 Task: Create a new resident record by filling out the required fields in the form and click 'Save'.
Action: Mouse moved to (1098, 182)
Screenshot: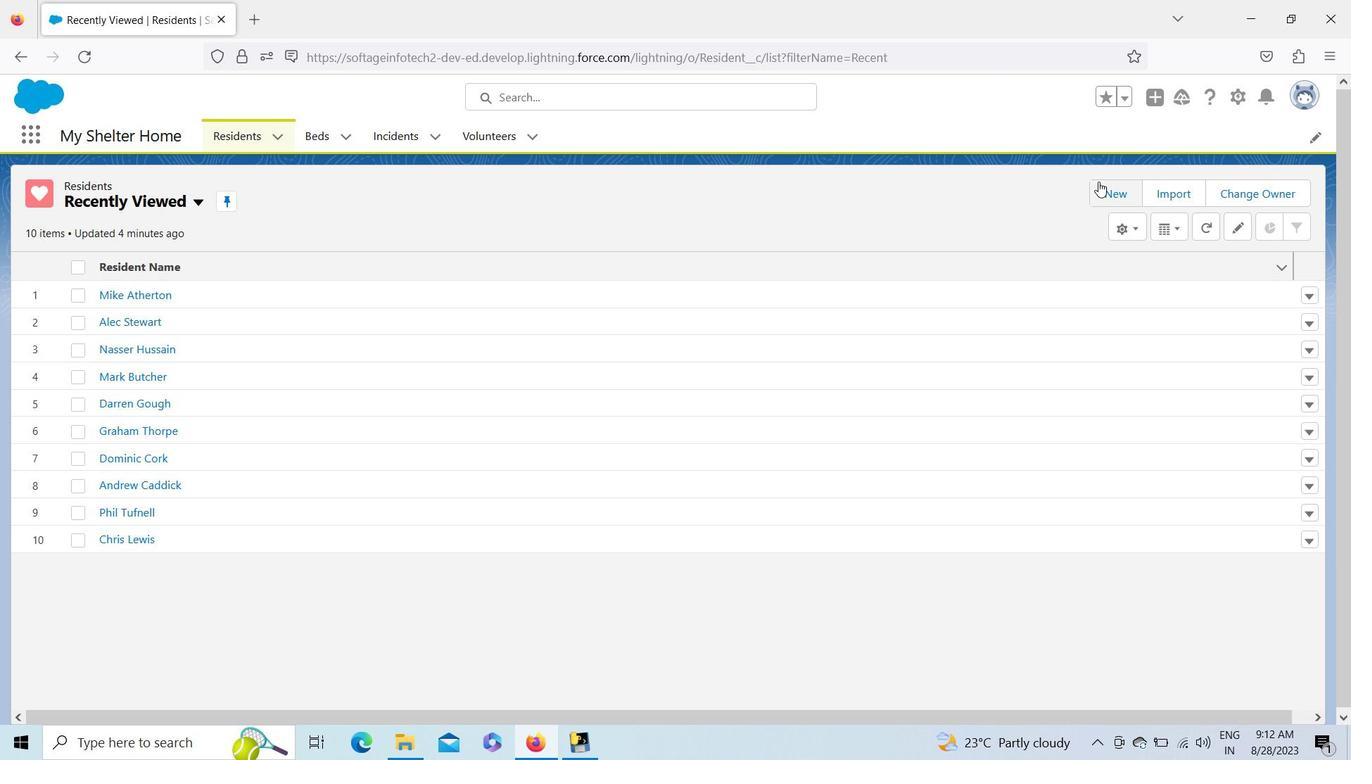 
Action: Mouse pressed left at (1098, 182)
Screenshot: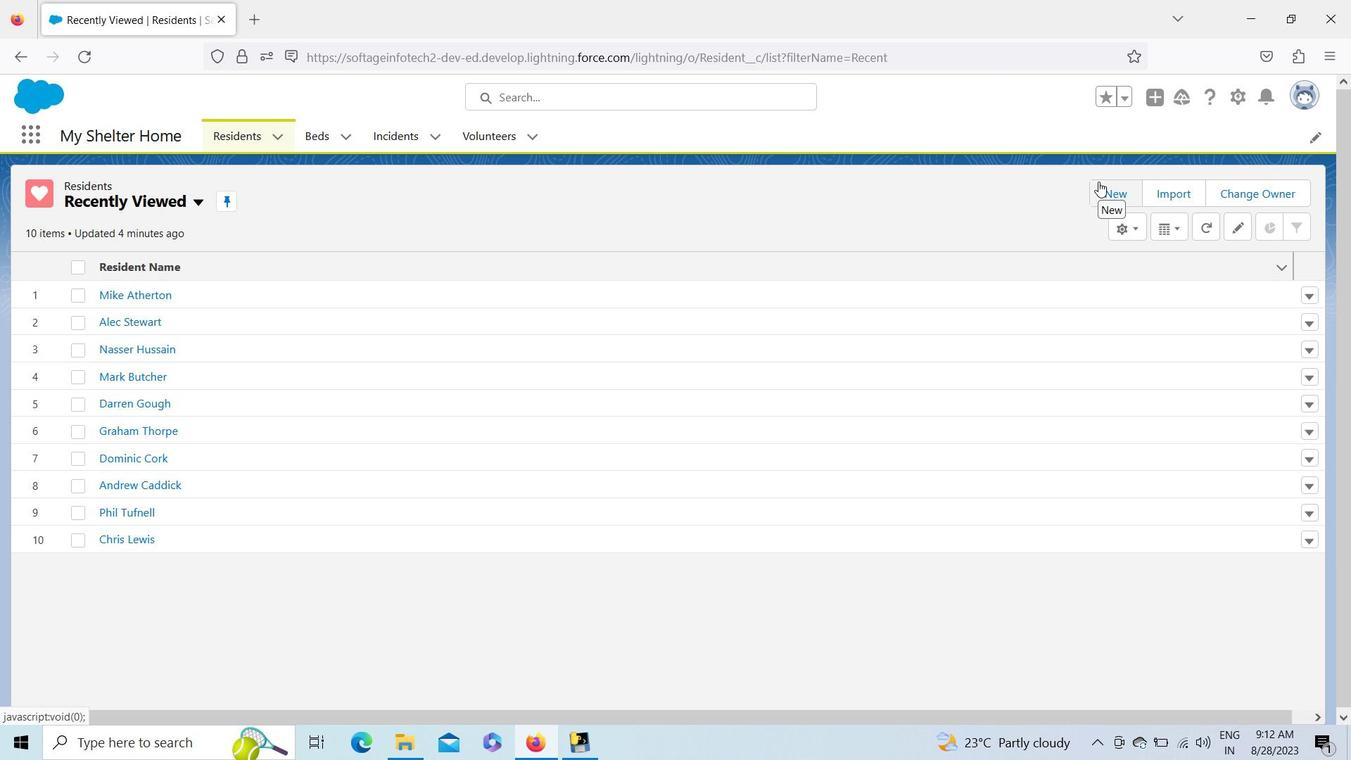 
Action: Key pressed <Key.shift>Edith<Key.space><Key.shift><Key.shift><Key.shift><Key.shift><Key.shift><Key.shift><Key.shift><Key.shift><Key.shift><Key.shift><Key.shift><Key.shift><Key.shift><Key.shift>Thomas
Screenshot: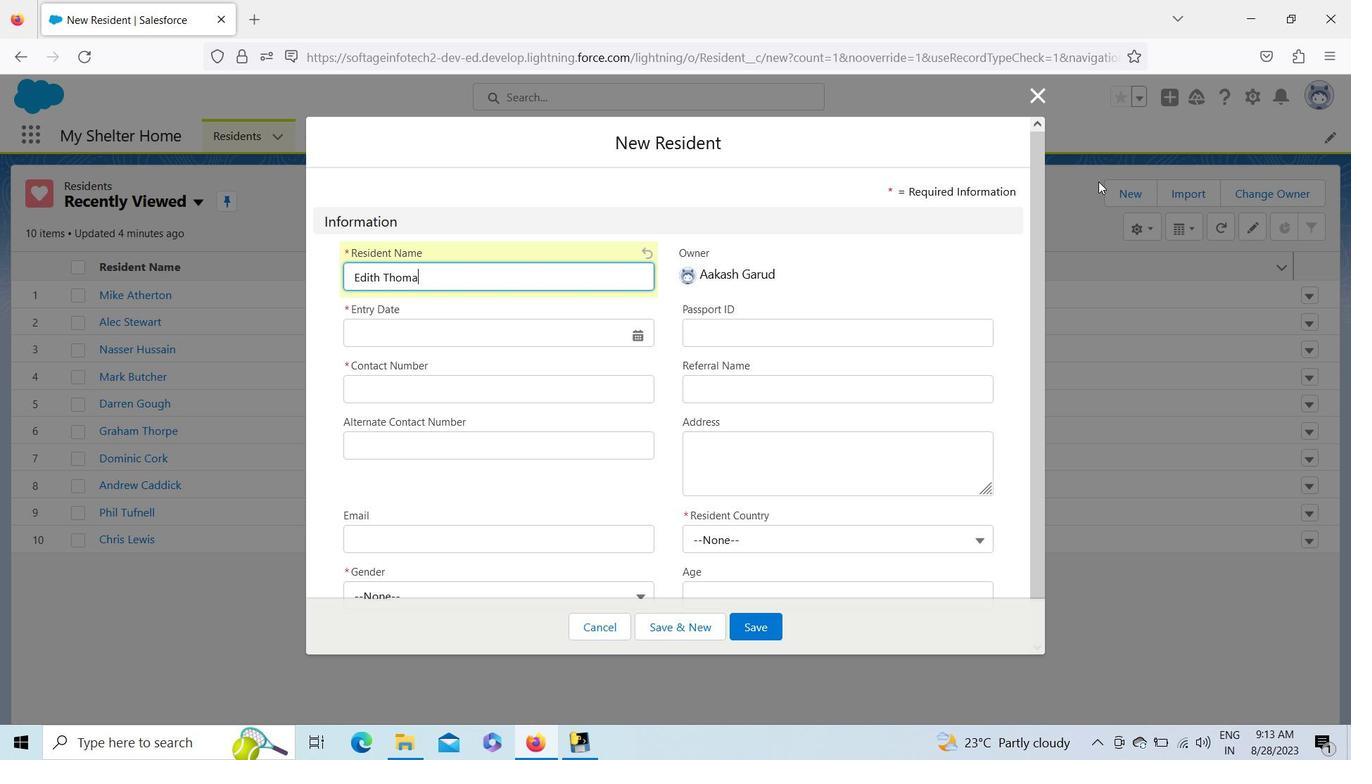 
Action: Mouse moved to (643, 331)
Screenshot: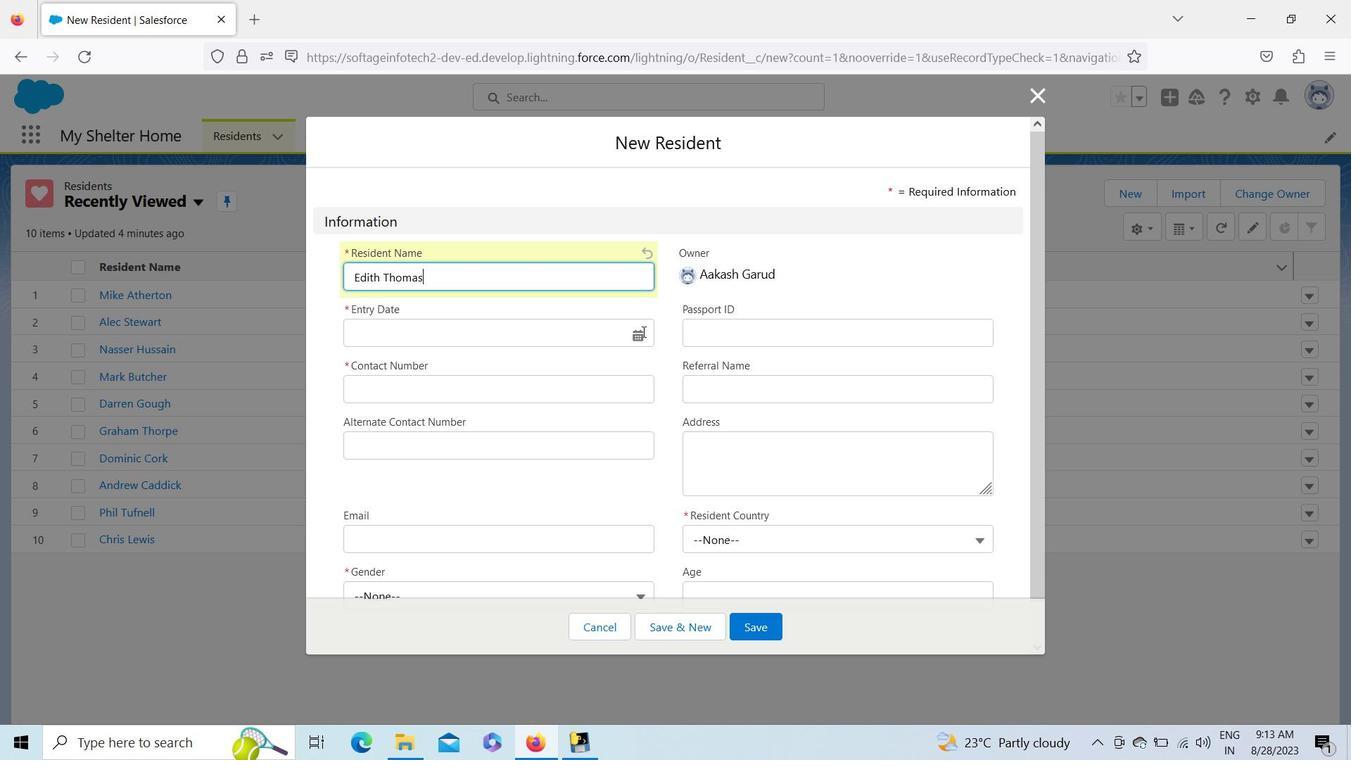 
Action: Mouse pressed left at (643, 331)
Screenshot: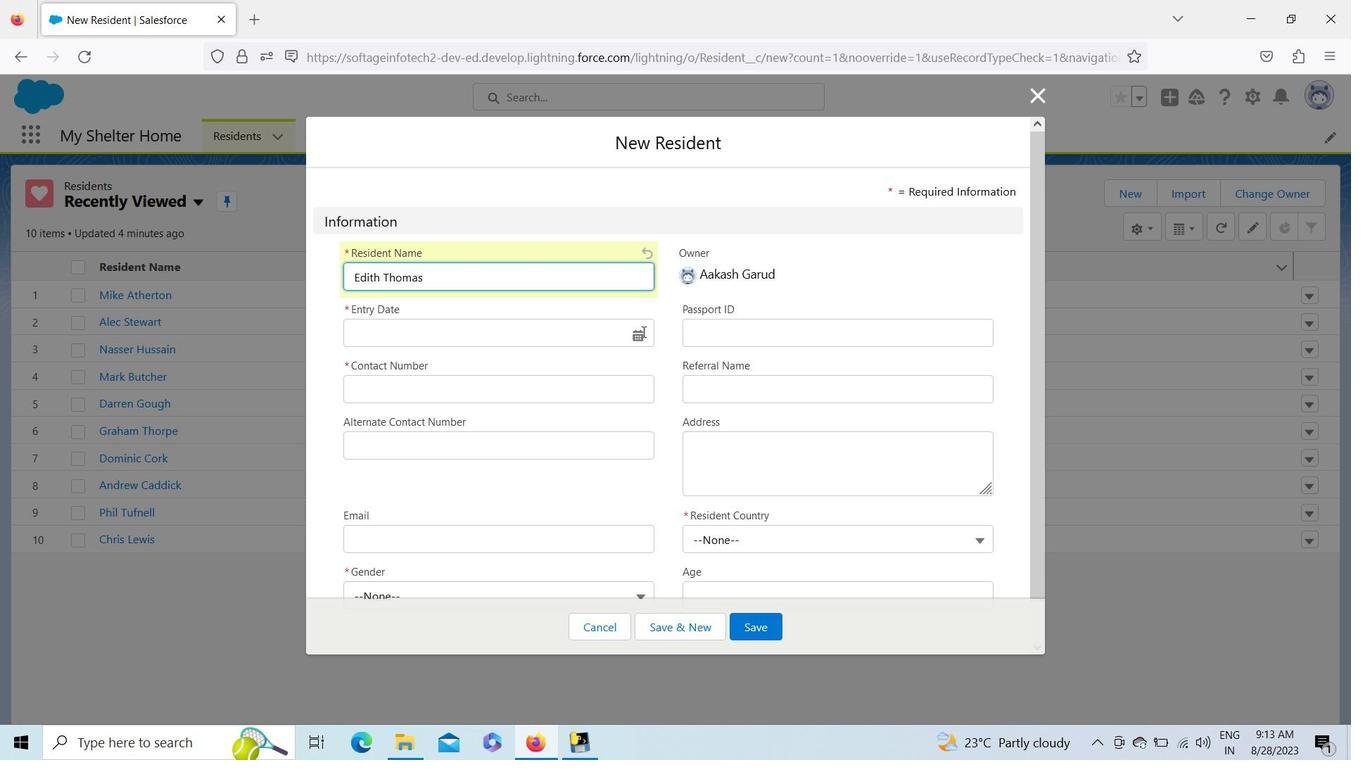
Action: Mouse moved to (424, 366)
Screenshot: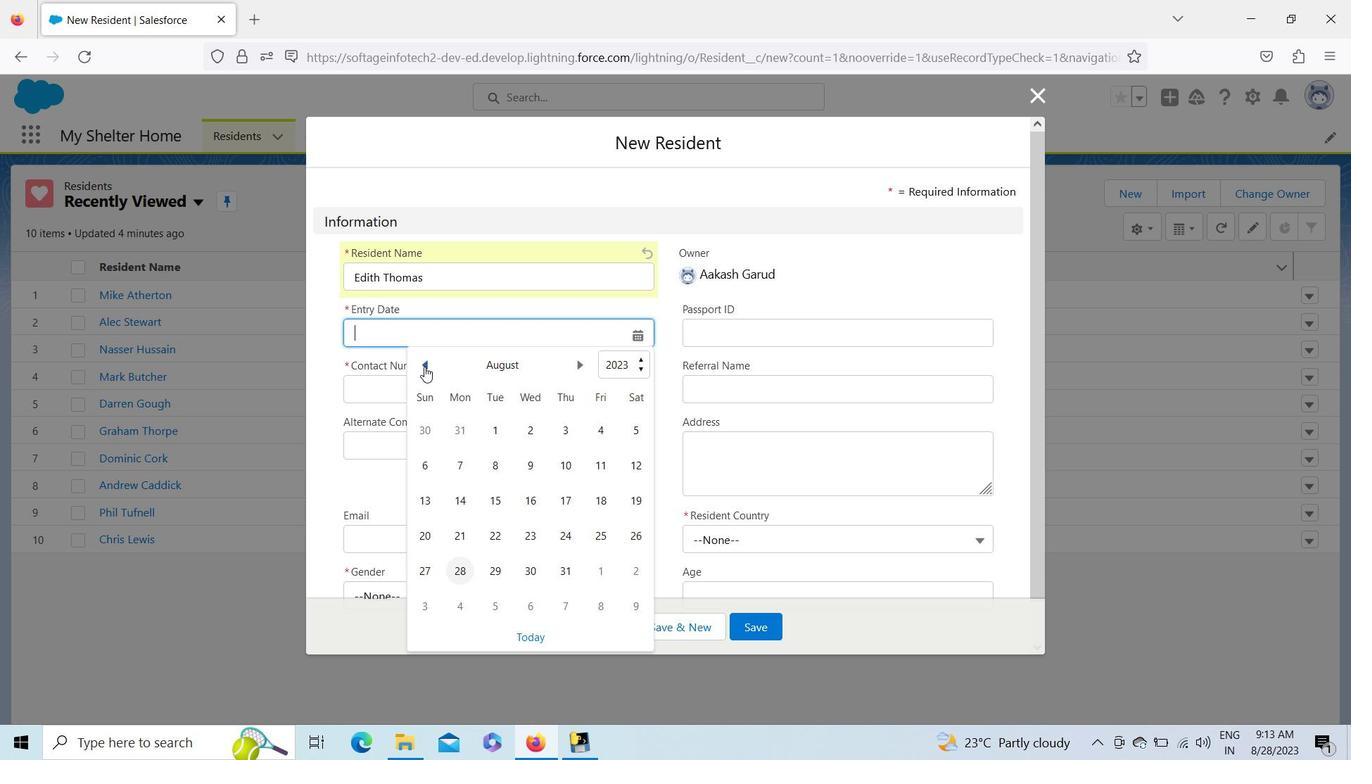 
Action: Mouse pressed left at (424, 366)
Screenshot: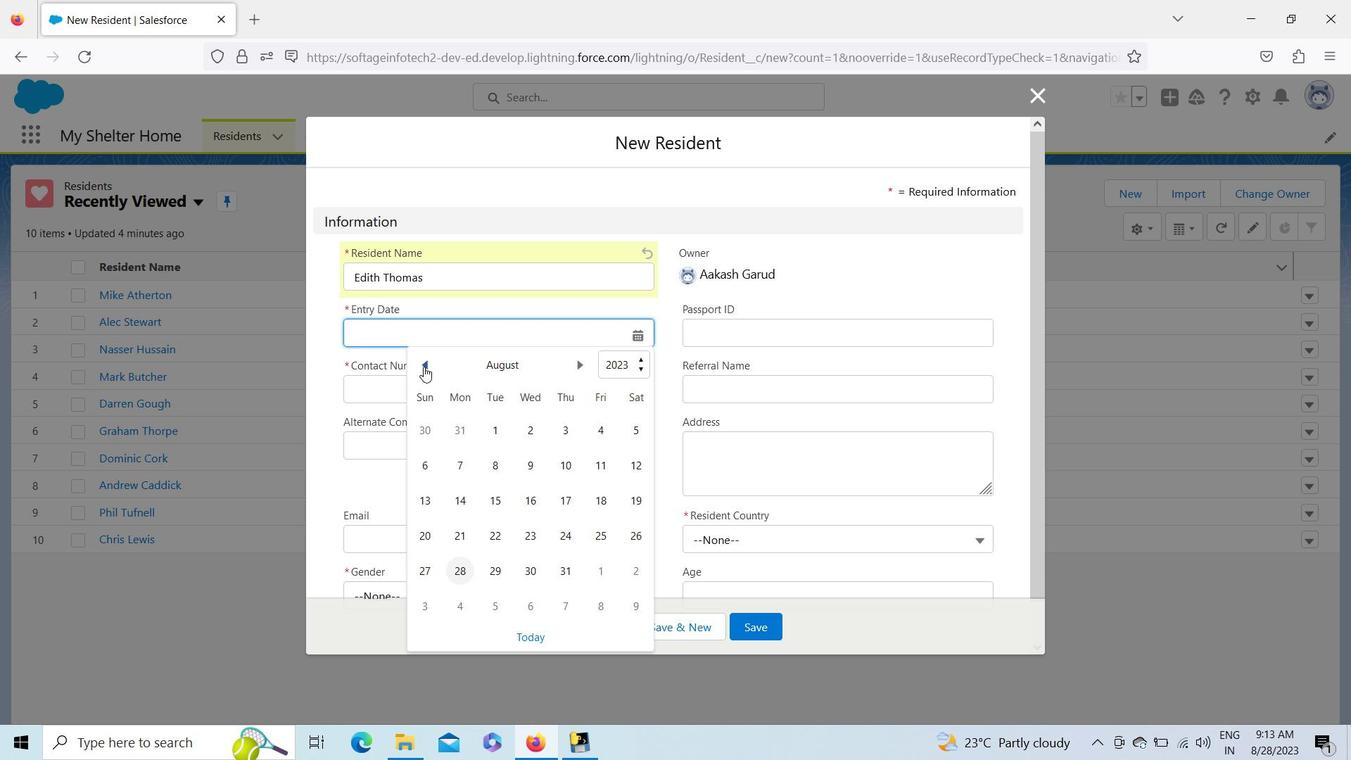 
Action: Mouse pressed left at (424, 366)
Screenshot: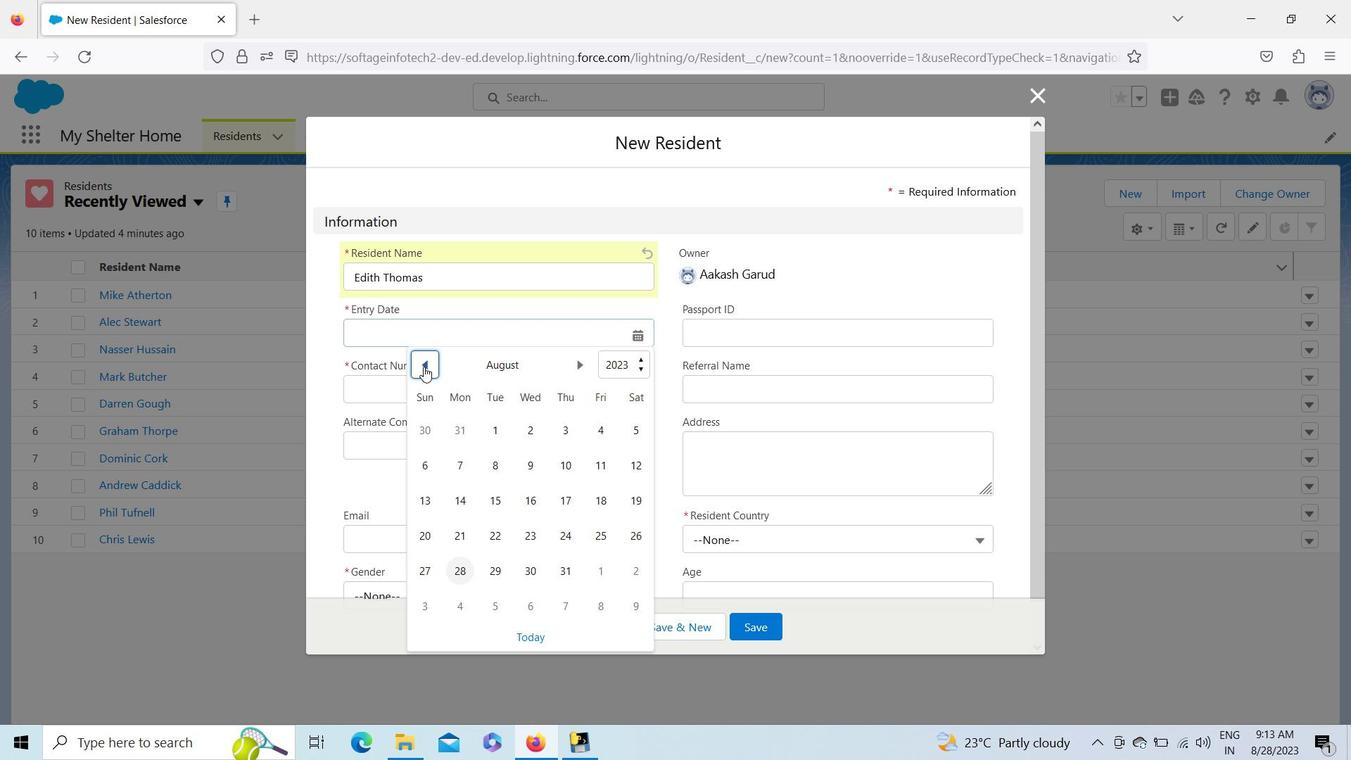 
Action: Mouse pressed left at (424, 366)
Screenshot: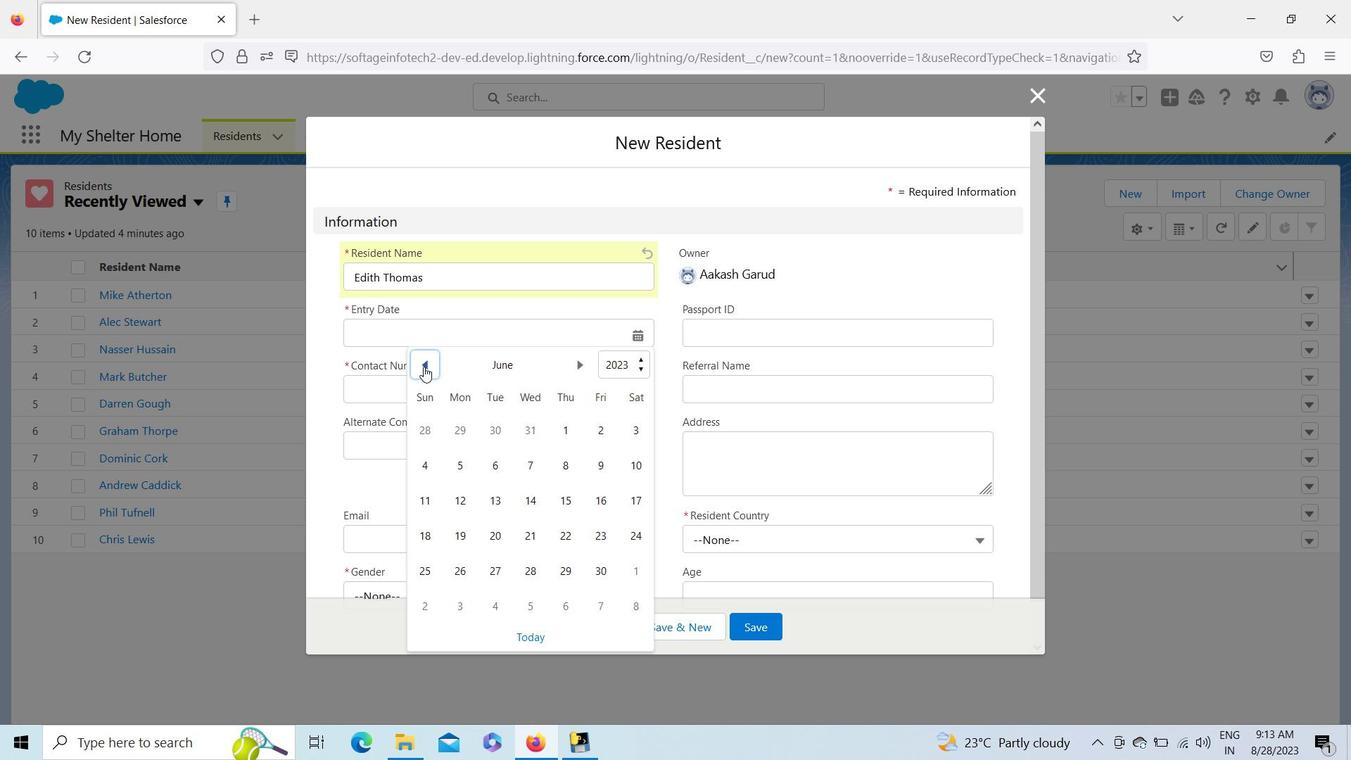 
Action: Mouse pressed left at (424, 366)
Screenshot: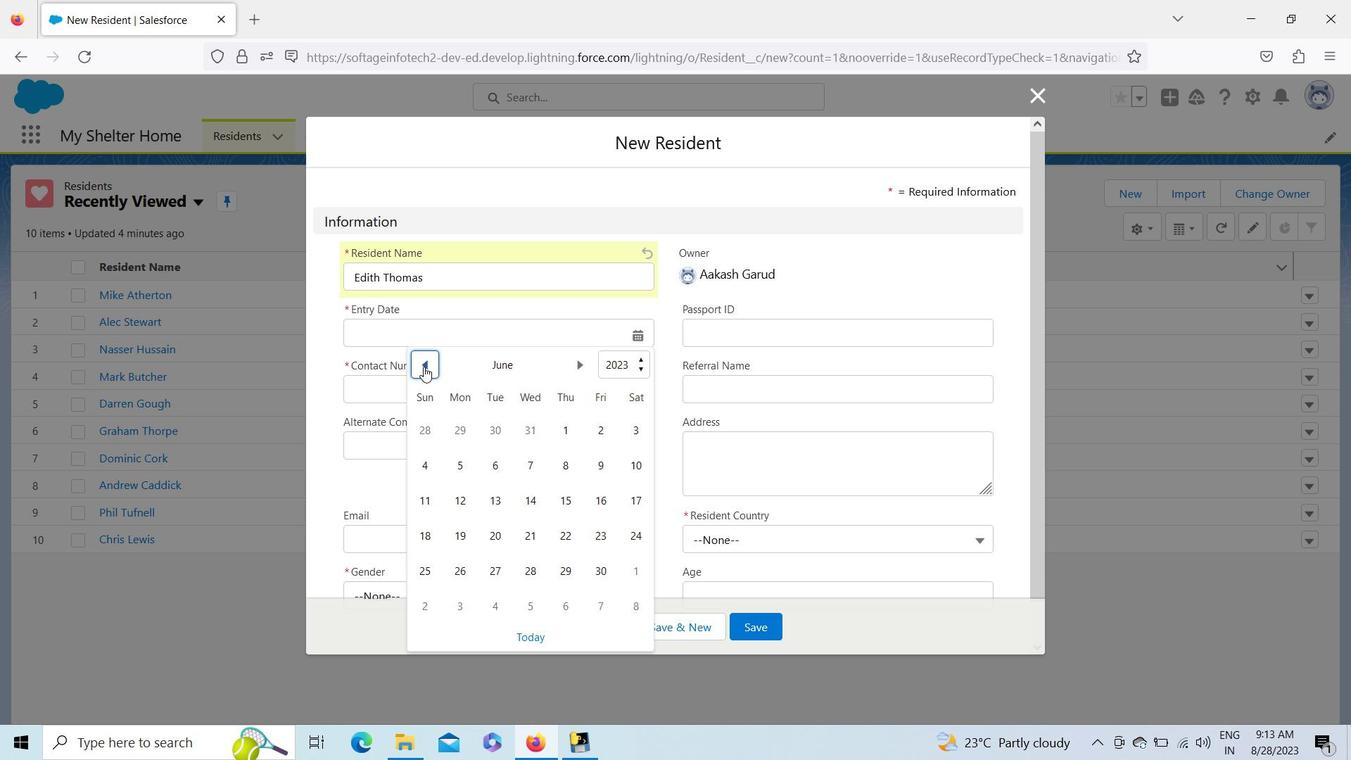 
Action: Mouse moved to (487, 575)
Screenshot: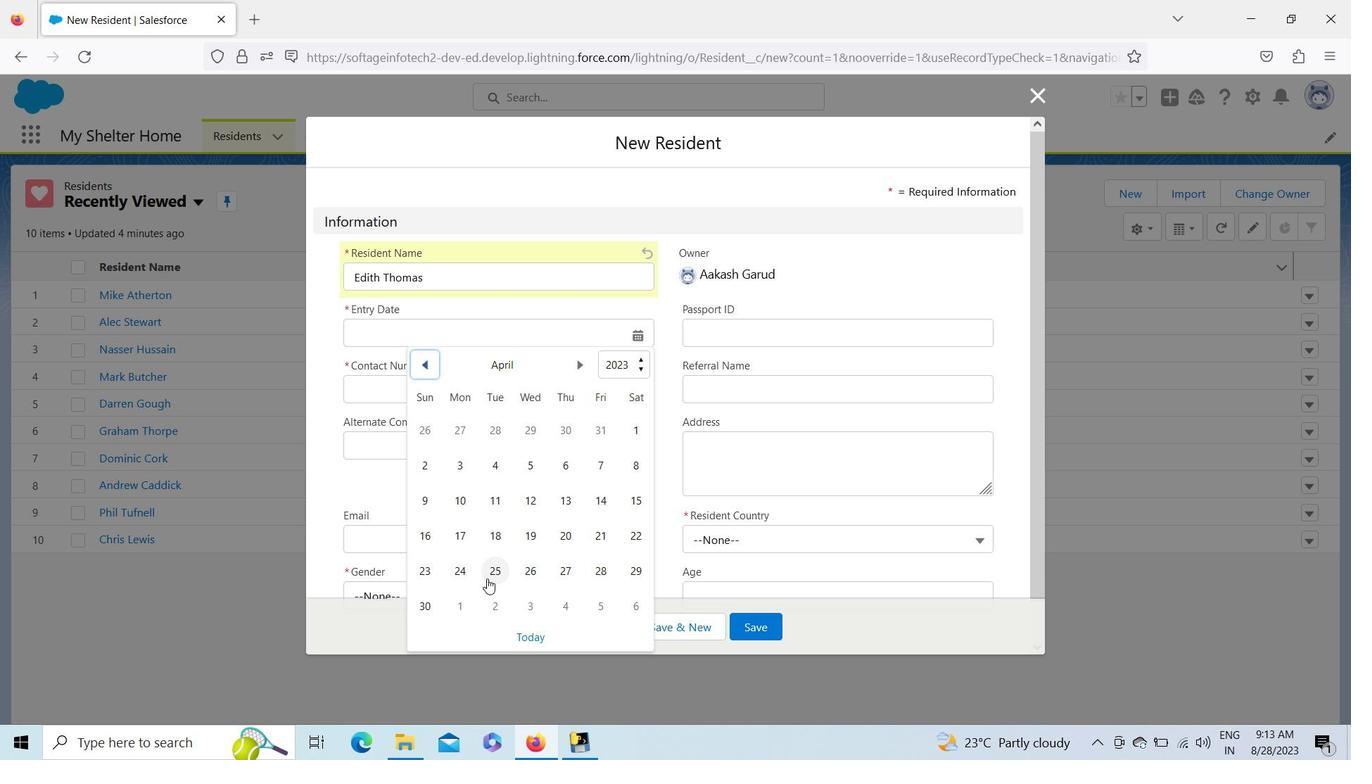 
Action: Mouse pressed left at (487, 575)
Screenshot: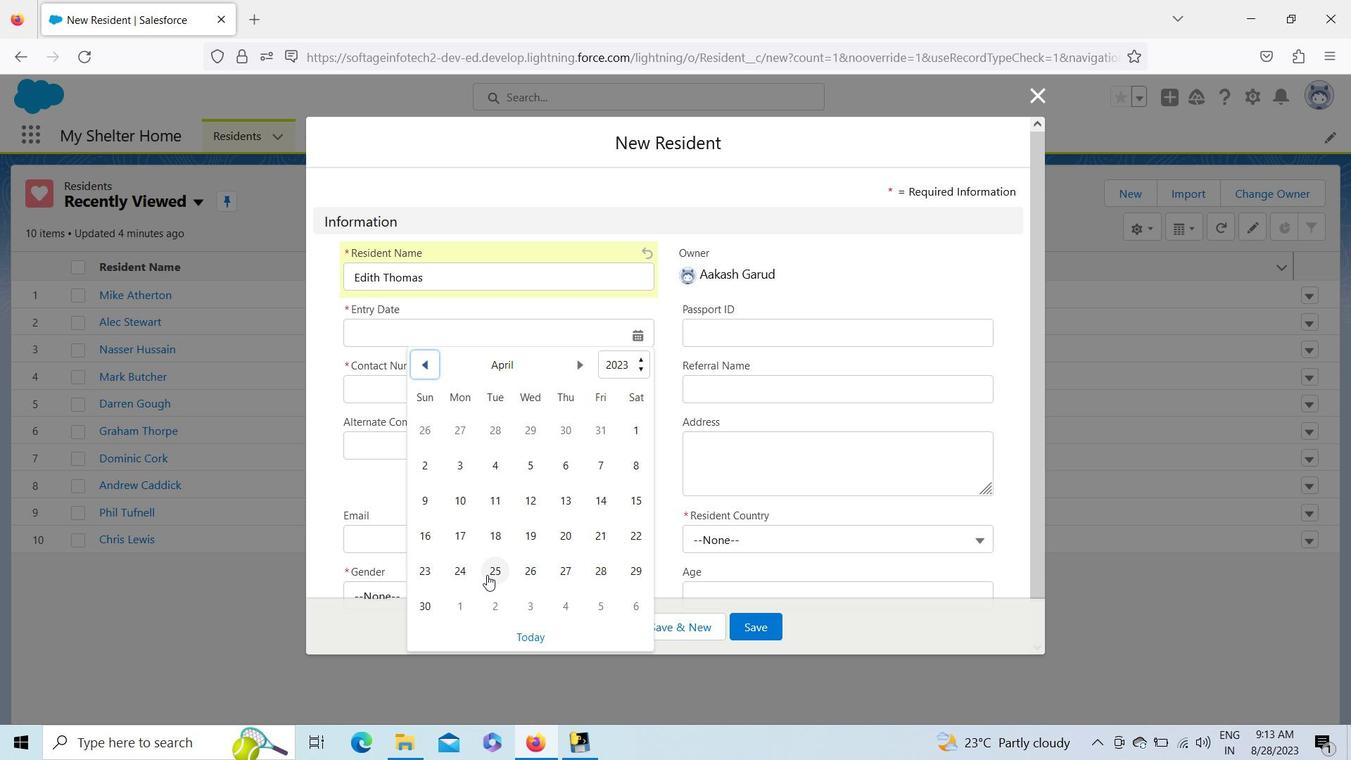 
Action: Mouse moved to (473, 385)
Screenshot: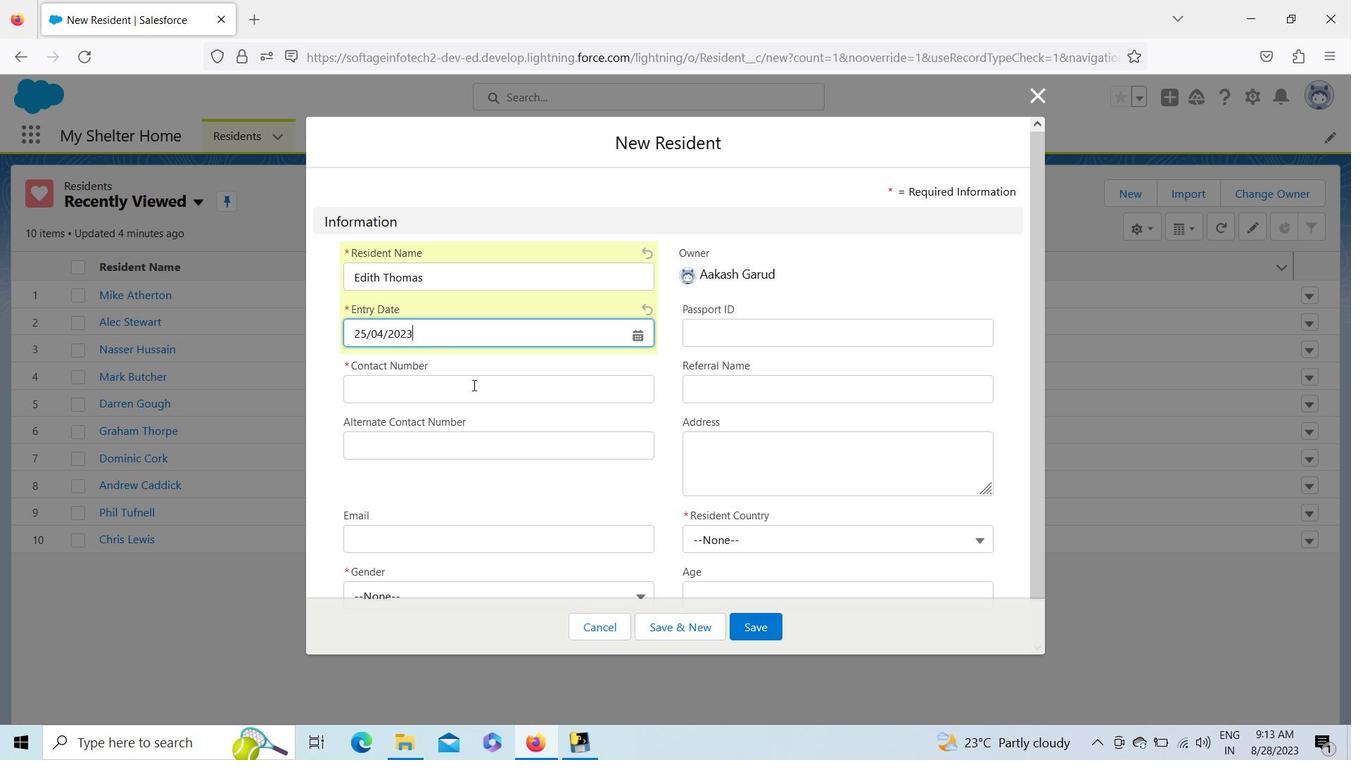 
Action: Mouse pressed left at (473, 385)
Screenshot: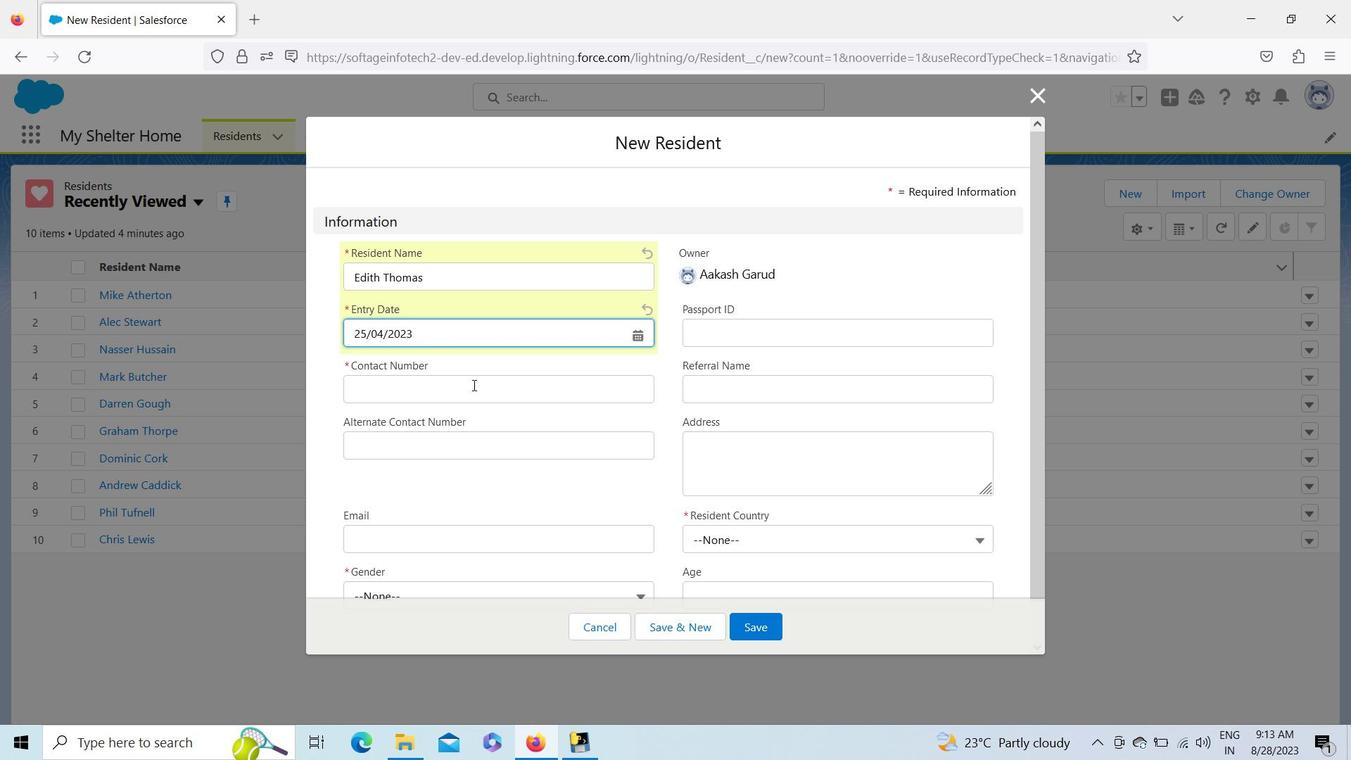 
Action: Key pressed 892152620
Screenshot: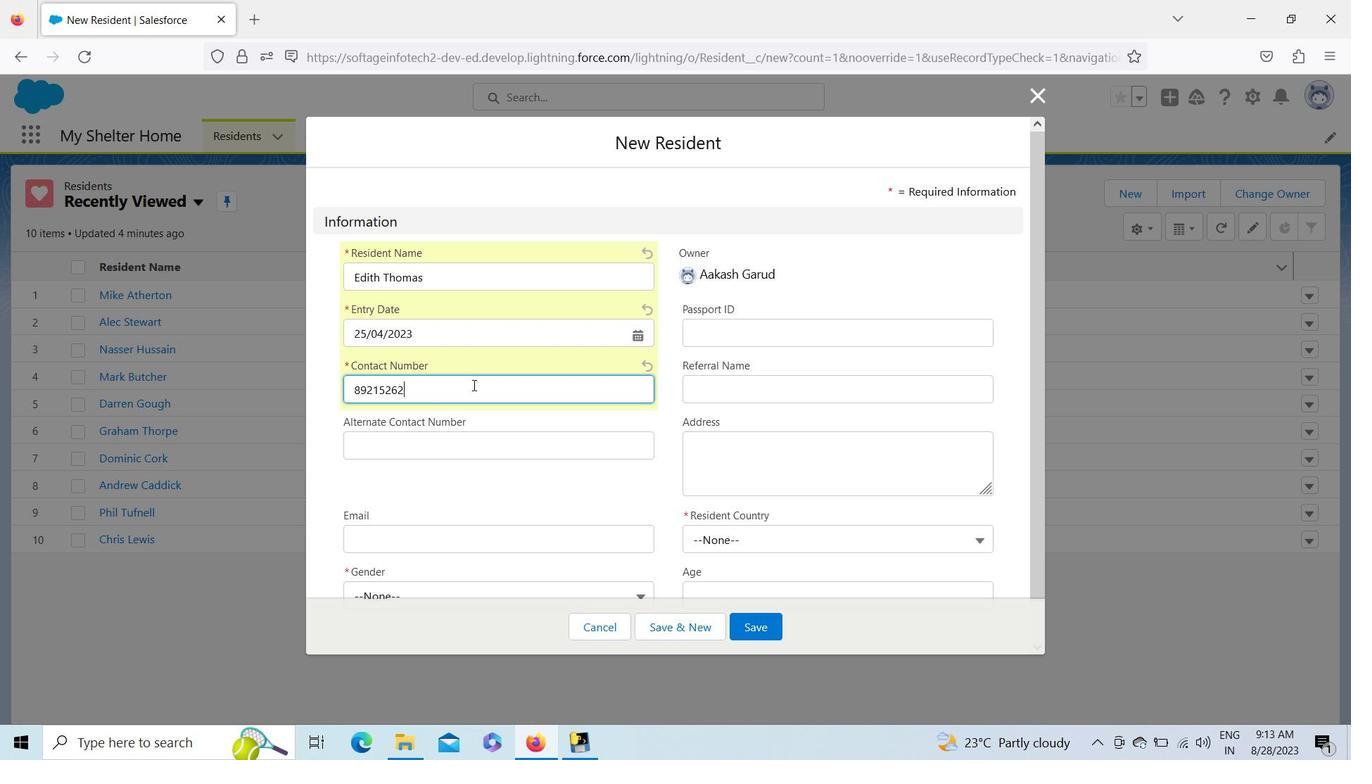 
Action: Mouse moved to (439, 530)
Screenshot: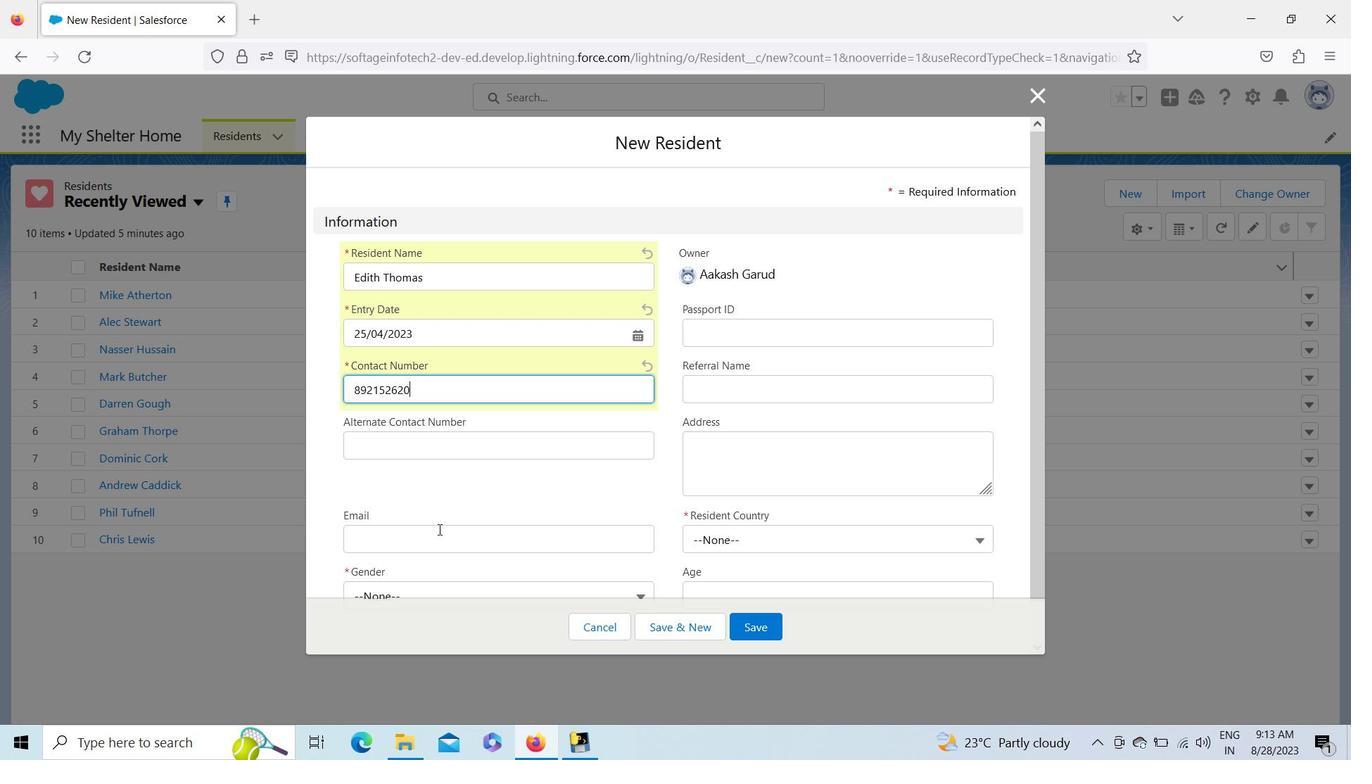 
Action: Mouse pressed left at (439, 530)
Screenshot: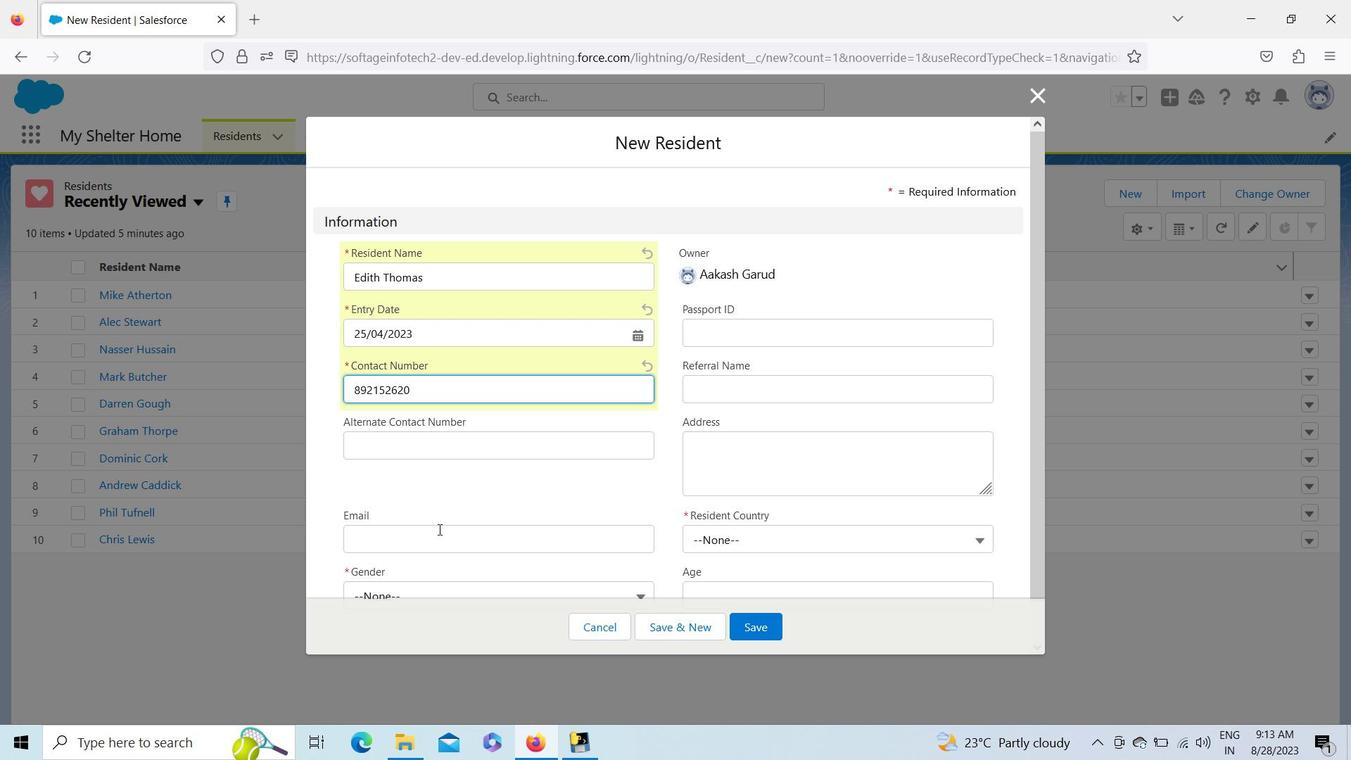 
Action: Key pressed <Key.shift><Key.shift><Key.shift><Key.shift><Key.shift><Key.shift><Key.shift><Key.shift><Key.shift><Key.shift><Key.shift><Key.shift><Key.shift><Key.shift><Key.shift><Key.shift><Key.shift><Key.shift><Key.shift><Key.shift><Key.shift><Key.shift><Key.shift>Edith<Key.shift><Key.shift><Key.shift><Key.shift><Key.shift>Thomas<Key.shift><Key.shift><Key.shift><Key.shift>@mail.com
Screenshot: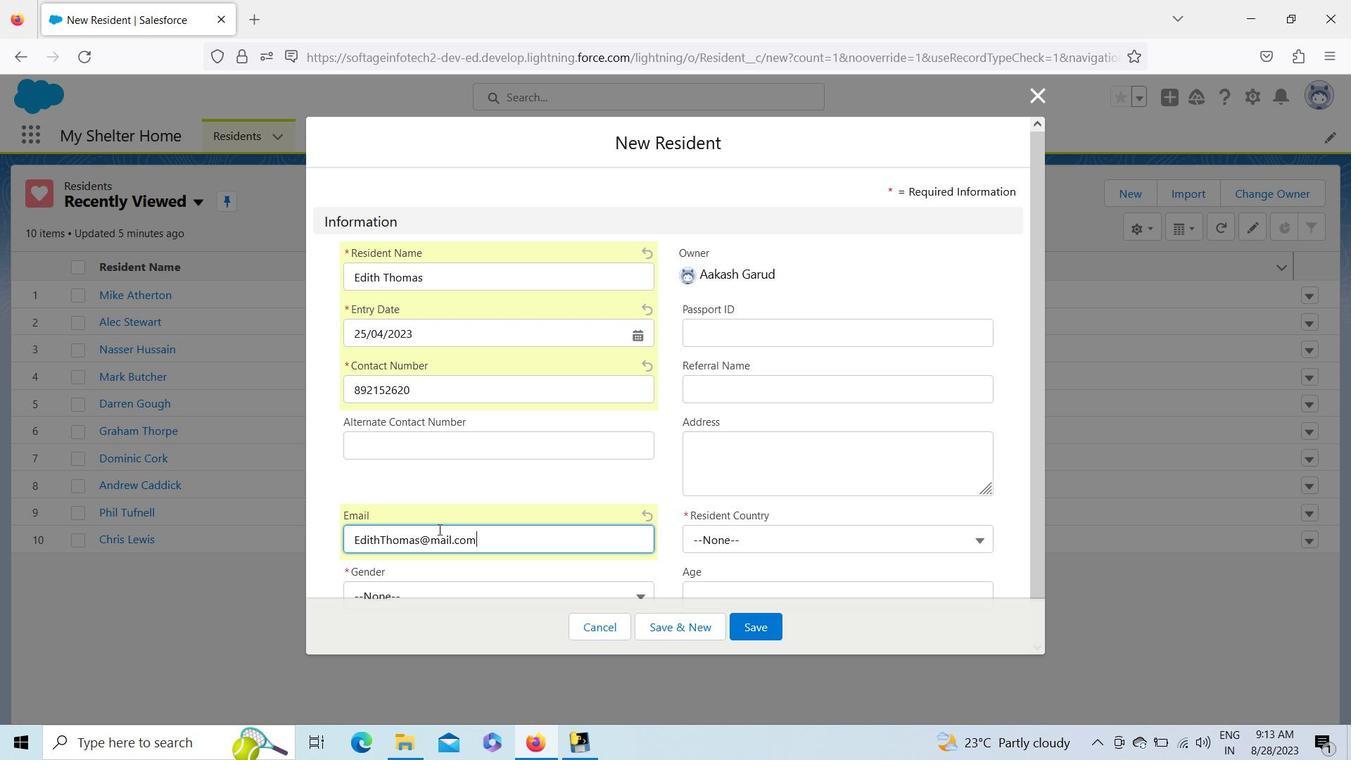 
Action: Mouse moved to (442, 595)
Screenshot: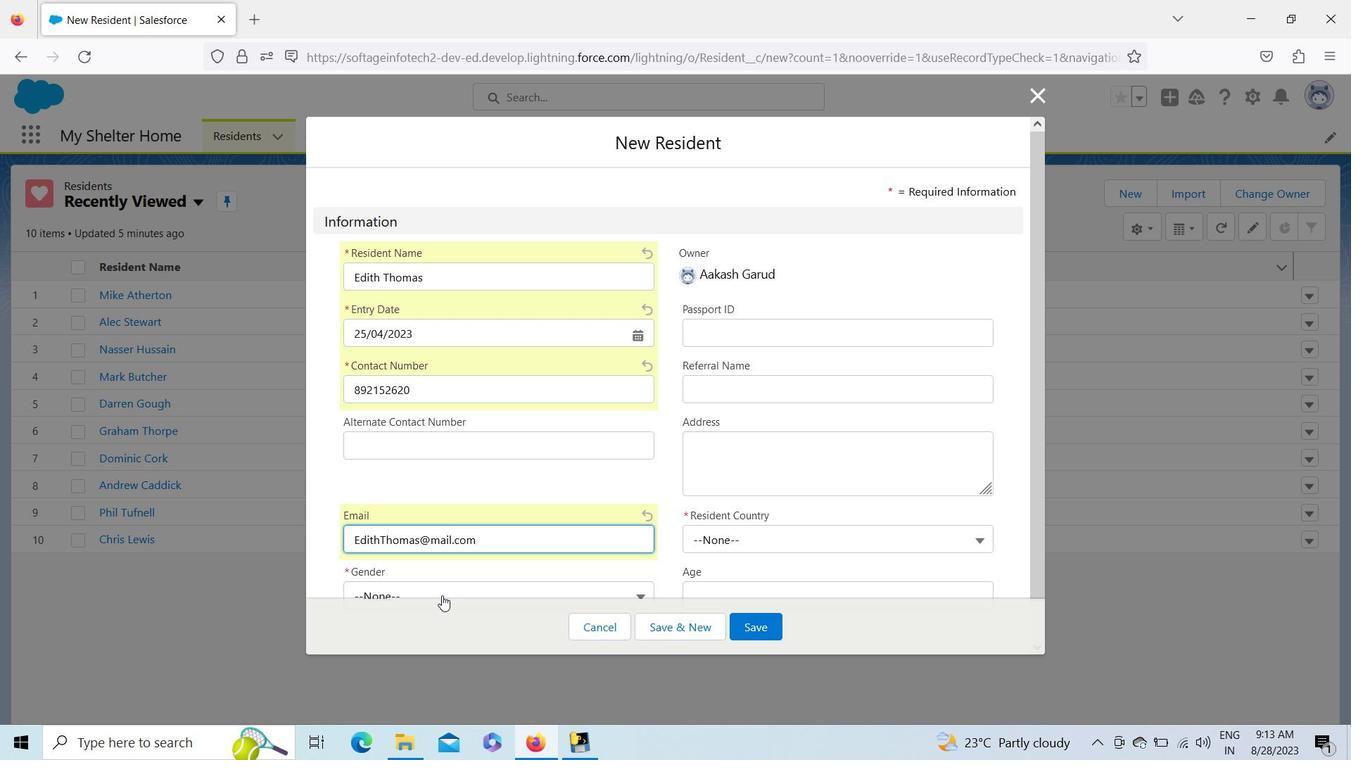 
Action: Mouse pressed left at (442, 595)
Screenshot: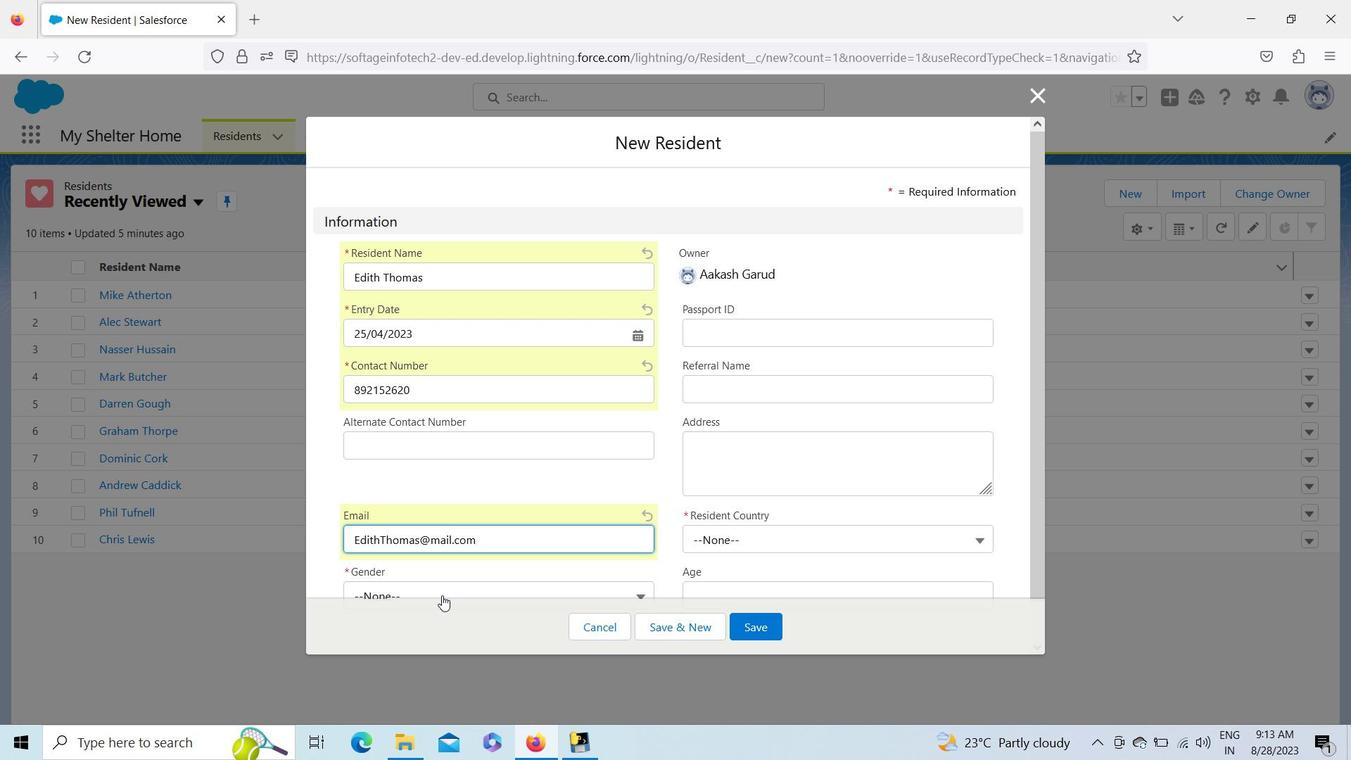 
Action: Mouse moved to (442, 562)
Screenshot: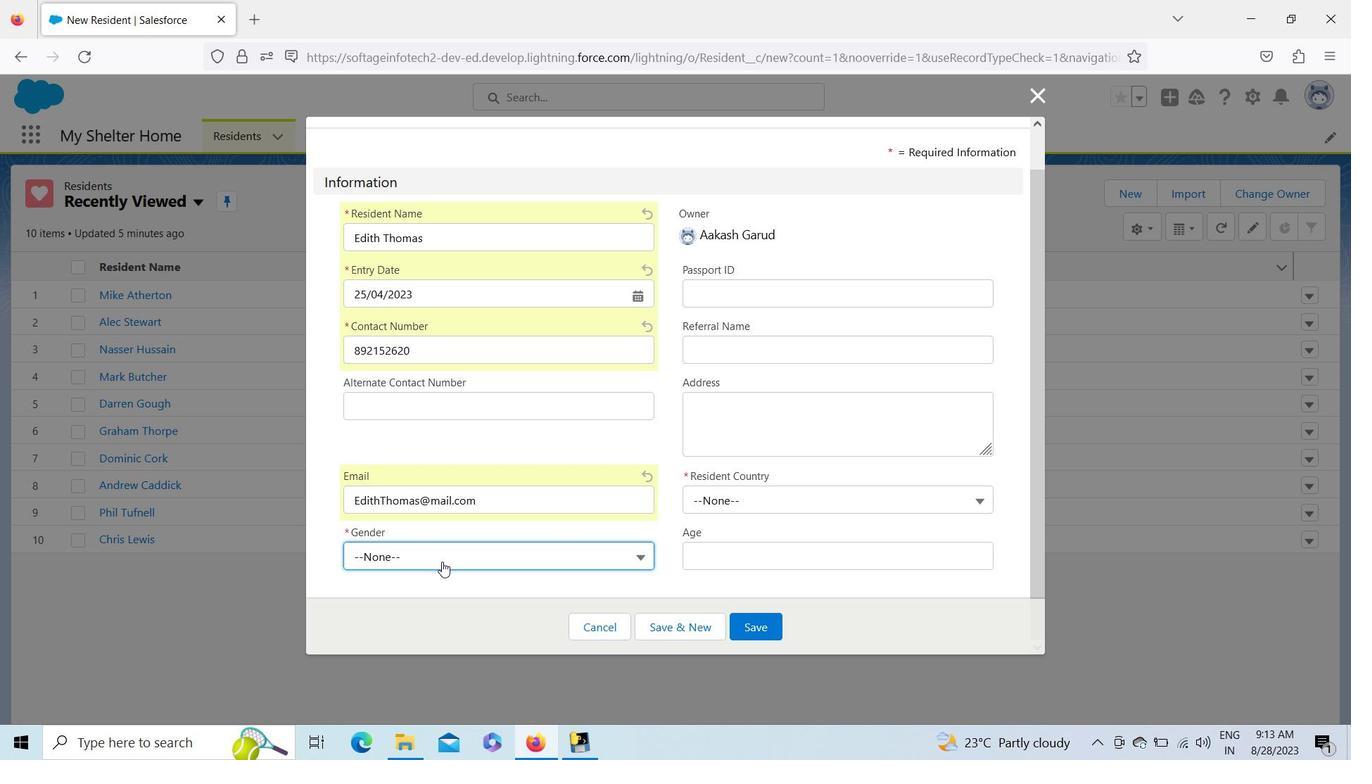 
Action: Mouse pressed left at (442, 562)
Screenshot: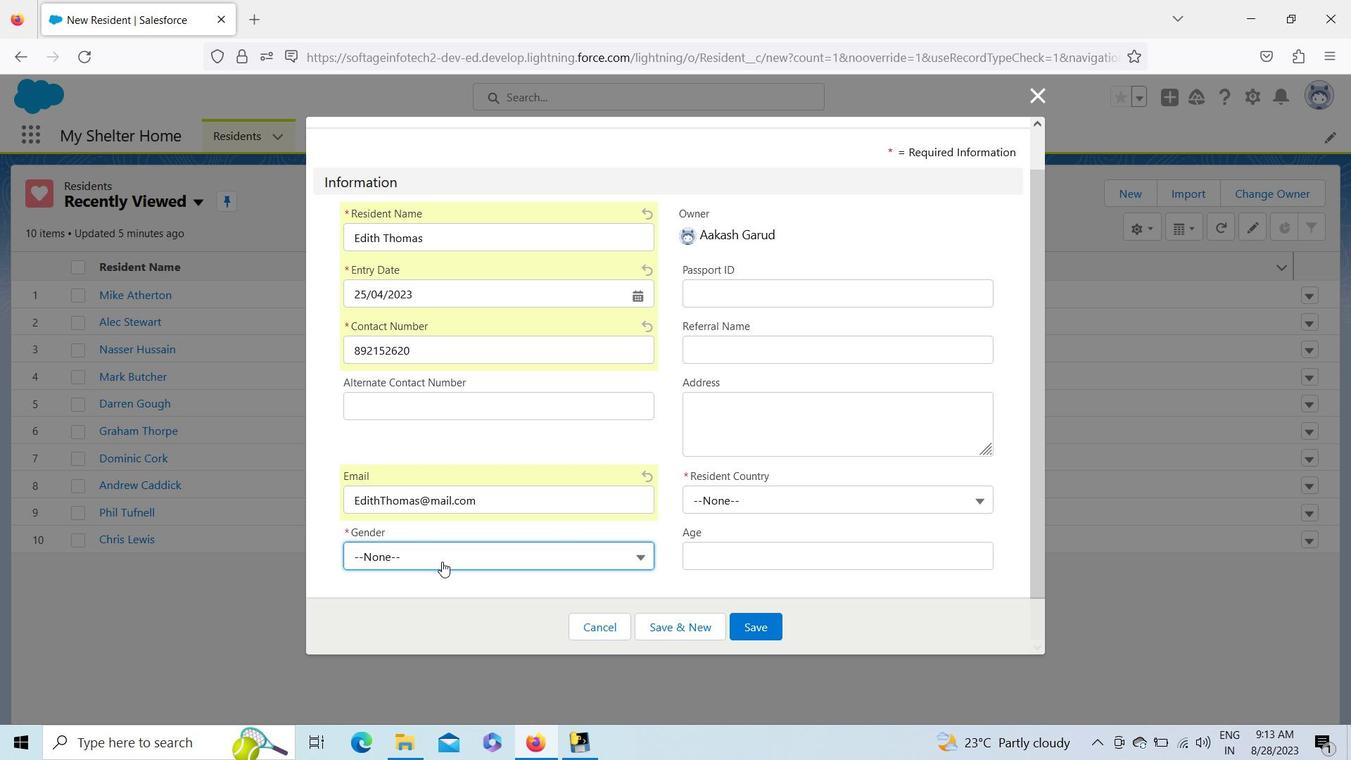 
Action: Mouse moved to (418, 649)
Screenshot: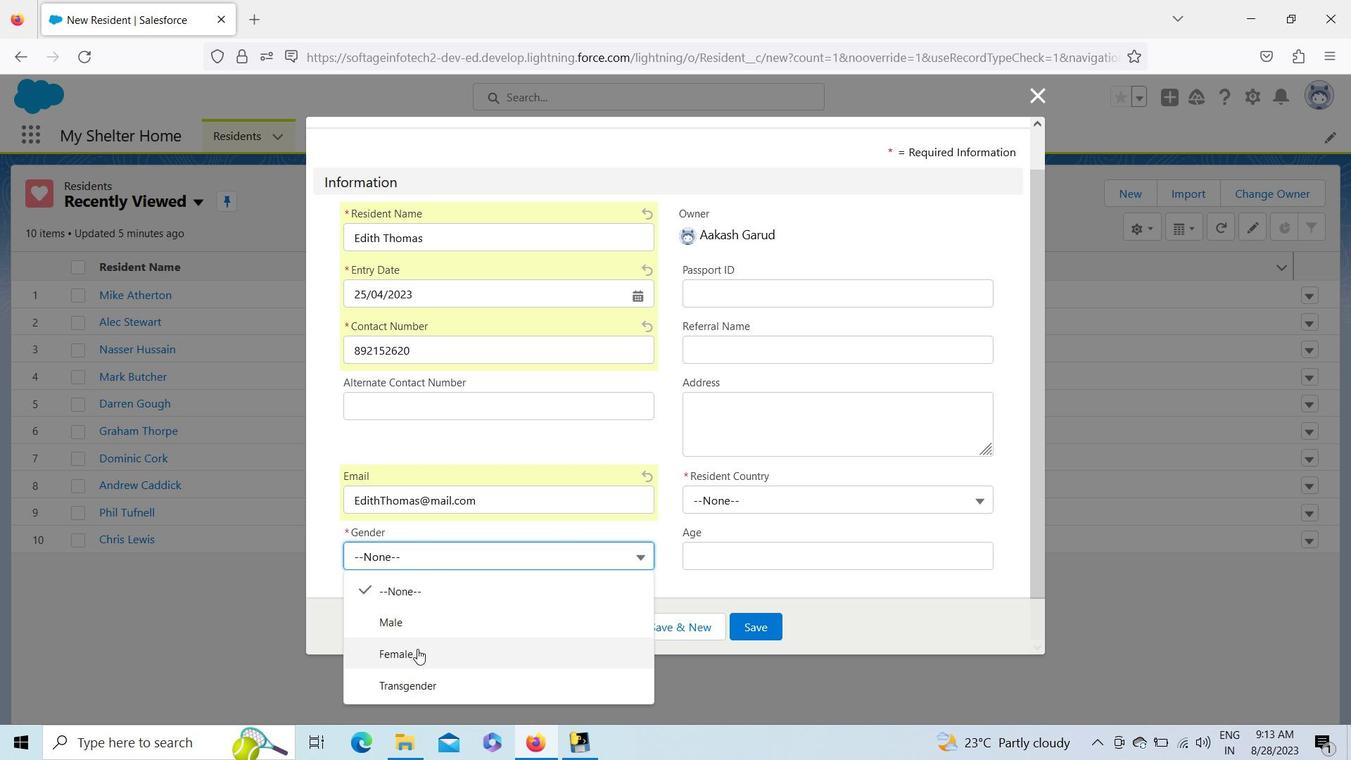 
Action: Mouse pressed left at (418, 649)
Screenshot: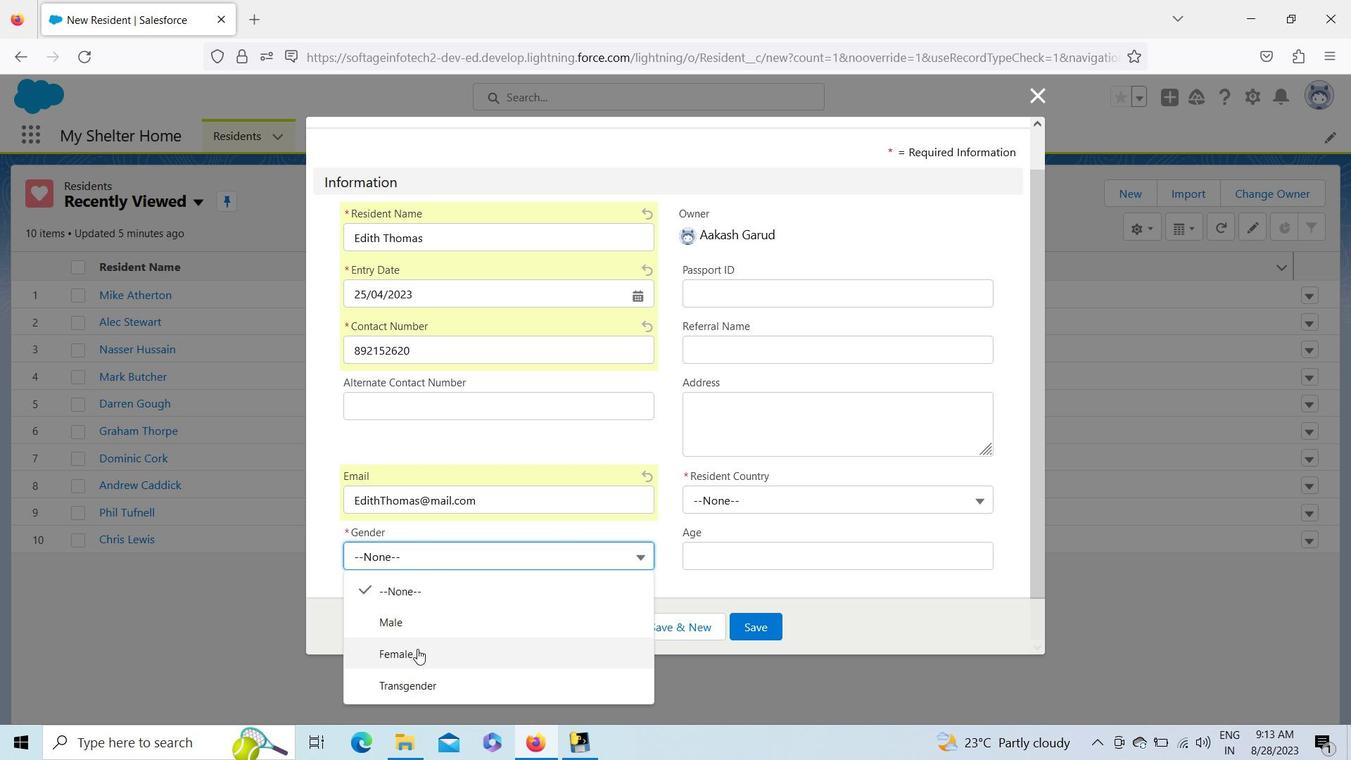 
Action: Mouse moved to (743, 297)
Screenshot: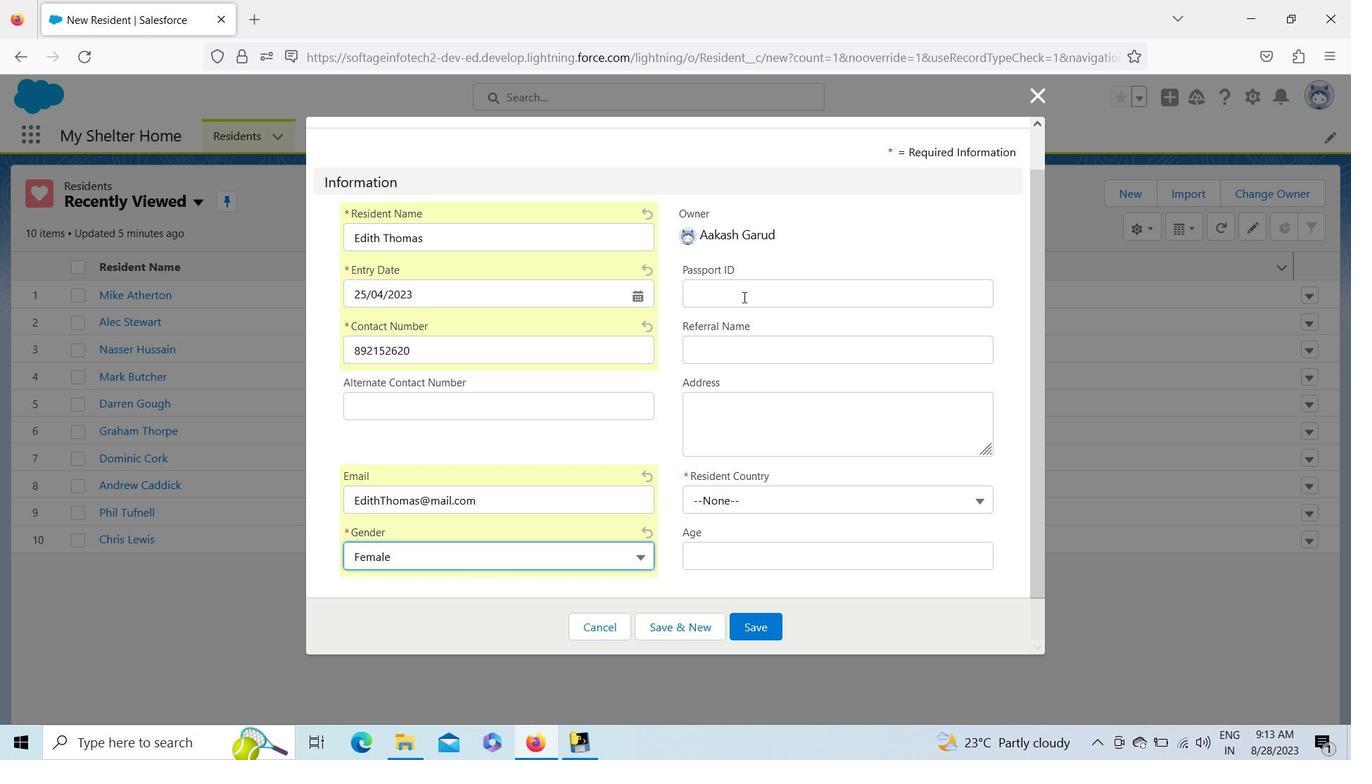 
Action: Mouse pressed left at (743, 297)
Screenshot: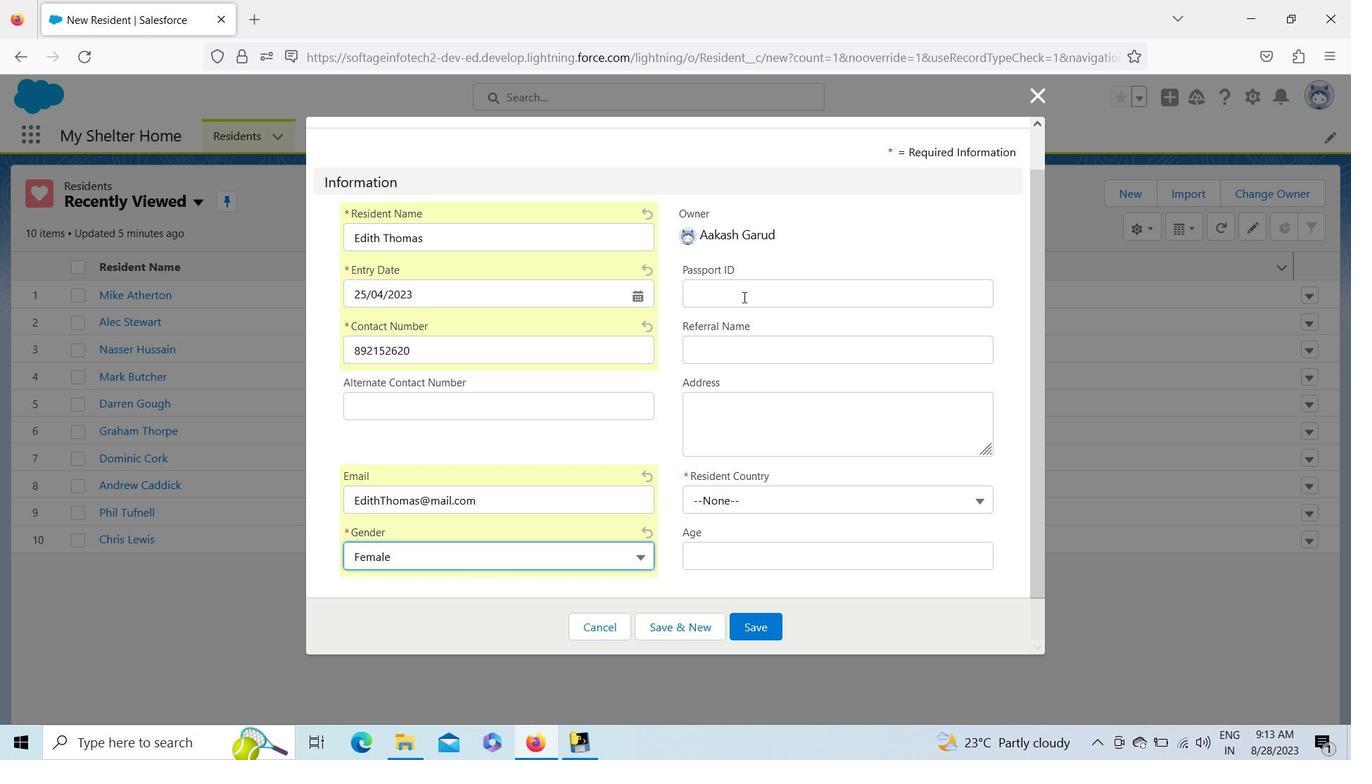 
Action: Key pressed 600208783
Screenshot: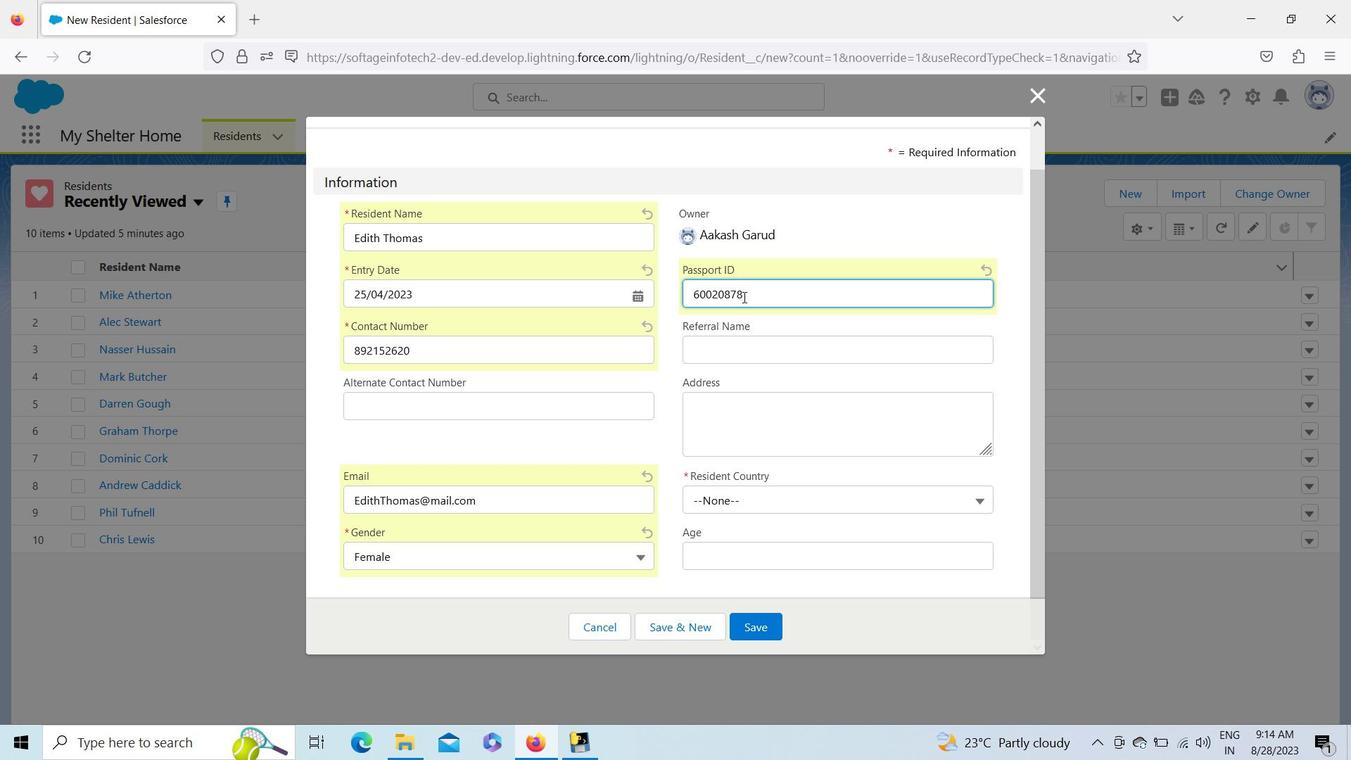 
Action: Mouse moved to (757, 344)
Screenshot: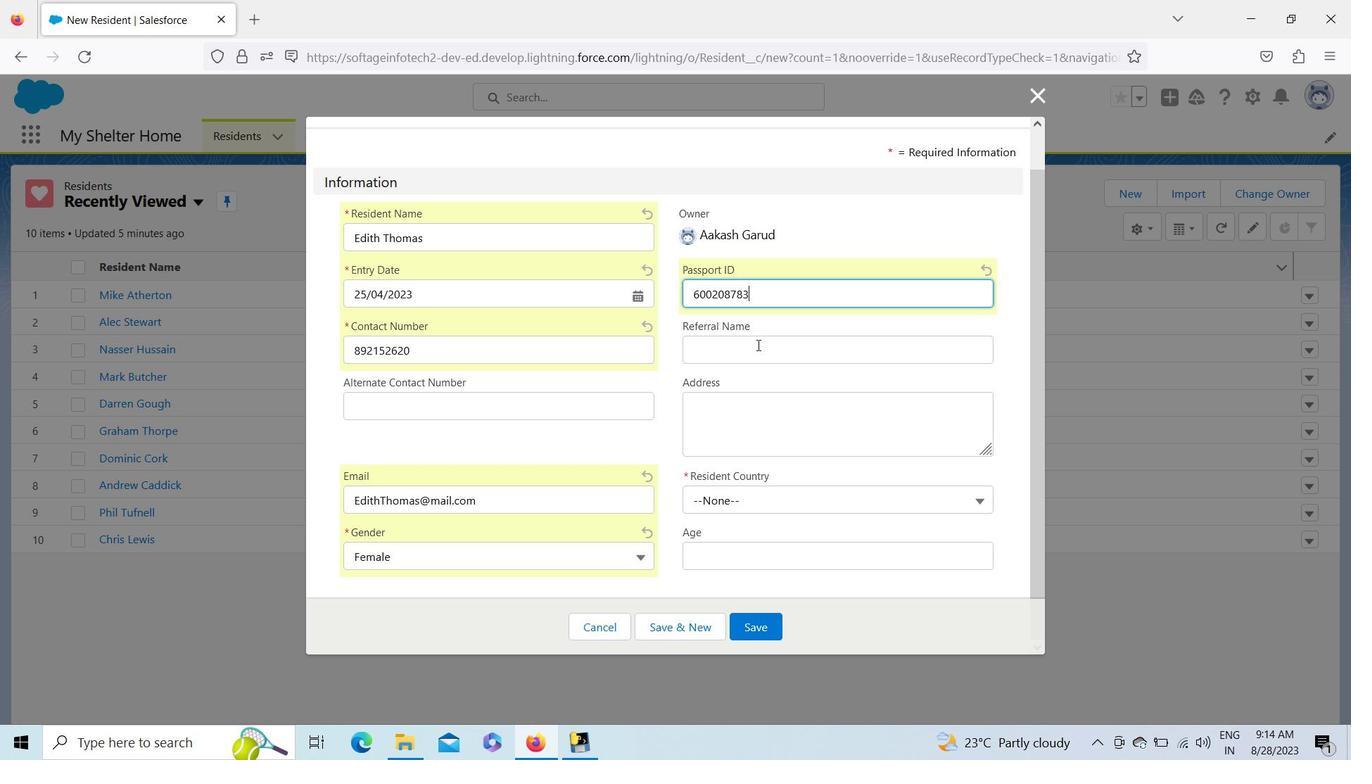 
Action: Mouse pressed left at (757, 344)
Screenshot: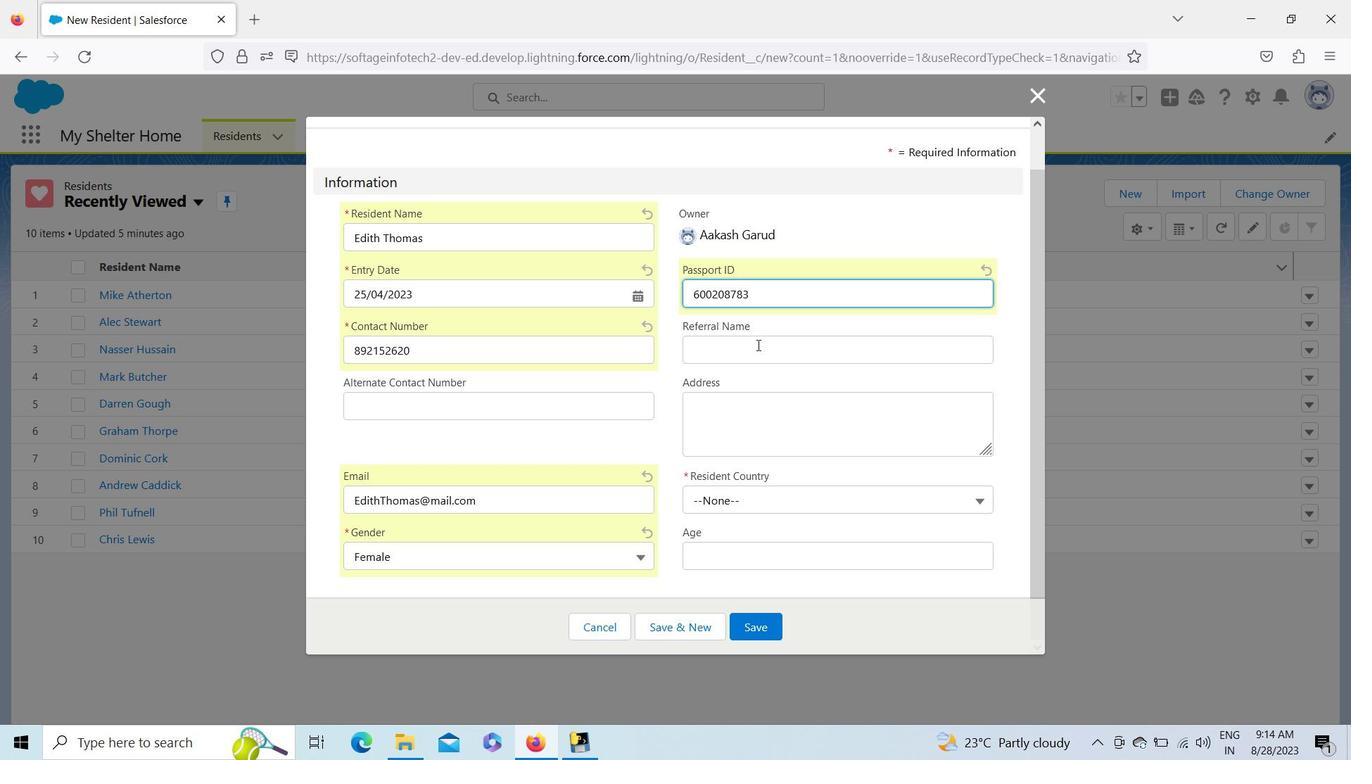 
Action: Mouse moved to (744, 492)
Screenshot: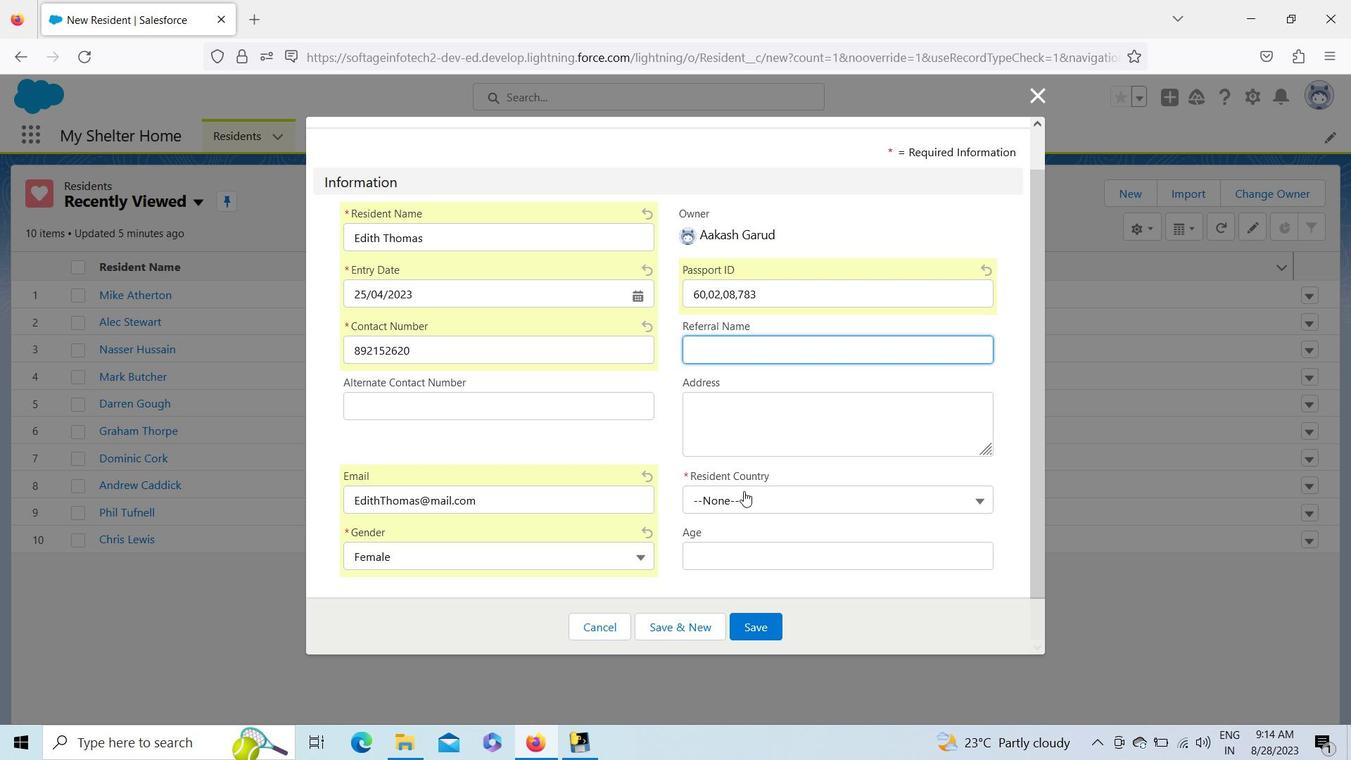 
Action: Mouse pressed left at (744, 492)
Screenshot: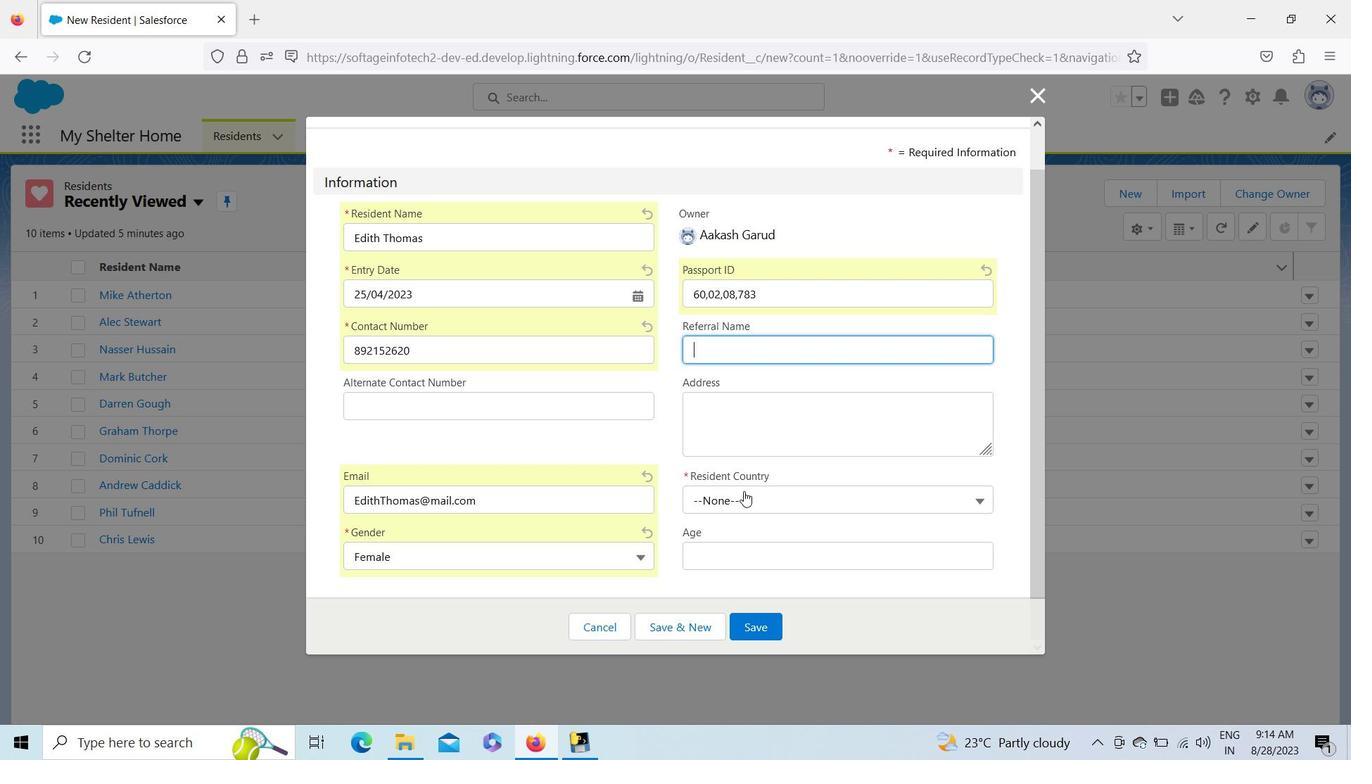 
Action: Key pressed <Key.down><Key.down><Key.enter>
Screenshot: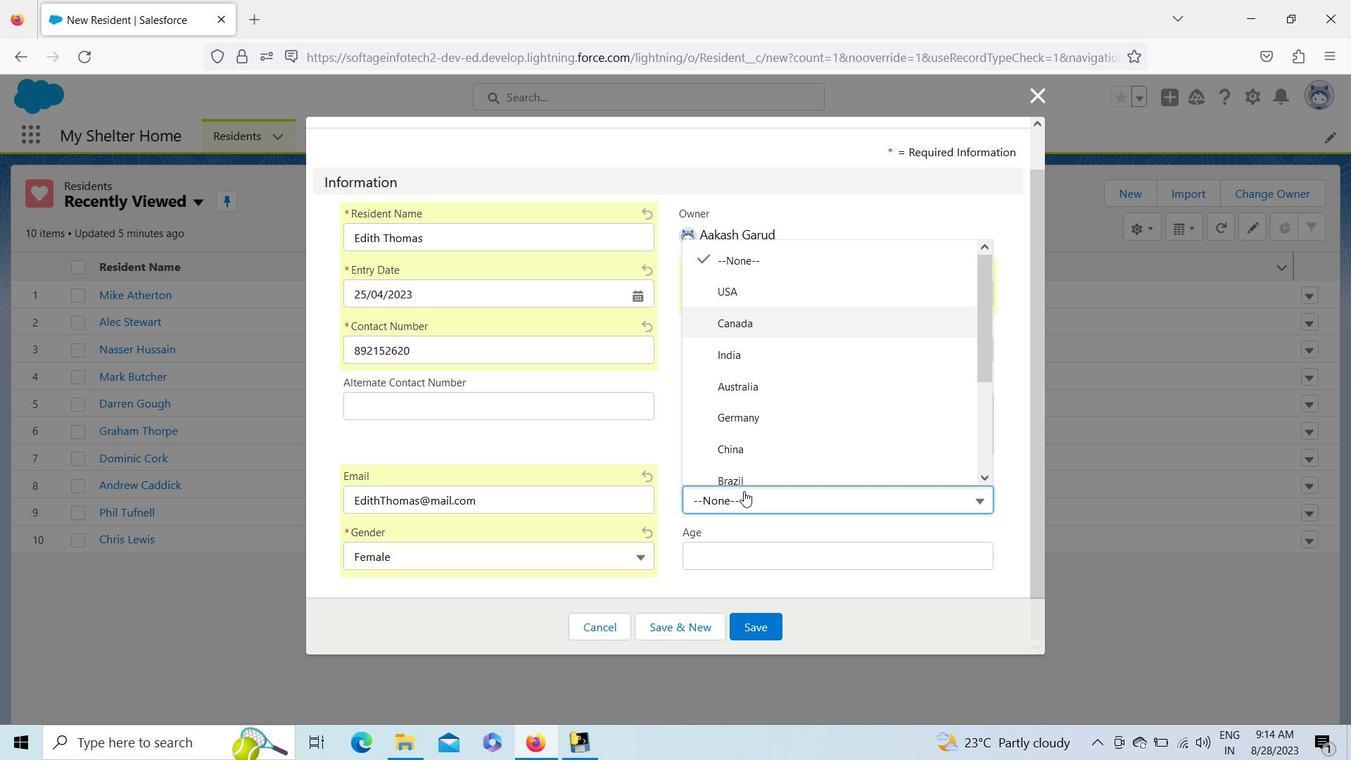 
Action: Mouse moved to (761, 553)
Screenshot: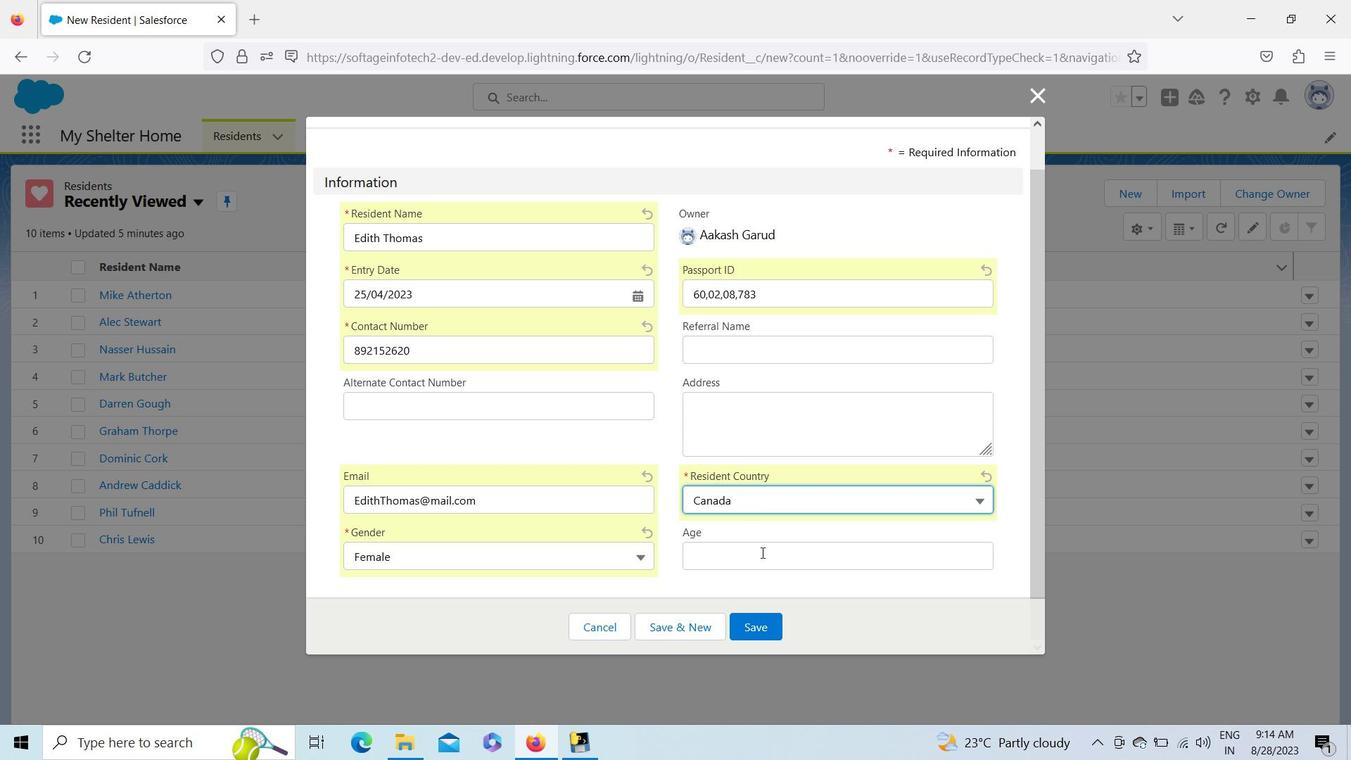 
Action: Mouse pressed left at (761, 553)
Screenshot: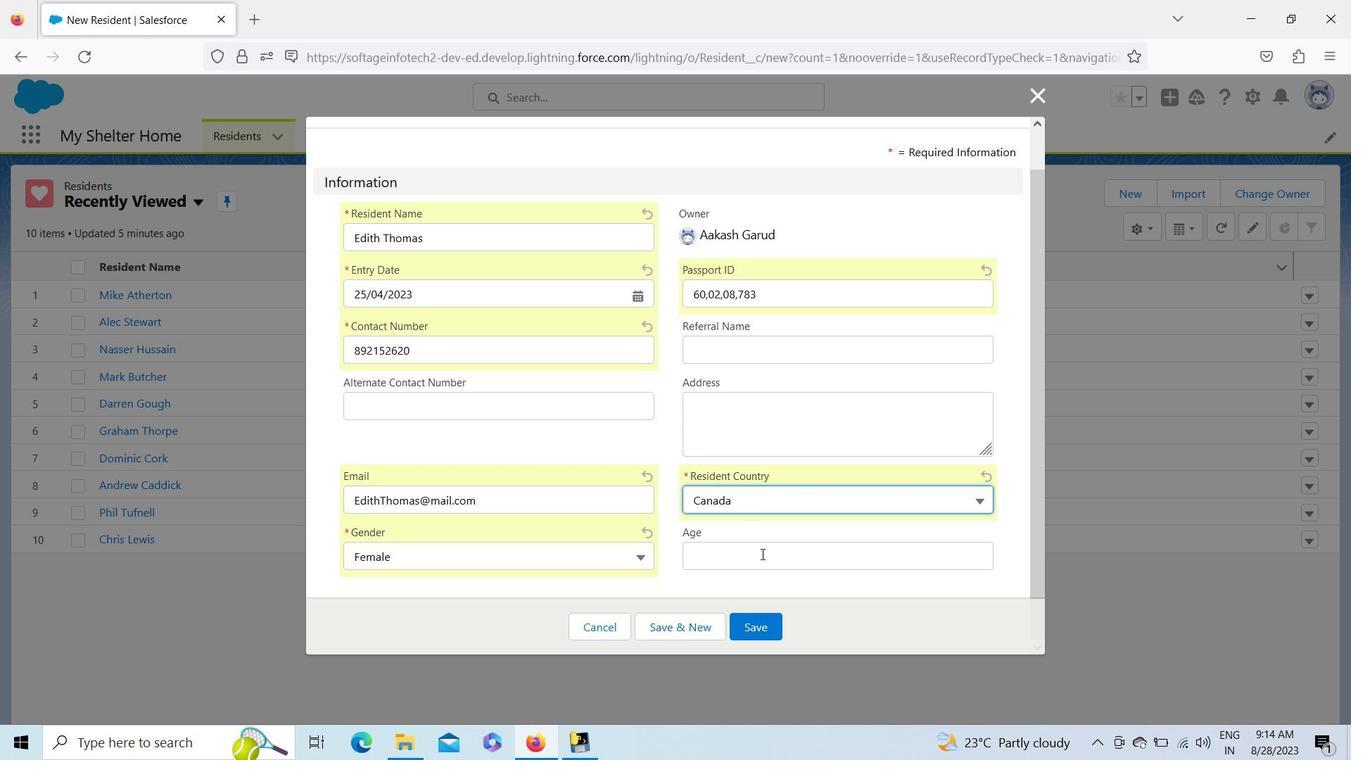 
Action: Key pressed 63
Screenshot: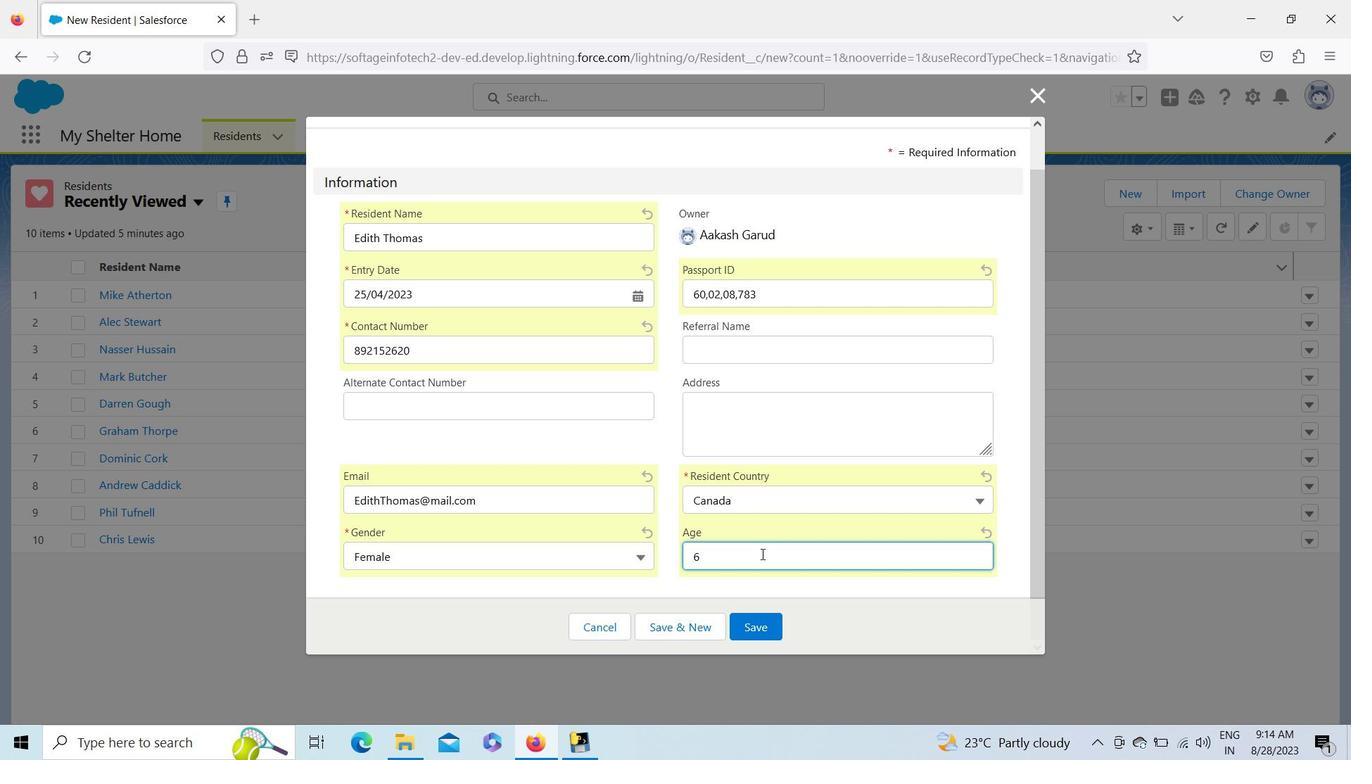 
Action: Mouse moved to (685, 622)
Screenshot: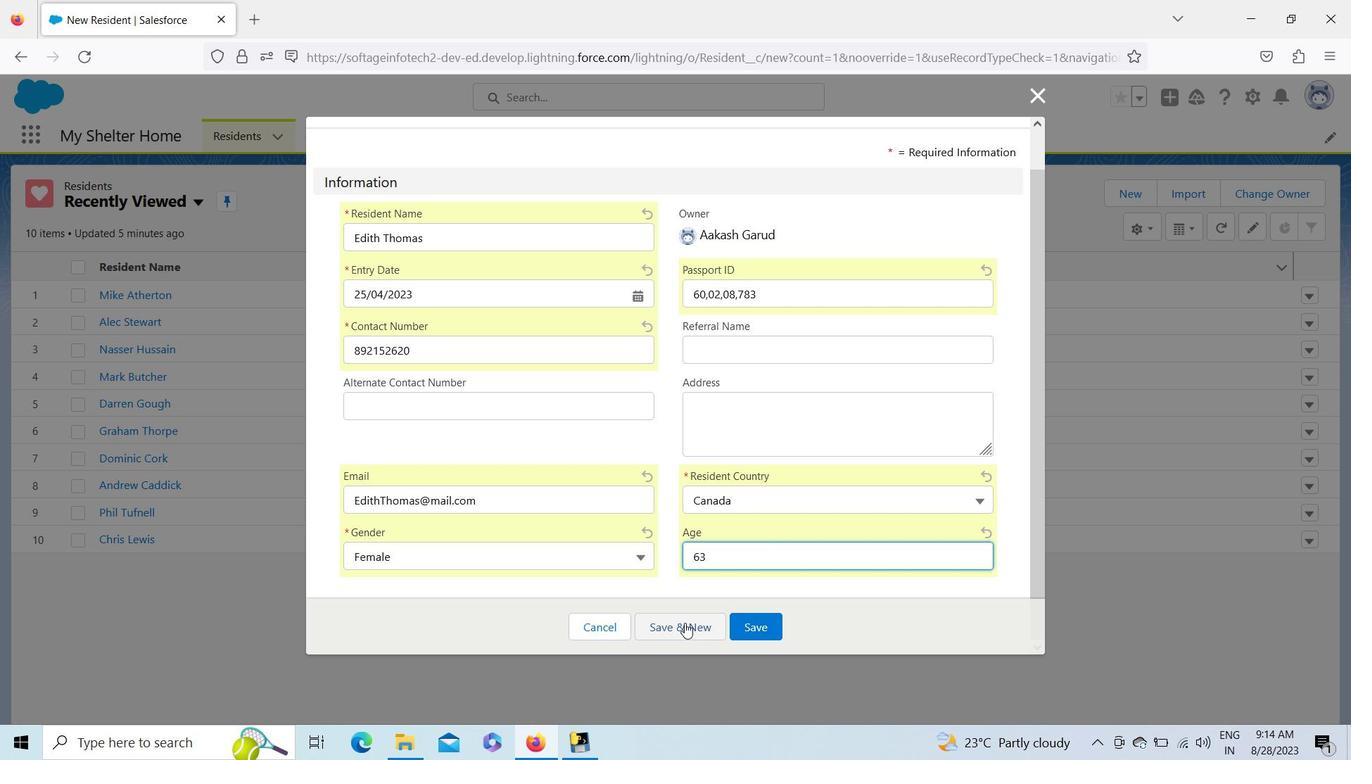 
Action: Mouse pressed left at (685, 622)
Screenshot: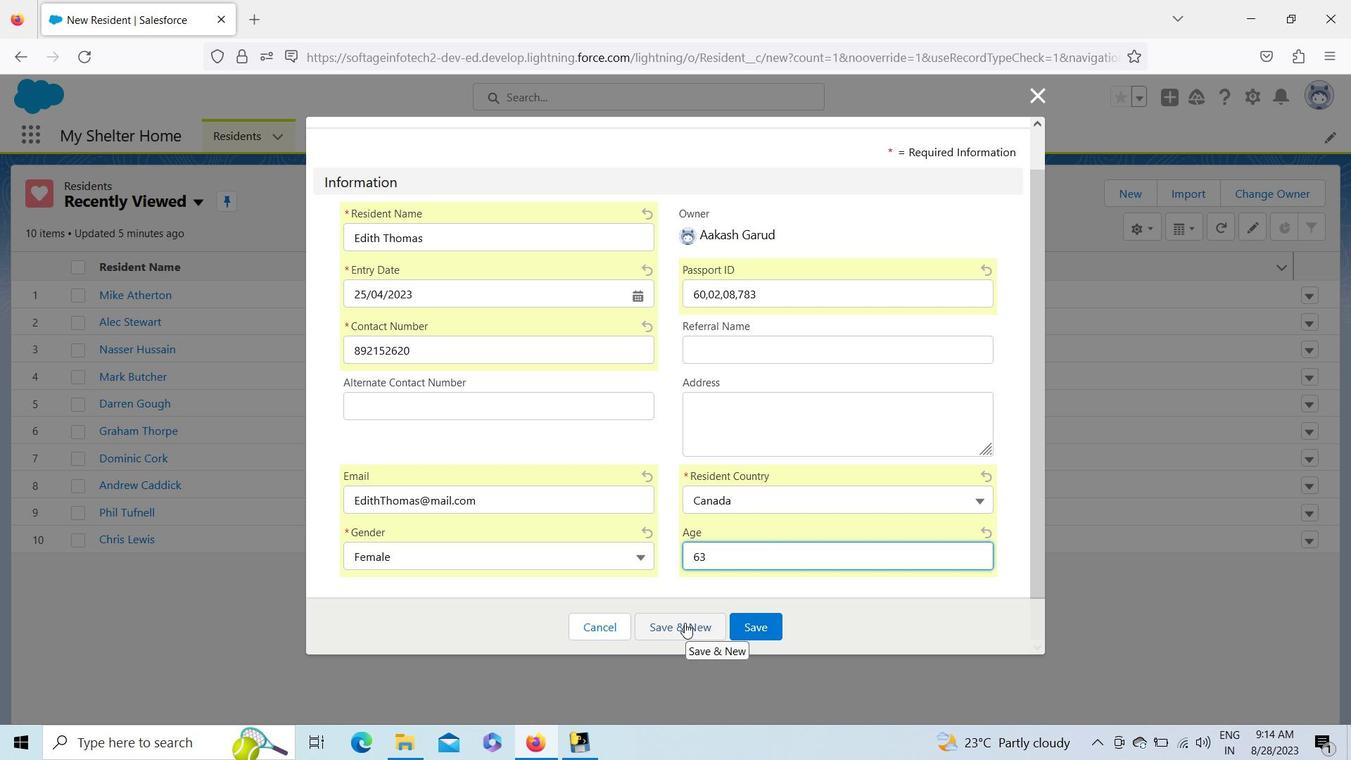 
Action: Mouse moved to (411, 292)
Screenshot: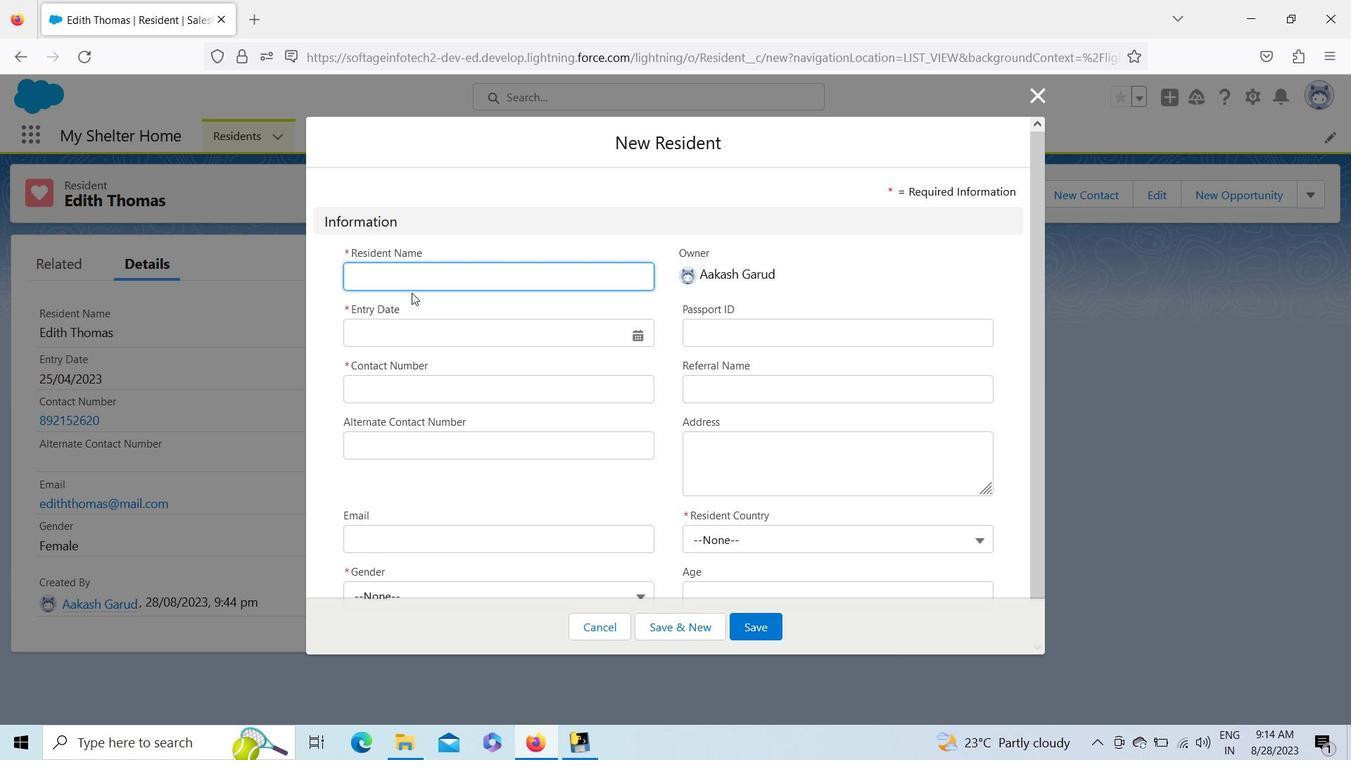 
Action: Key pressed <Key.shift>Eleanor<Key.space><Key.shift>B
Screenshot: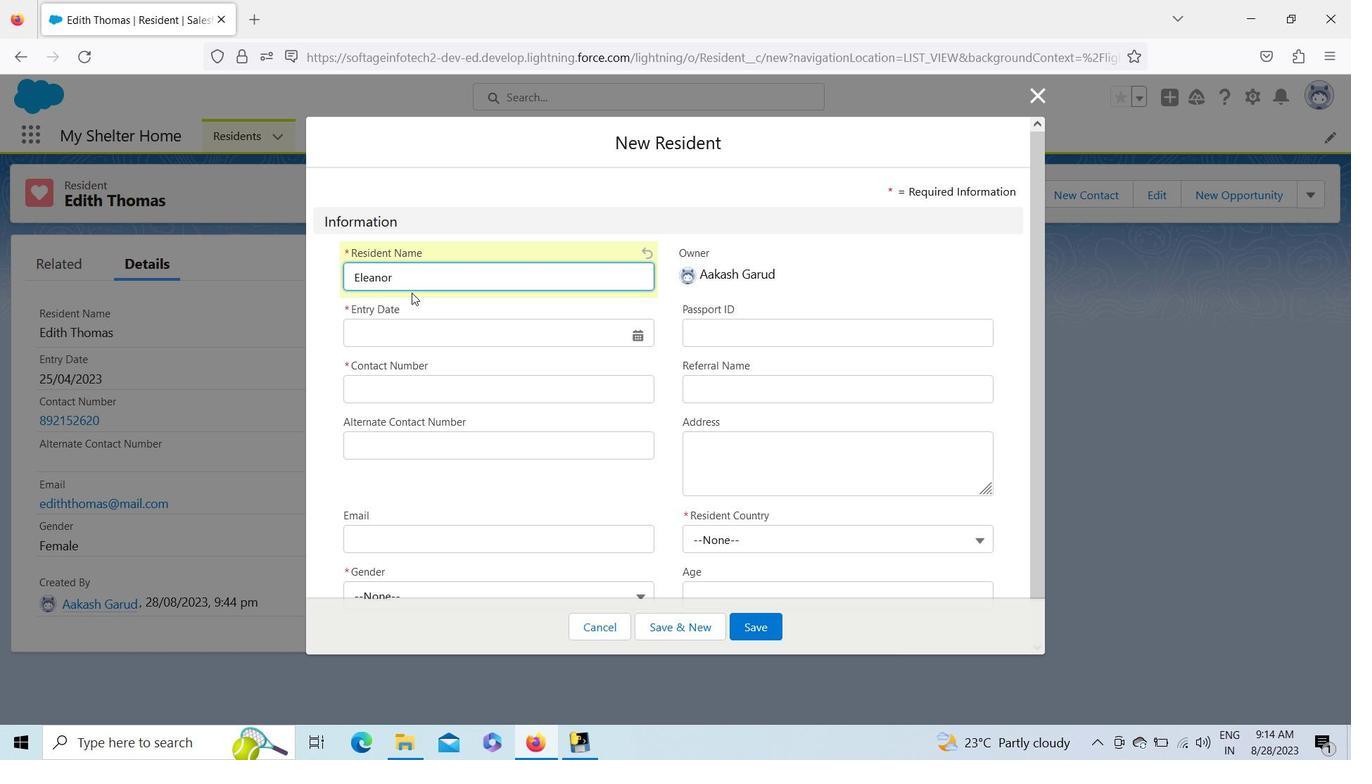 
Action: Mouse moved to (636, 334)
Screenshot: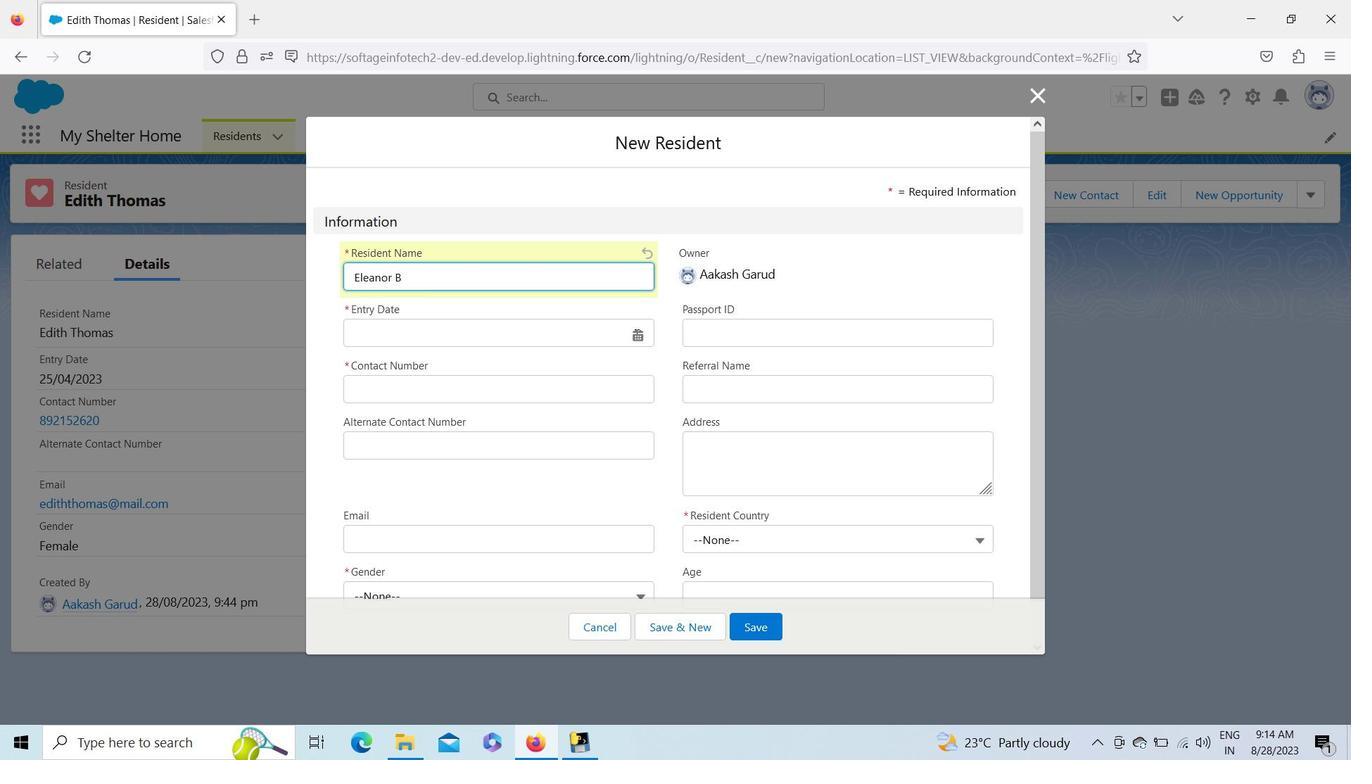 
Action: Mouse pressed left at (636, 334)
Screenshot: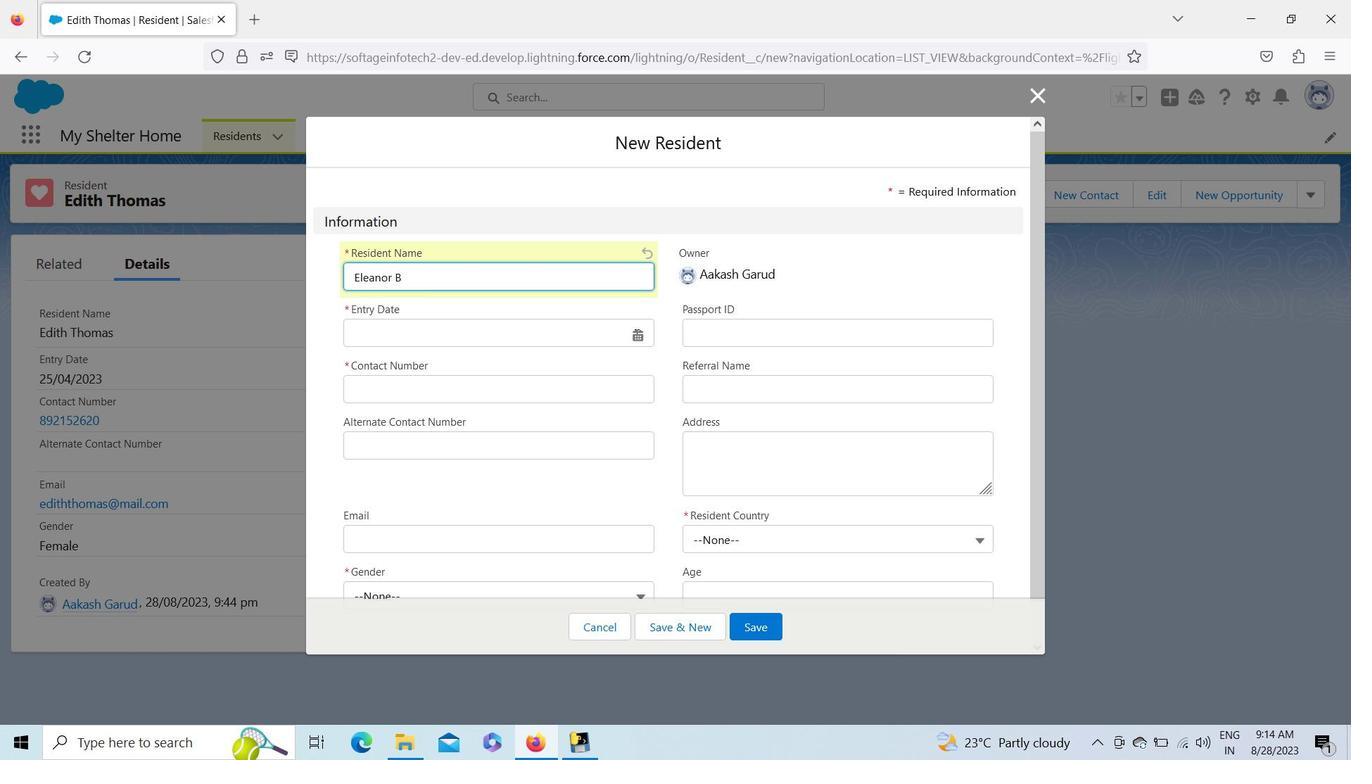 
Action: Mouse moved to (423, 357)
Screenshot: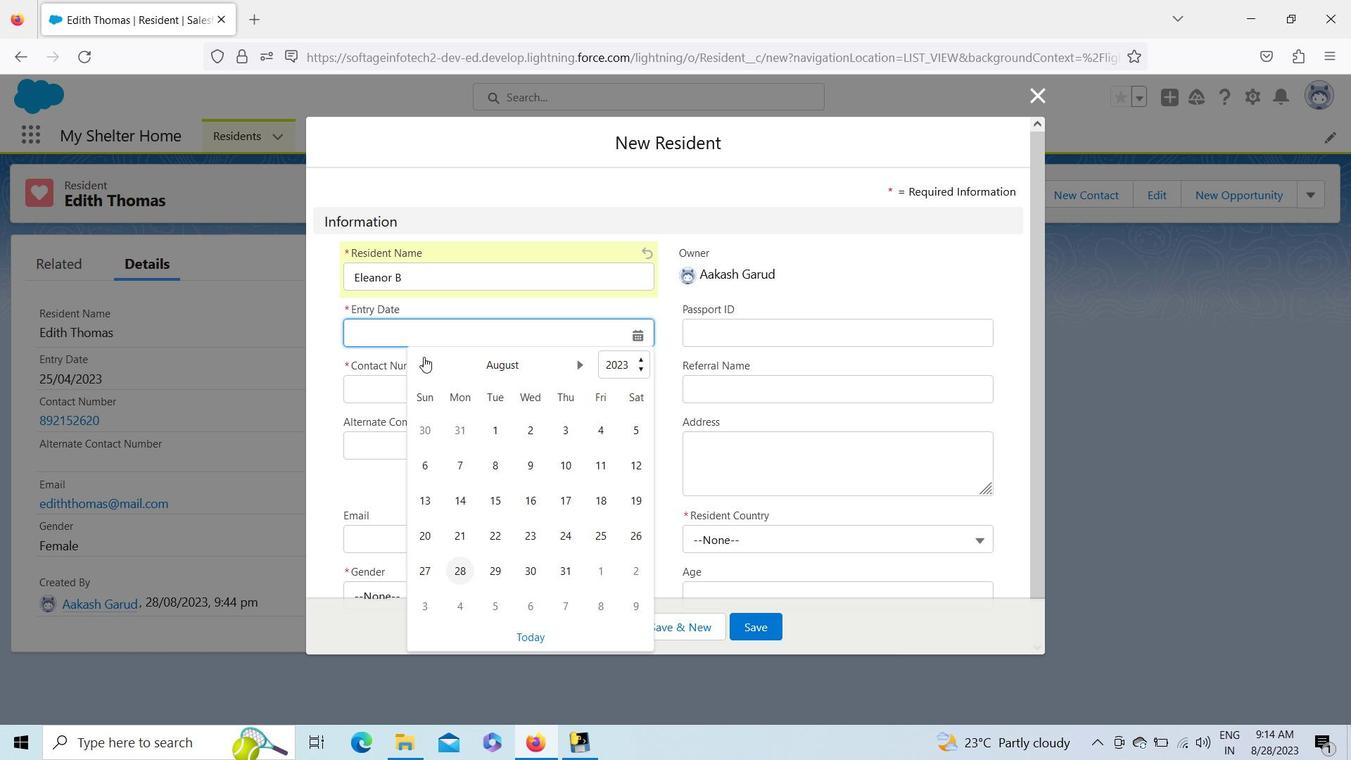 
Action: Mouse pressed left at (423, 357)
Screenshot: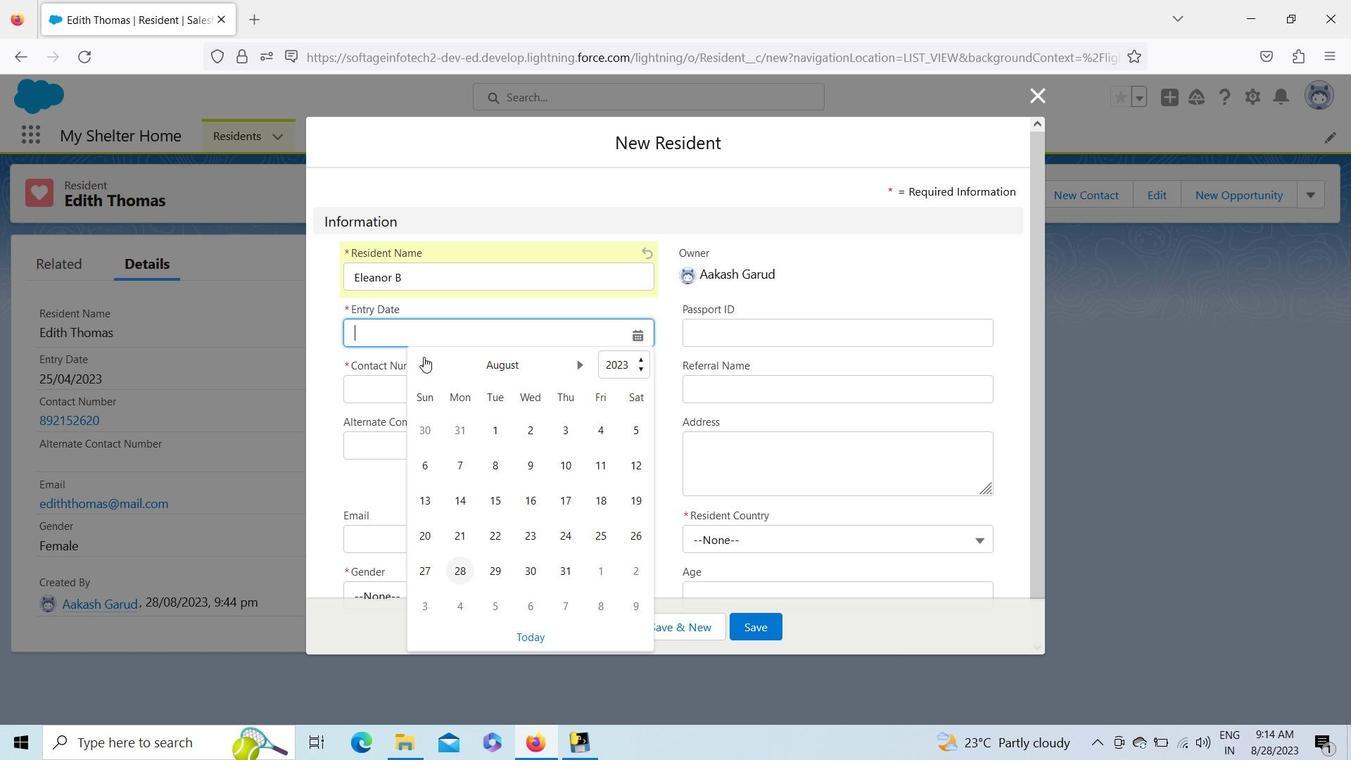 
Action: Mouse pressed left at (423, 357)
Screenshot: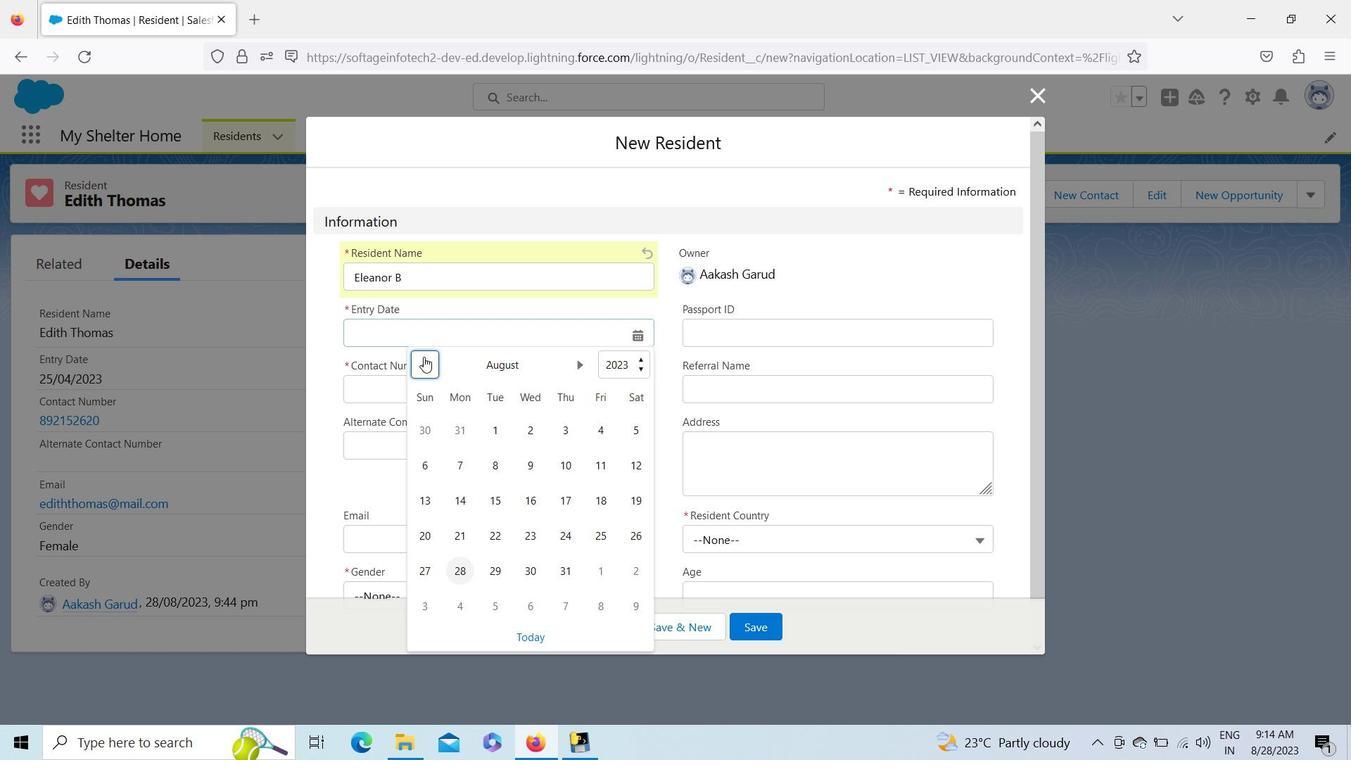 
Action: Mouse pressed left at (423, 357)
Screenshot: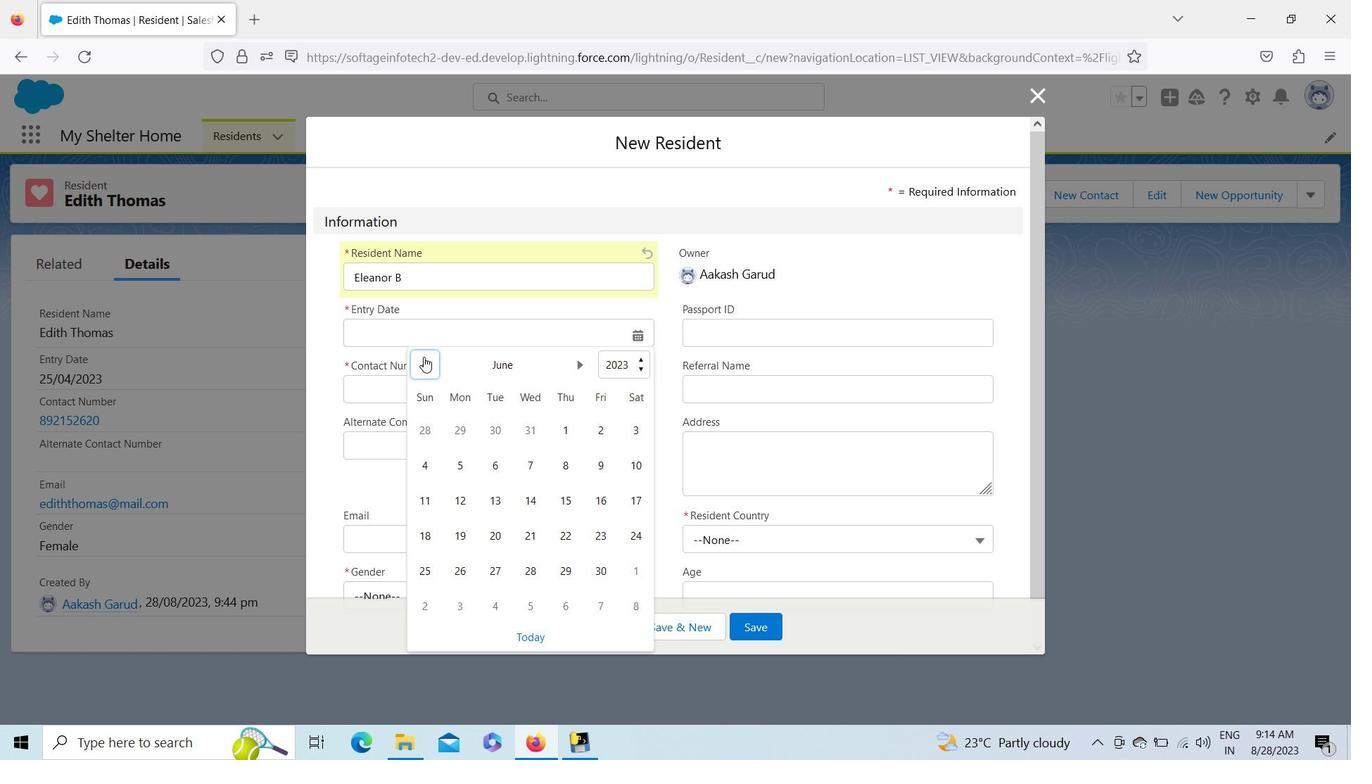 
Action: Mouse pressed left at (423, 357)
Screenshot: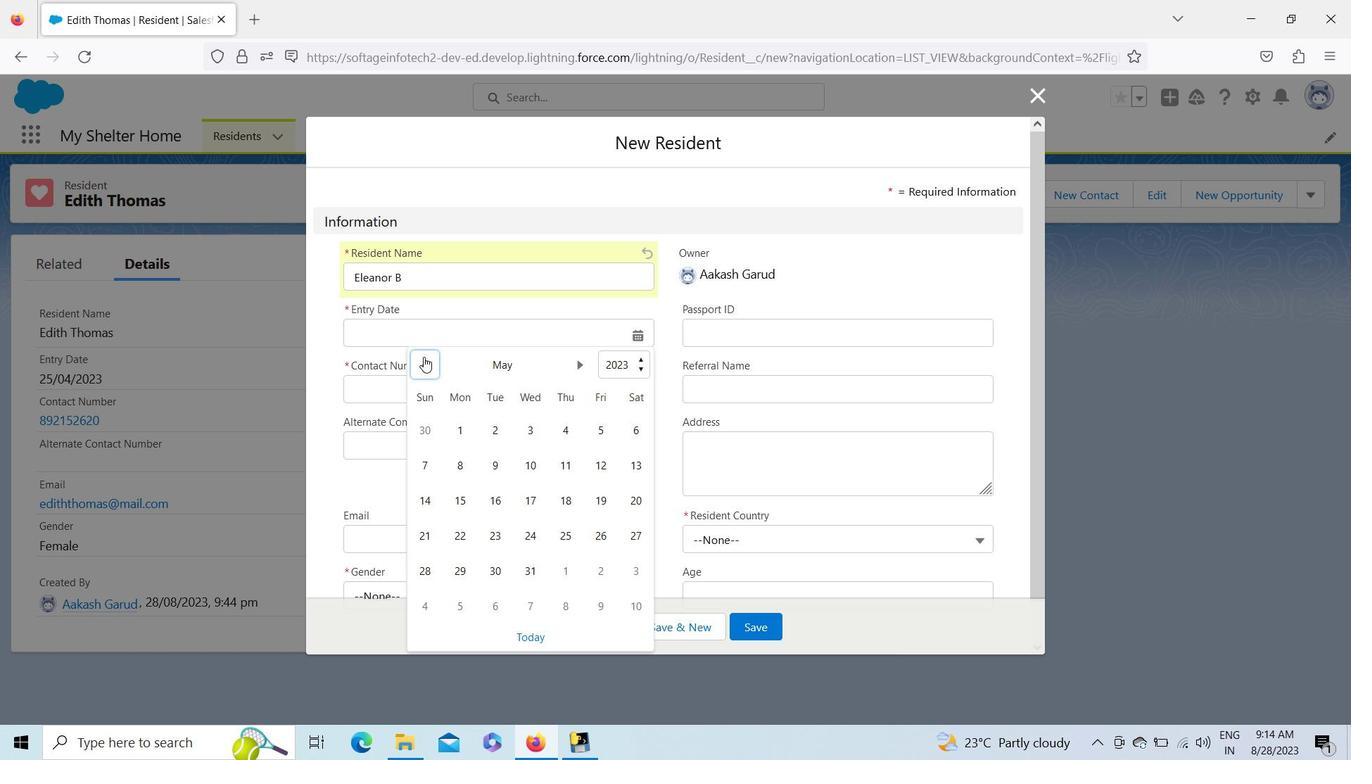 
Action: Mouse pressed left at (423, 357)
Screenshot: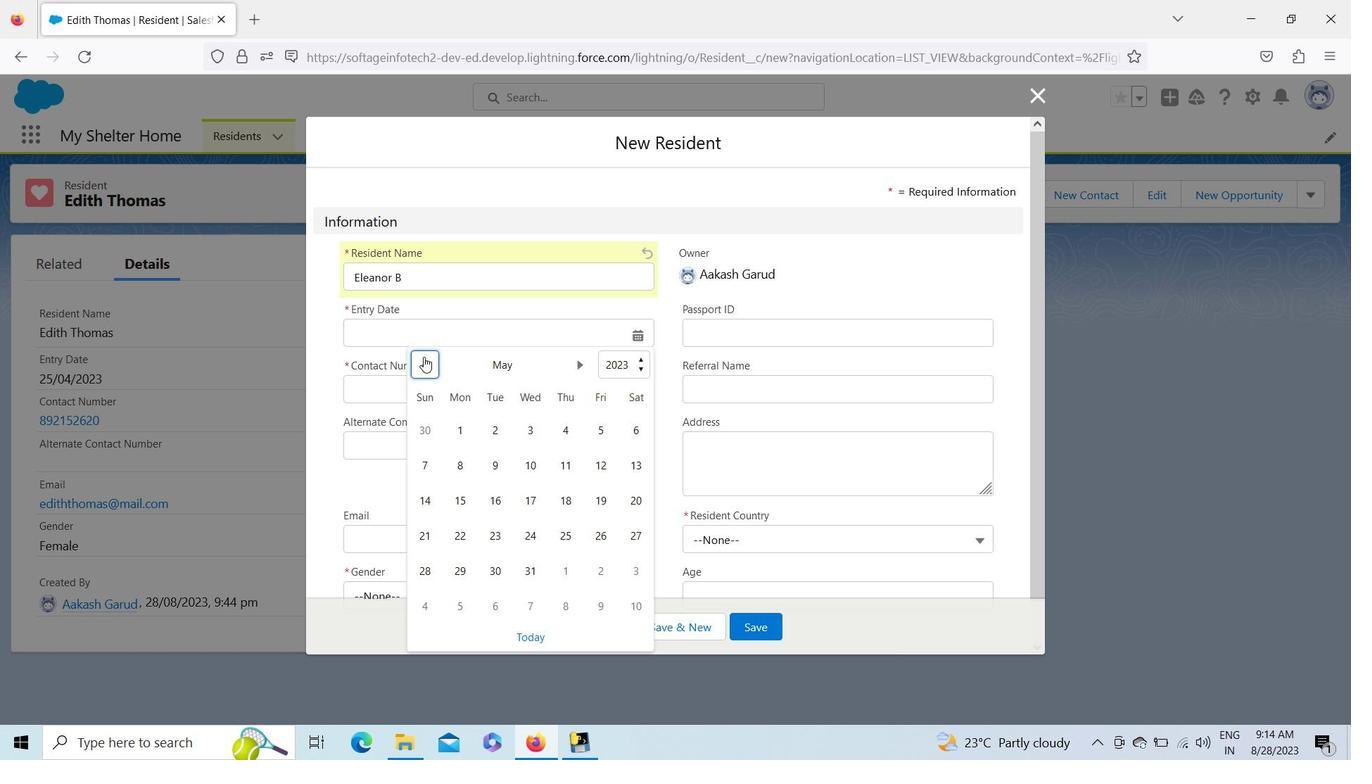 
Action: Mouse moved to (527, 491)
Screenshot: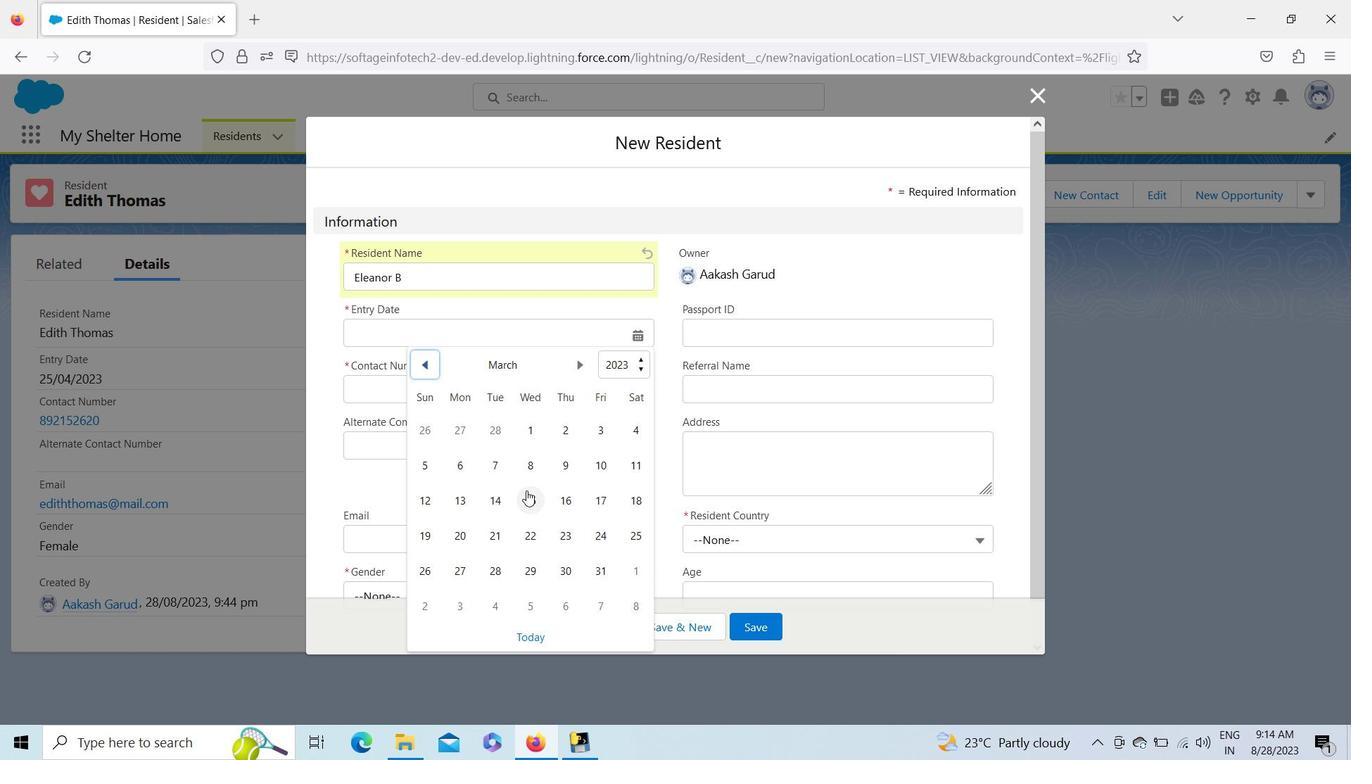 
Action: Mouse pressed left at (527, 491)
Screenshot: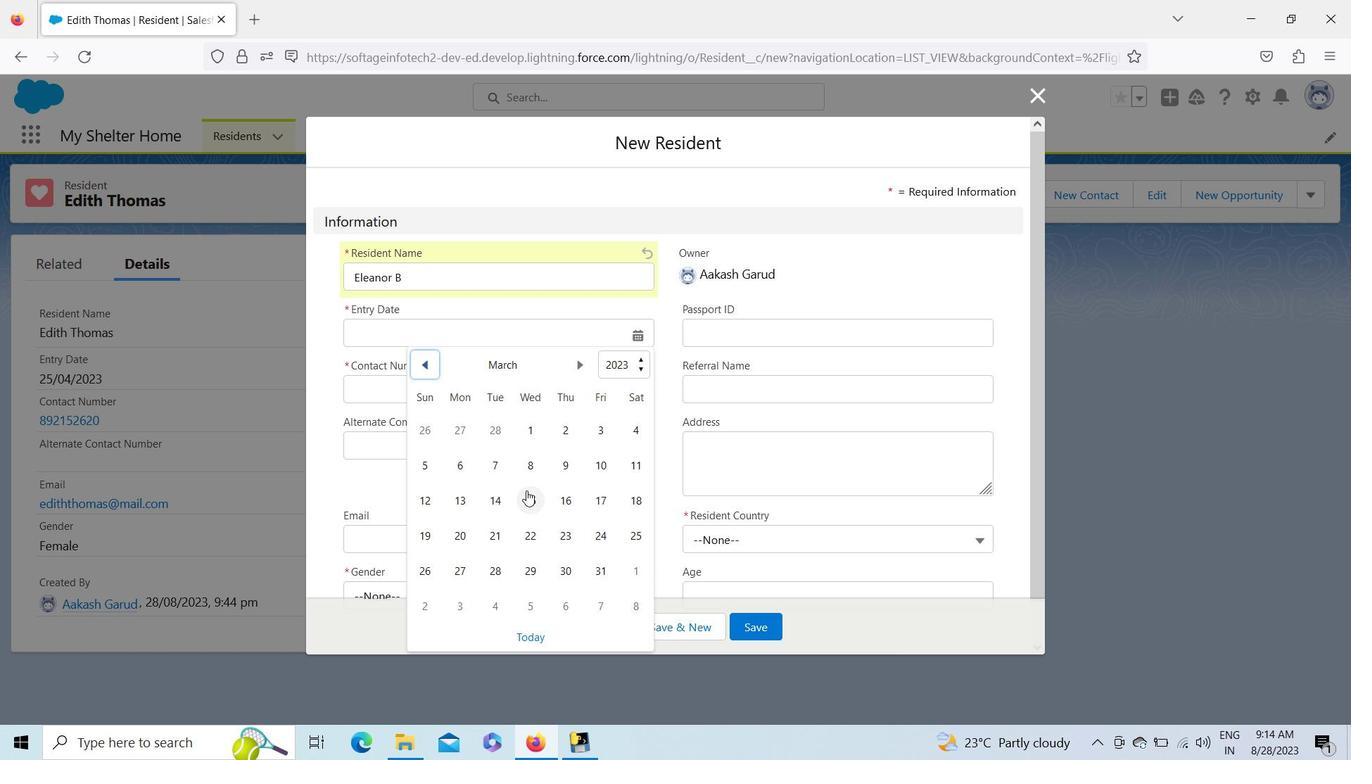 
Action: Mouse moved to (484, 383)
Screenshot: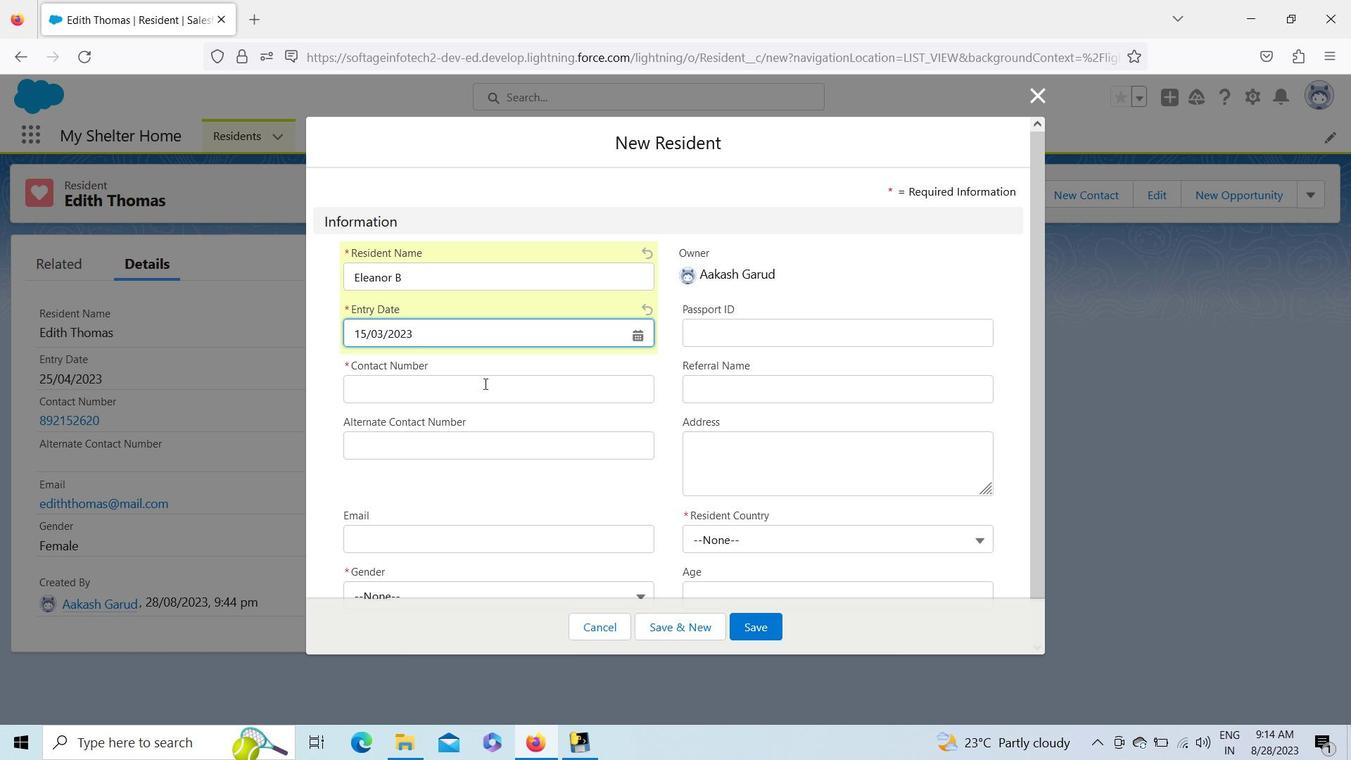 
Action: Mouse pressed left at (484, 383)
Screenshot: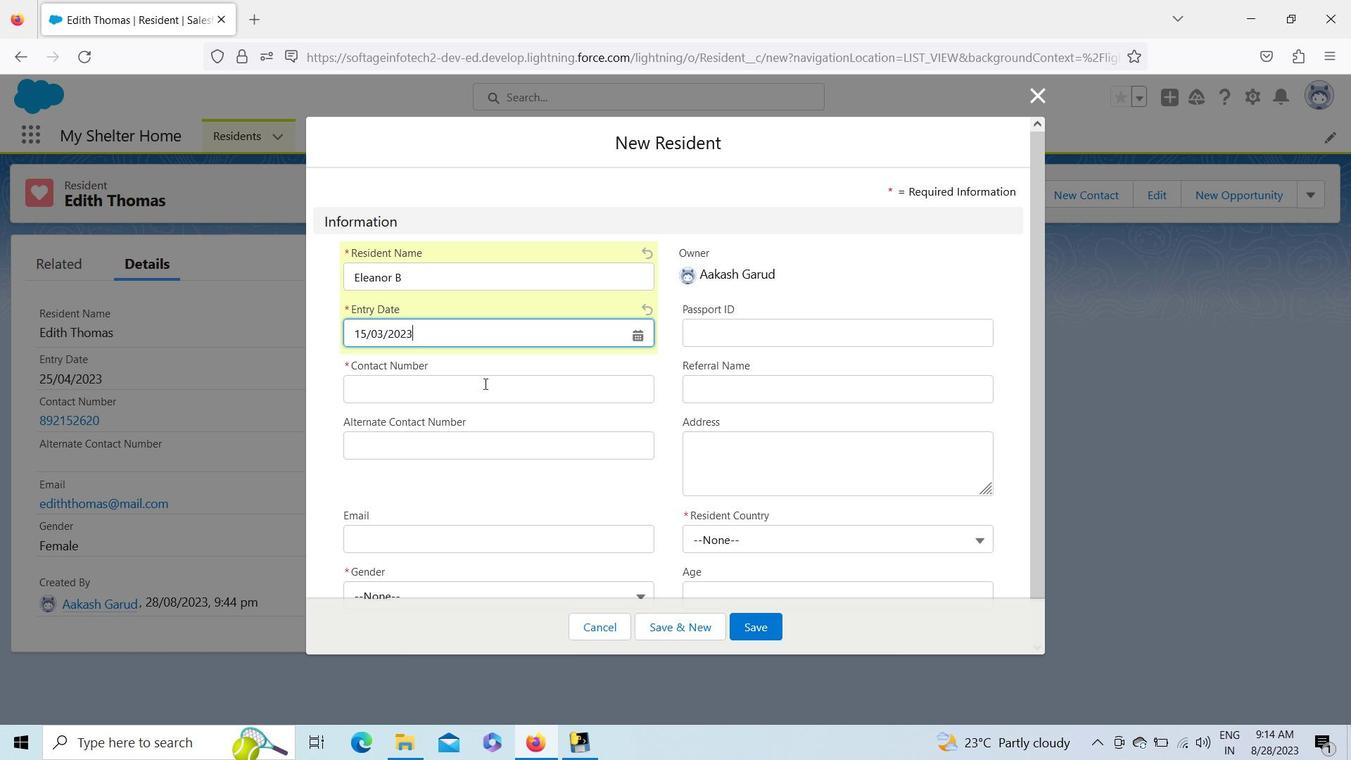 
Action: Key pressed 585692336
Screenshot: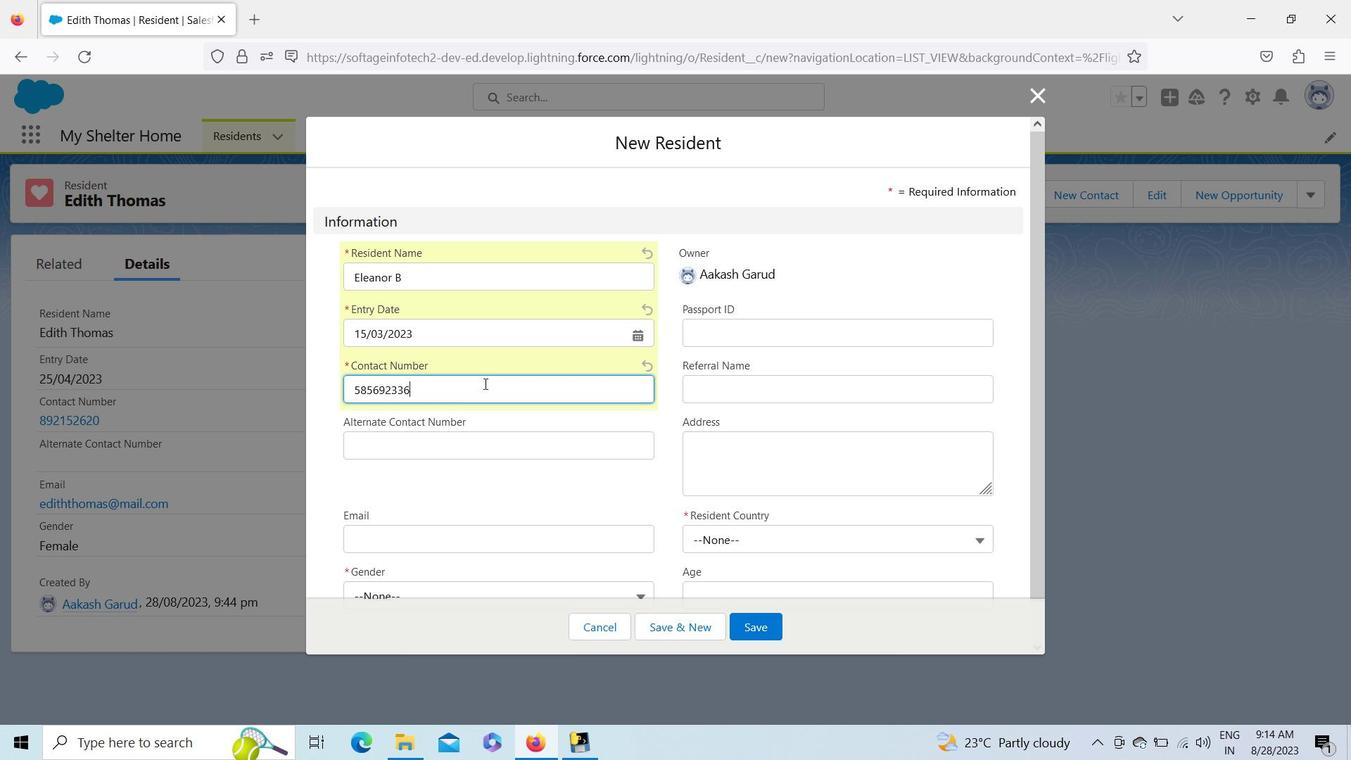 
Action: Mouse moved to (417, 542)
Screenshot: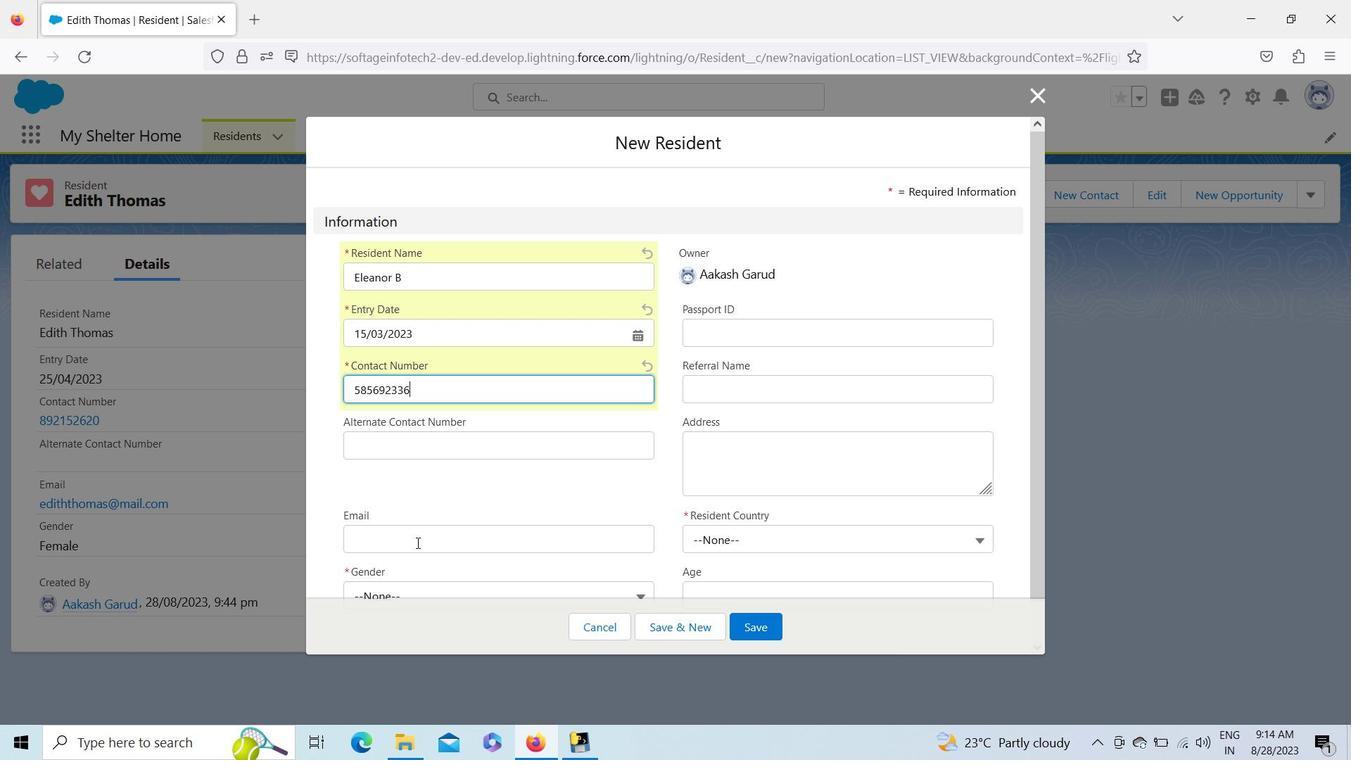 
Action: Mouse pressed left at (417, 542)
Screenshot: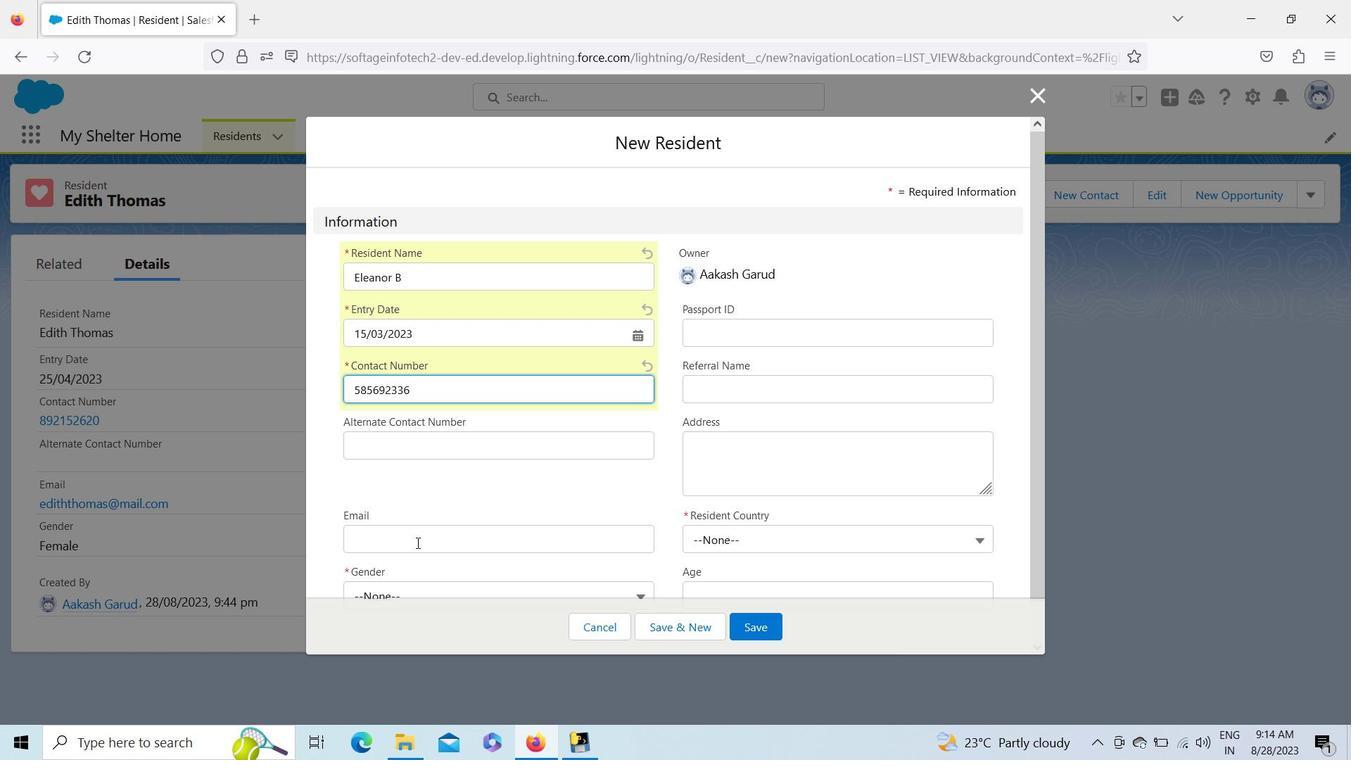 
Action: Key pressed <Key.shift>Eleanor<Key.shift>Bmail<Key.left><Key.left><Key.left><Key.left><Key.shift>A<Key.backspace><Key.shift>@<Key.right><Key.right><Key.right><Key.right>.com
Screenshot: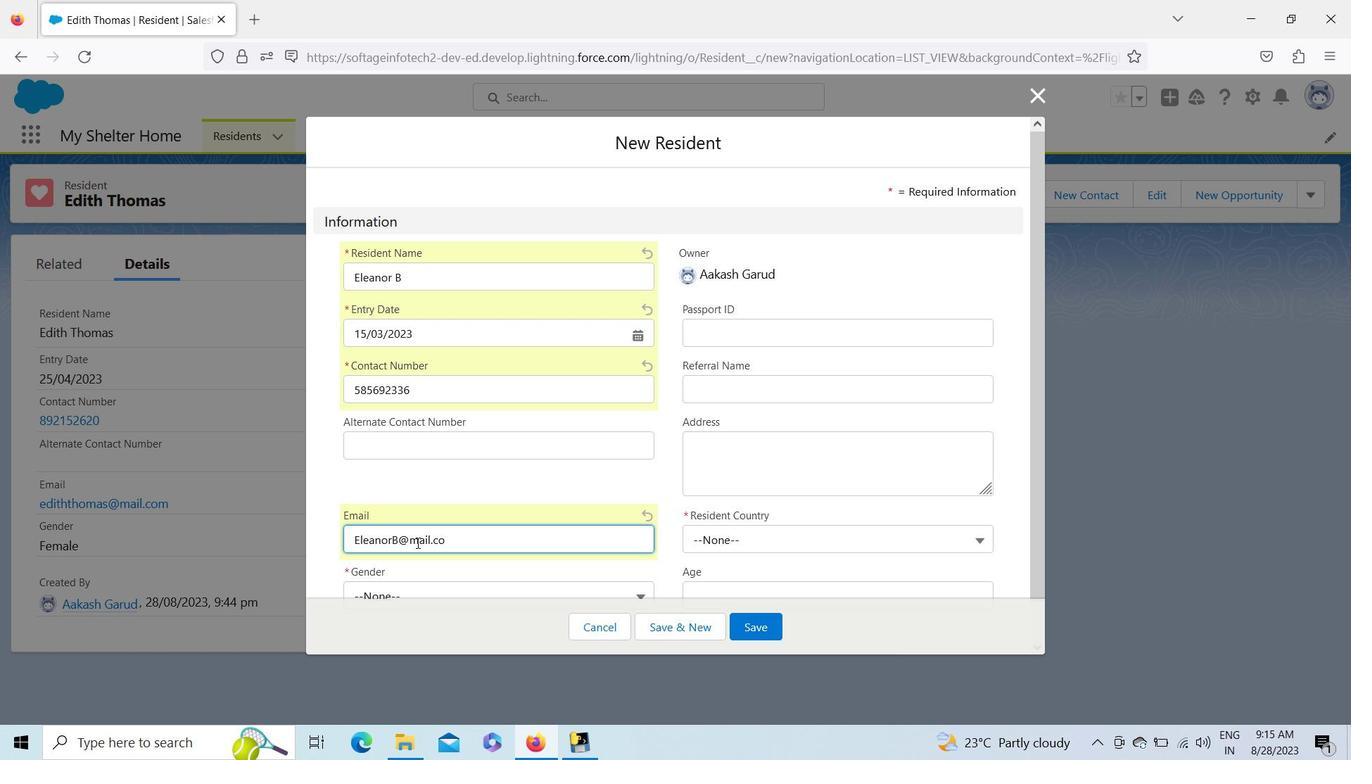 
Action: Mouse moved to (404, 590)
Screenshot: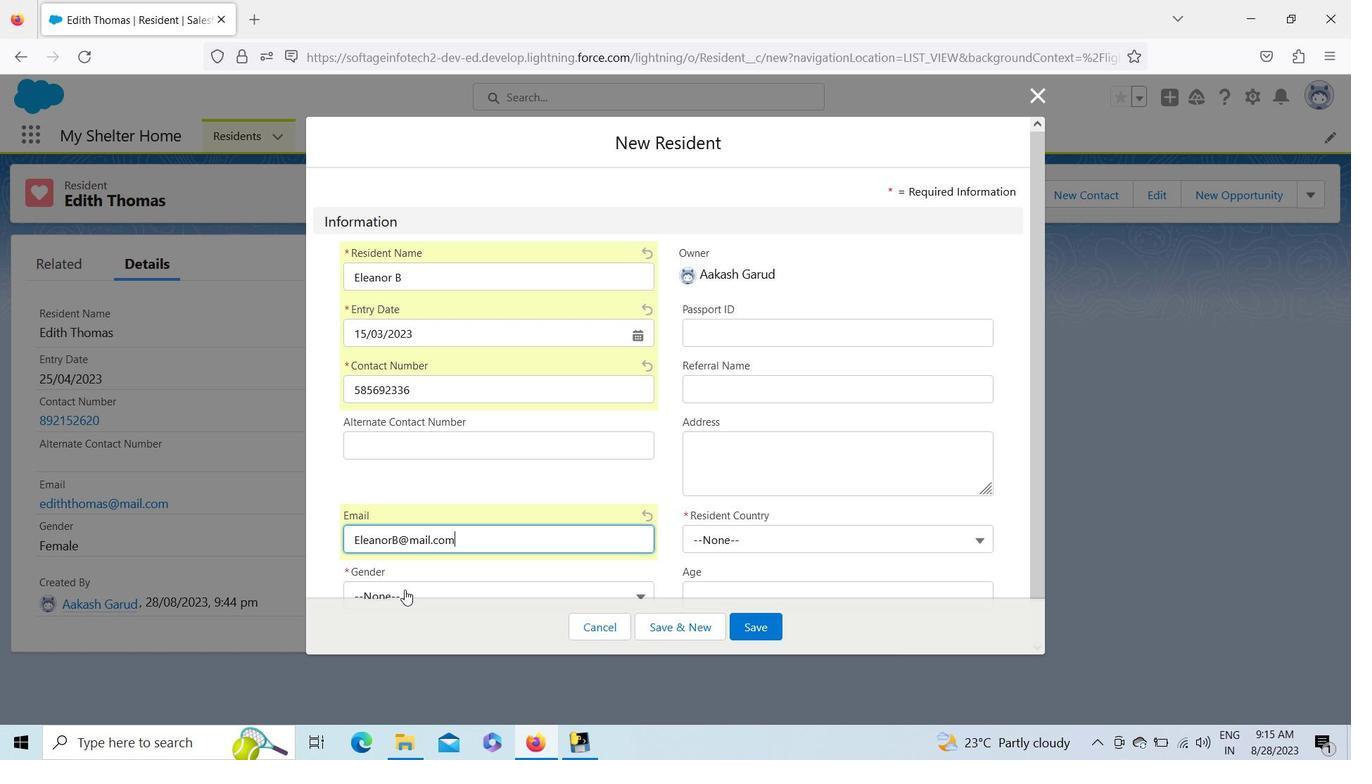 
Action: Mouse pressed left at (404, 590)
Screenshot: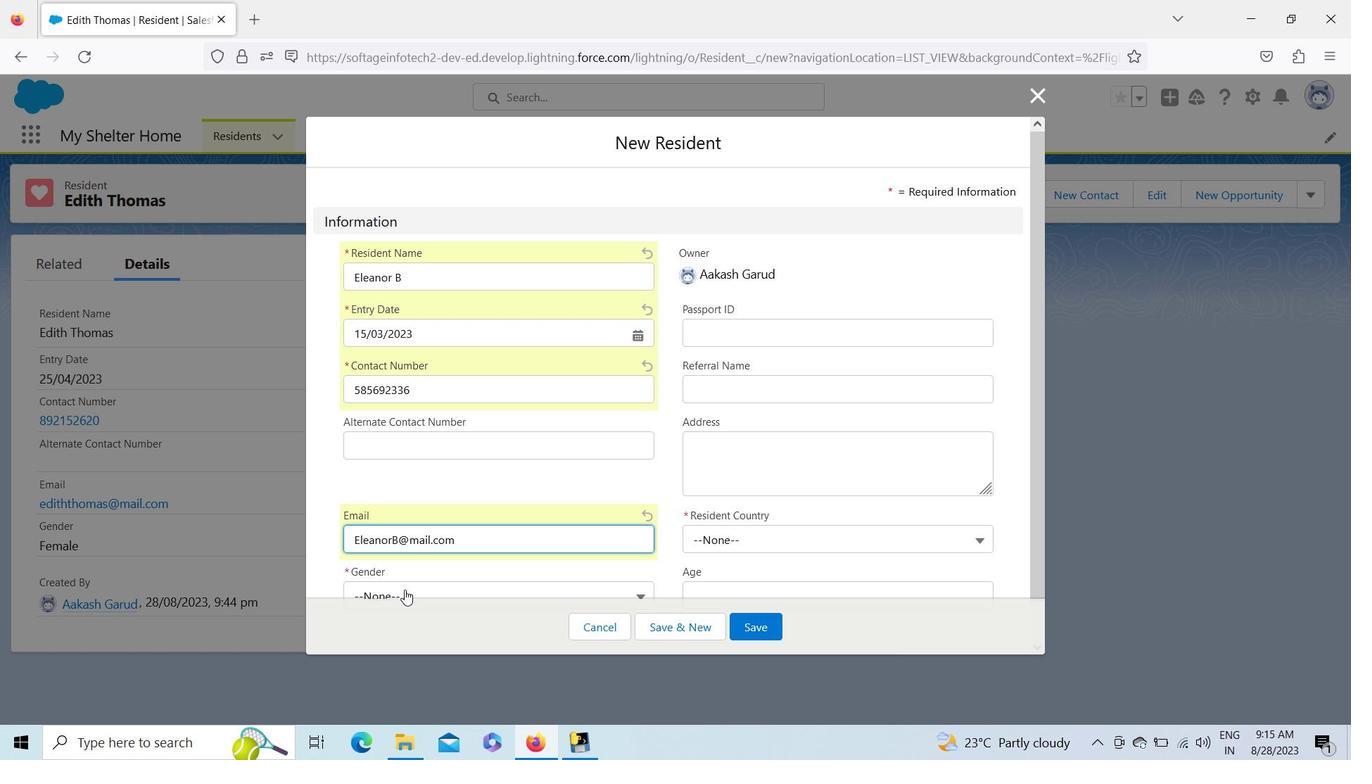
Action: Mouse moved to (406, 558)
Screenshot: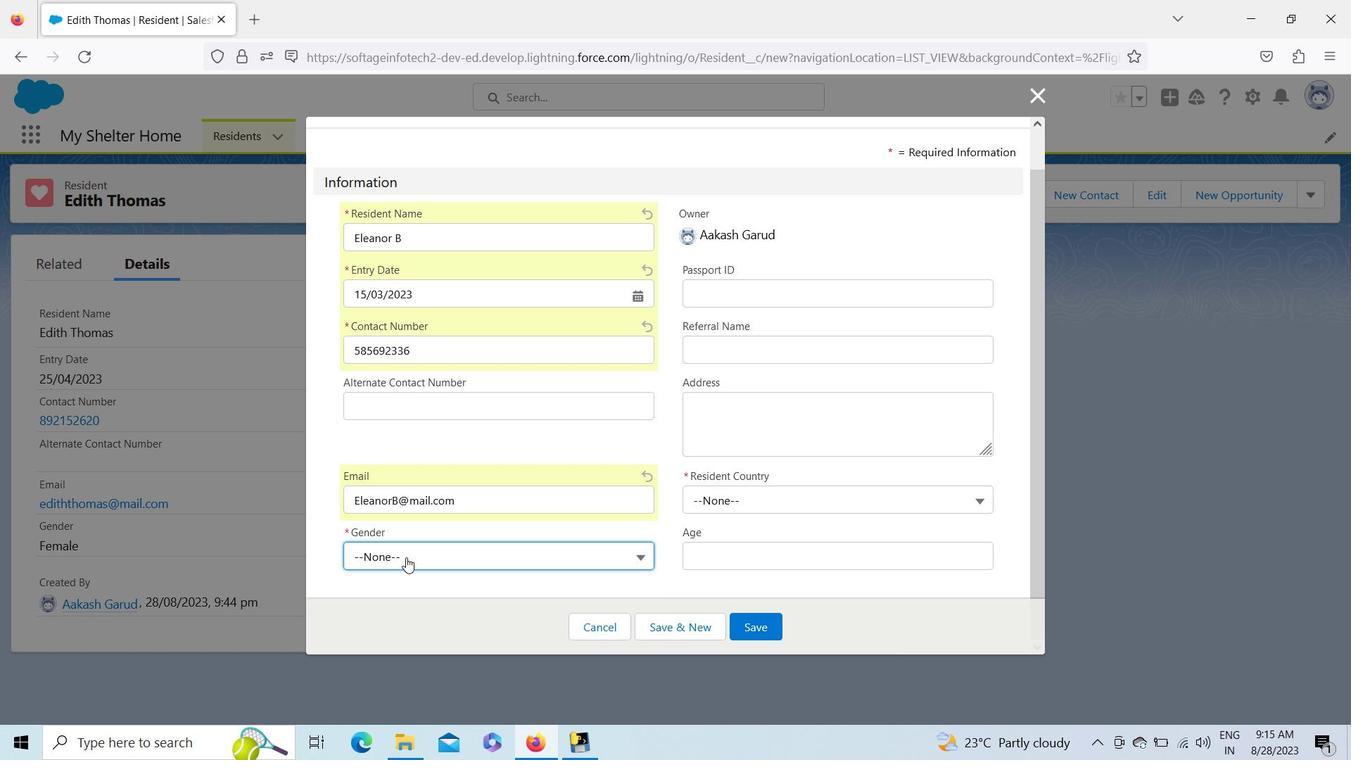 
Action: Mouse pressed left at (406, 558)
Screenshot: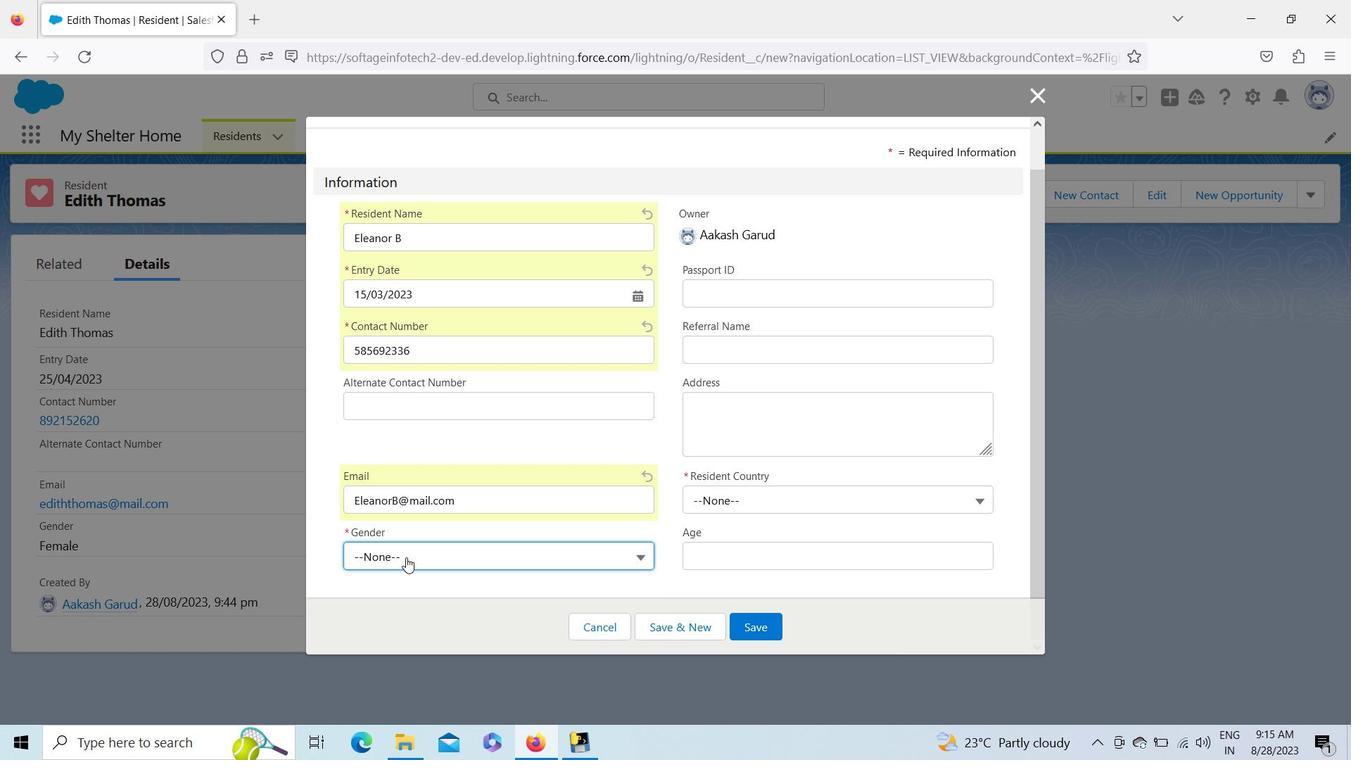 
Action: Key pressed <Key.down><Key.down><Key.enter>
Screenshot: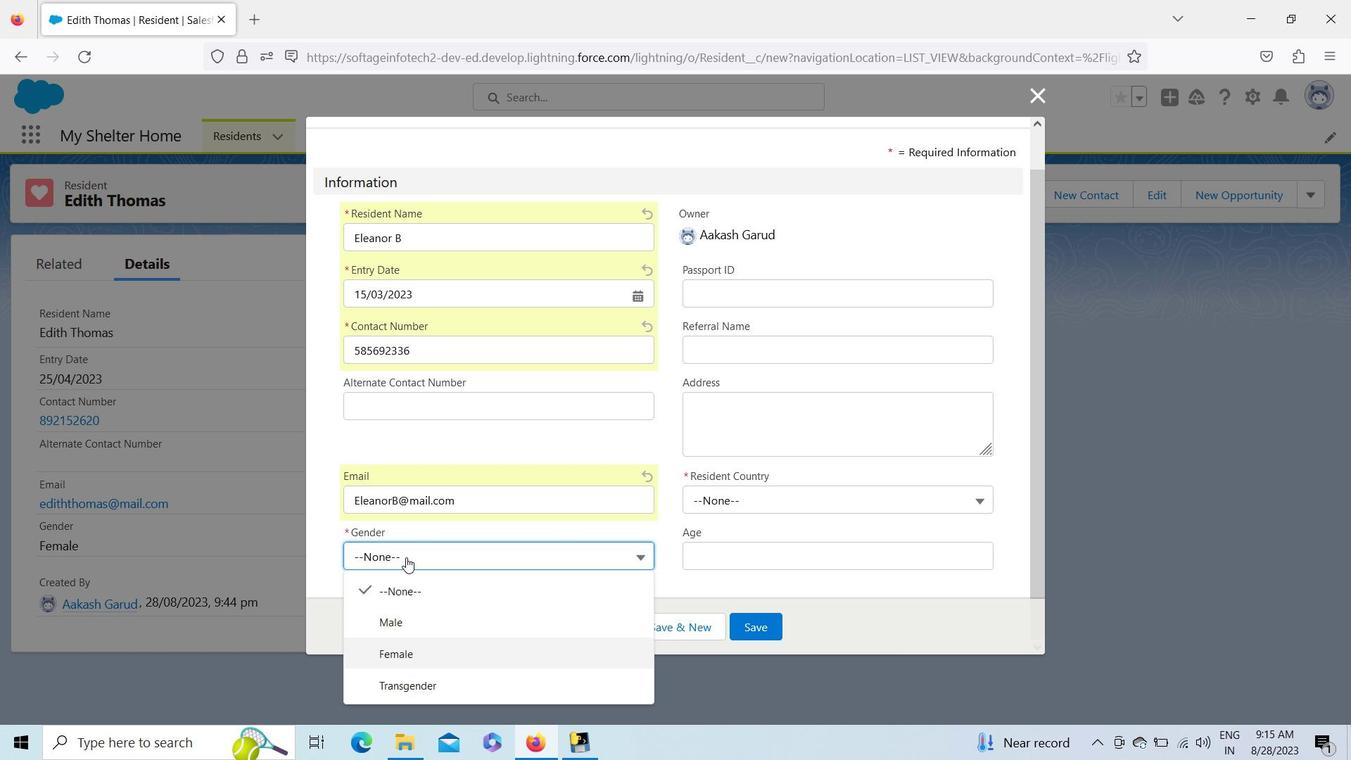 
Action: Mouse moved to (872, 292)
Screenshot: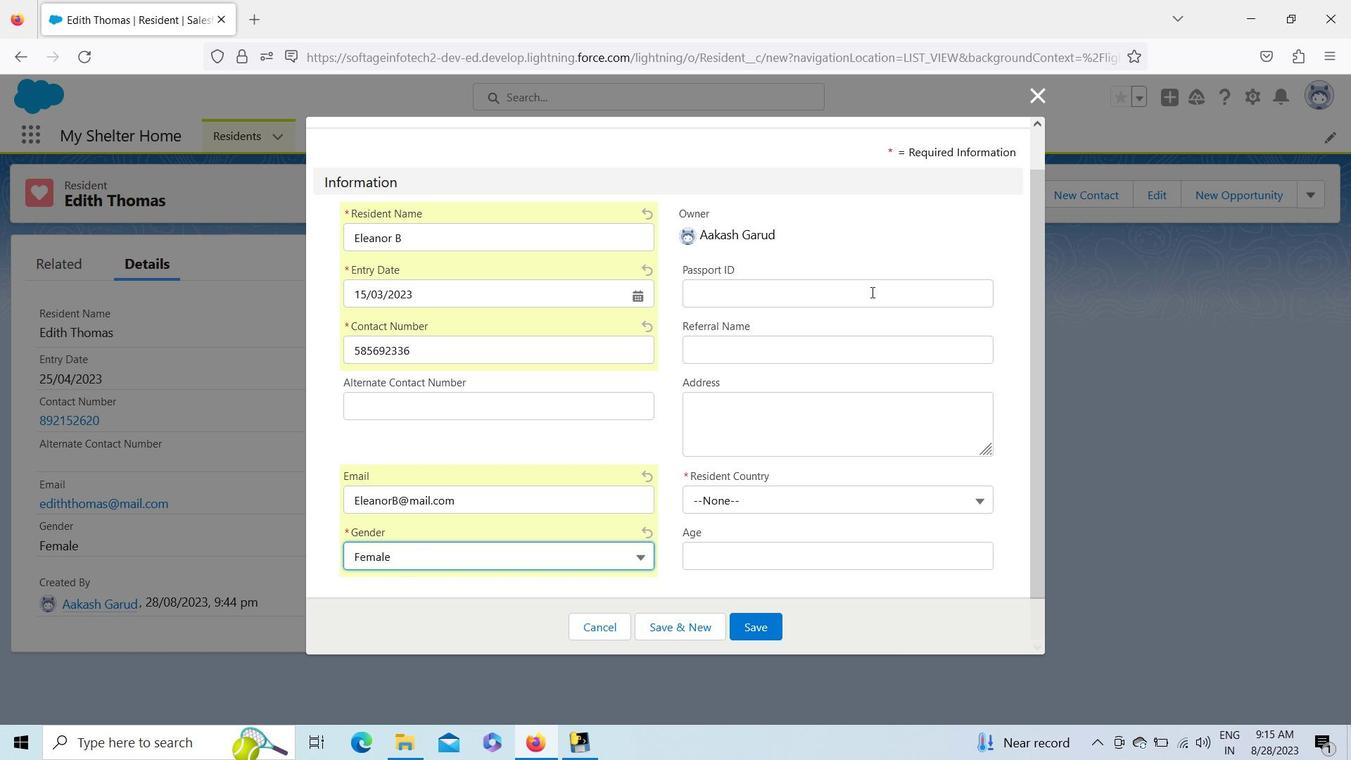 
Action: Mouse pressed left at (872, 292)
Screenshot: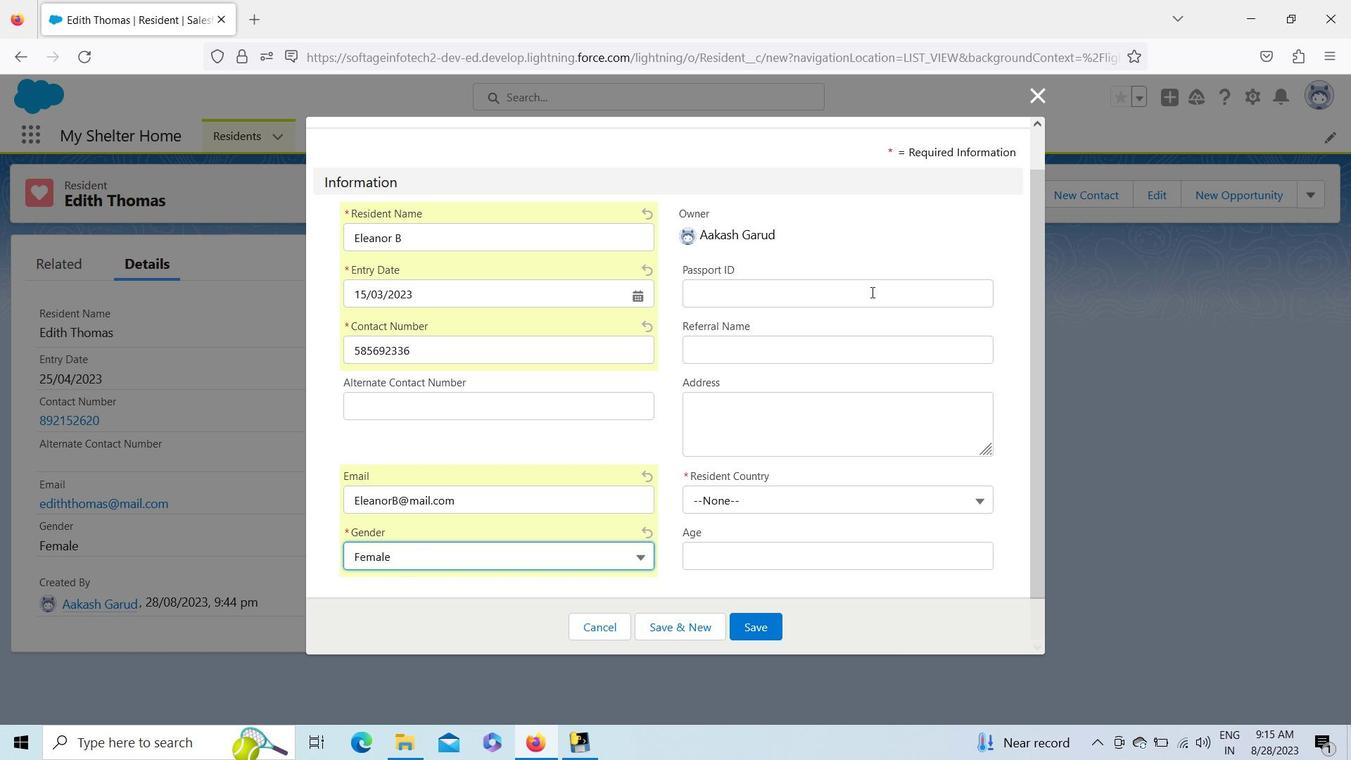 
Action: Key pressed 800659320
Screenshot: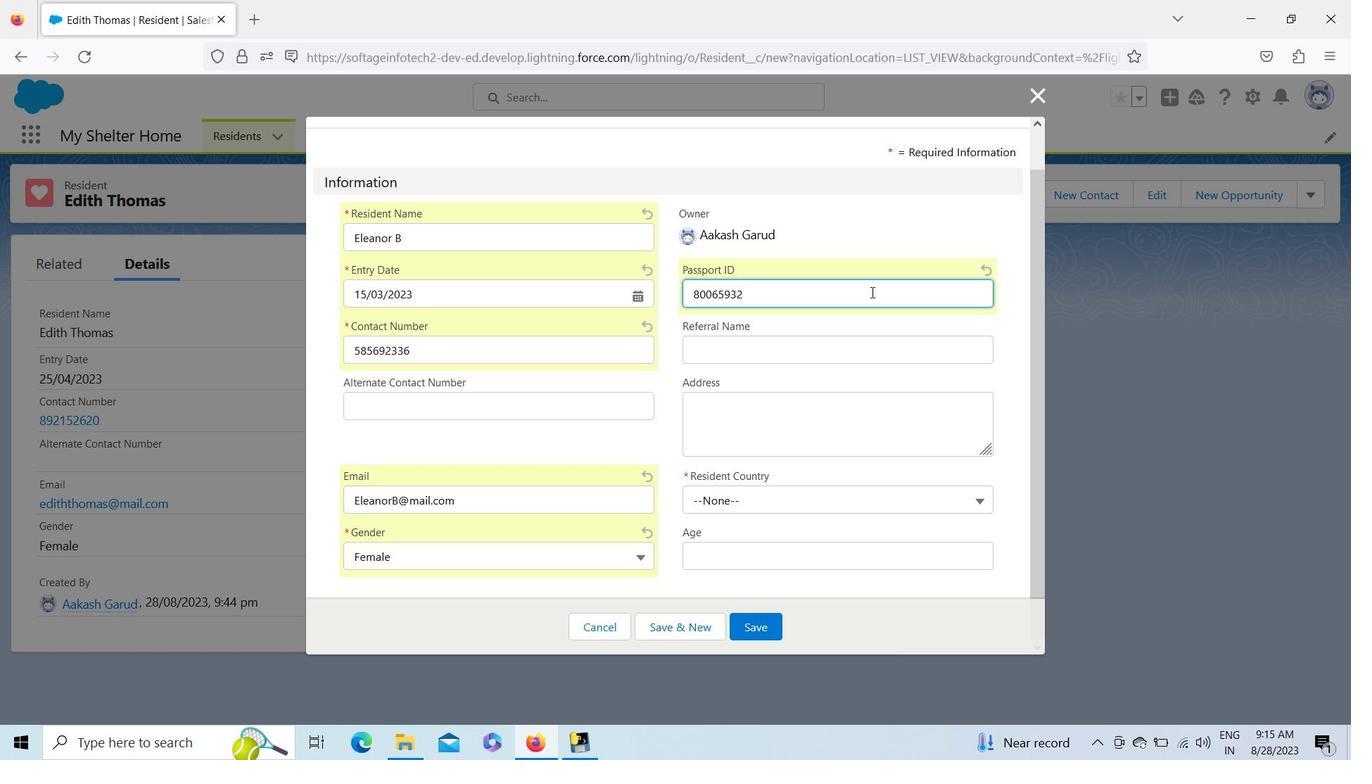 
Action: Mouse moved to (806, 348)
Screenshot: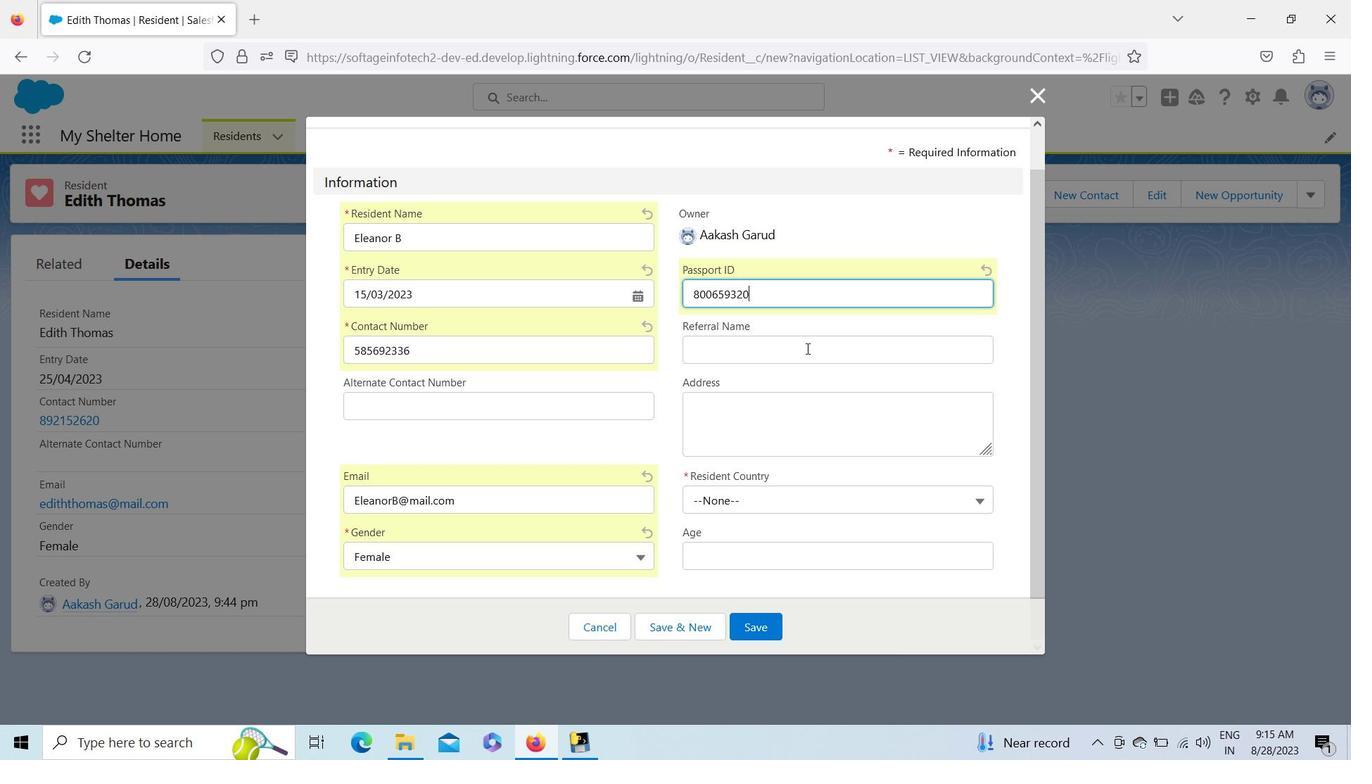 
Action: Mouse pressed left at (806, 348)
Screenshot: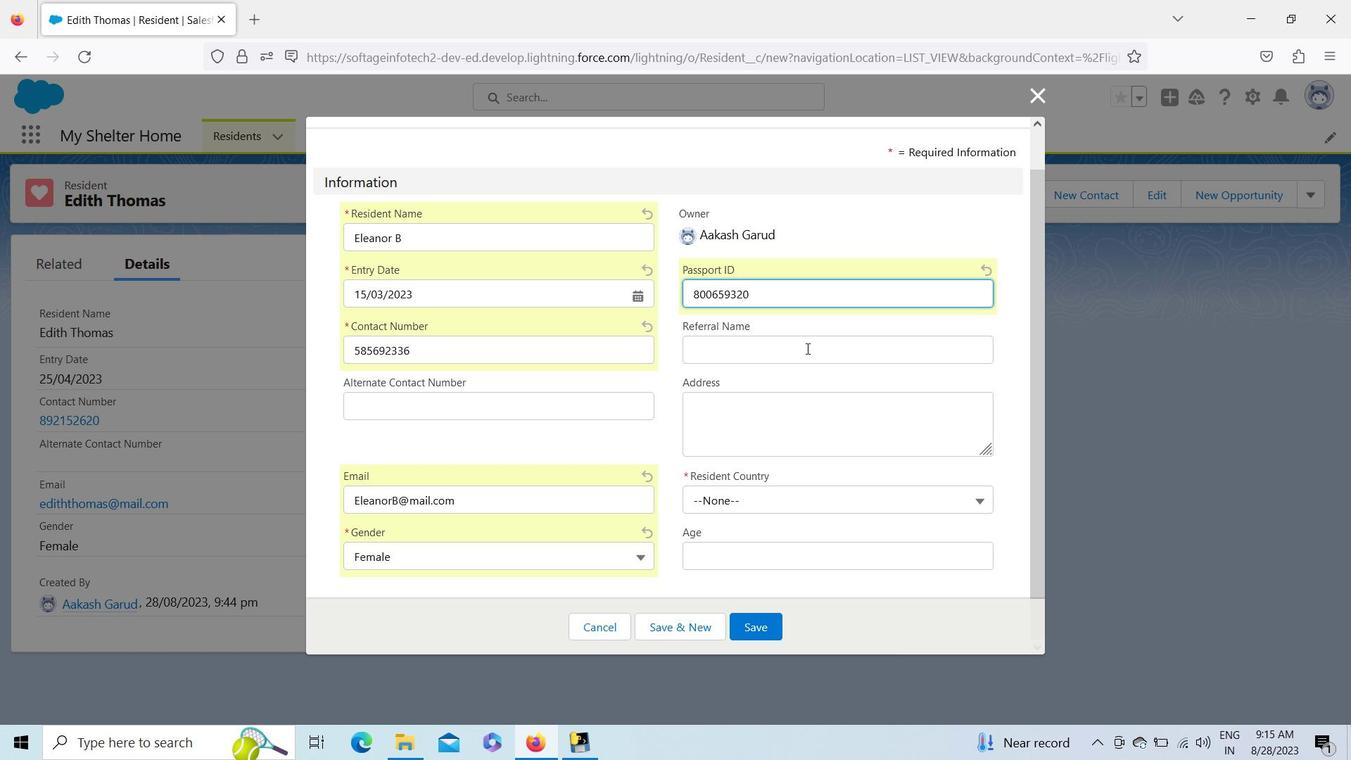 
Action: Key pressed <Key.shift><Key.shift><Key.shift><Key.shift><Key.shift><Key.shift><Key.shift><Key.shift><Key.shift><Key.shift><Key.shift><Key.shift><Key.shift><Key.shift><Key.shift><Key.shift><Key.shift><Key.shift><Key.shift><Key.shift>Edith<Key.space><Key.shift>Thomas
Screenshot: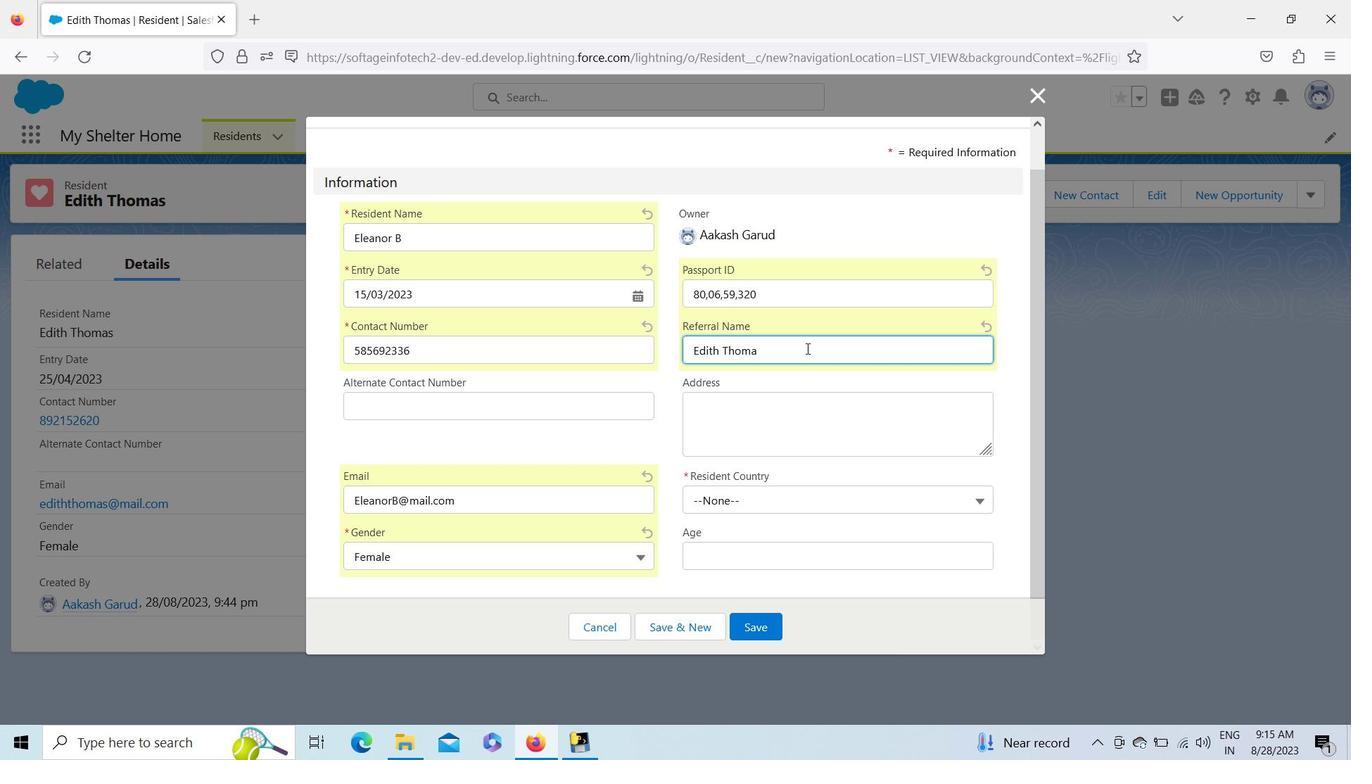 
Action: Mouse moved to (637, 293)
Screenshot: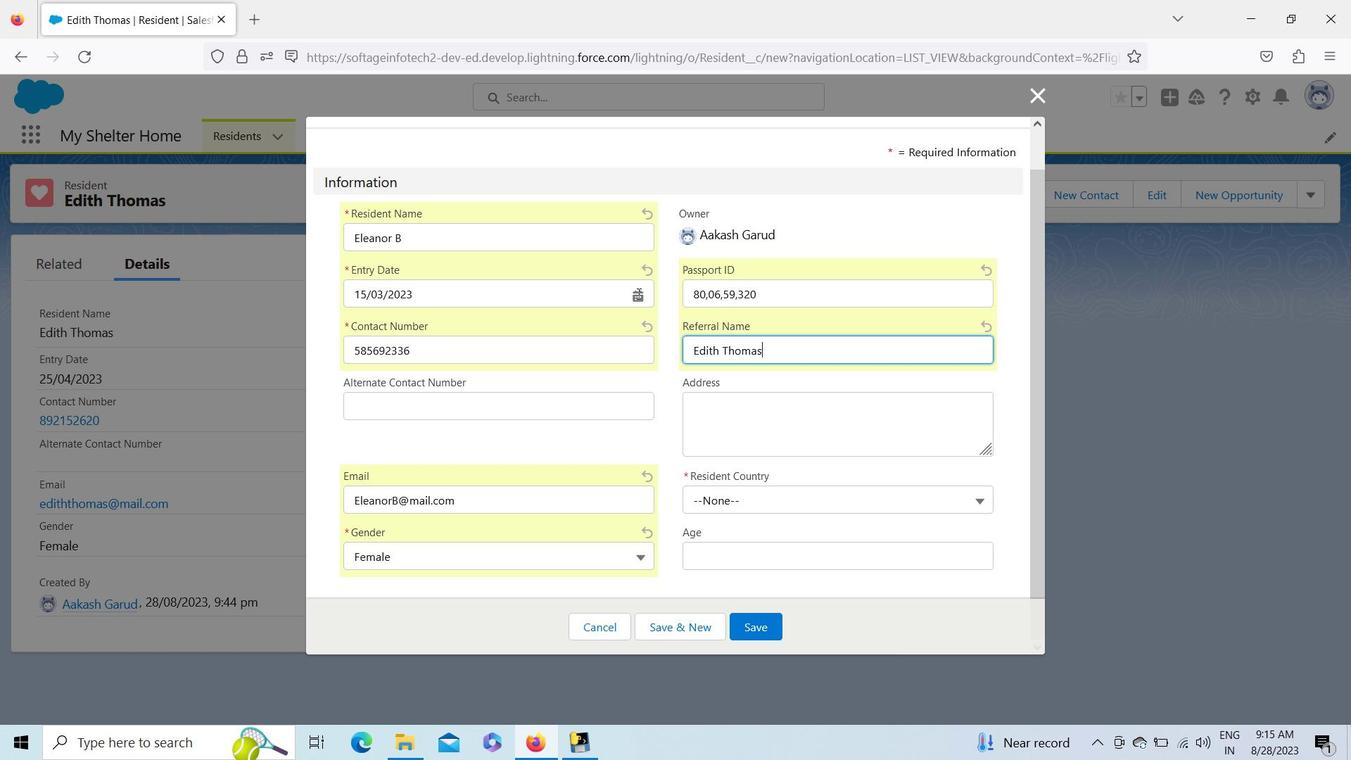 
Action: Mouse pressed left at (637, 293)
Screenshot: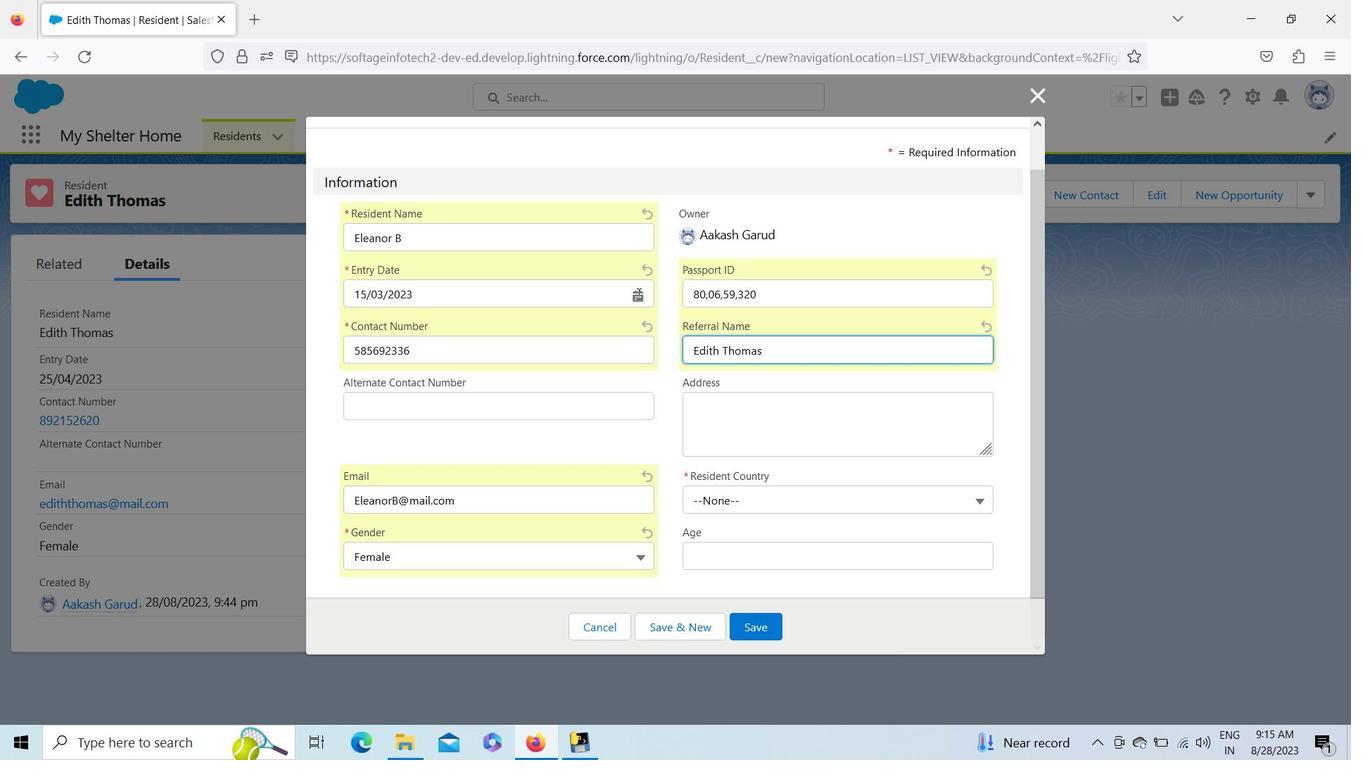 
Action: Mouse moved to (582, 328)
Screenshot: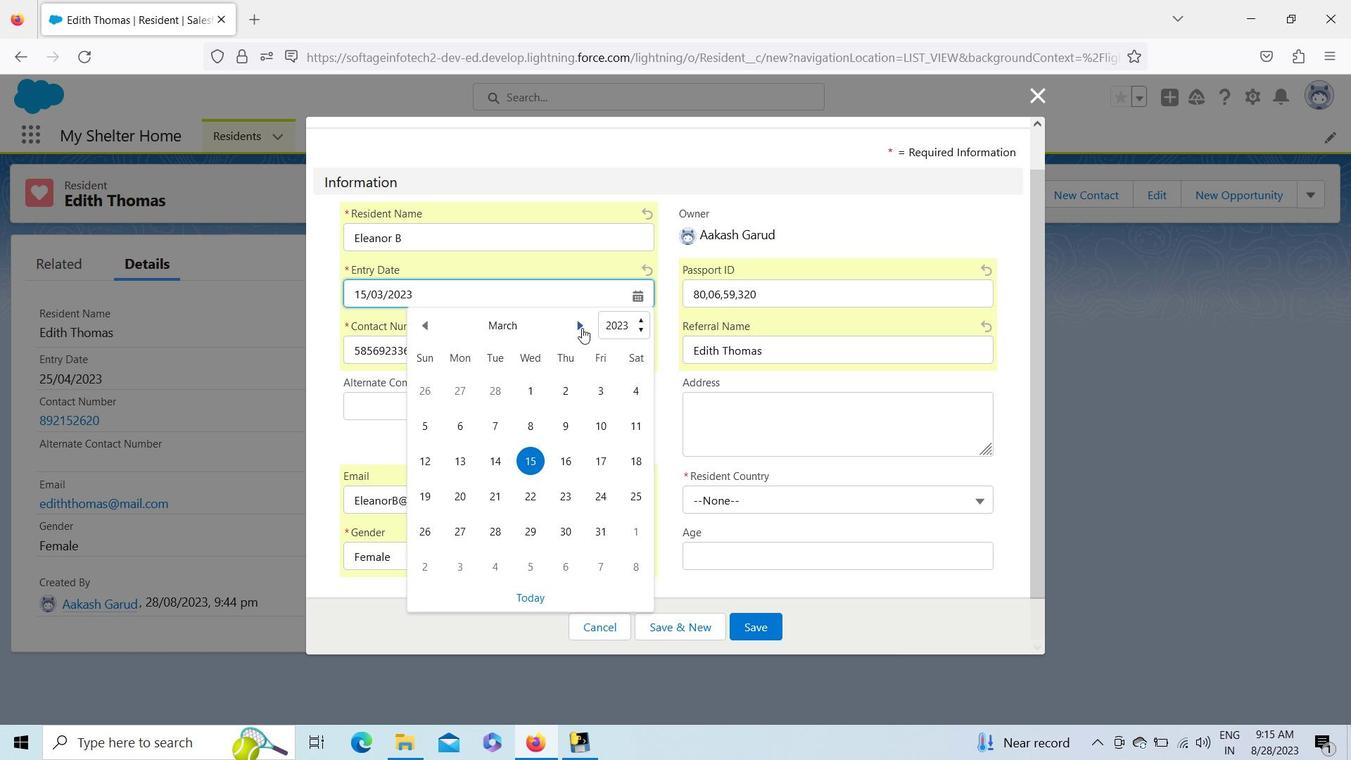 
Action: Mouse pressed left at (582, 328)
Screenshot: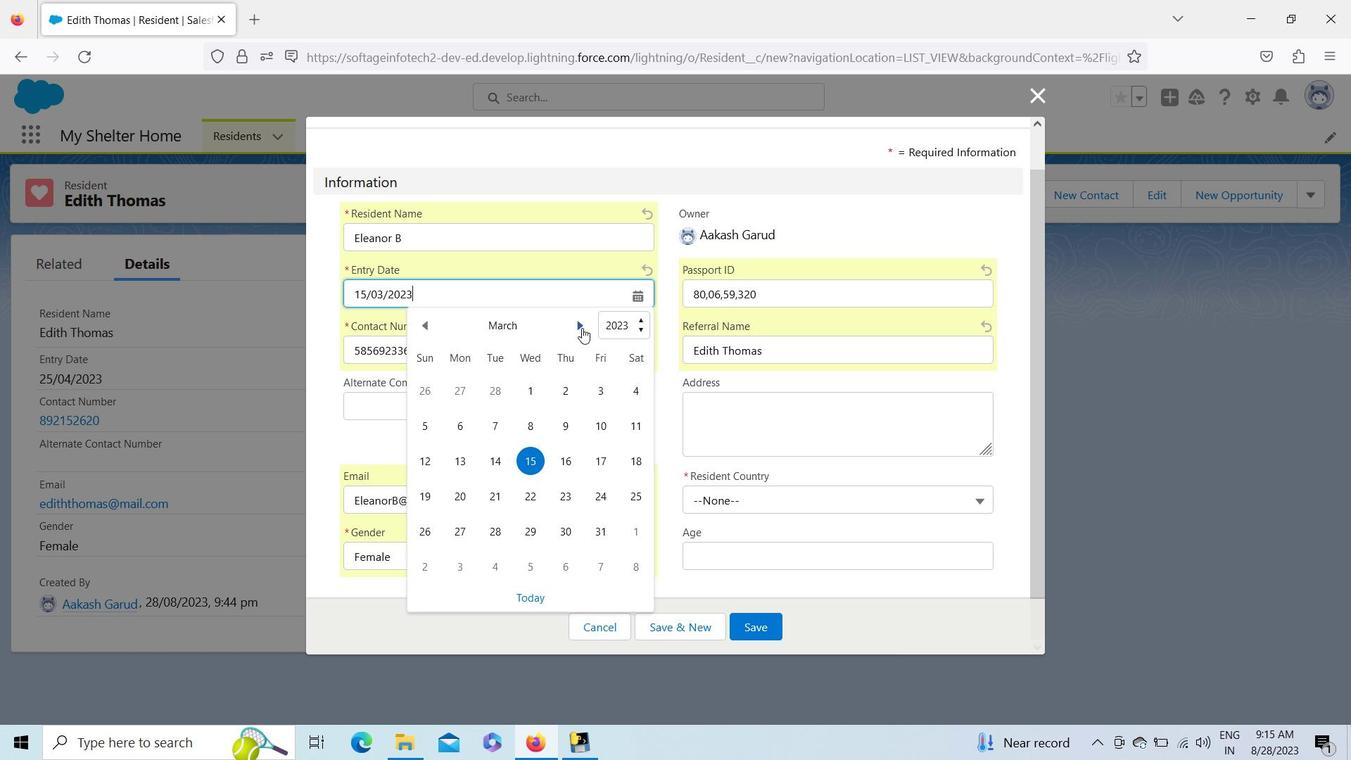 
Action: Mouse pressed left at (582, 328)
Screenshot: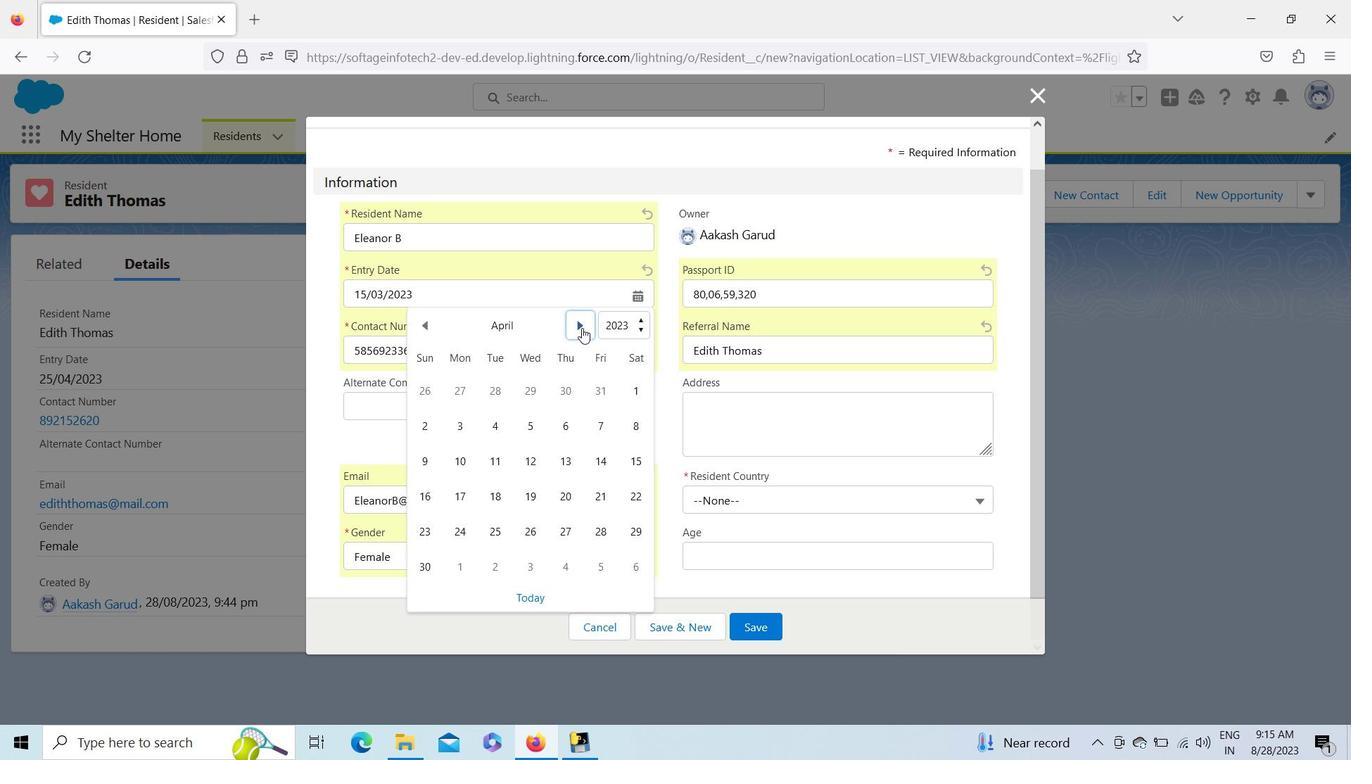 
Action: Mouse moved to (465, 460)
Screenshot: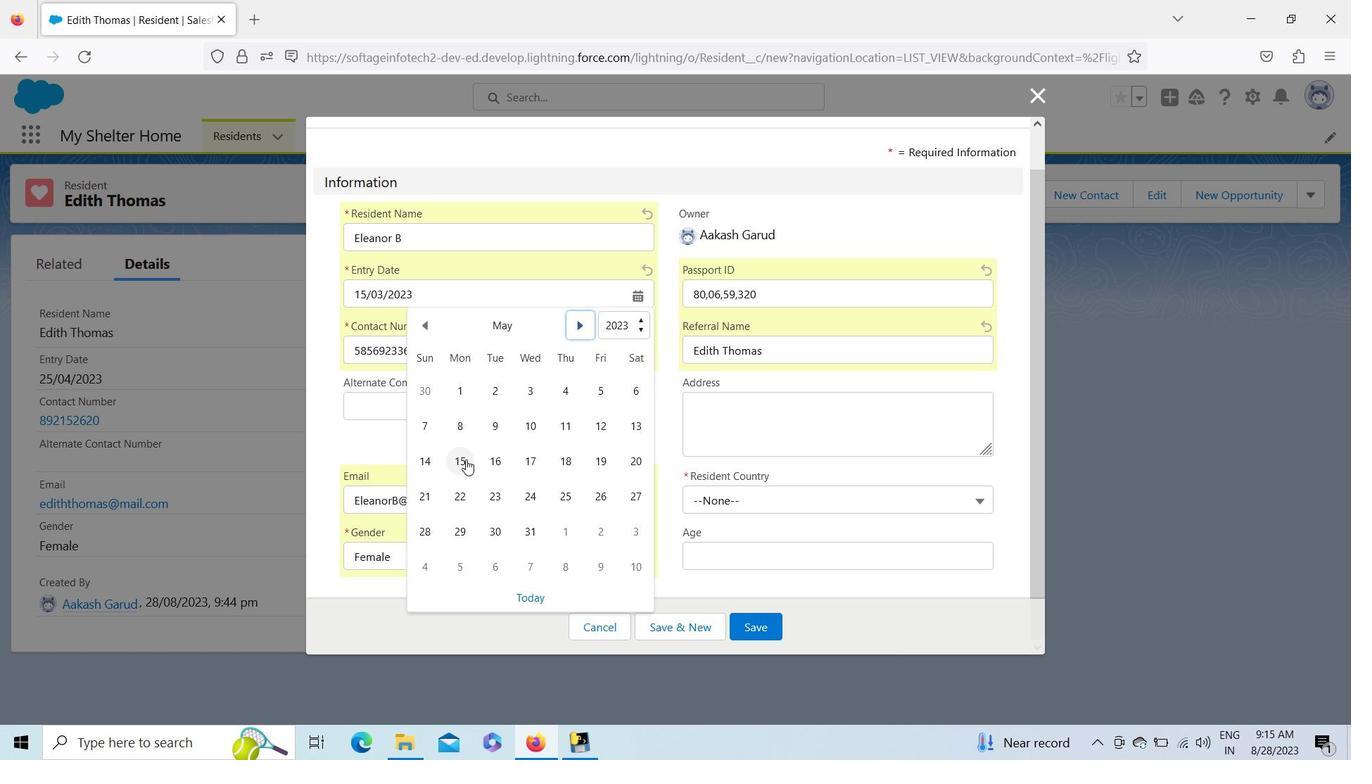 
Action: Mouse pressed left at (465, 460)
Screenshot: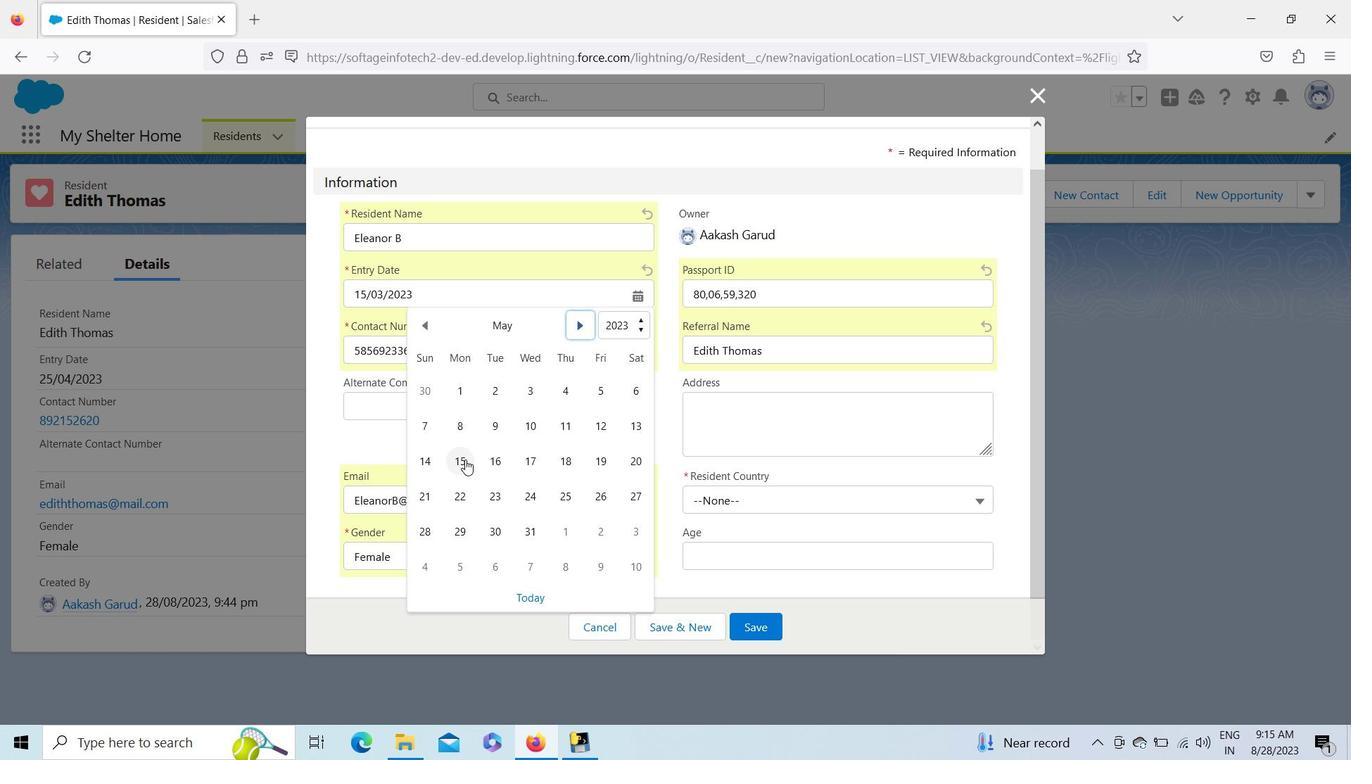 
Action: Mouse moved to (786, 494)
Screenshot: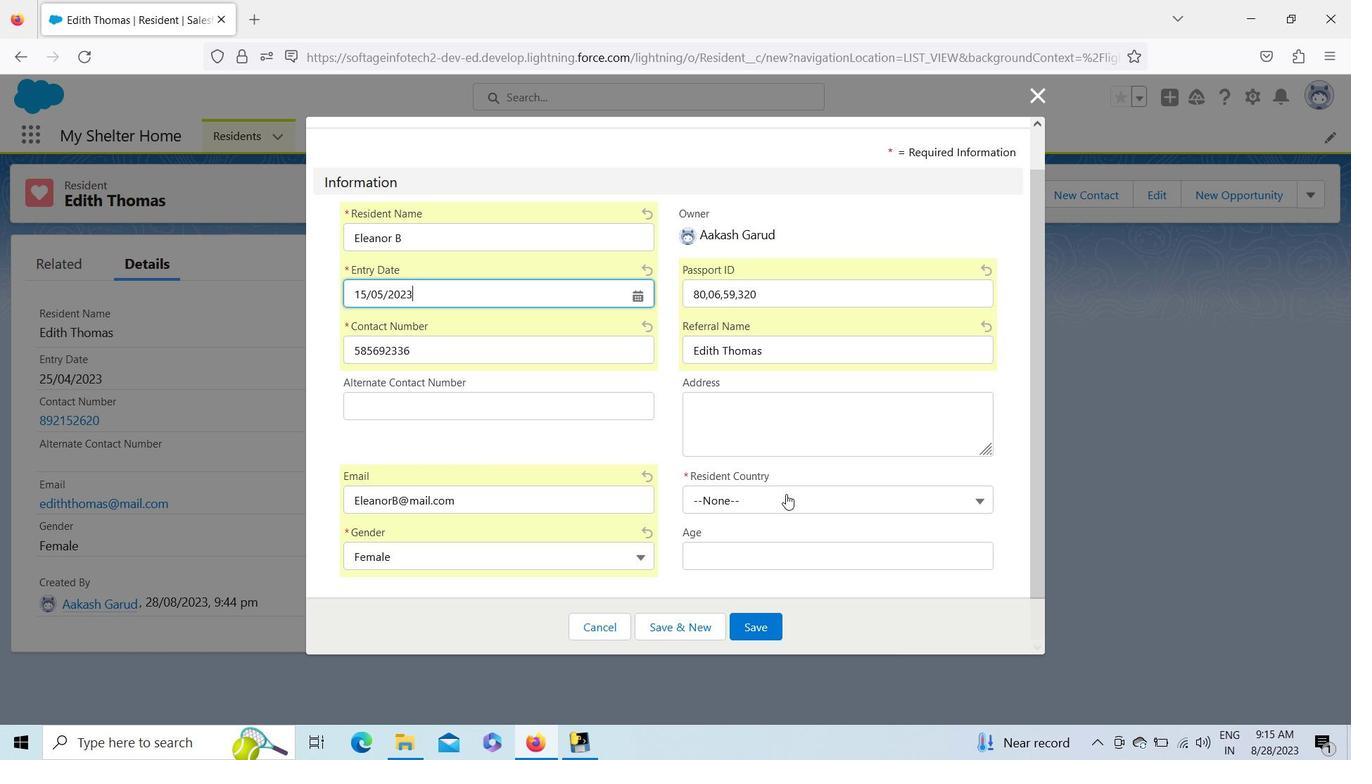 
Action: Mouse pressed left at (786, 494)
Screenshot: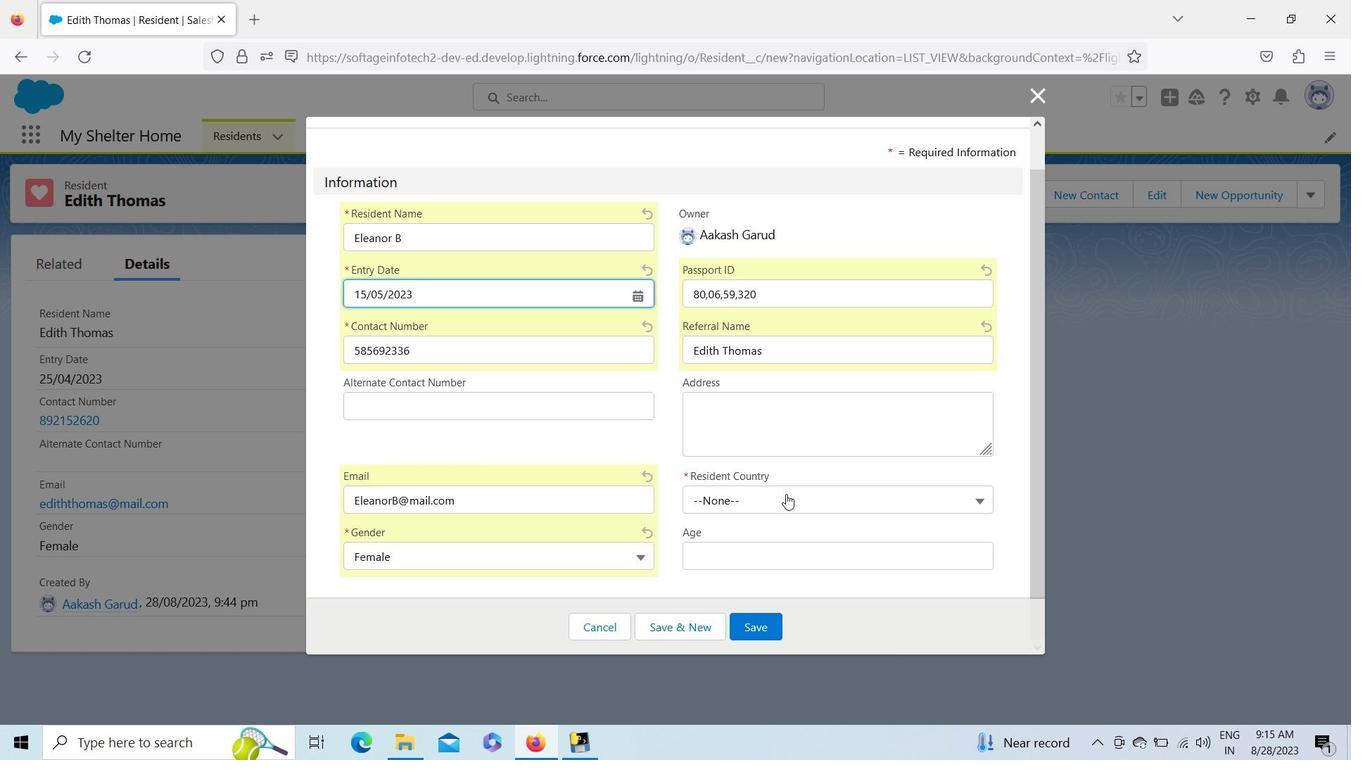
Action: Key pressed <Key.down><Key.down><Key.enter>
Screenshot: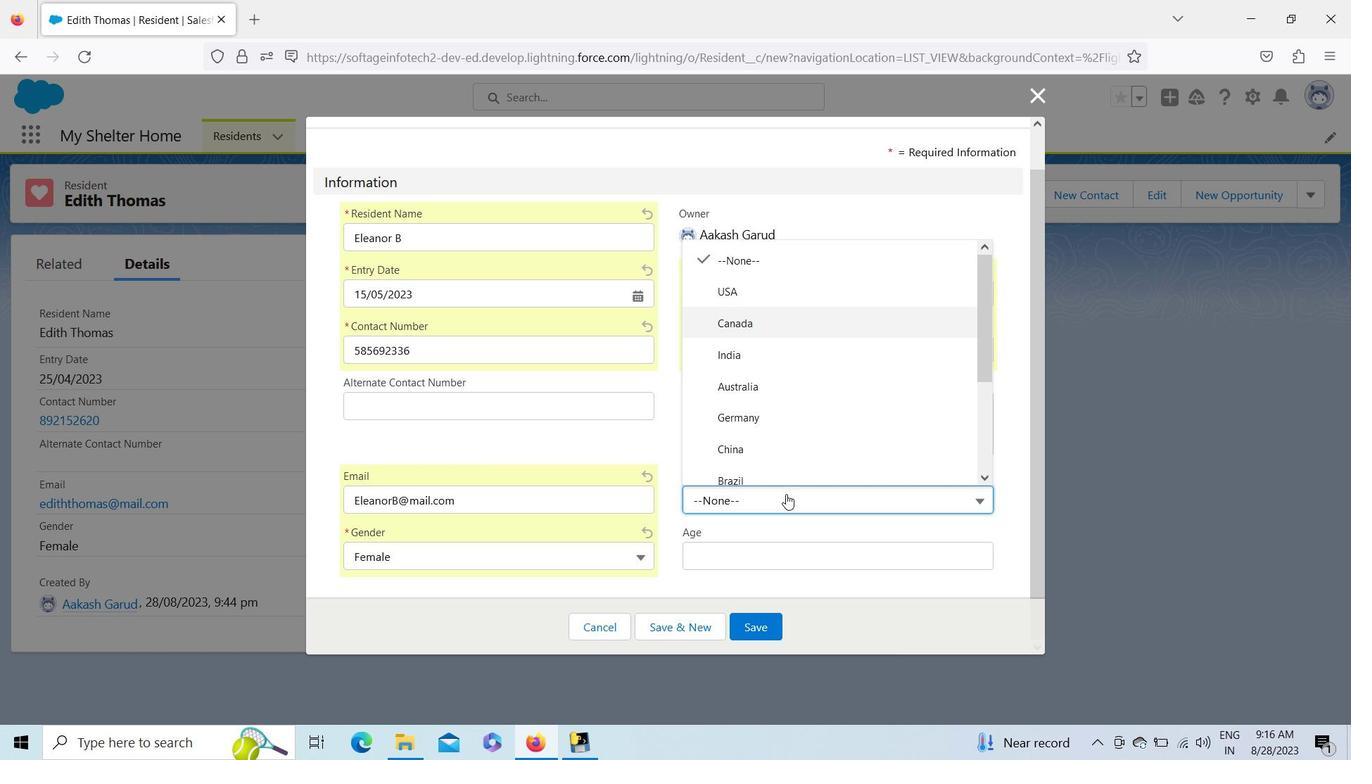 
Action: Mouse moved to (774, 560)
Screenshot: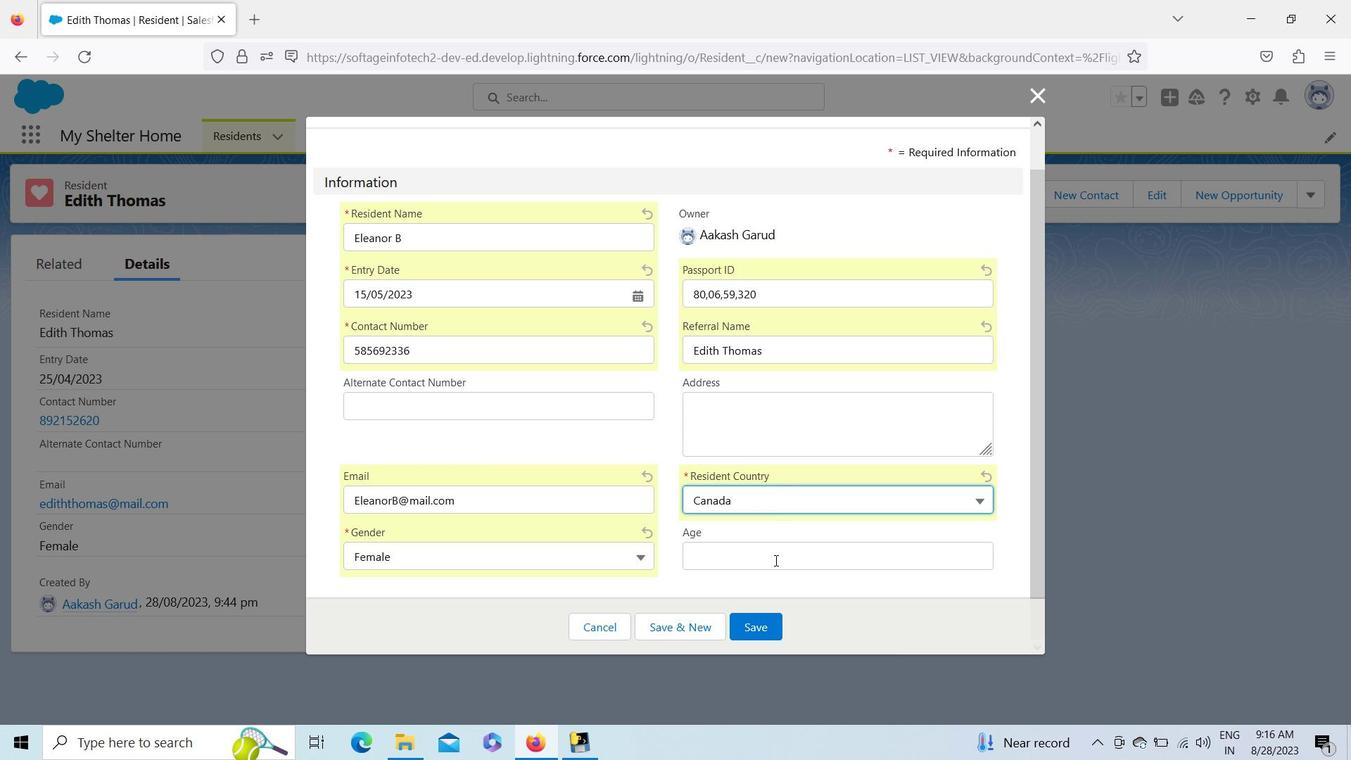
Action: Mouse pressed left at (774, 560)
Screenshot: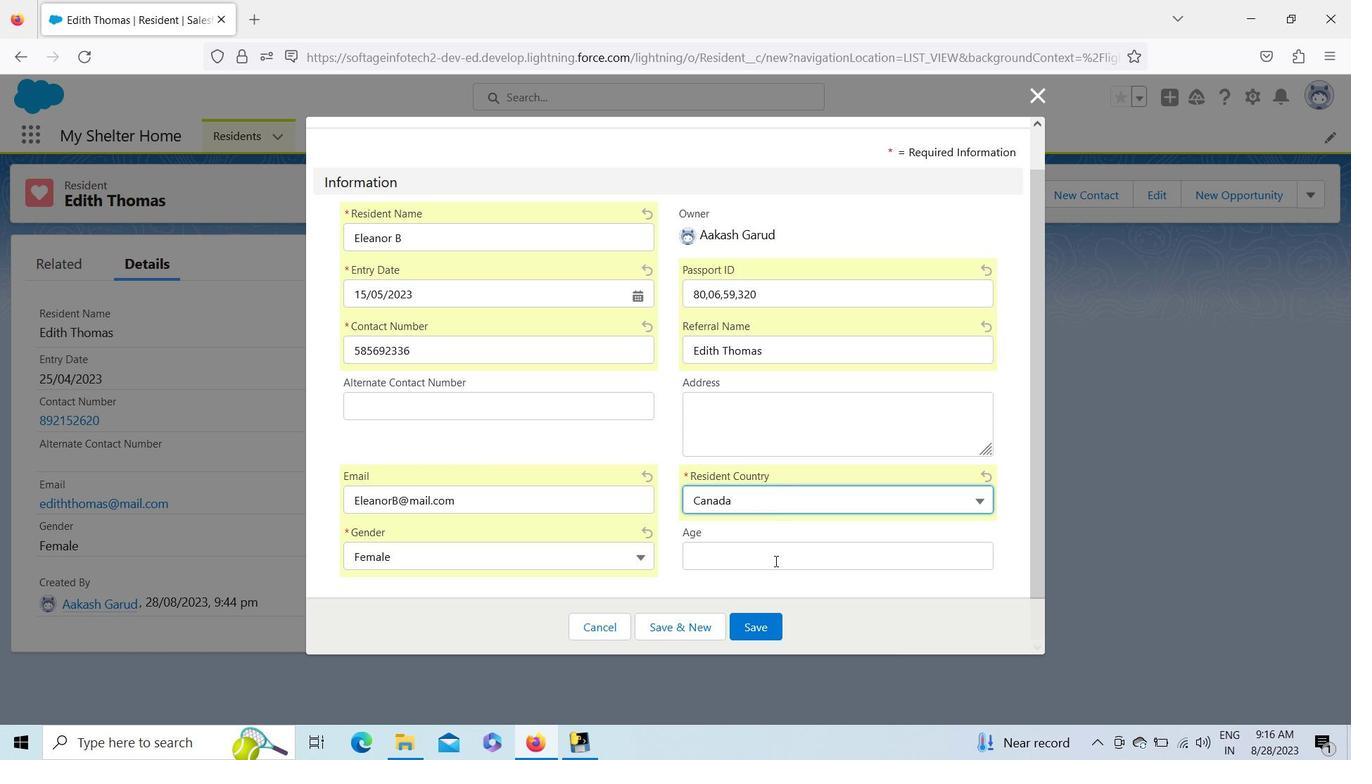 
Action: Key pressed 64
Screenshot: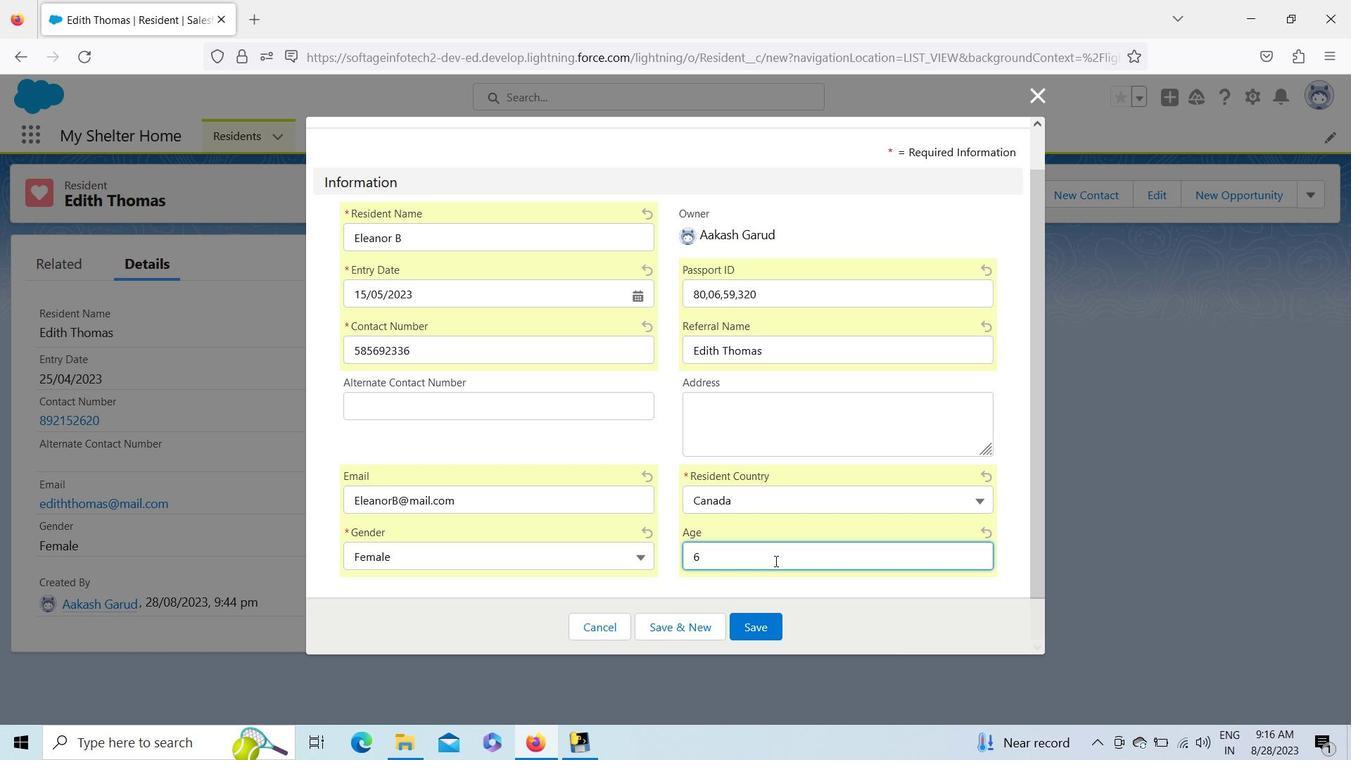 
Action: Mouse moved to (705, 622)
Screenshot: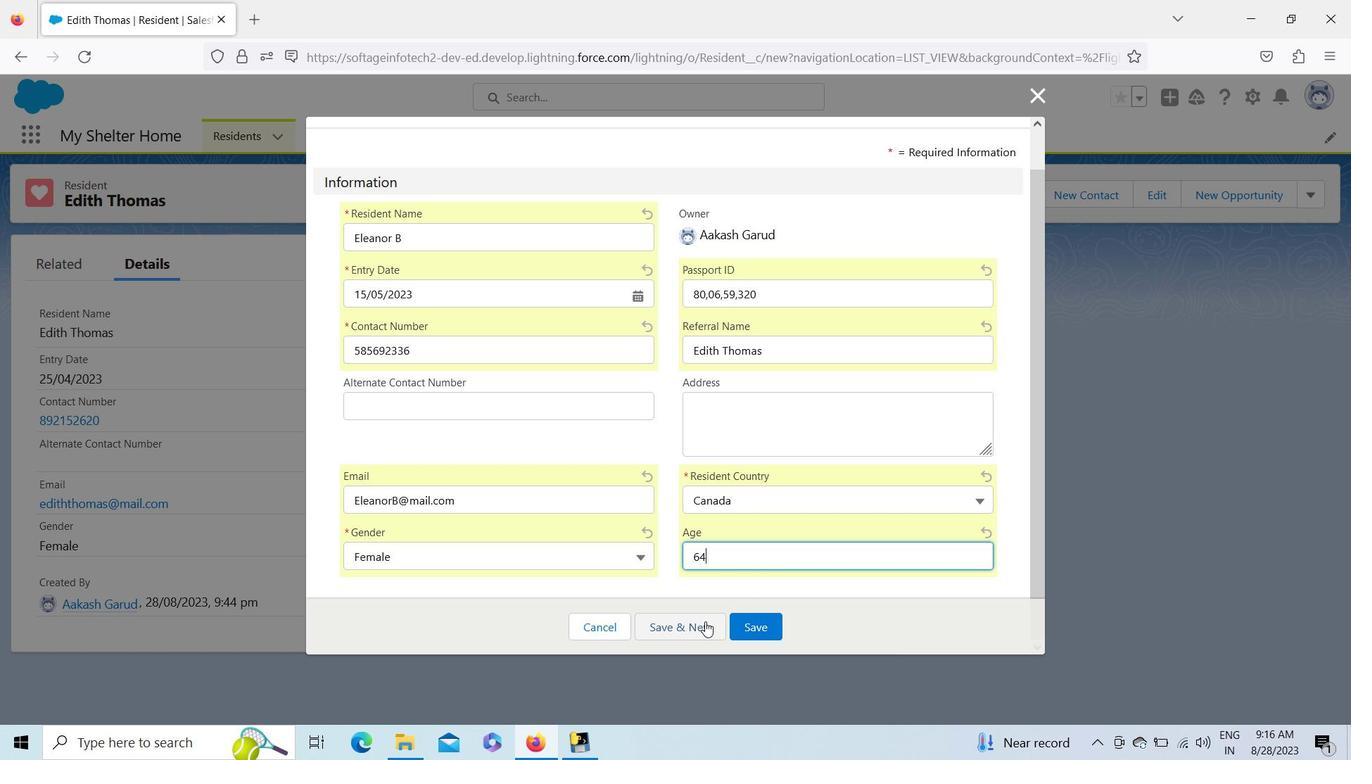 
Action: Mouse pressed left at (705, 622)
Screenshot: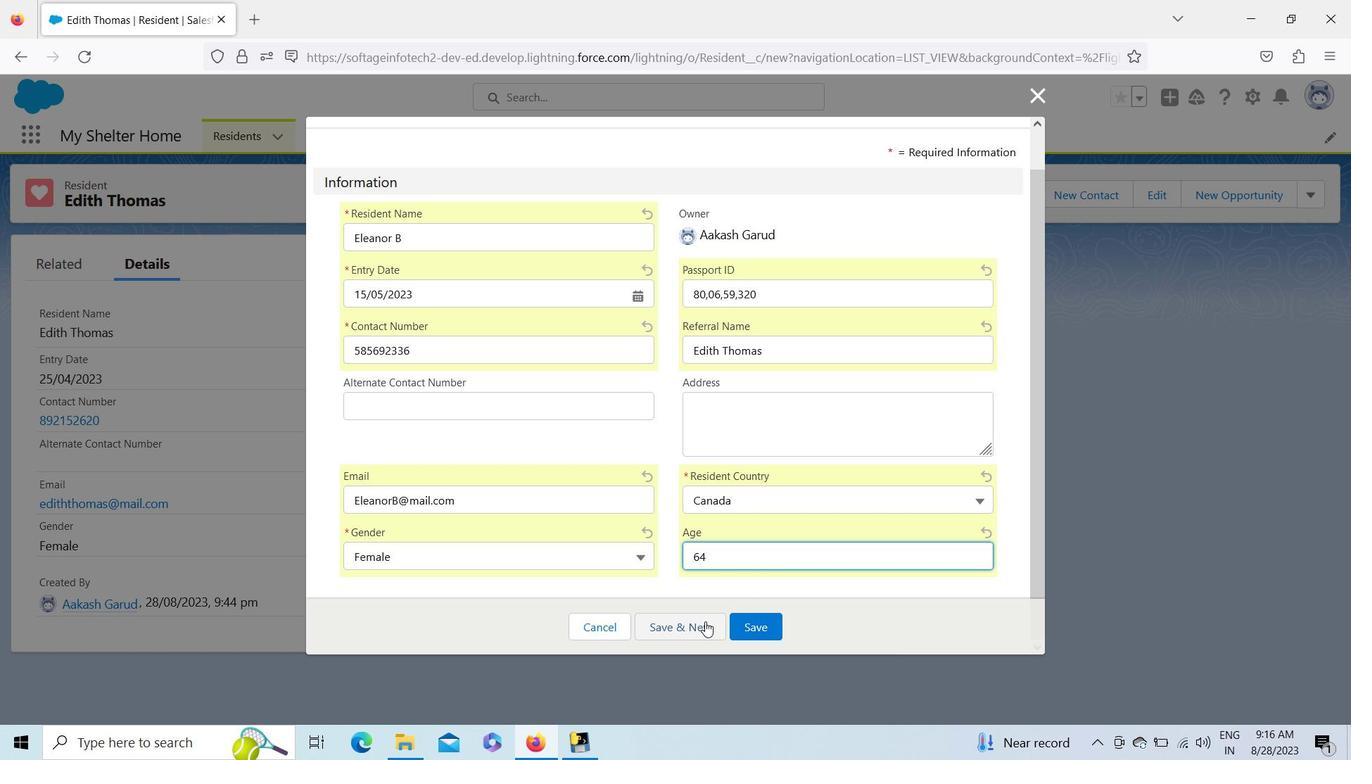 
Action: Mouse moved to (503, 285)
Screenshot: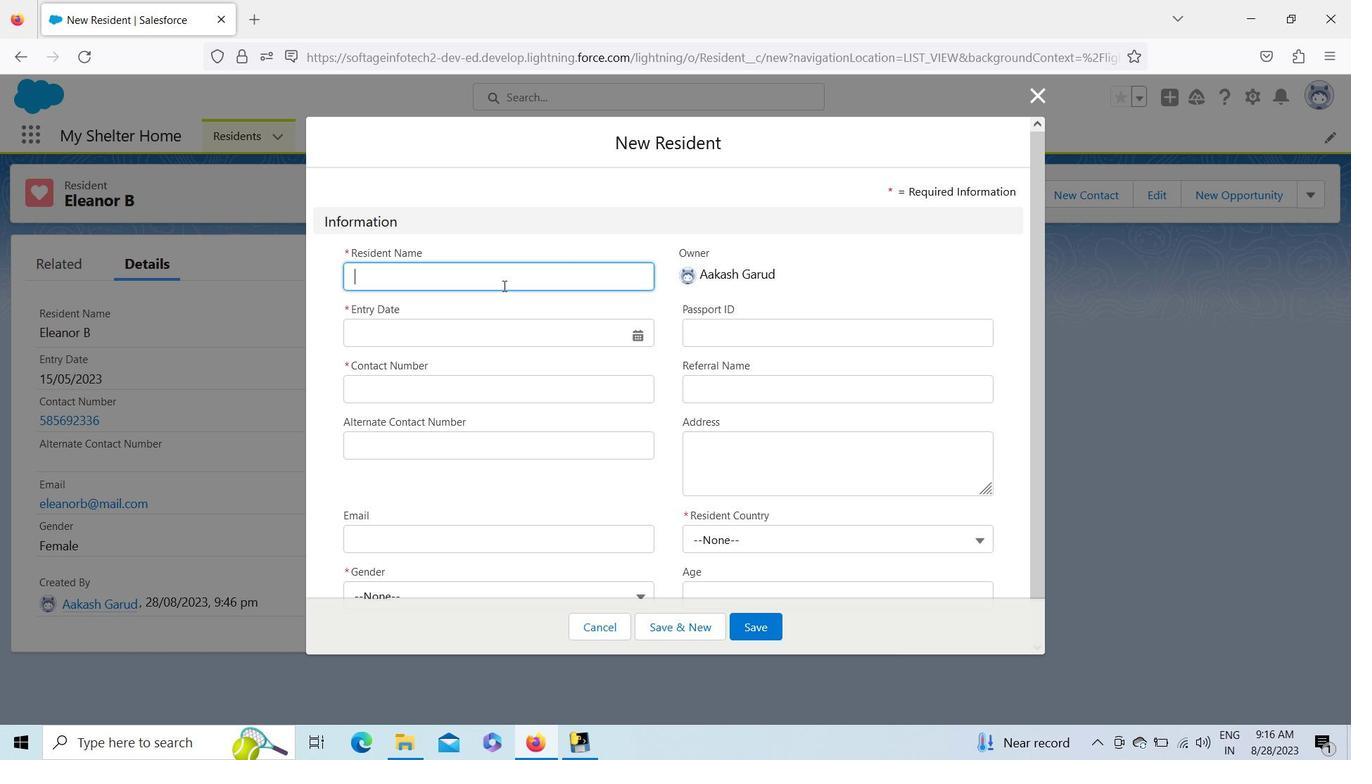 
Action: Key pressed <Key.shift>Agnes<Key.space><Key.shift>Wilson
Screenshot: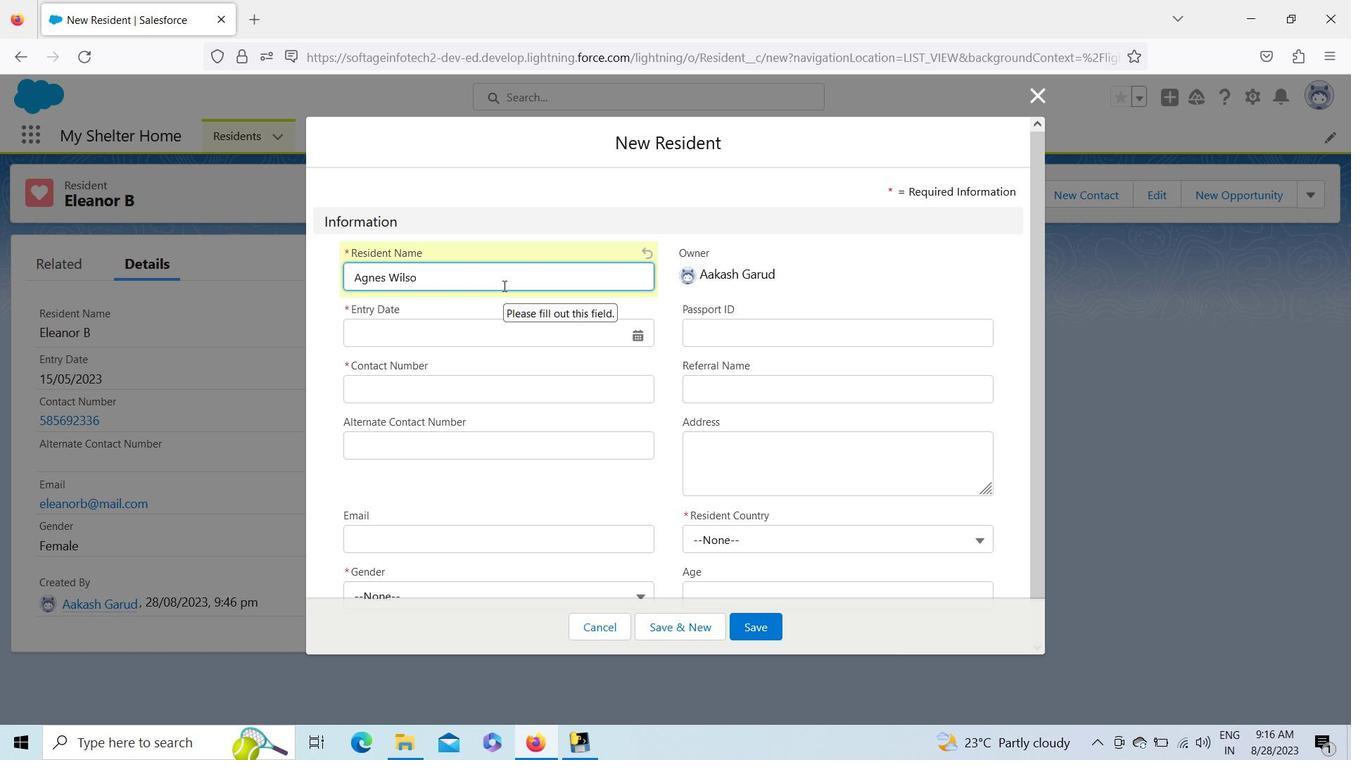 
Action: Mouse moved to (637, 332)
Screenshot: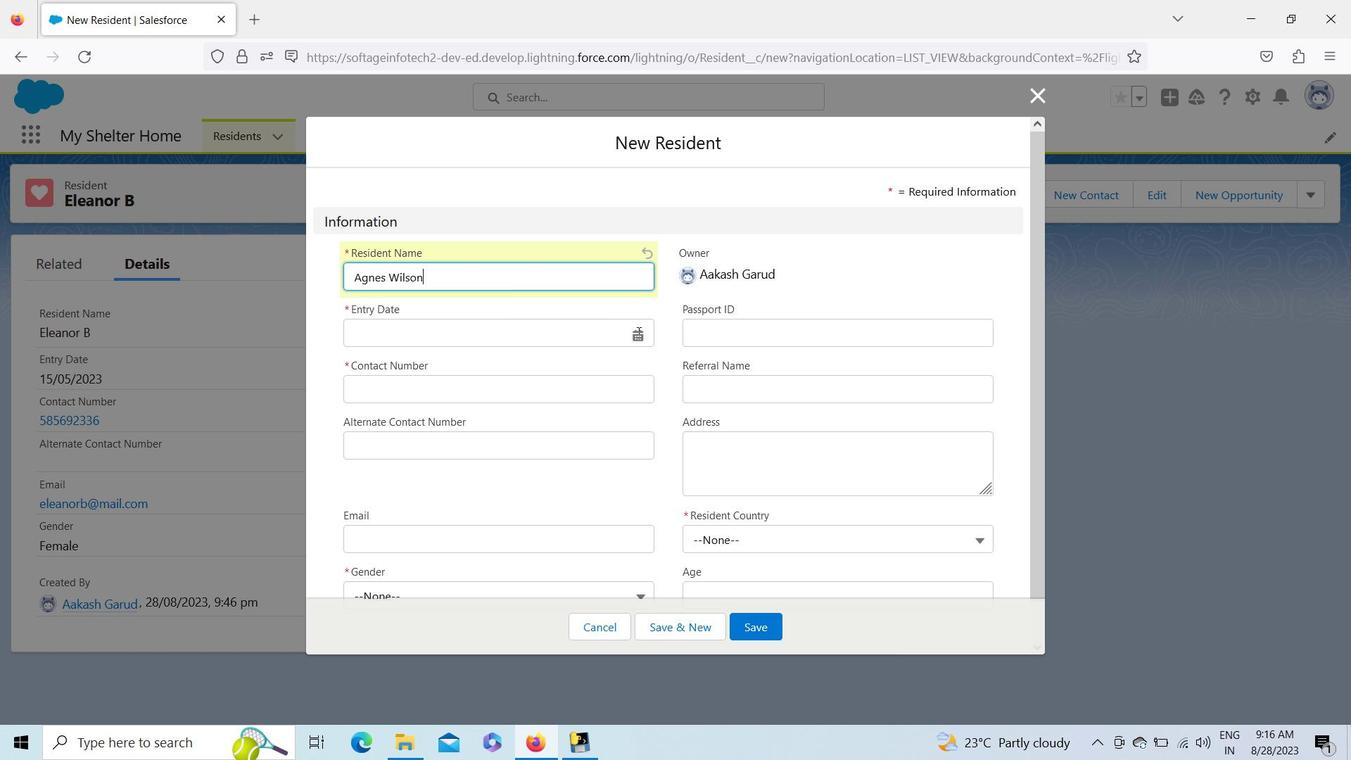 
Action: Mouse pressed left at (637, 332)
Screenshot: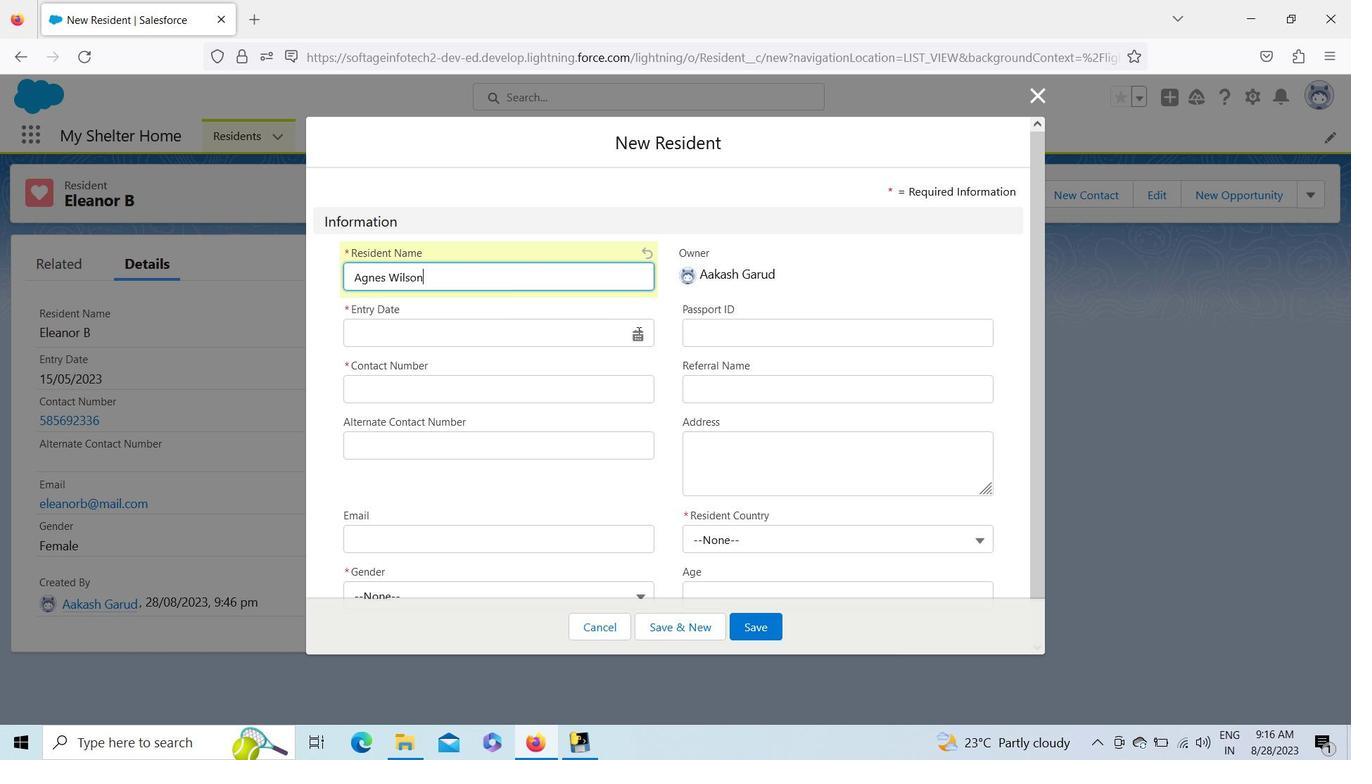 
Action: Mouse moved to (582, 361)
Screenshot: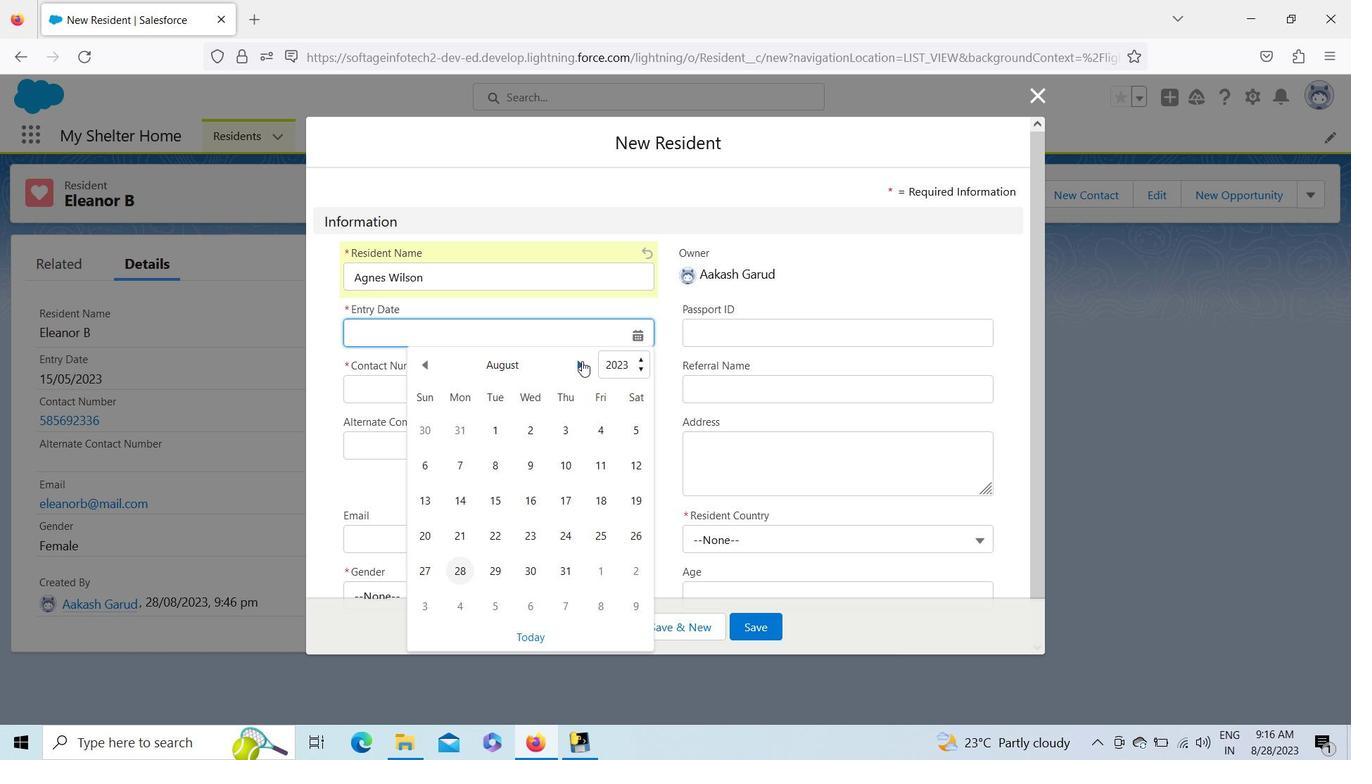 
Action: Mouse pressed left at (582, 361)
Screenshot: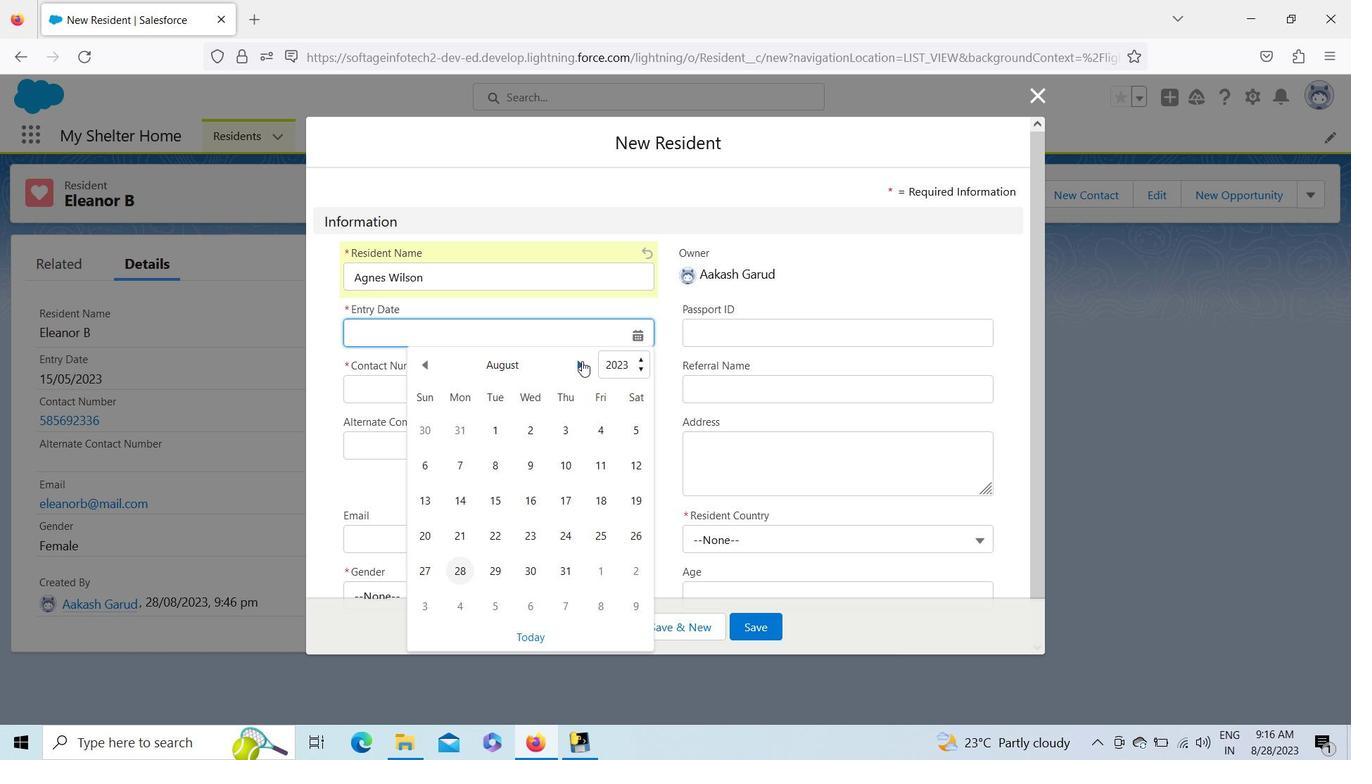 
Action: Mouse moved to (641, 370)
Screenshot: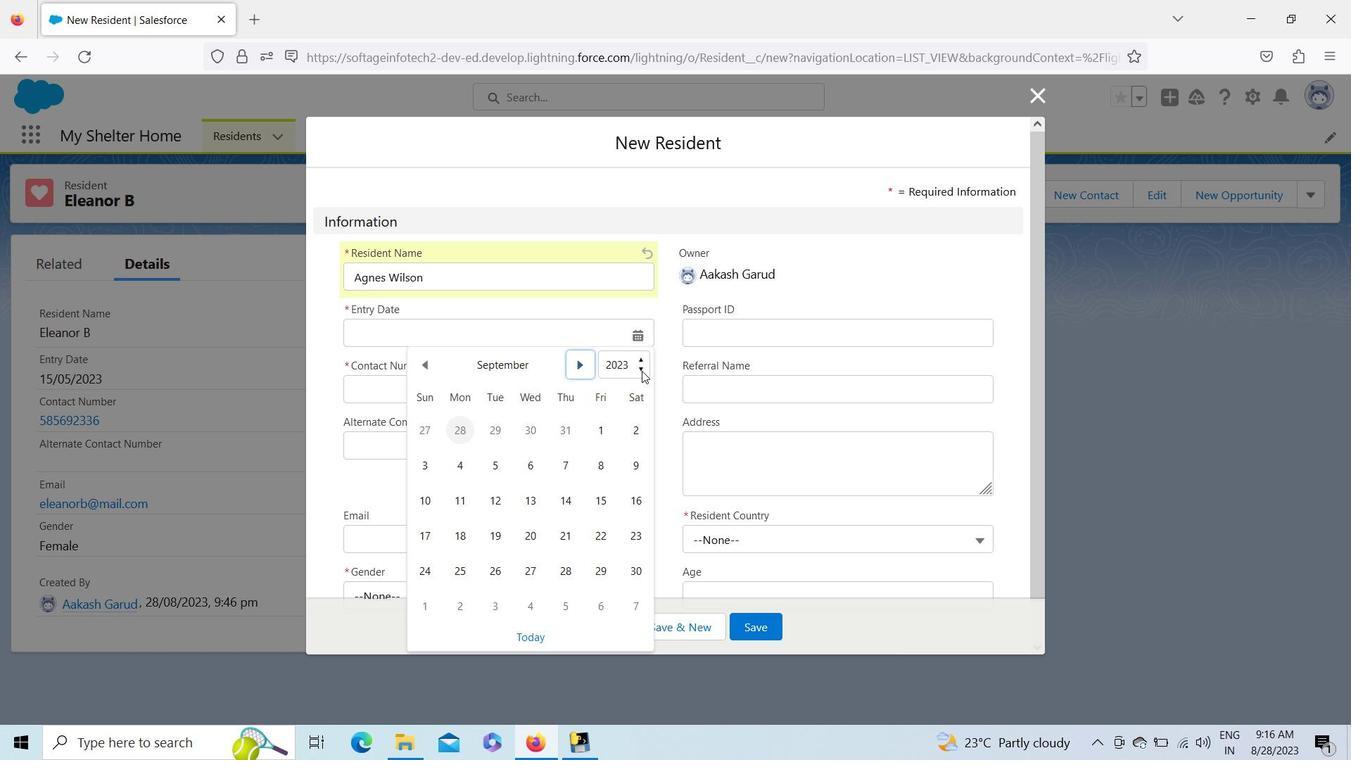 
Action: Mouse pressed left at (641, 370)
Screenshot: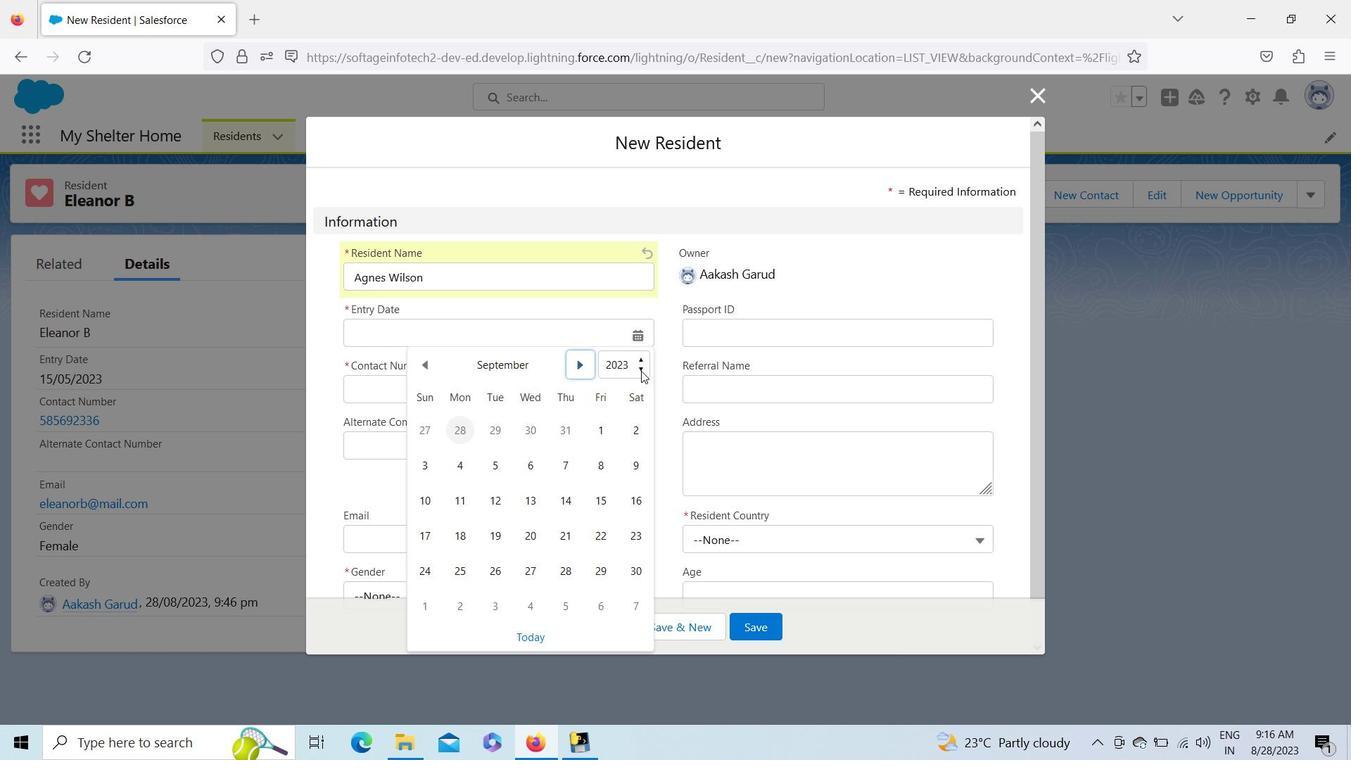 
Action: Key pressed <Key.up><Key.up><Key.enter>
Screenshot: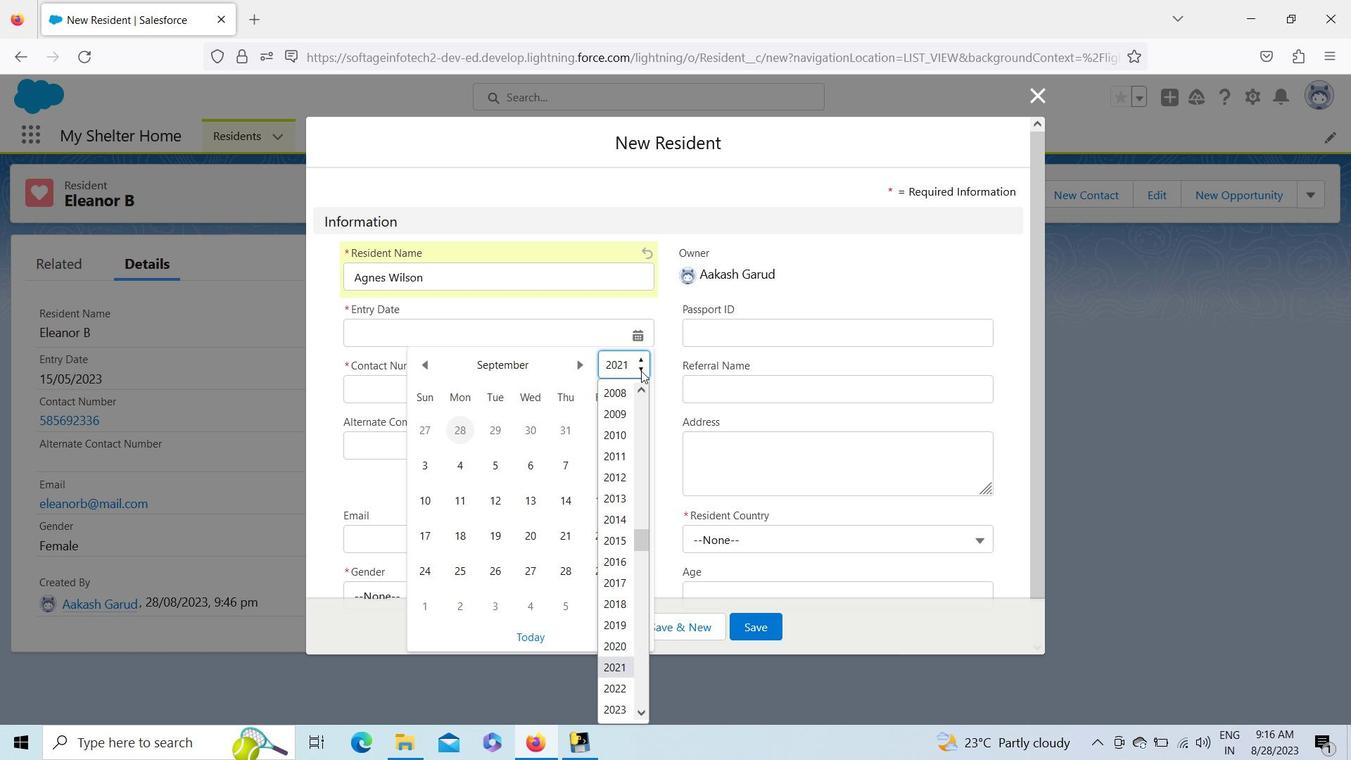 
Action: Mouse moved to (579, 363)
Screenshot: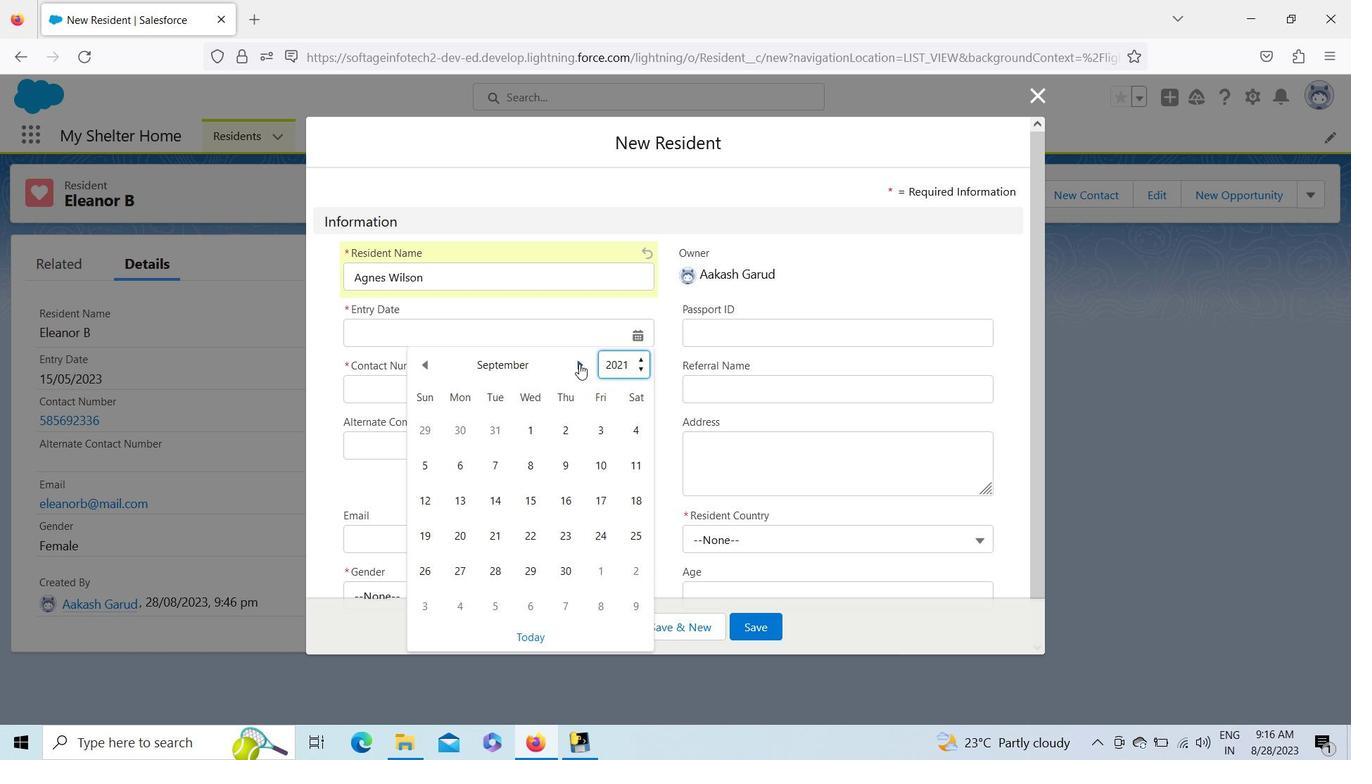 
Action: Mouse pressed left at (579, 363)
Screenshot: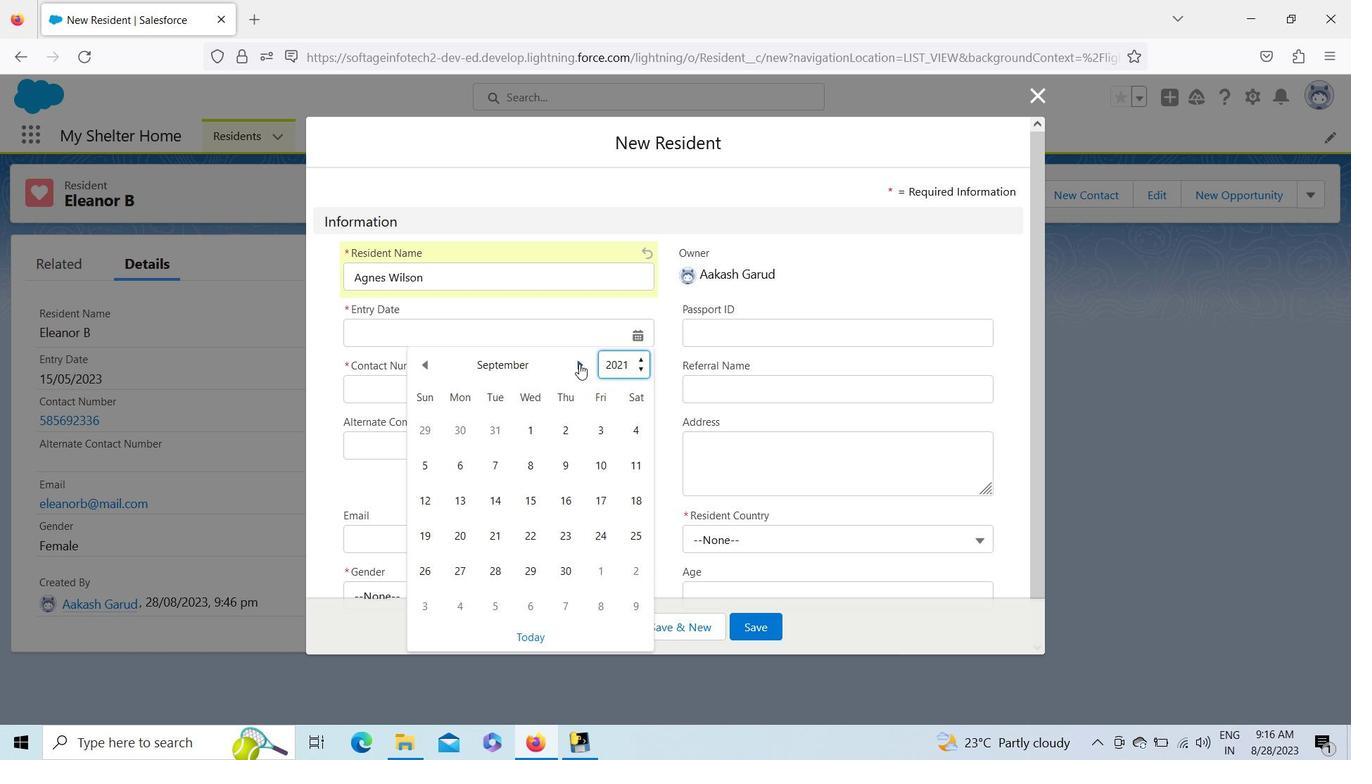 
Action: Mouse pressed left at (579, 363)
Screenshot: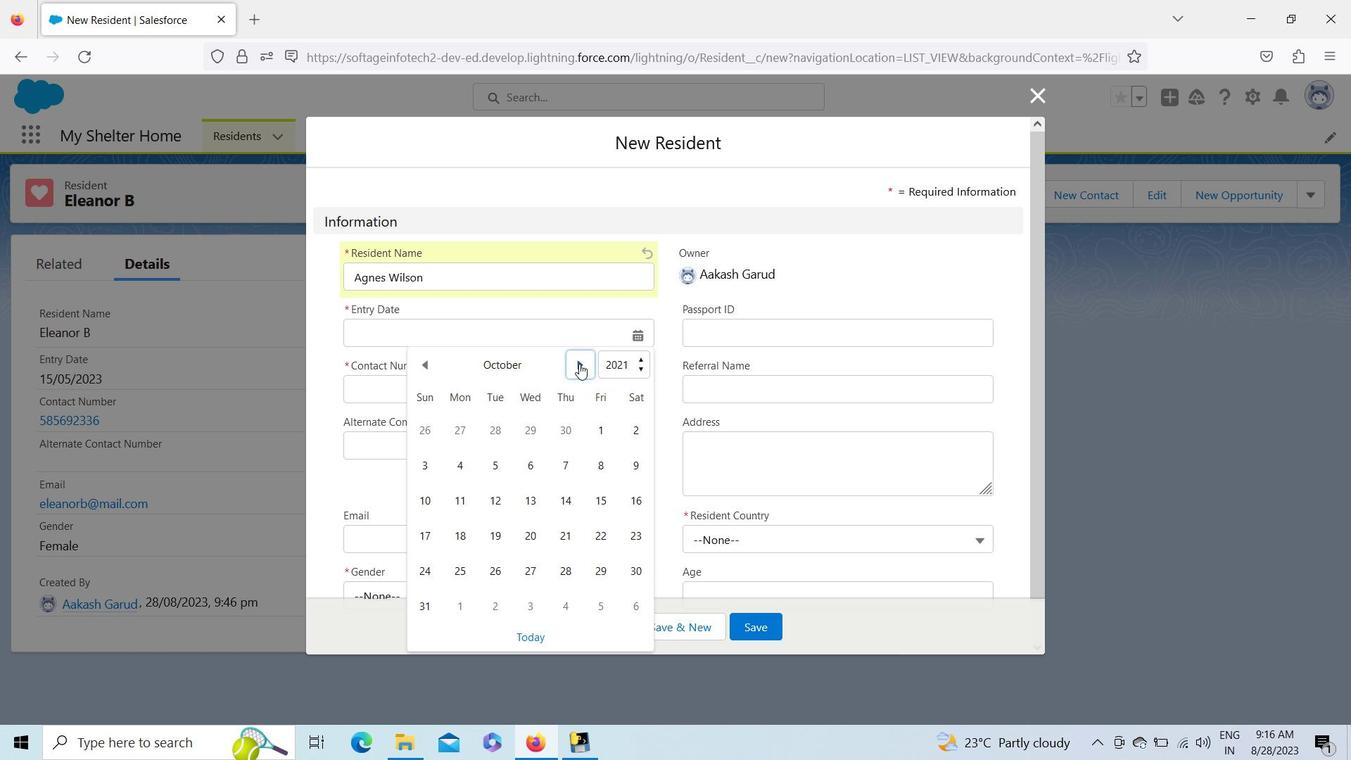 
Action: Mouse moved to (533, 535)
Screenshot: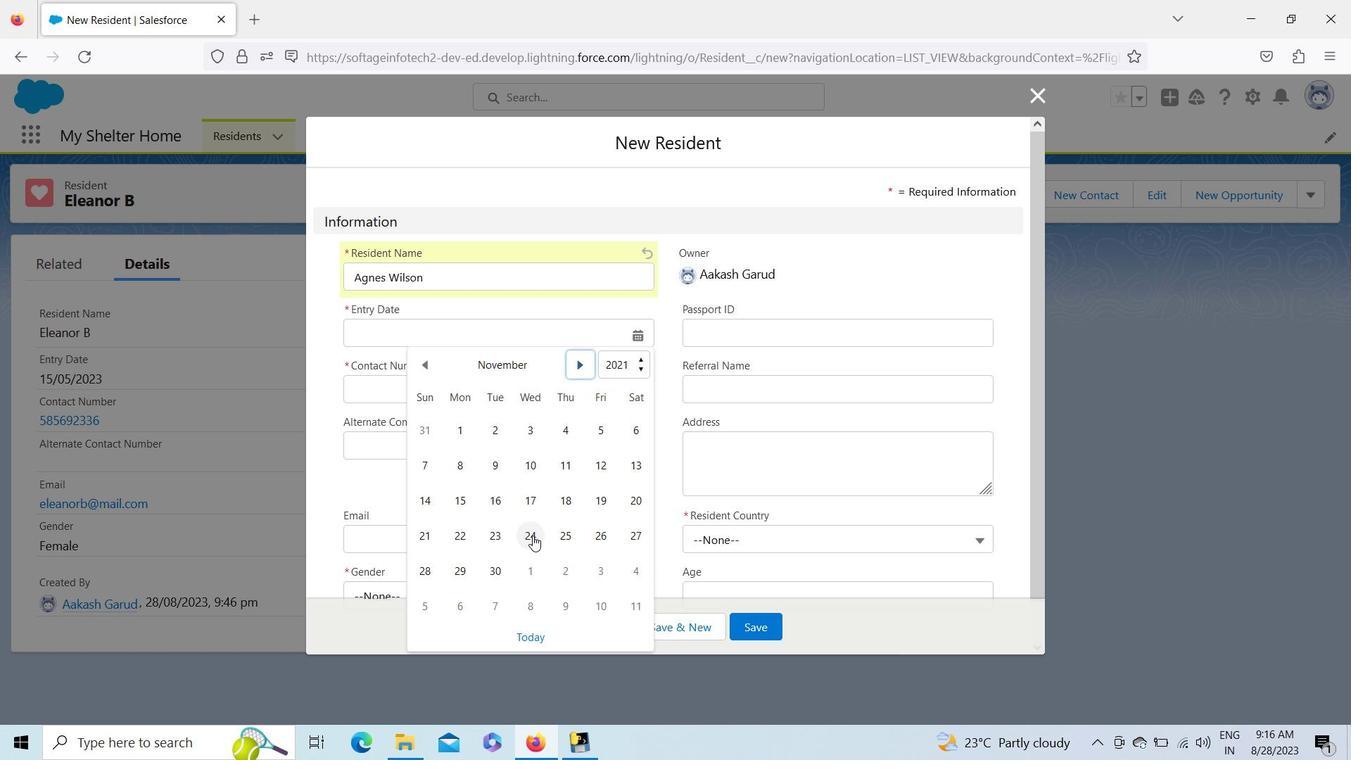 
Action: Mouse pressed left at (533, 535)
Screenshot: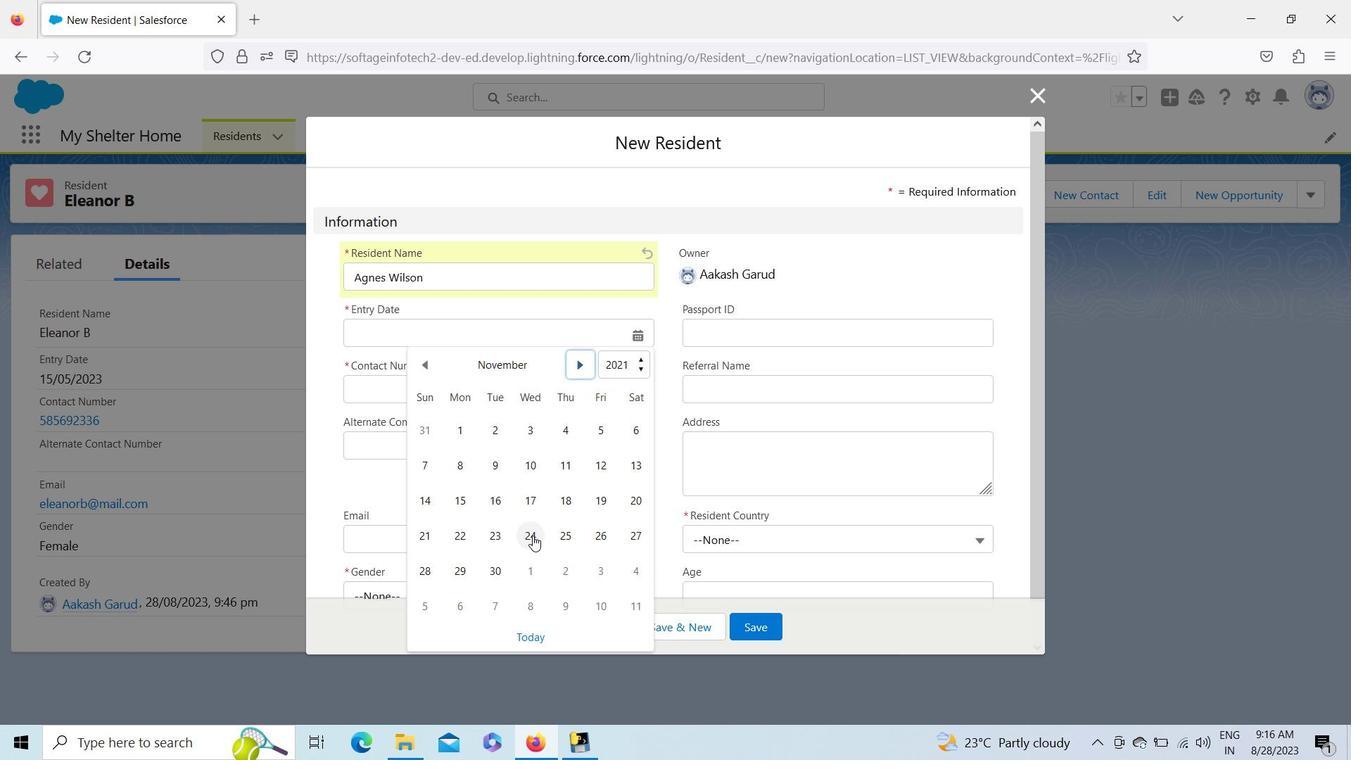 
Action: Mouse moved to (515, 389)
Screenshot: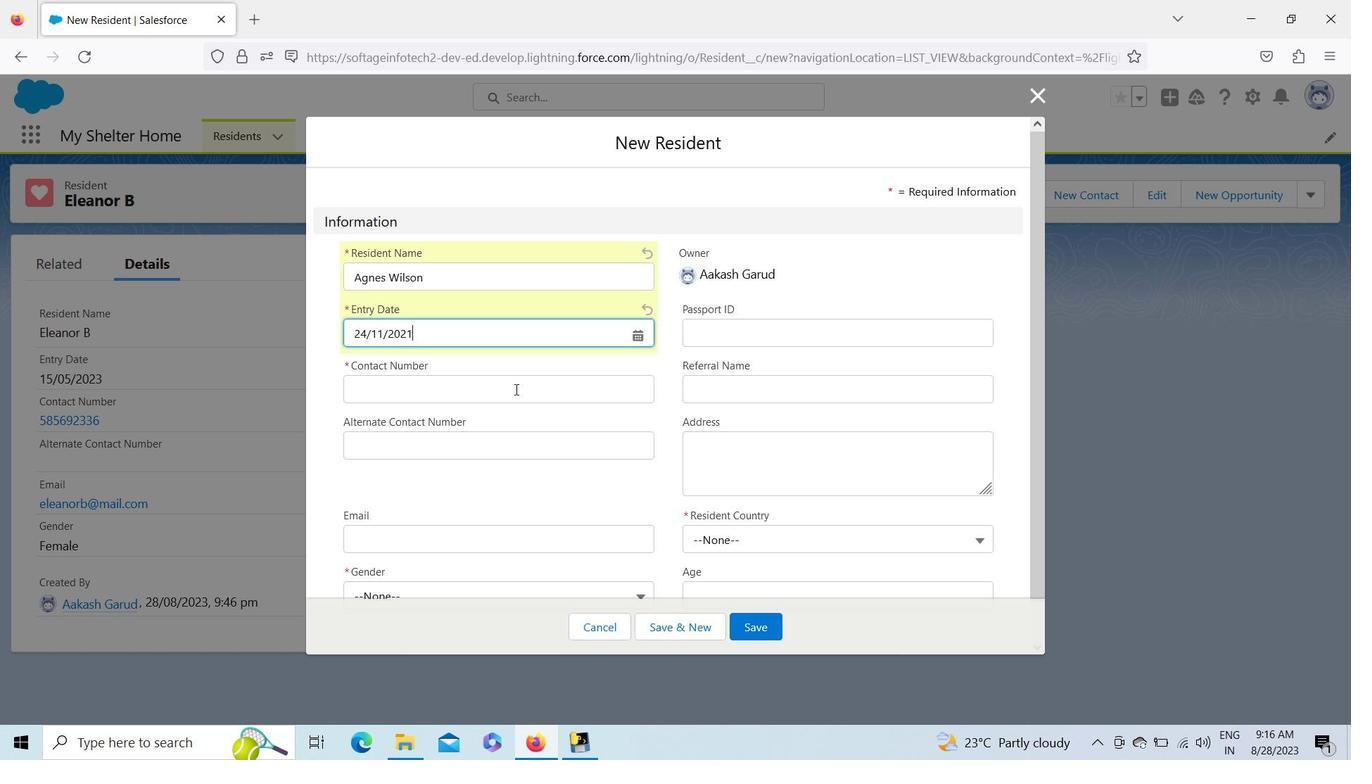 
Action: Mouse pressed left at (515, 389)
Screenshot: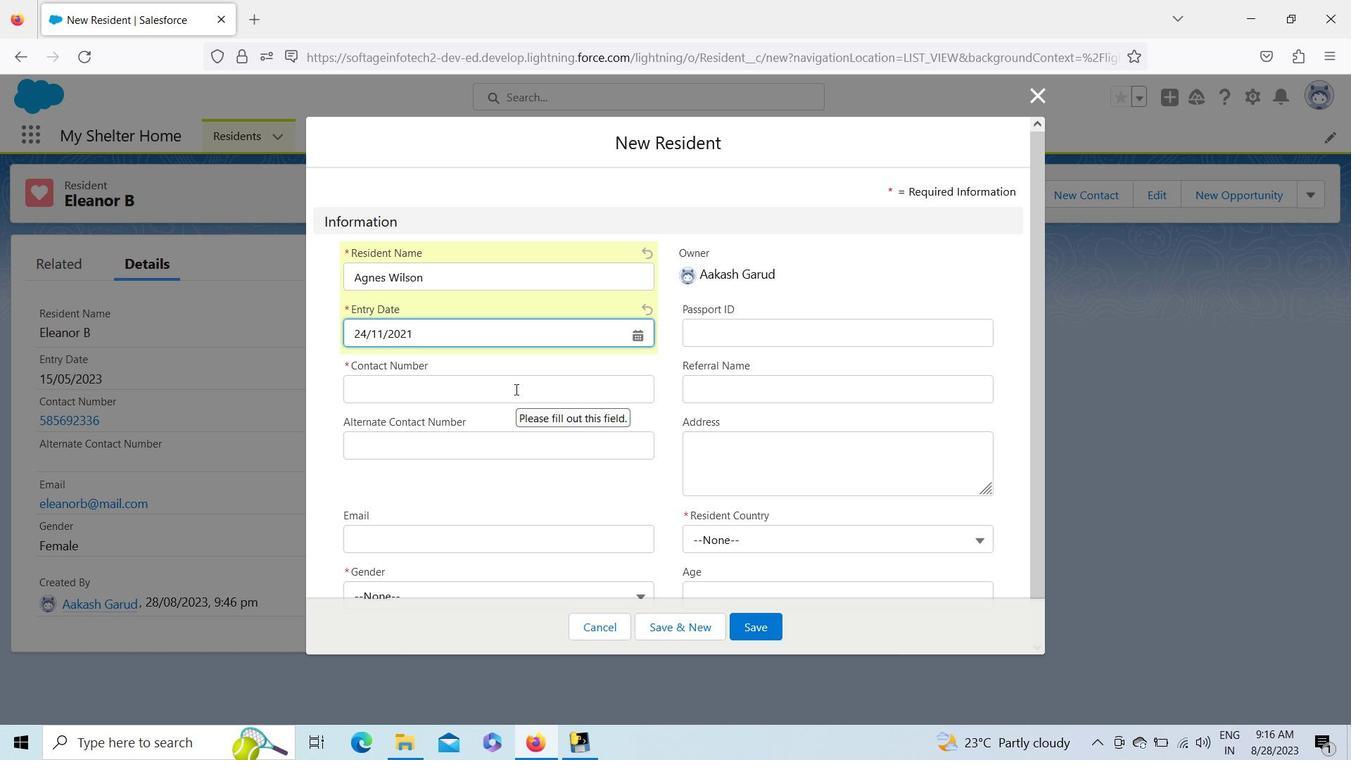 
Action: Key pressed 586332563
Screenshot: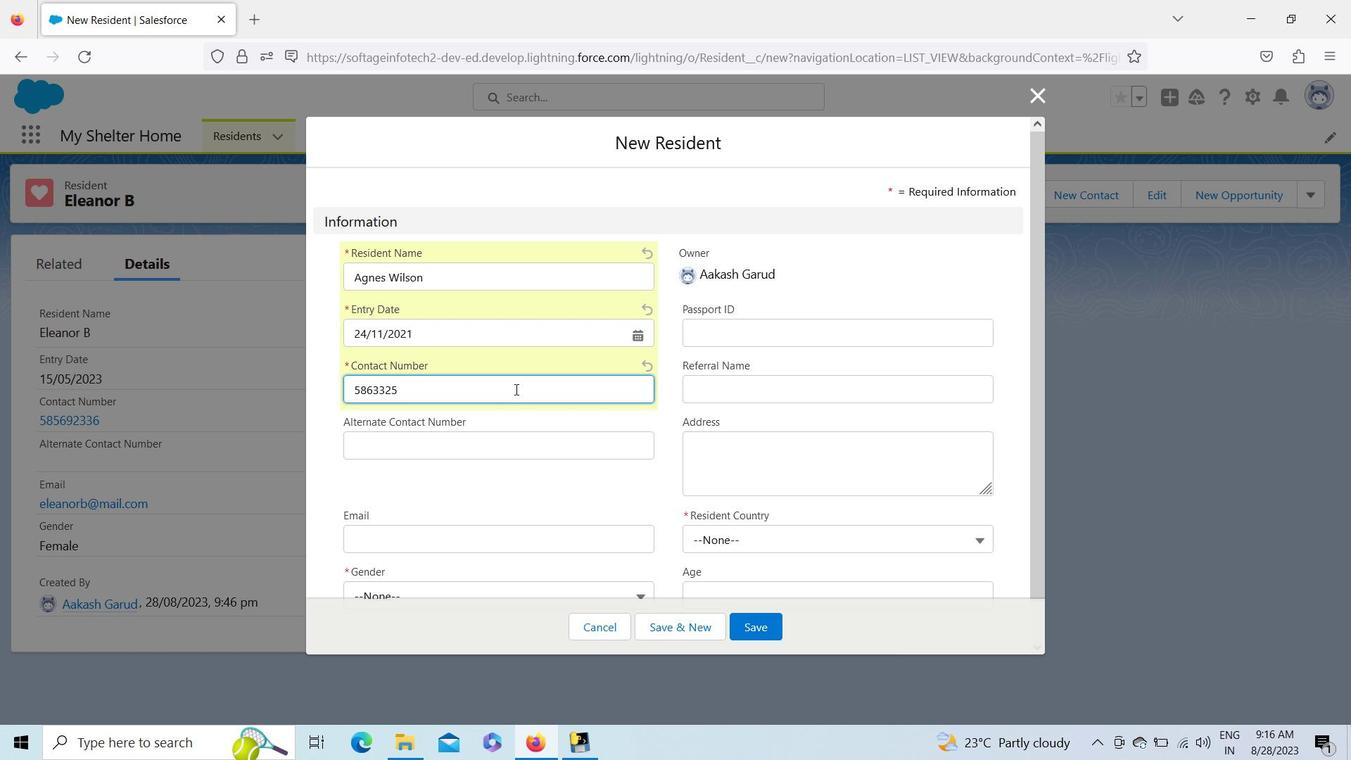 
Action: Mouse moved to (427, 527)
Screenshot: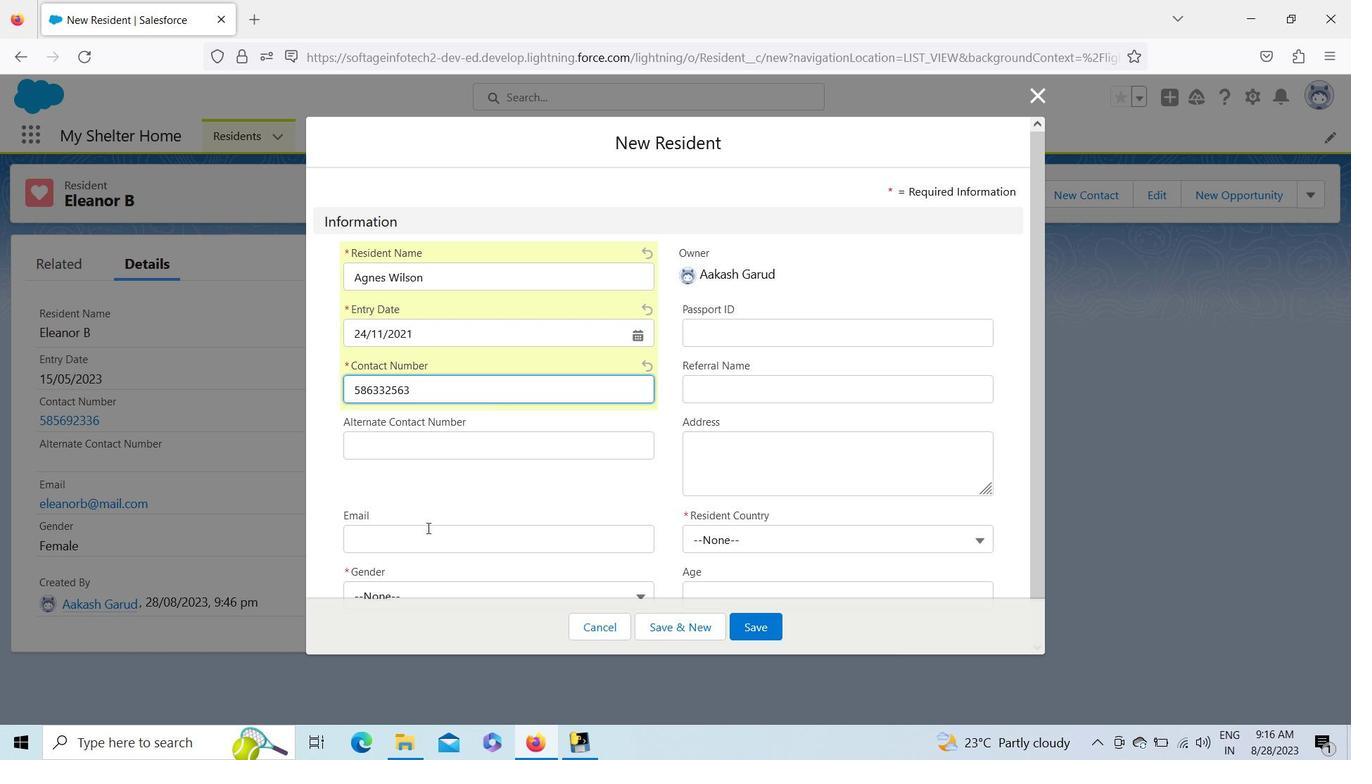 
Action: Mouse pressed left at (427, 527)
Screenshot: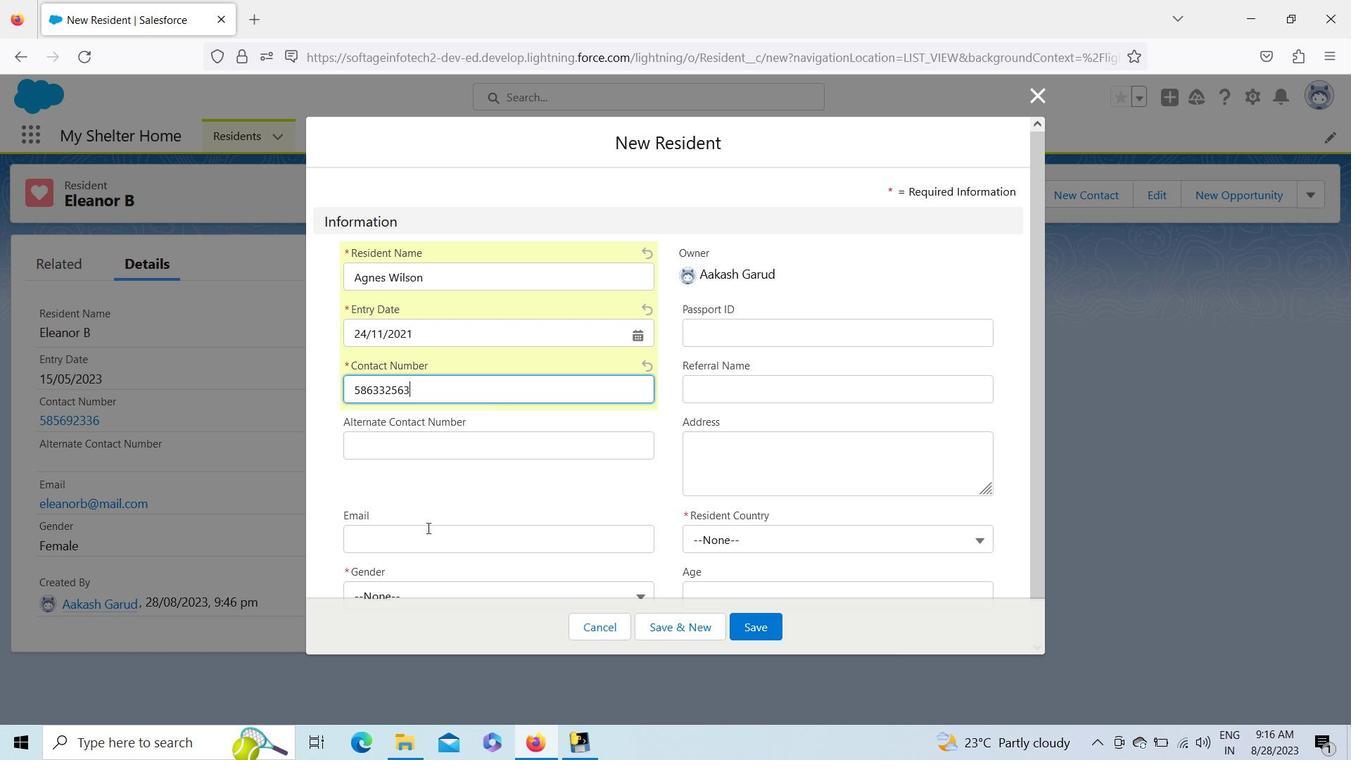 
Action: Key pressed <Key.shift>Agnes<Key.shift>Wilson<Key.shift>@mail.com
Screenshot: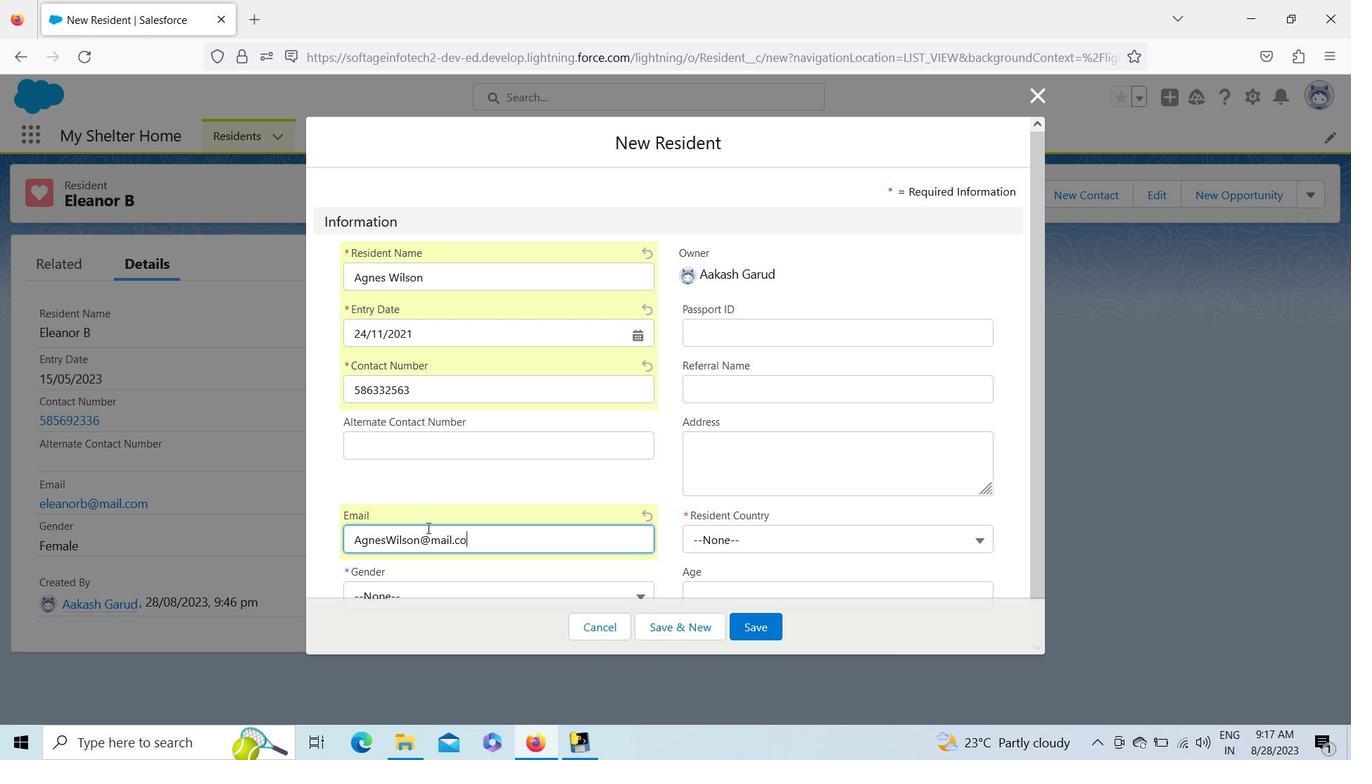 
Action: Mouse moved to (467, 586)
Screenshot: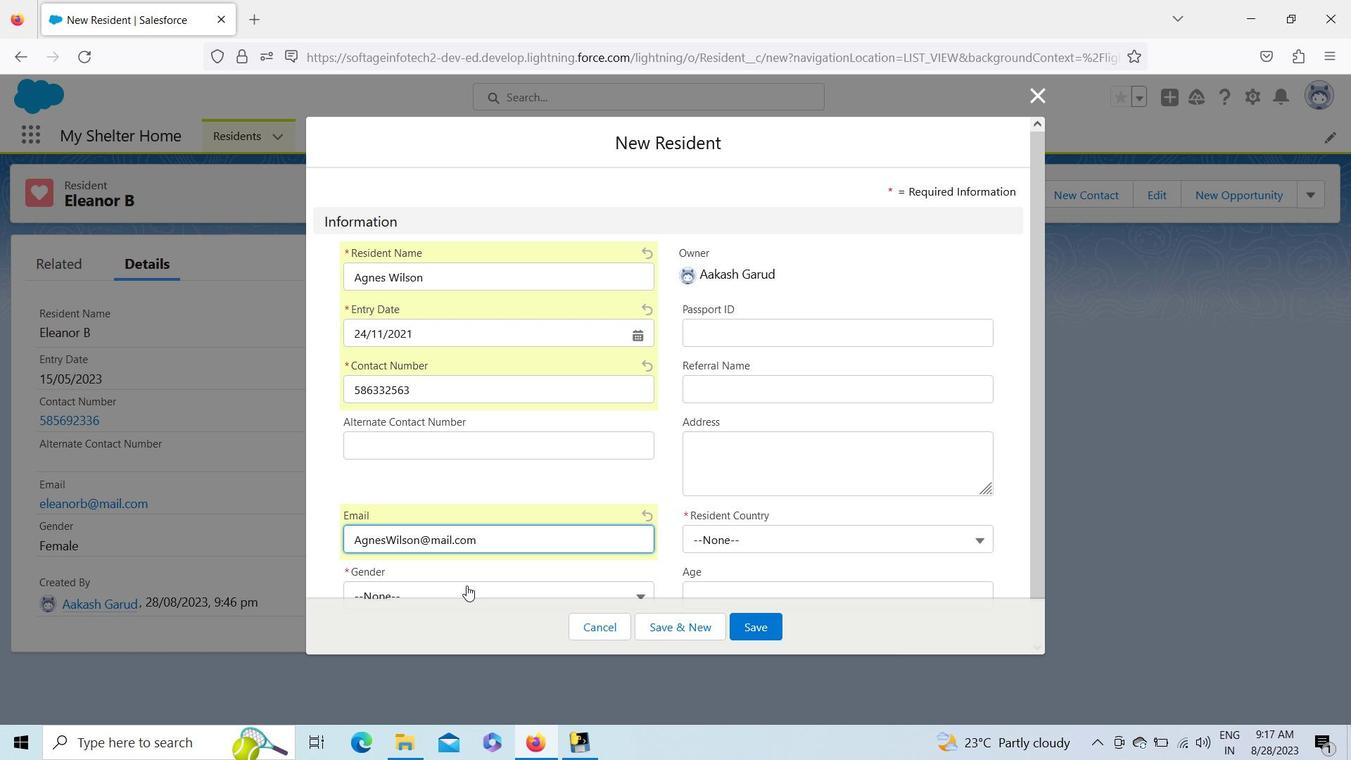 
Action: Mouse pressed left at (467, 586)
Screenshot: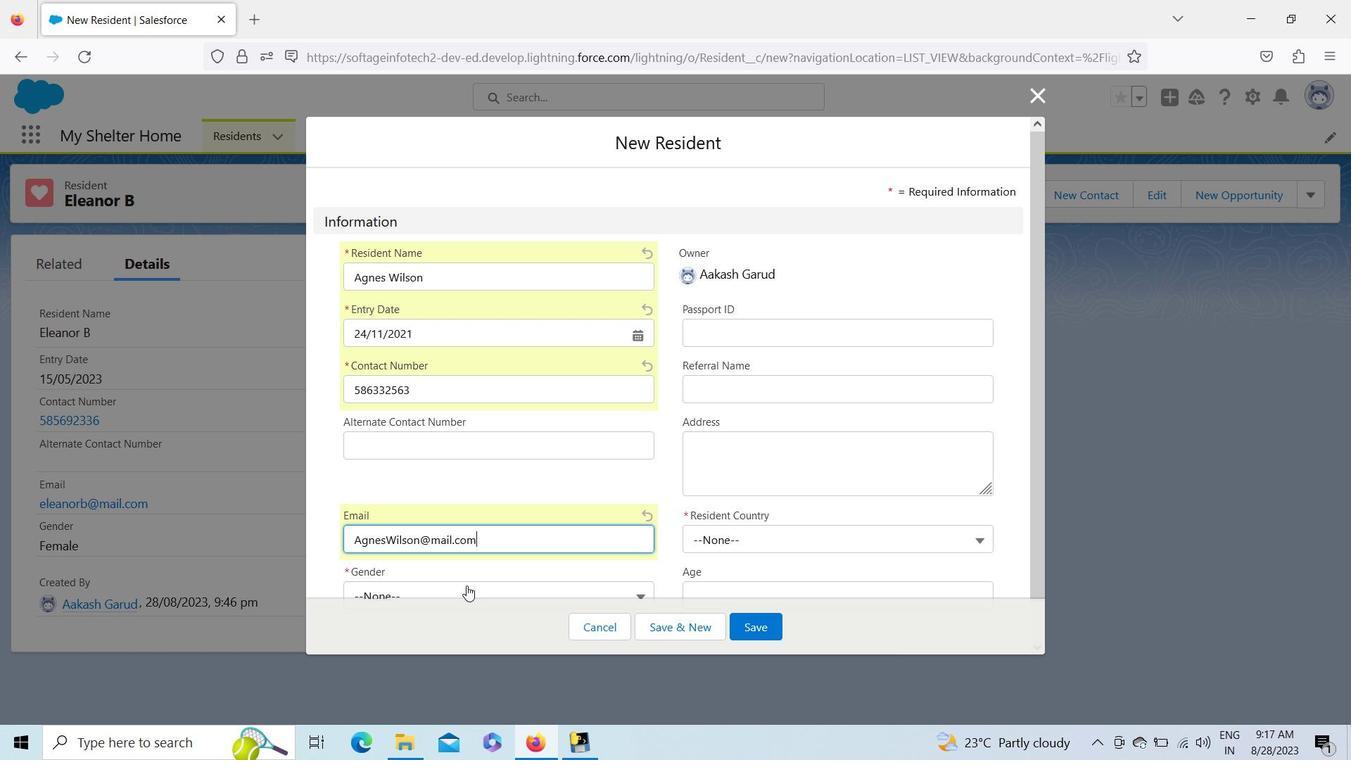 
Action: Mouse moved to (467, 555)
Screenshot: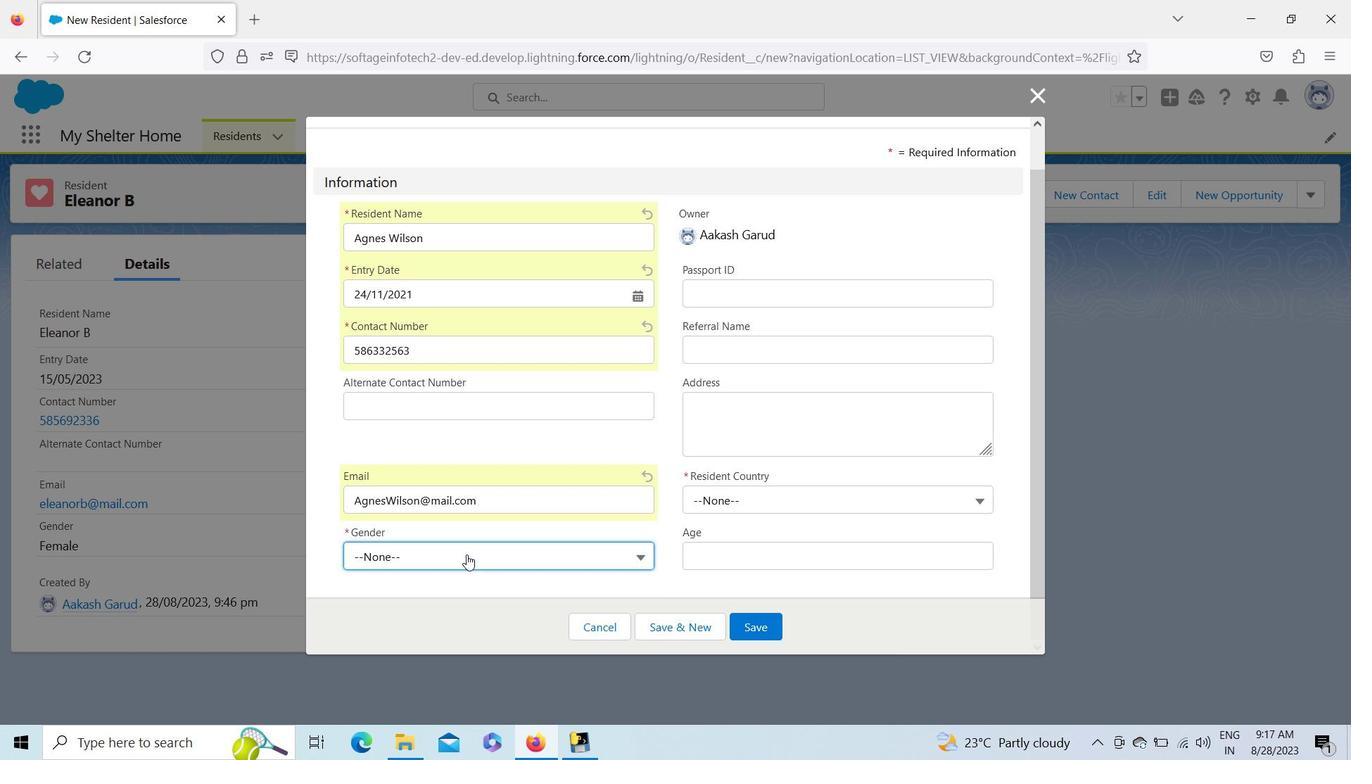 
Action: Mouse pressed left at (467, 555)
Screenshot: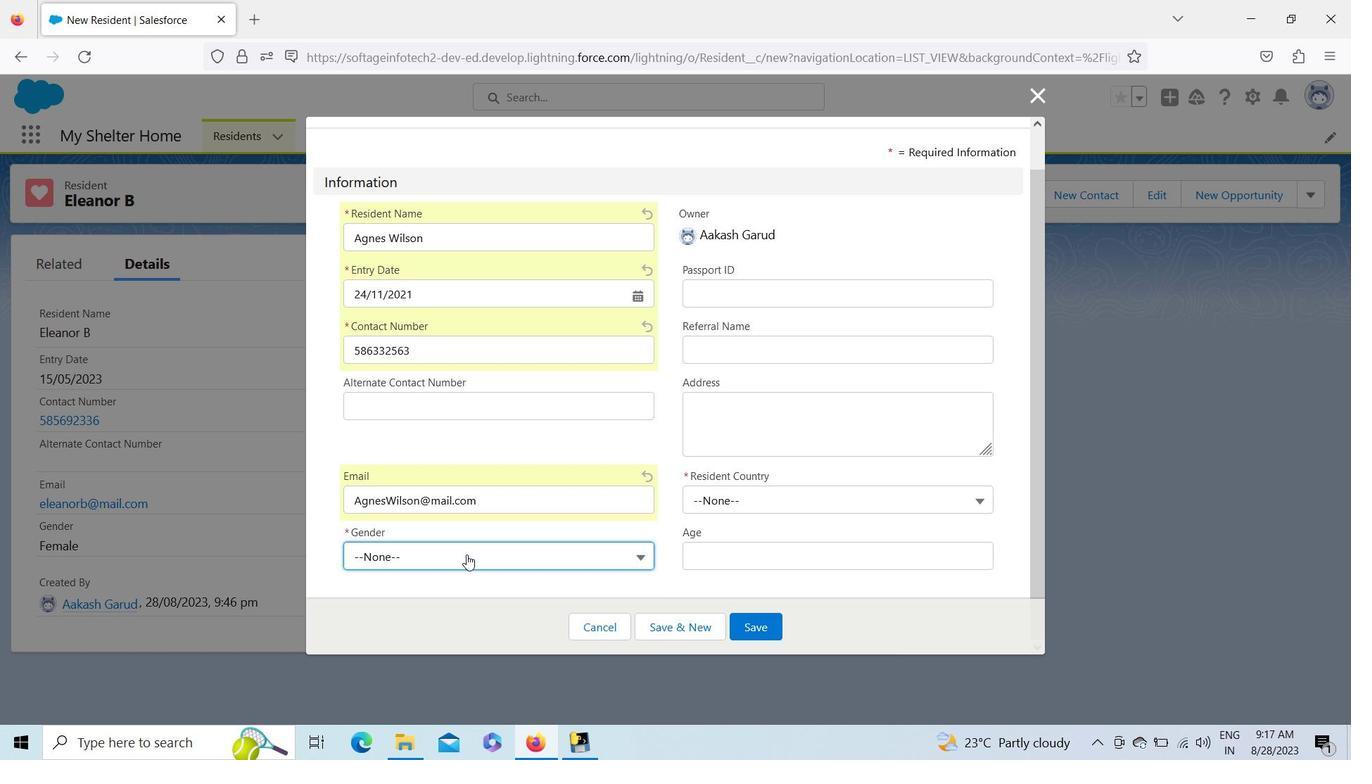 
Action: Key pressed <Key.down><Key.down><Key.enter>
Screenshot: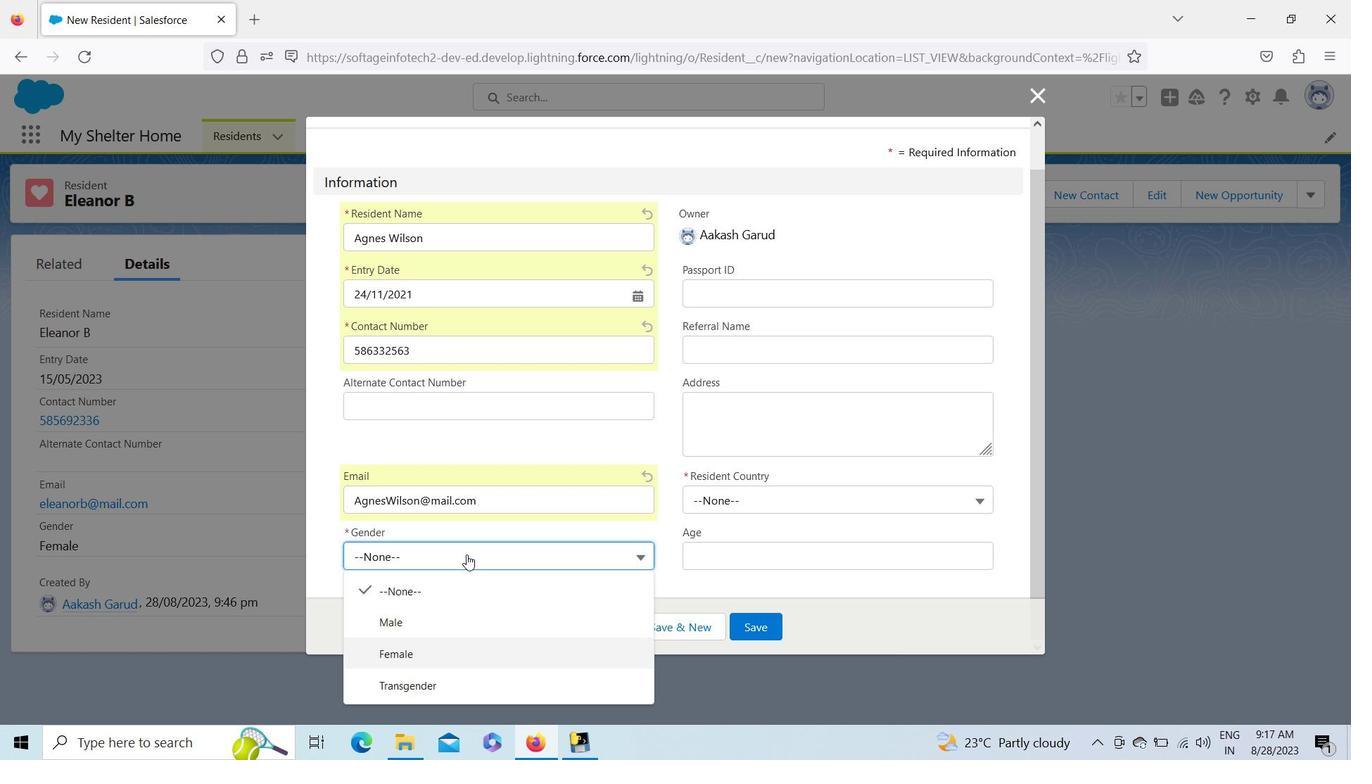 
Action: Mouse moved to (720, 280)
Screenshot: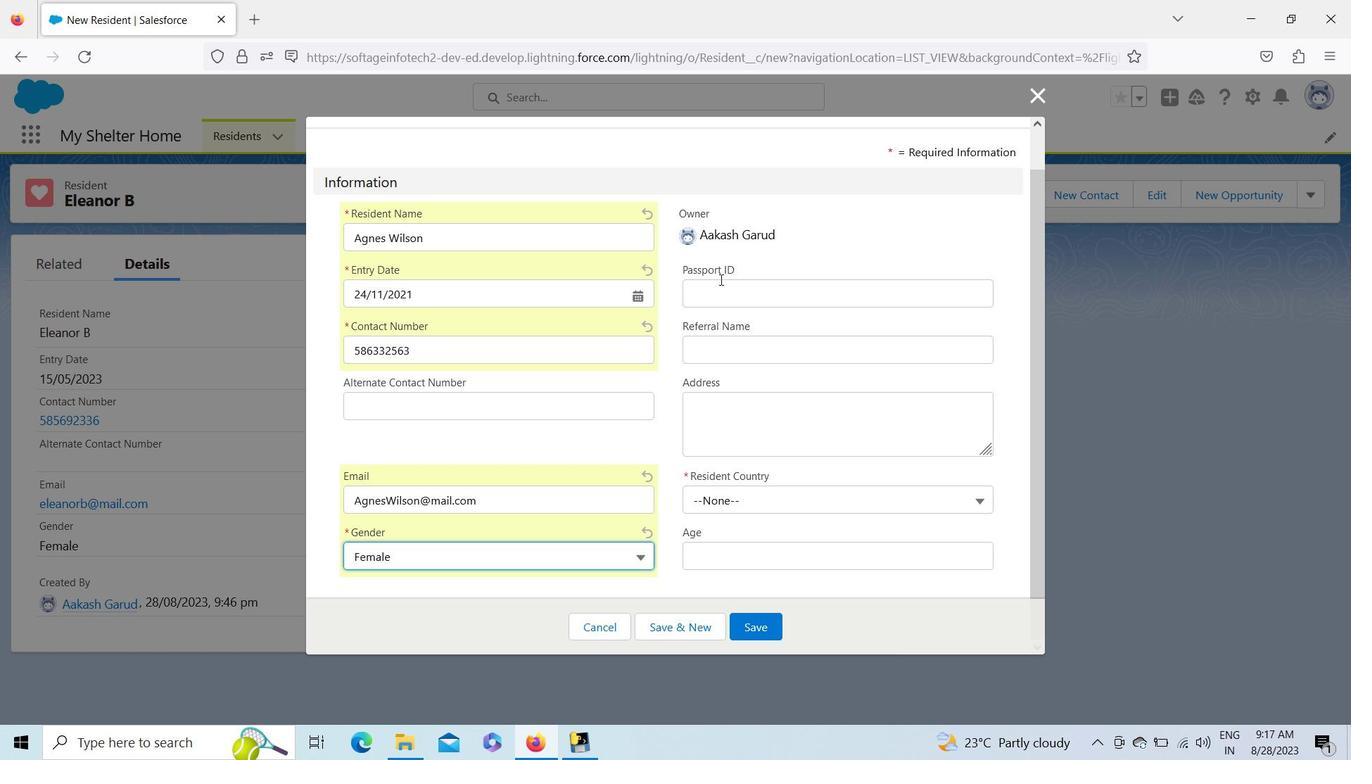 
Action: Mouse pressed left at (720, 280)
Screenshot: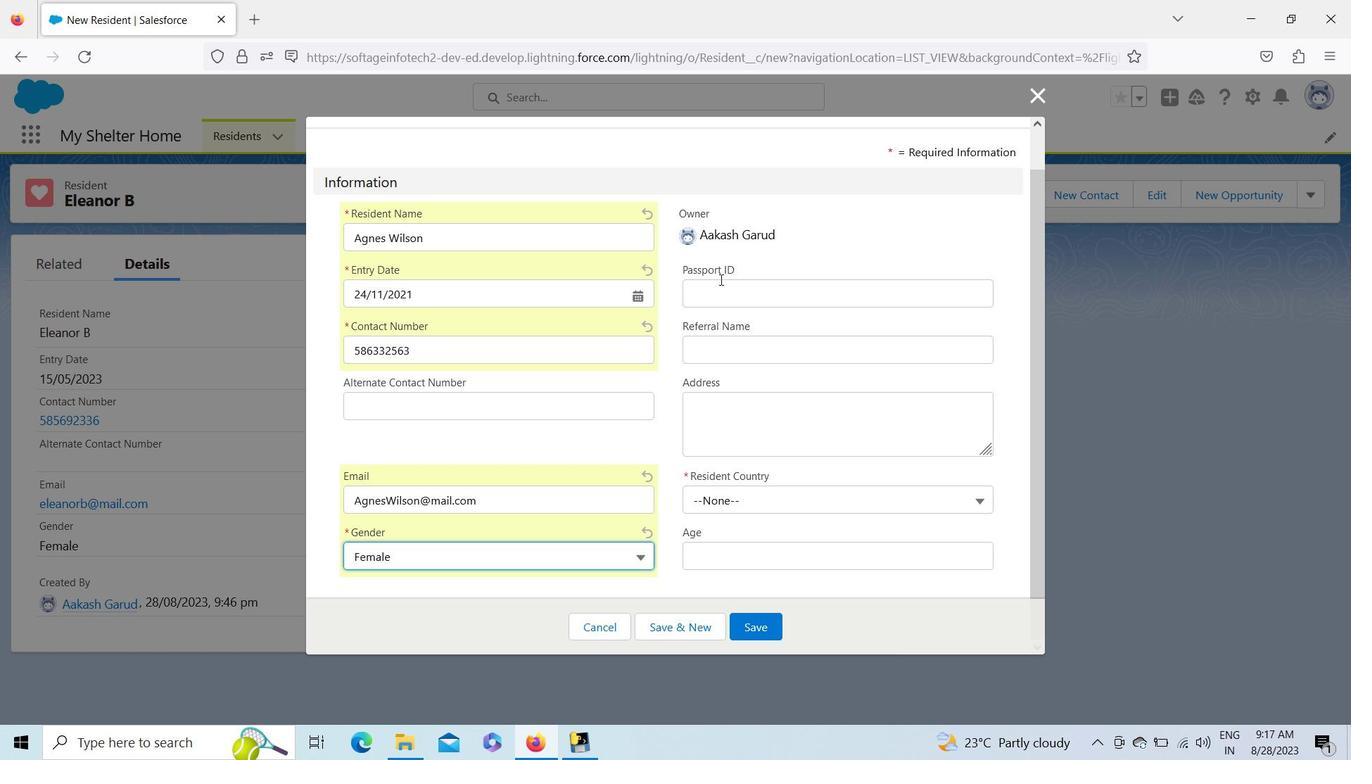 
Action: Key pressed 858633245
Screenshot: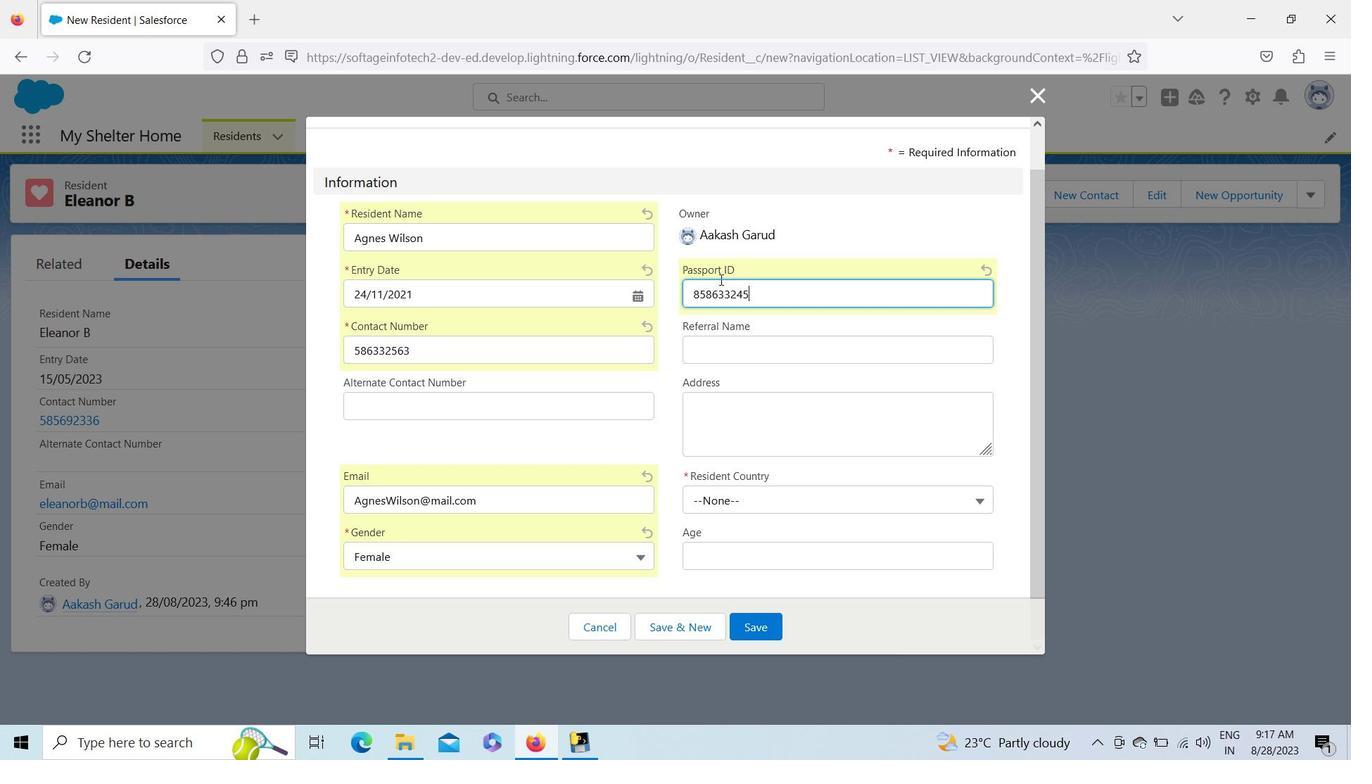 
Action: Mouse moved to (736, 341)
Screenshot: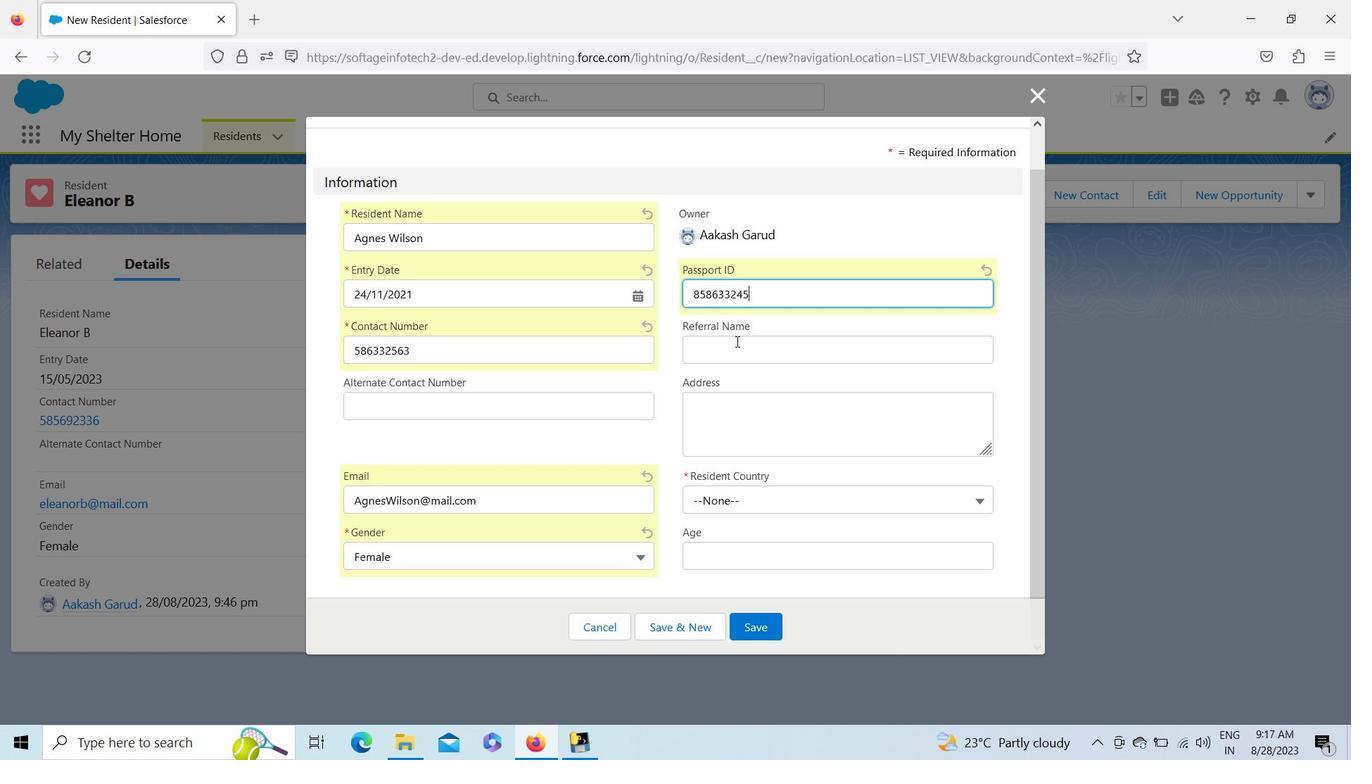 
Action: Mouse pressed left at (736, 341)
Screenshot: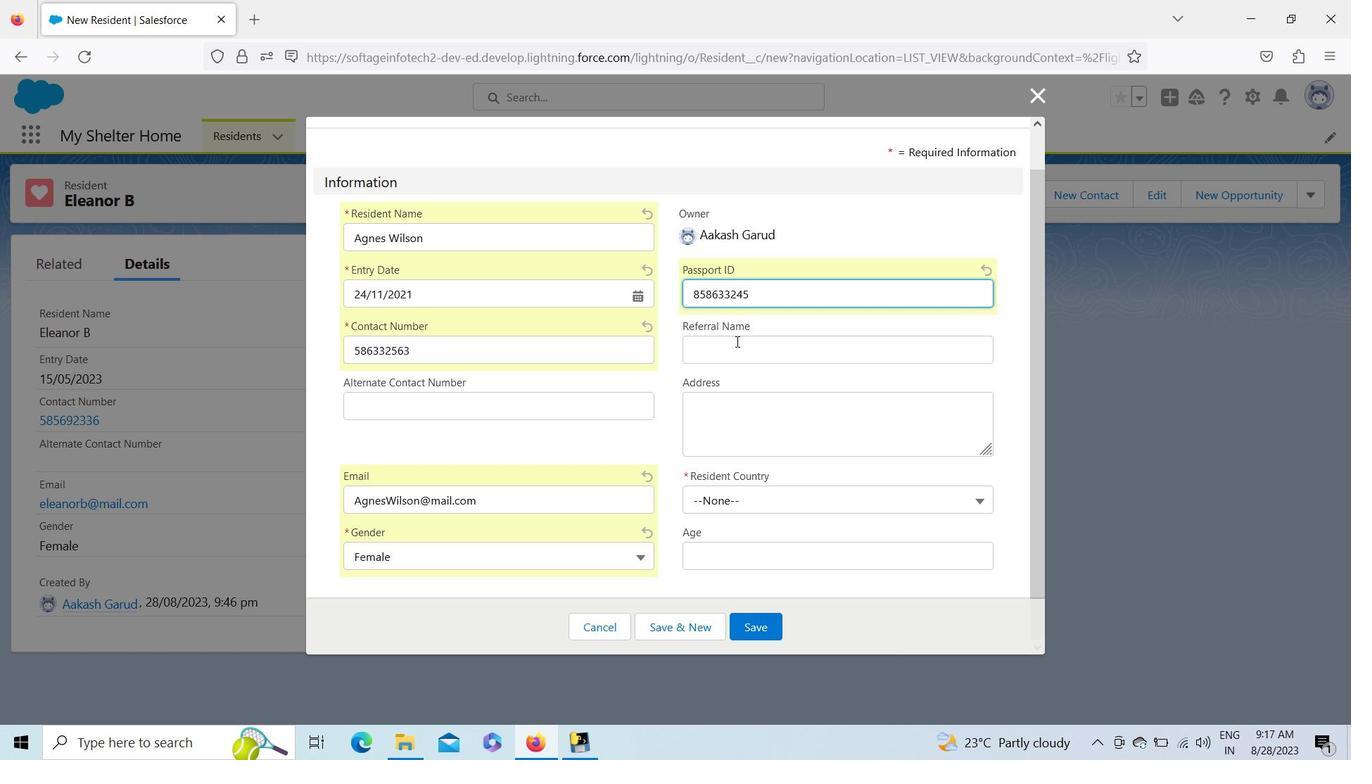 
Action: Key pressed <Key.shift><Key.shift><Key.shift><Key.shift><Key.shift><Key.shift><Key.shift><Key.shift><Key.shift><Key.shift><Key.shift><Key.shift><Key.shift><Key.shift><Key.shift><Key.shift>Amillee<Key.space><Key.shift>Ker
Screenshot: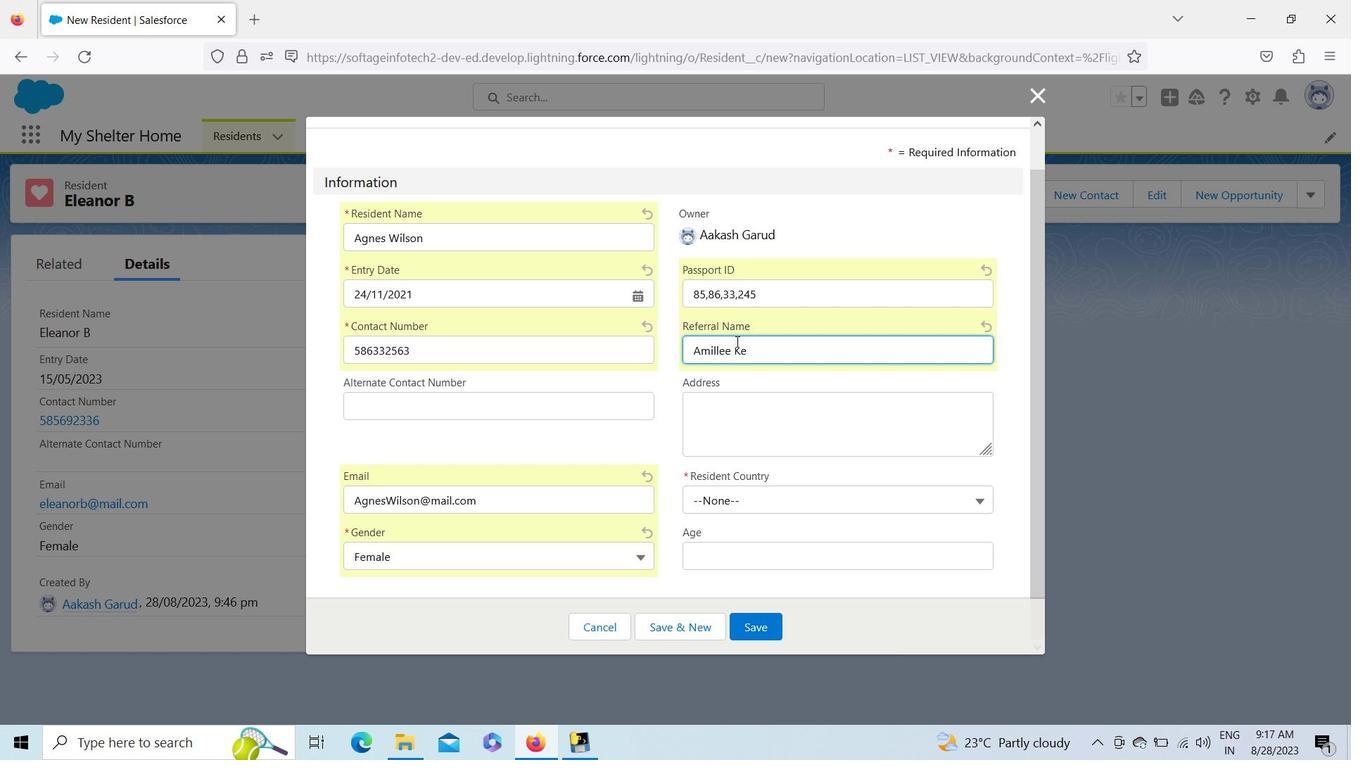 
Action: Mouse moved to (755, 506)
Screenshot: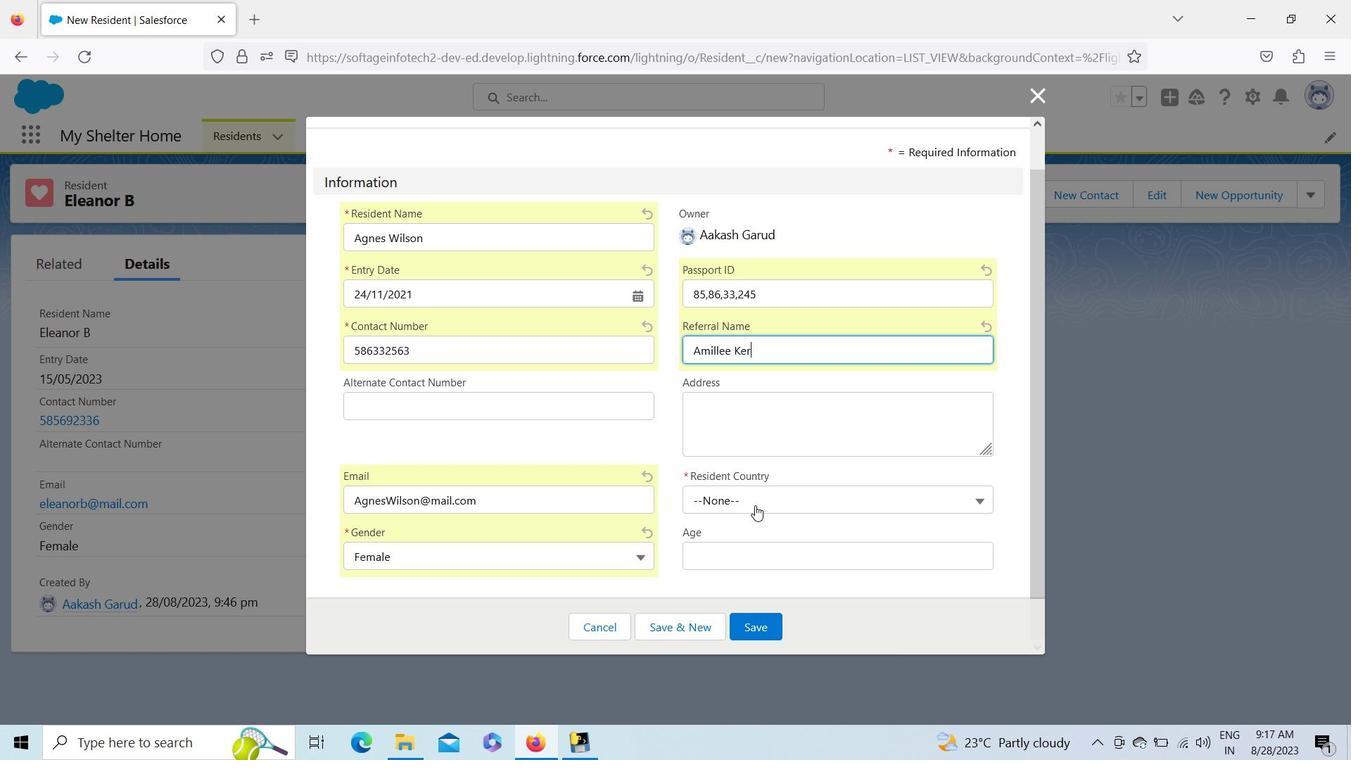 
Action: Mouse pressed left at (755, 506)
Screenshot: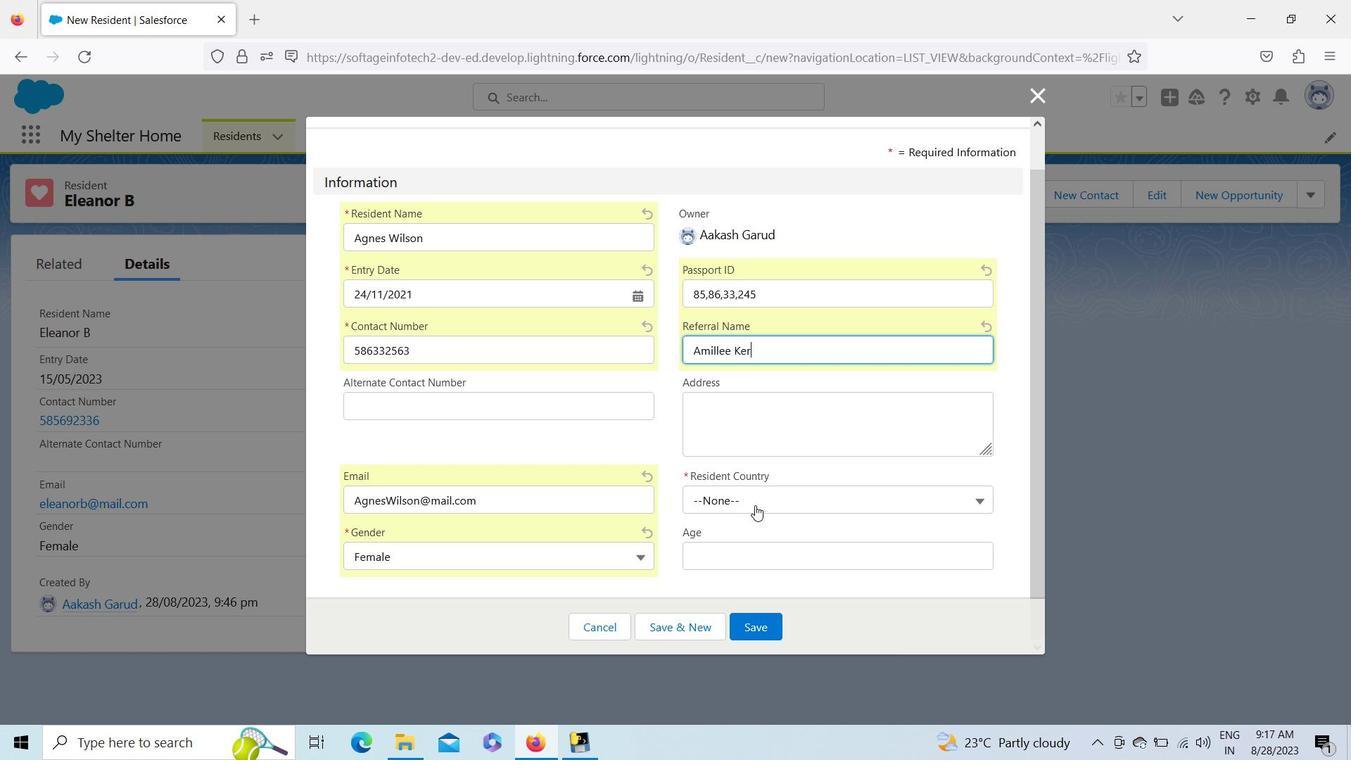 
Action: Key pressed <Key.down><Key.down><Key.down><Key.down><Key.down><Key.enter>
Screenshot: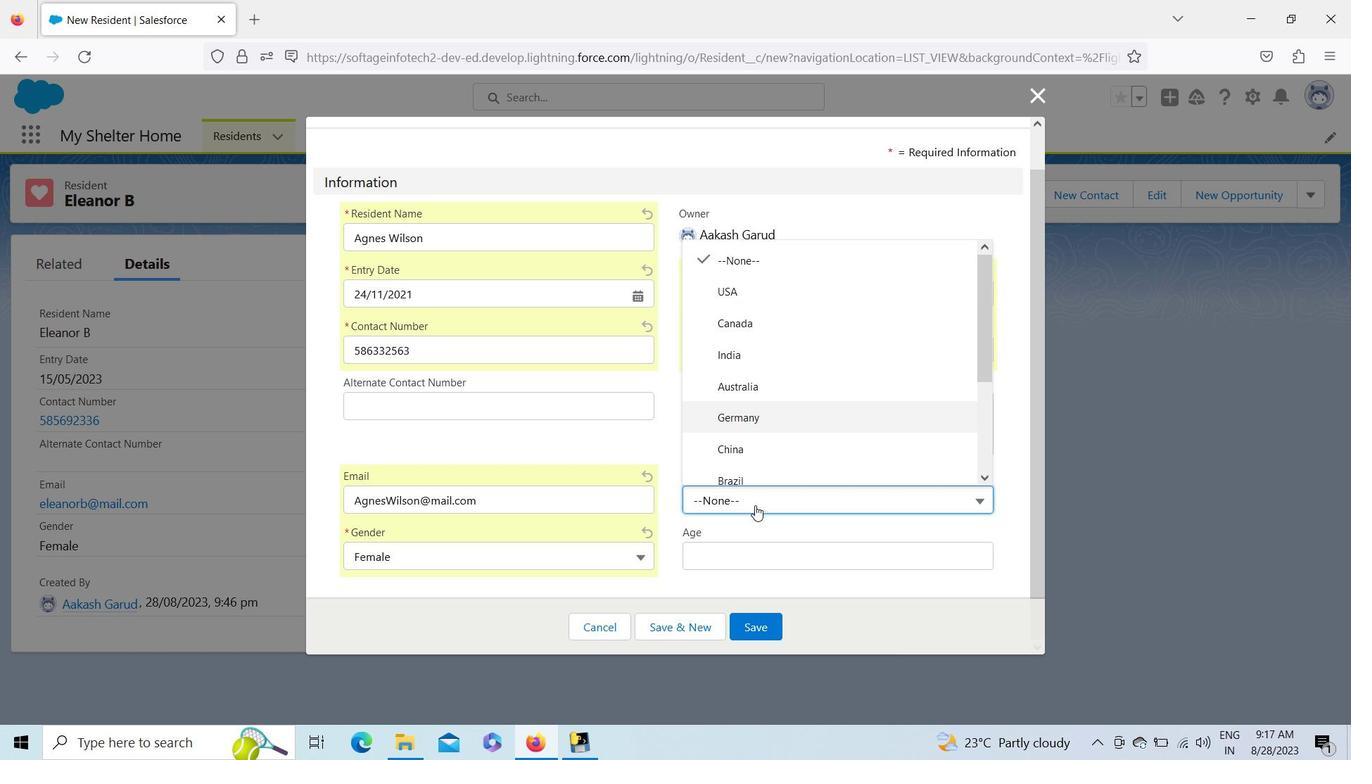
Action: Mouse moved to (747, 541)
Screenshot: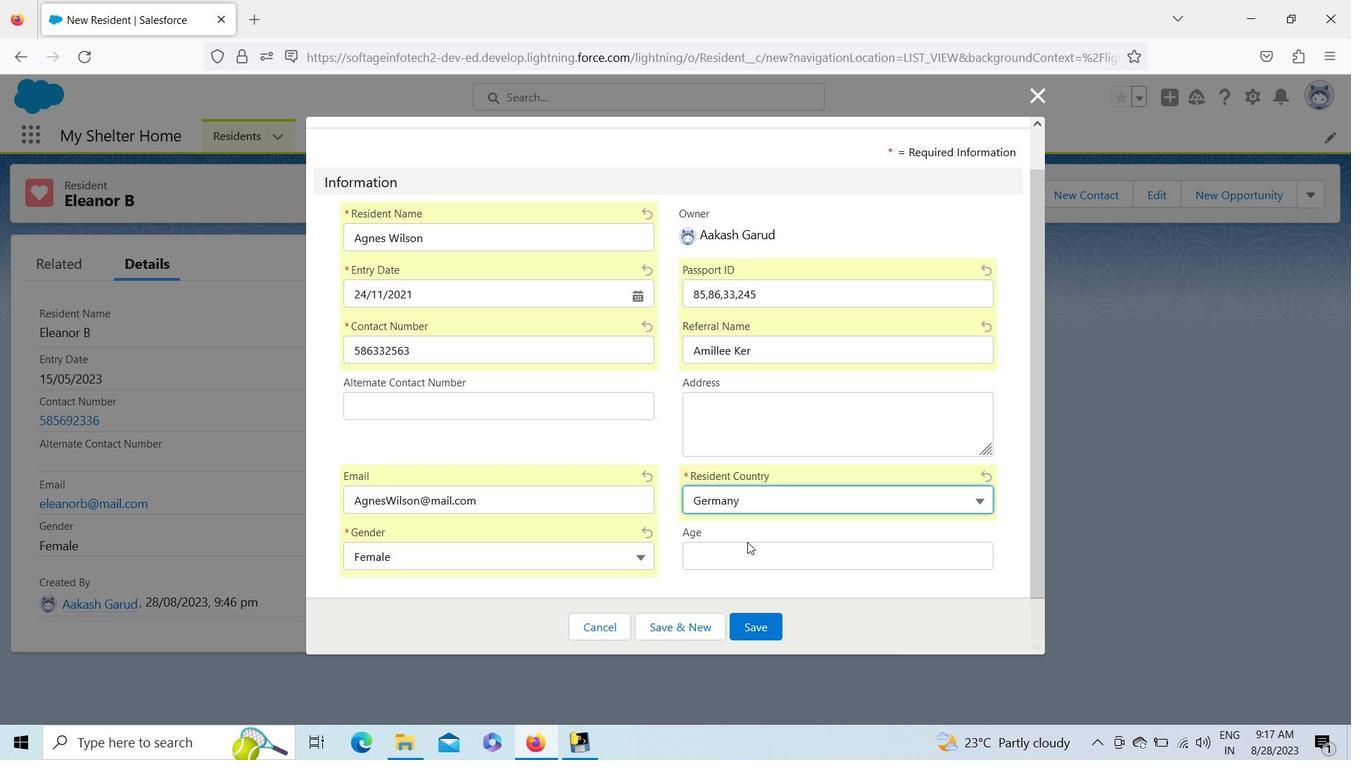 
Action: Mouse pressed left at (747, 541)
Screenshot: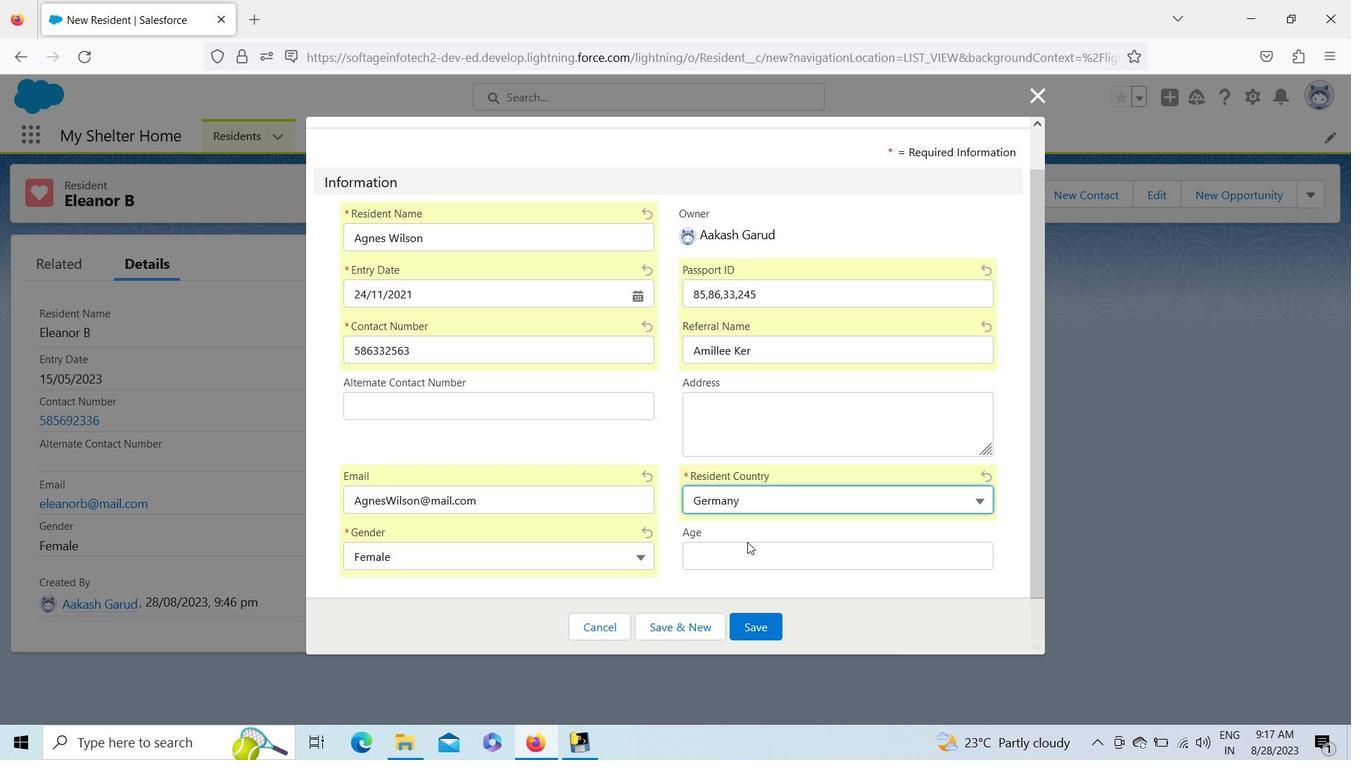 
Action: Mouse moved to (741, 549)
Screenshot: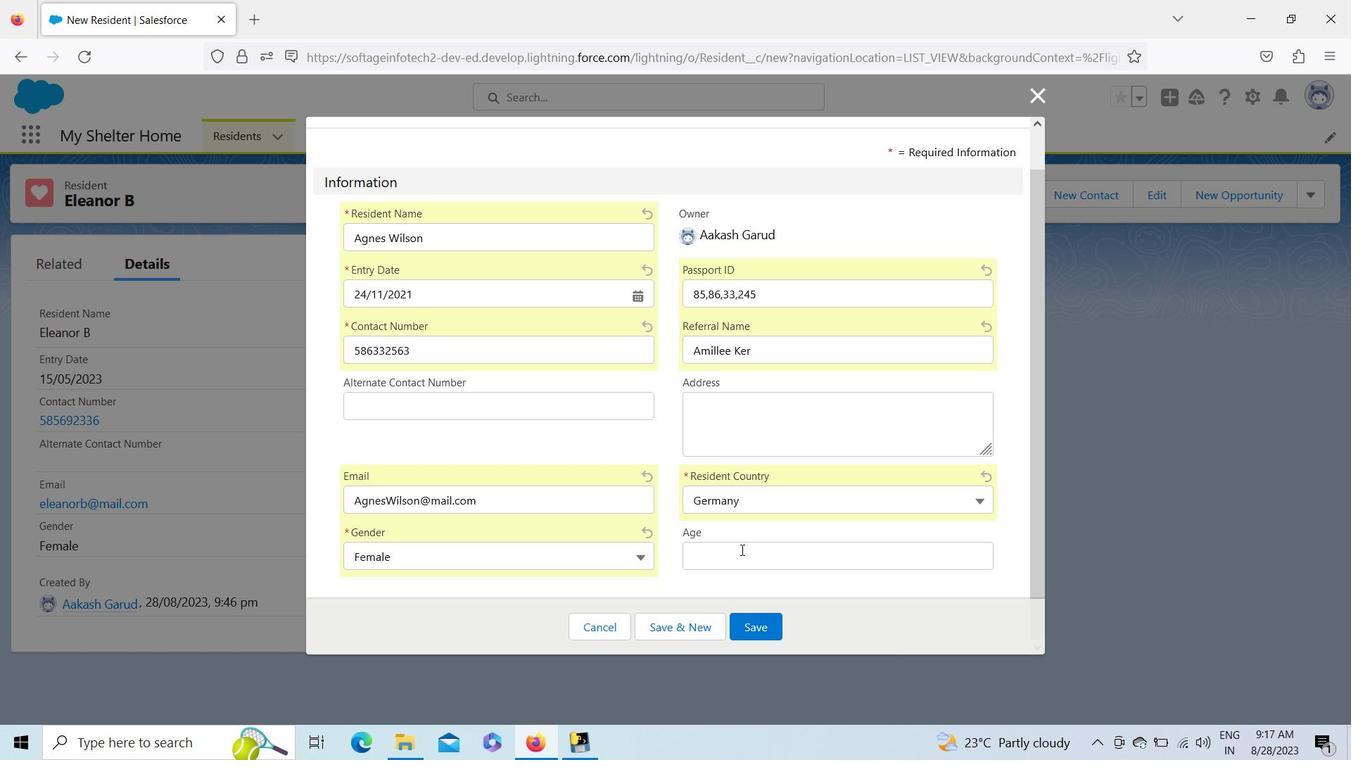 
Action: Mouse pressed left at (741, 549)
Screenshot: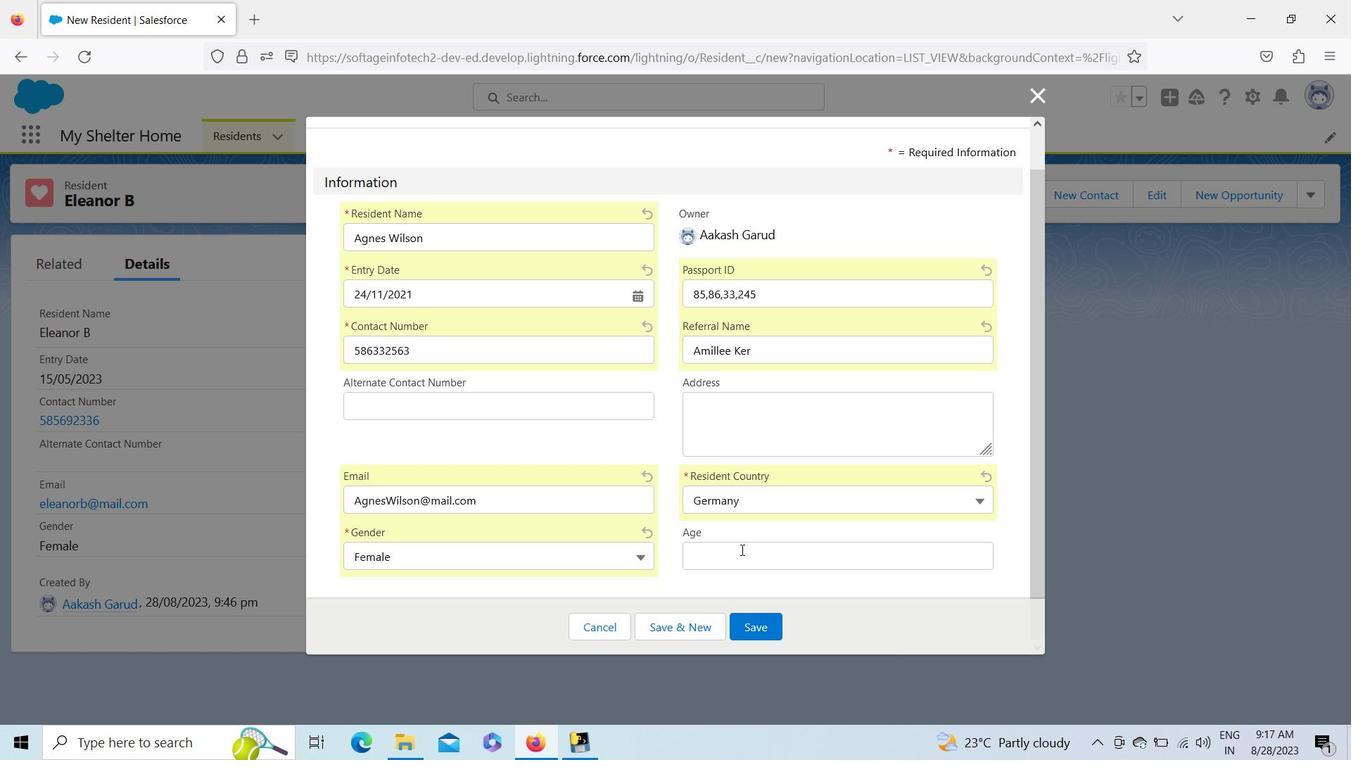 
Action: Key pressed 49
Screenshot: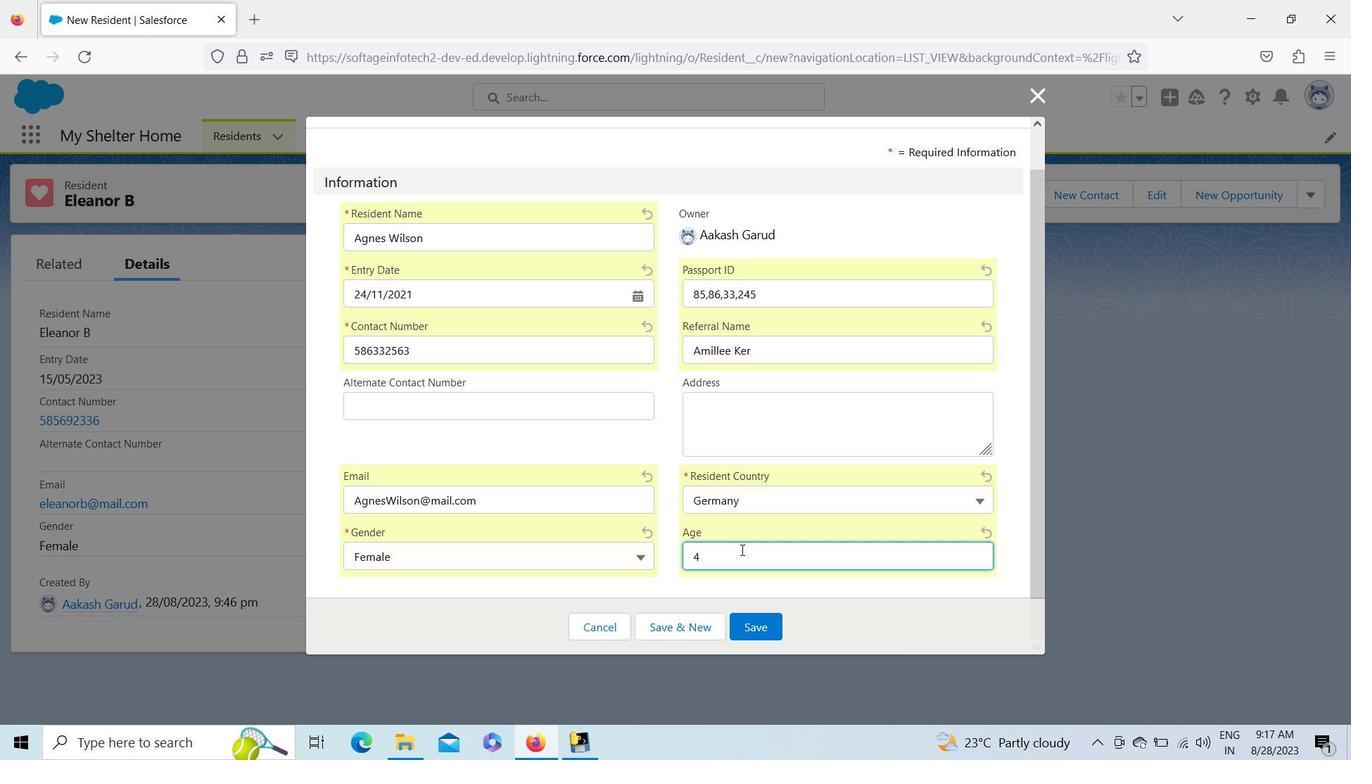 
Action: Mouse moved to (706, 622)
Screenshot: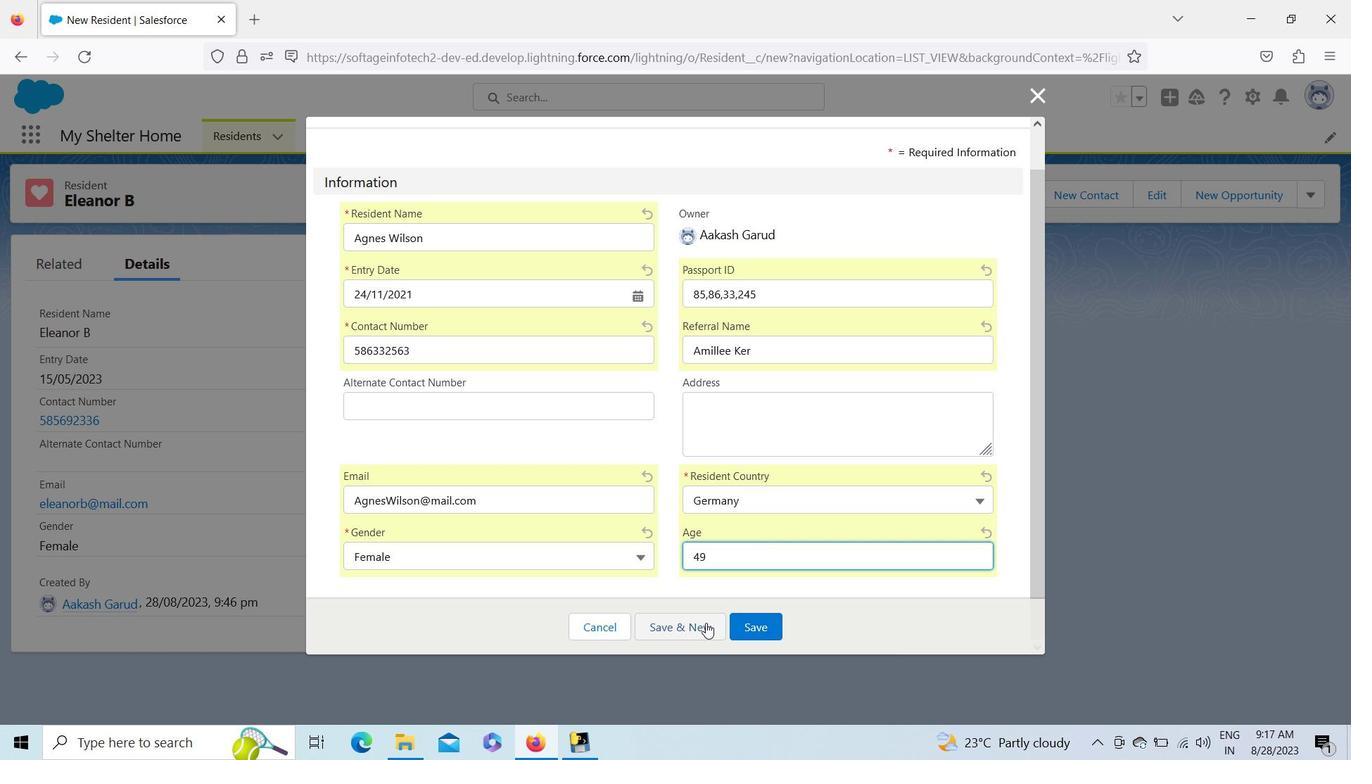 
Action: Mouse pressed left at (706, 622)
Screenshot: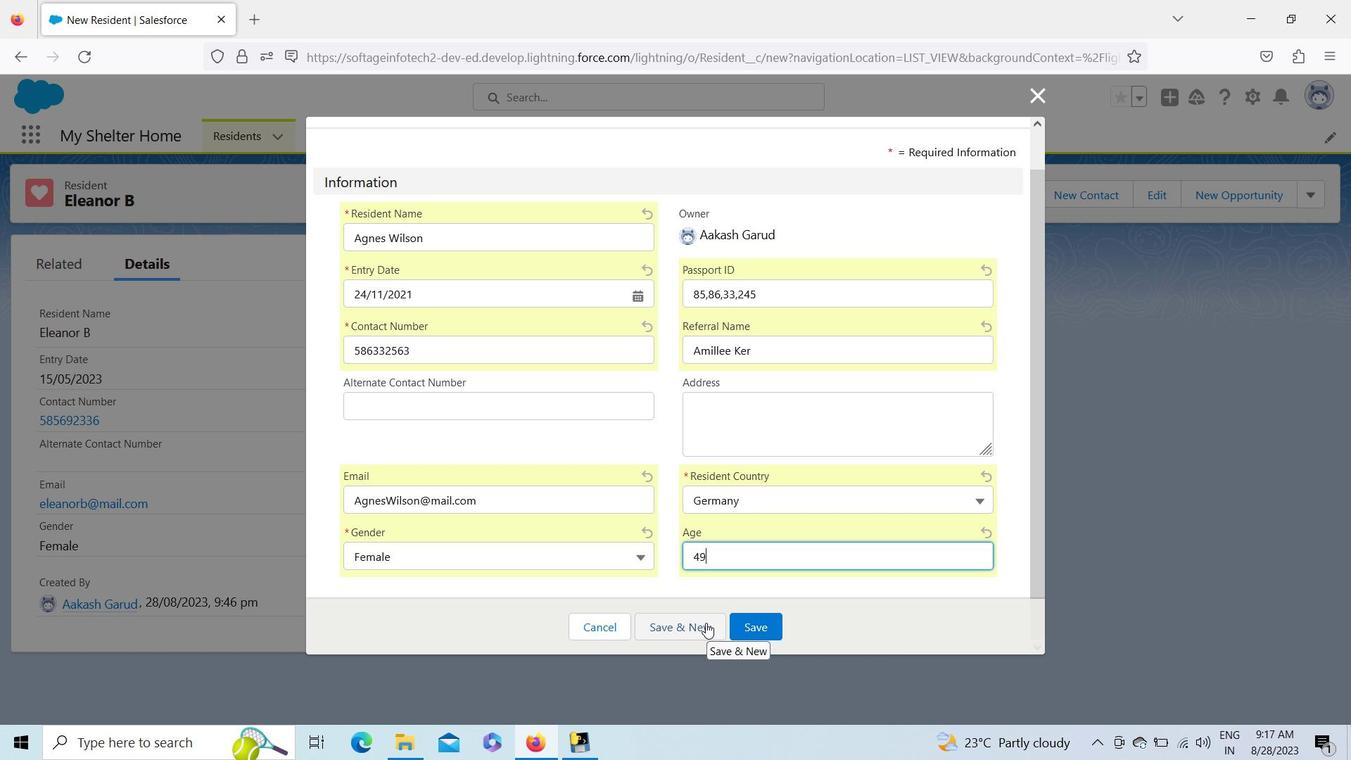 
Action: Mouse moved to (480, 271)
Screenshot: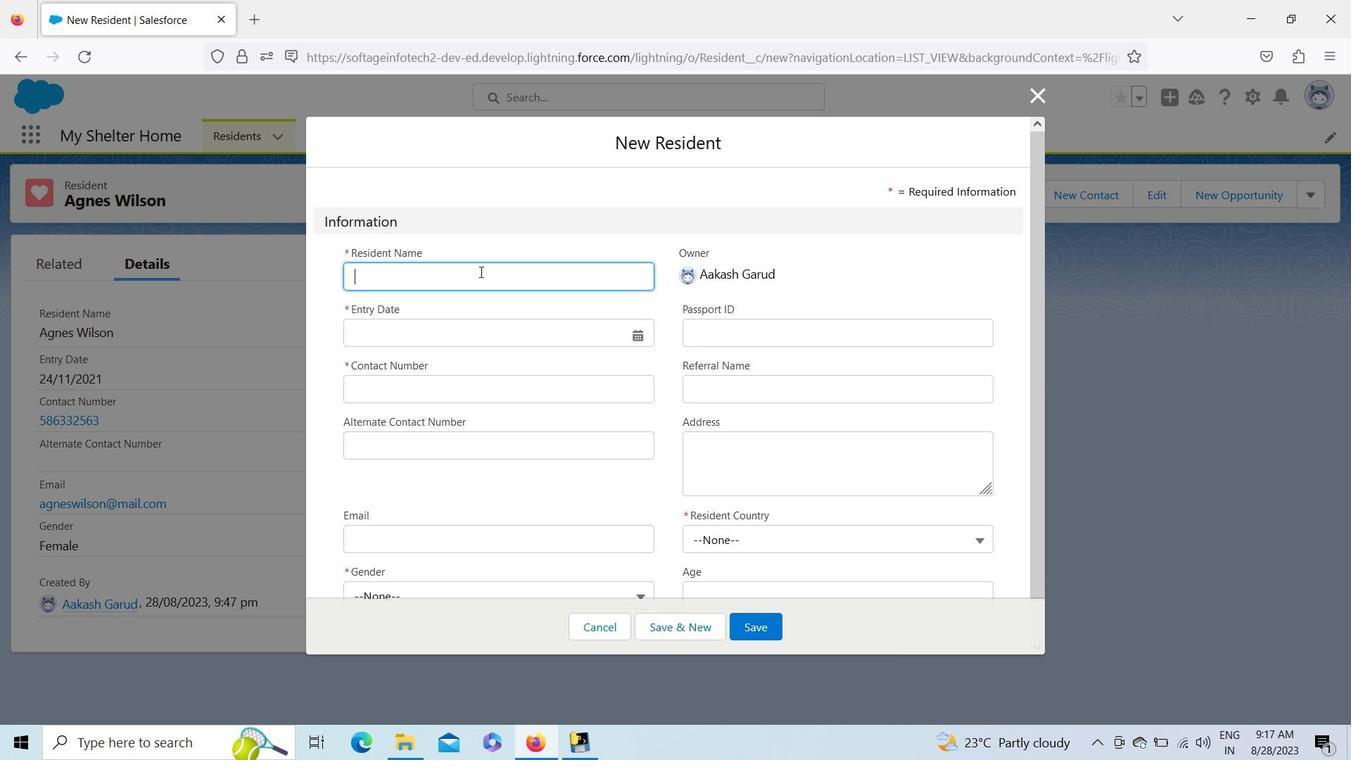 
Action: Mouse pressed left at (480, 271)
Screenshot: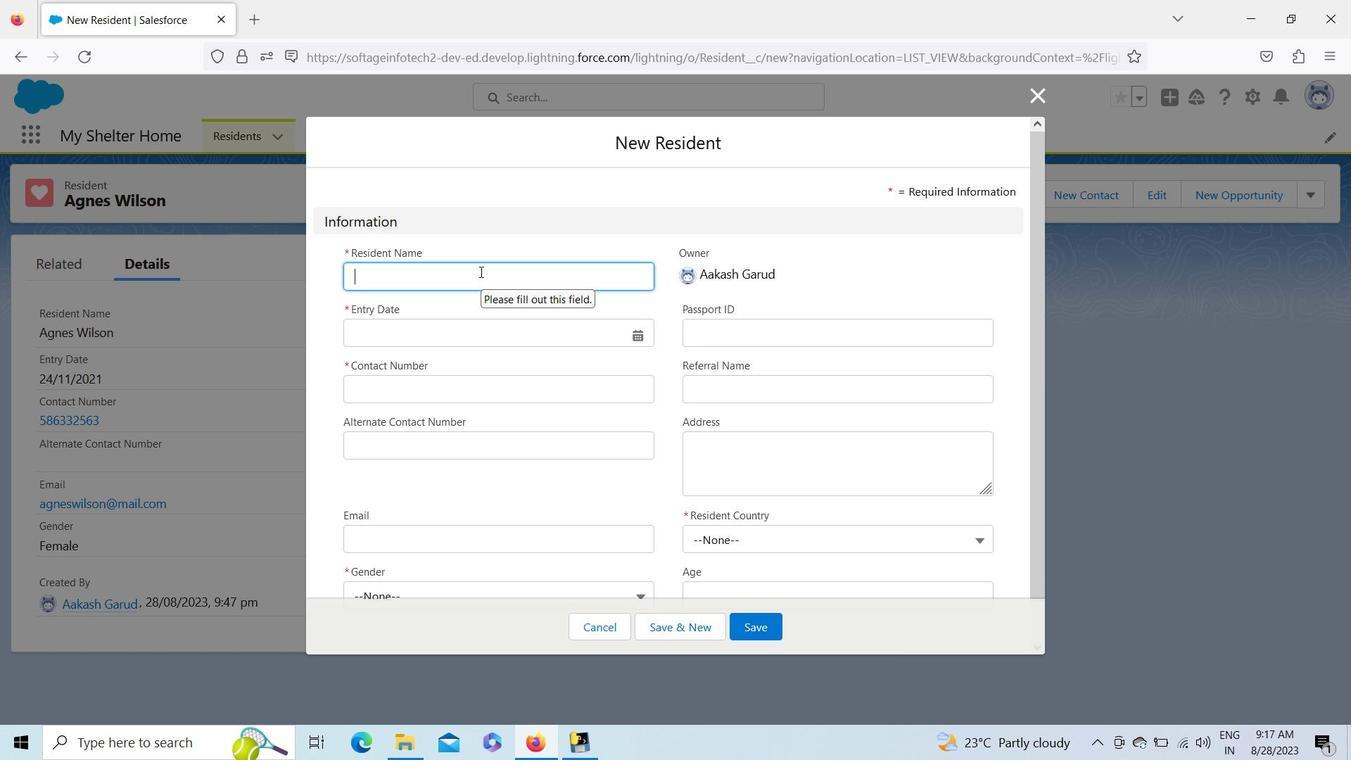 
Action: Key pressed <Key.shift>Cora<Key.space><Key.shift>Peterson
Screenshot: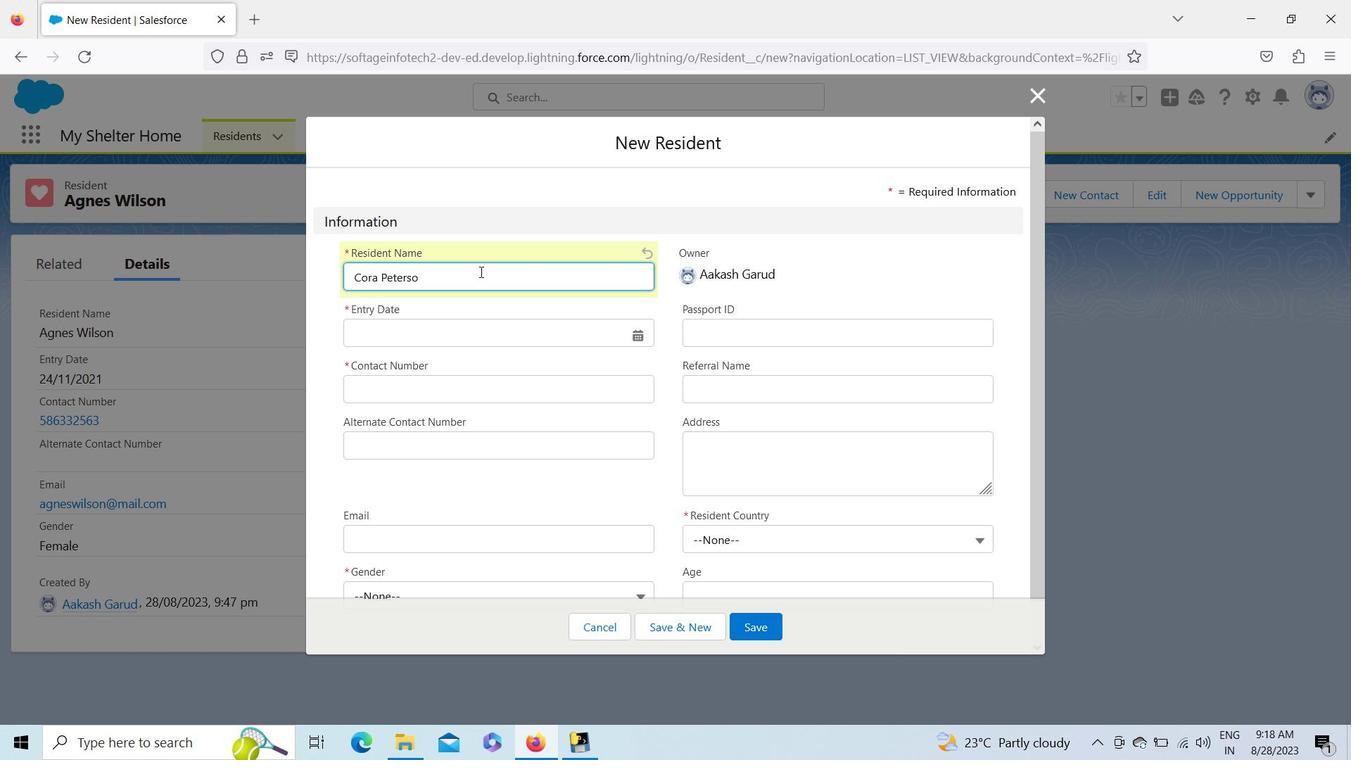 
Action: Mouse moved to (427, 333)
Screenshot: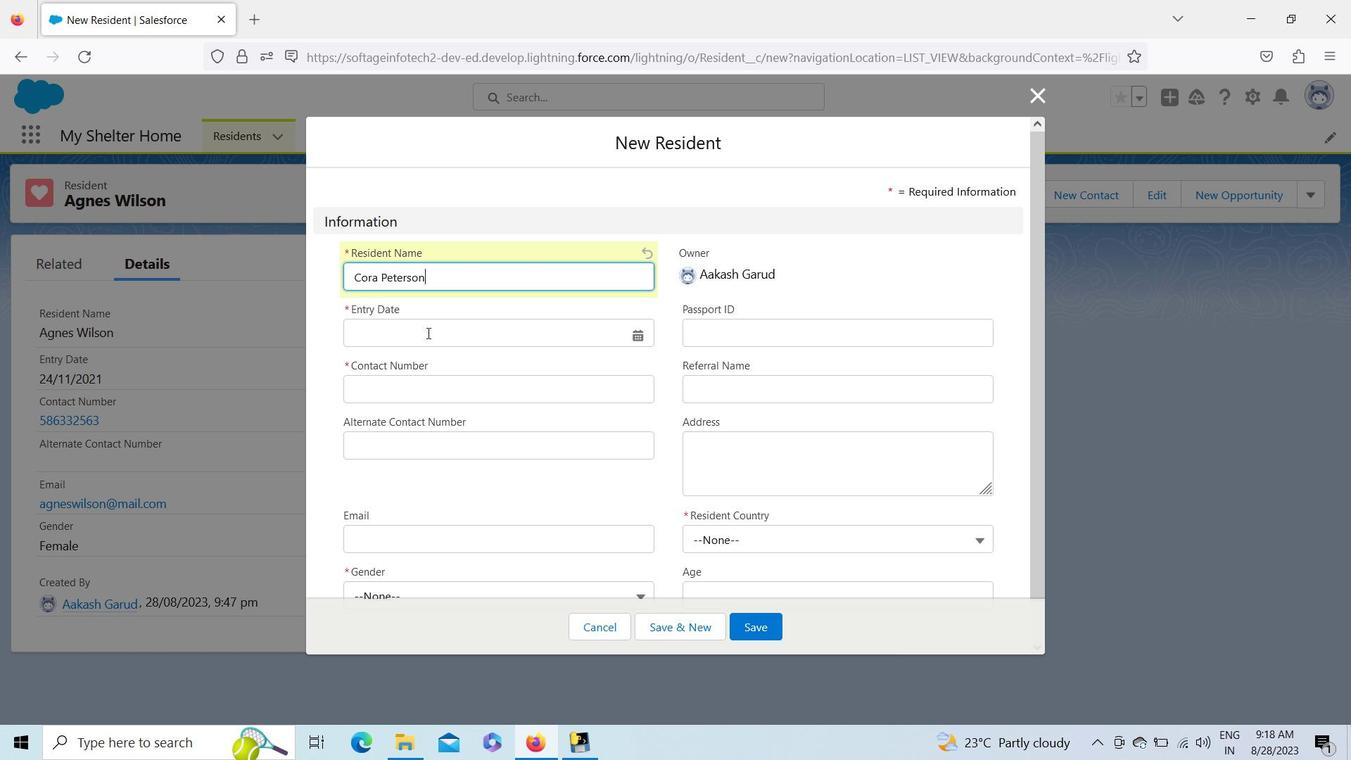 
Action: Mouse pressed left at (427, 333)
Screenshot: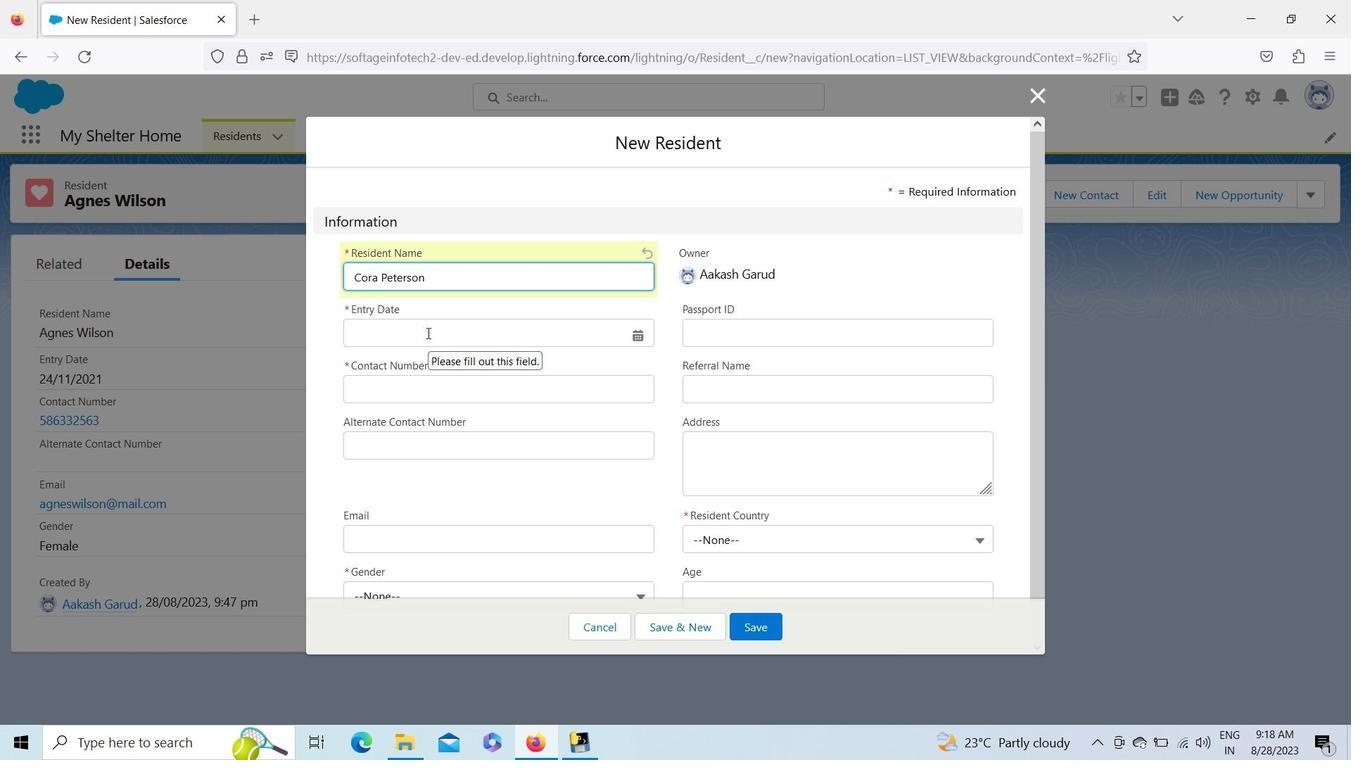 
Action: Mouse moved to (426, 366)
Screenshot: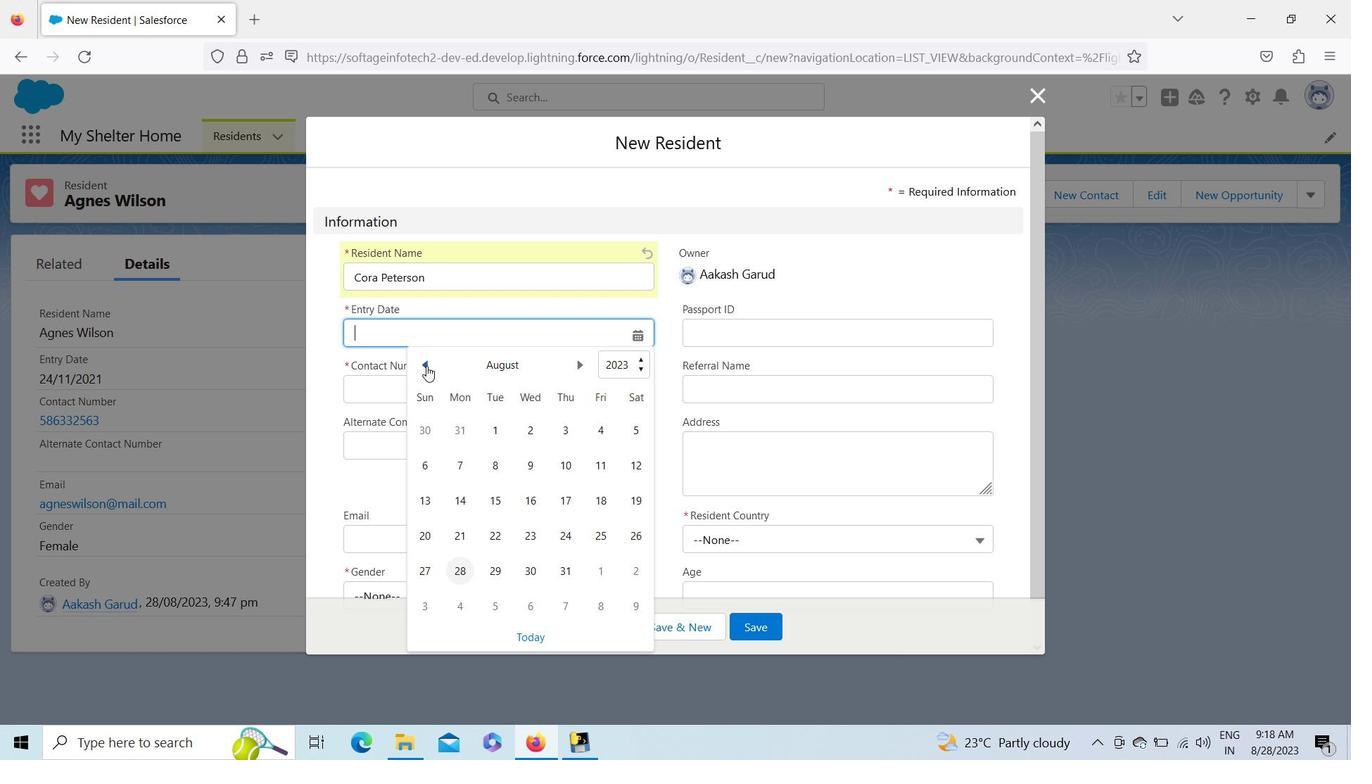
Action: Mouse pressed left at (426, 366)
Screenshot: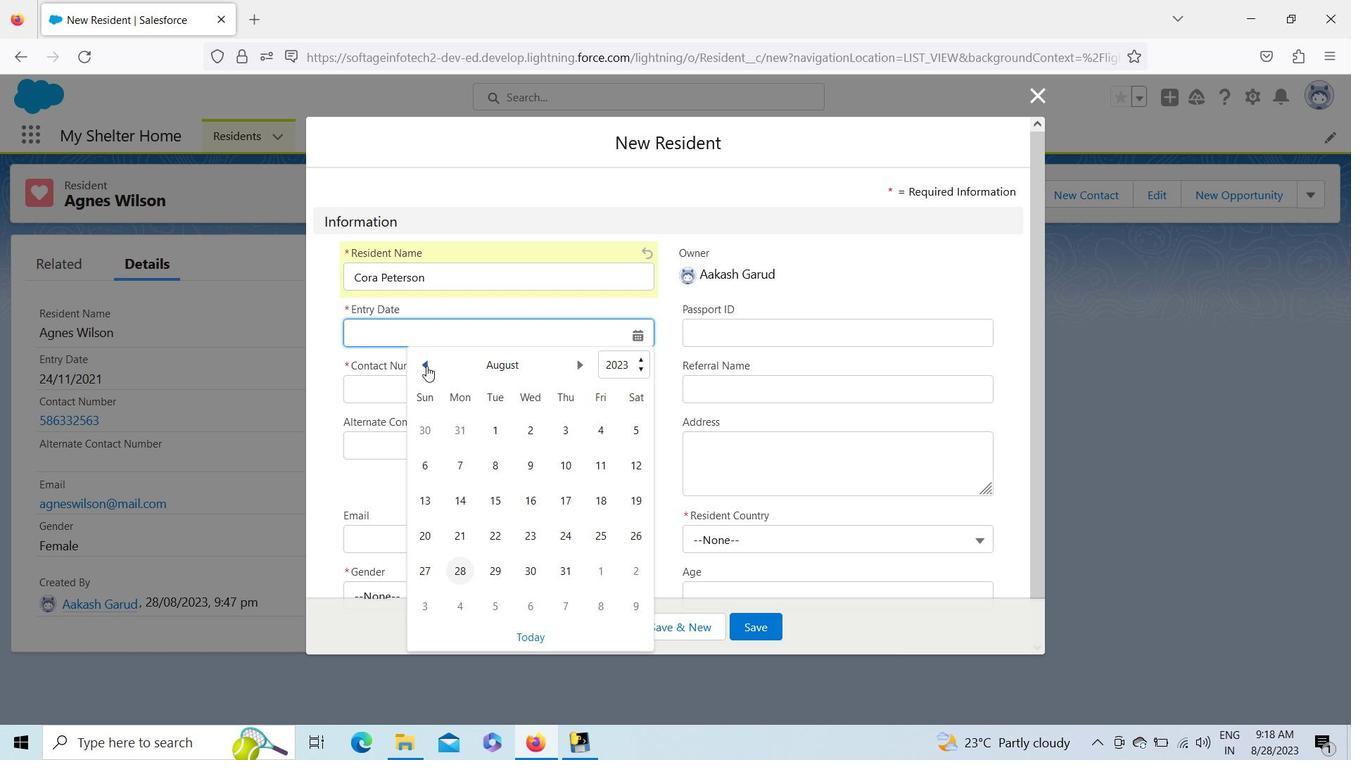 
Action: Mouse pressed left at (426, 366)
Screenshot: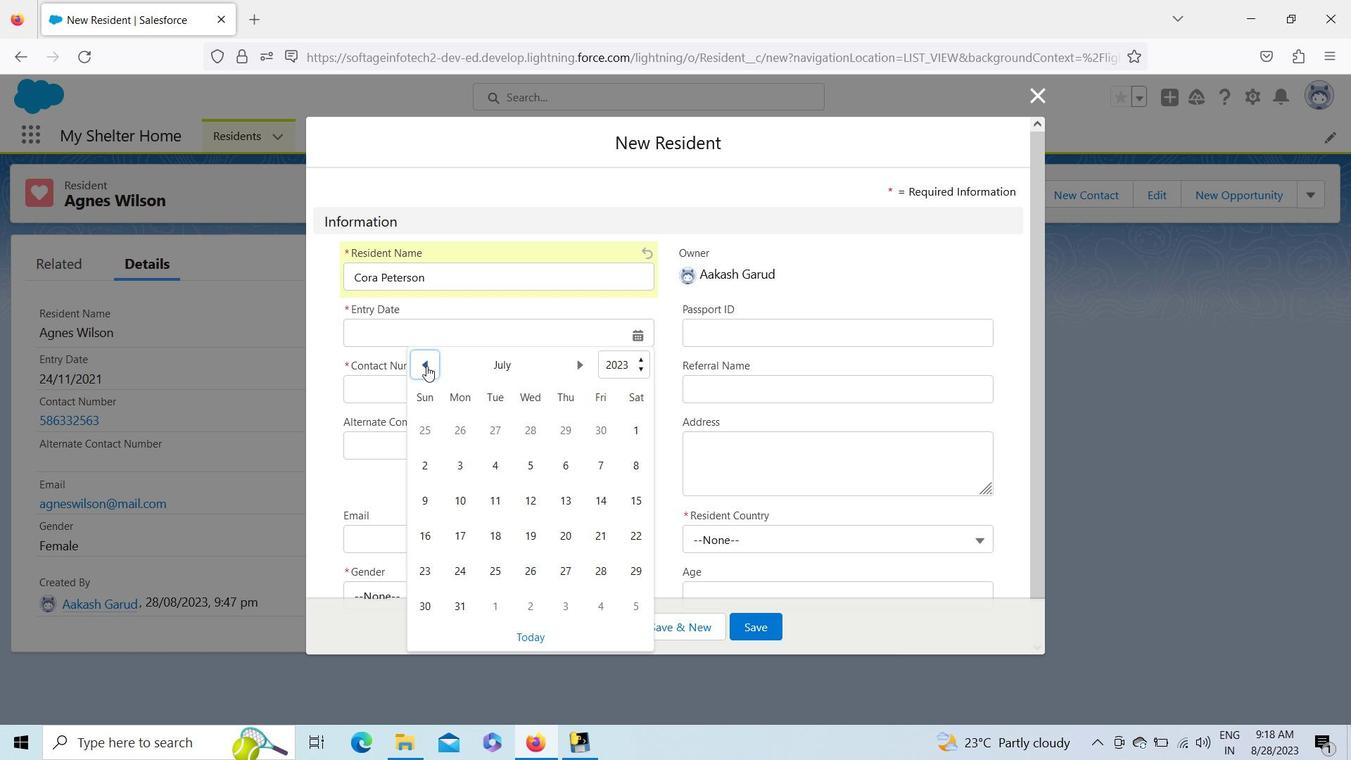 
Action: Mouse moved to (524, 568)
Screenshot: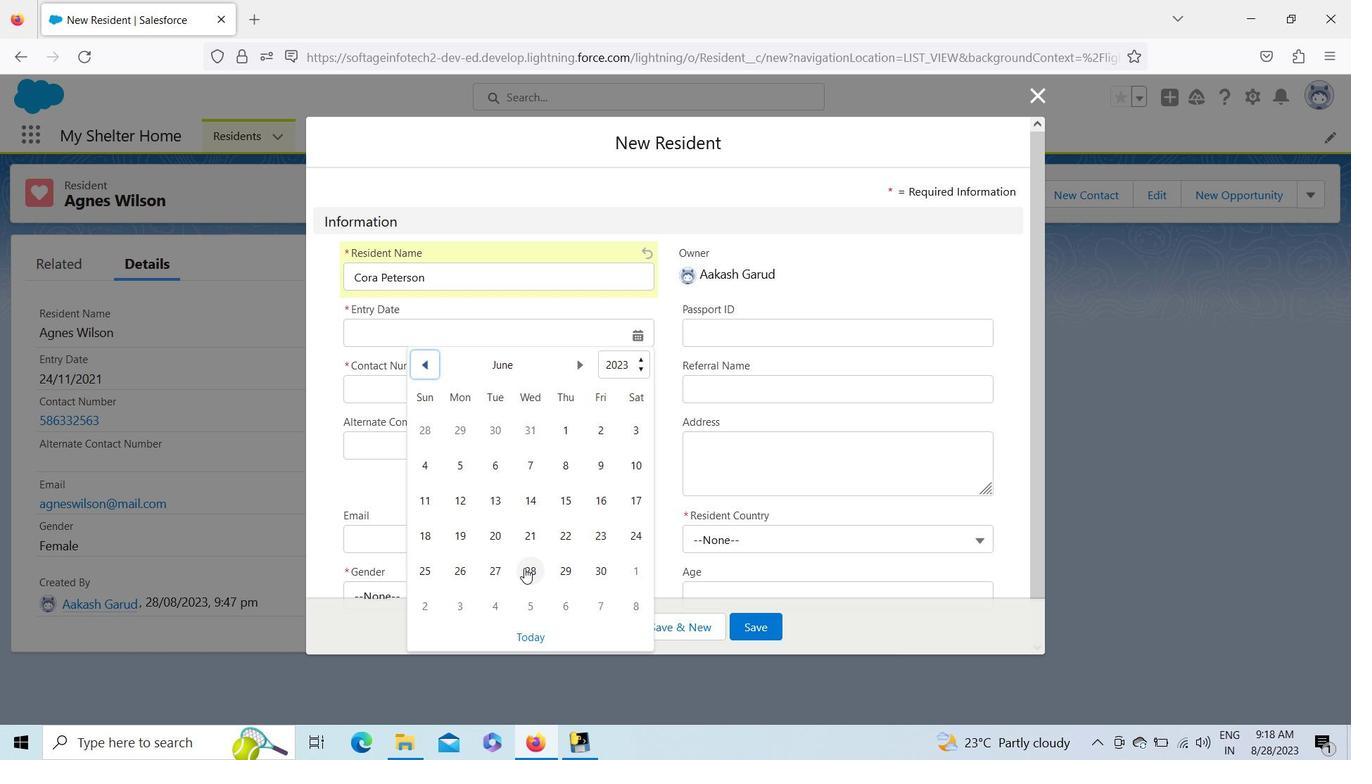 
Action: Mouse pressed left at (524, 568)
Screenshot: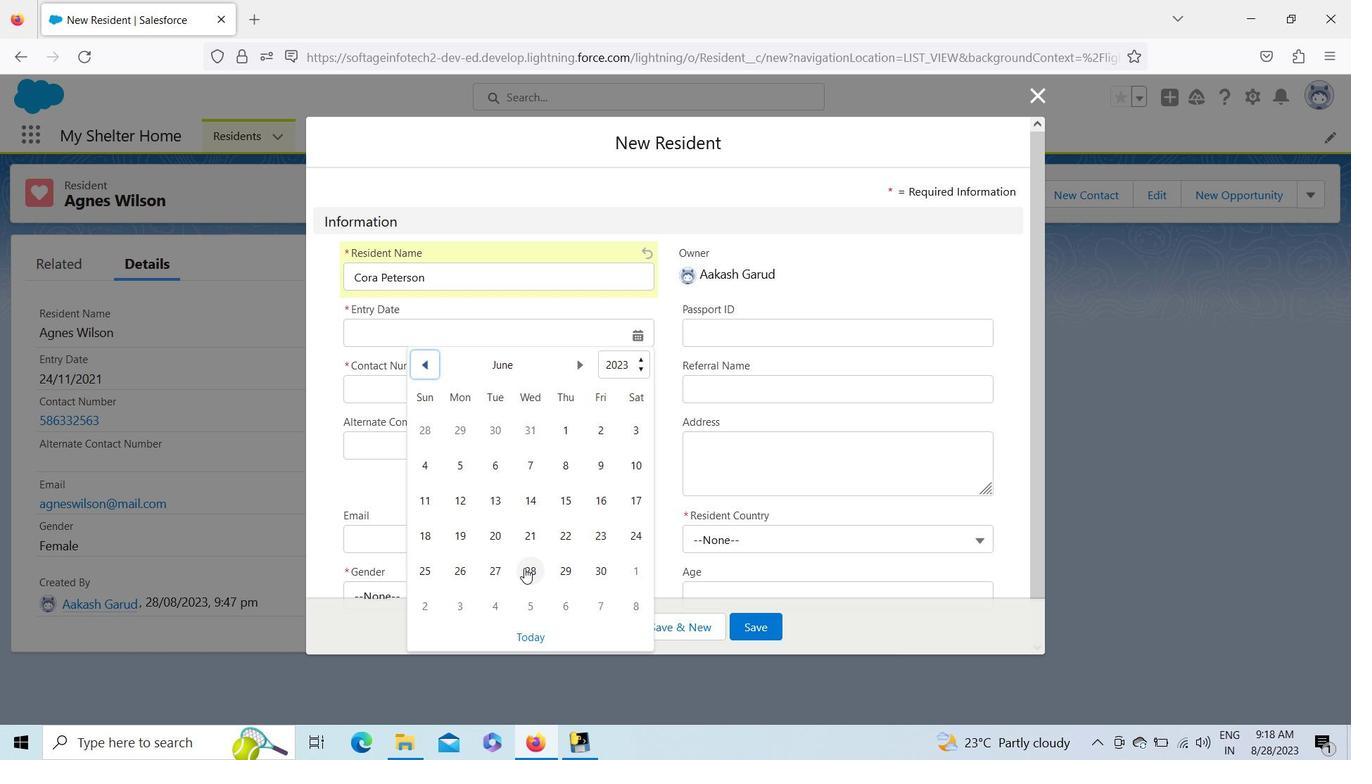 
Action: Mouse moved to (431, 393)
Screenshot: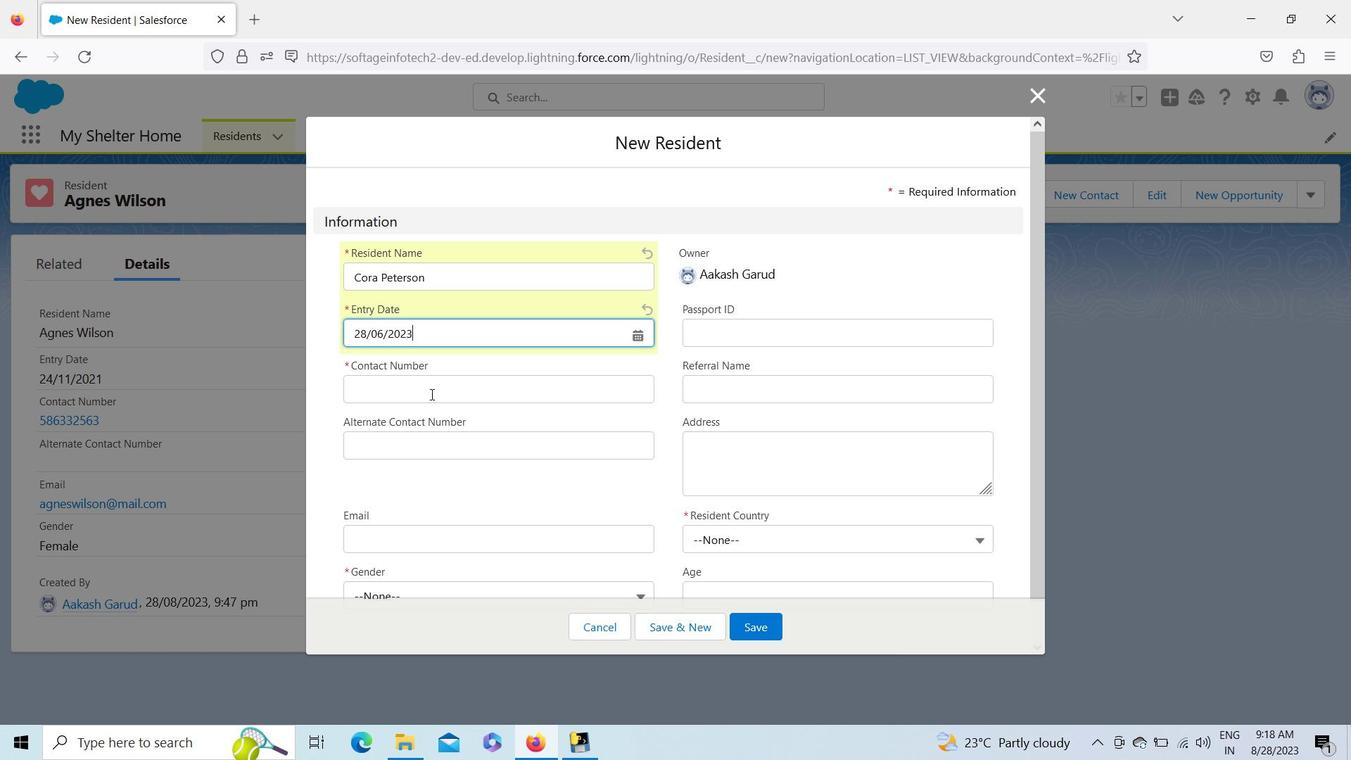 
Action: Mouse pressed left at (431, 393)
Screenshot: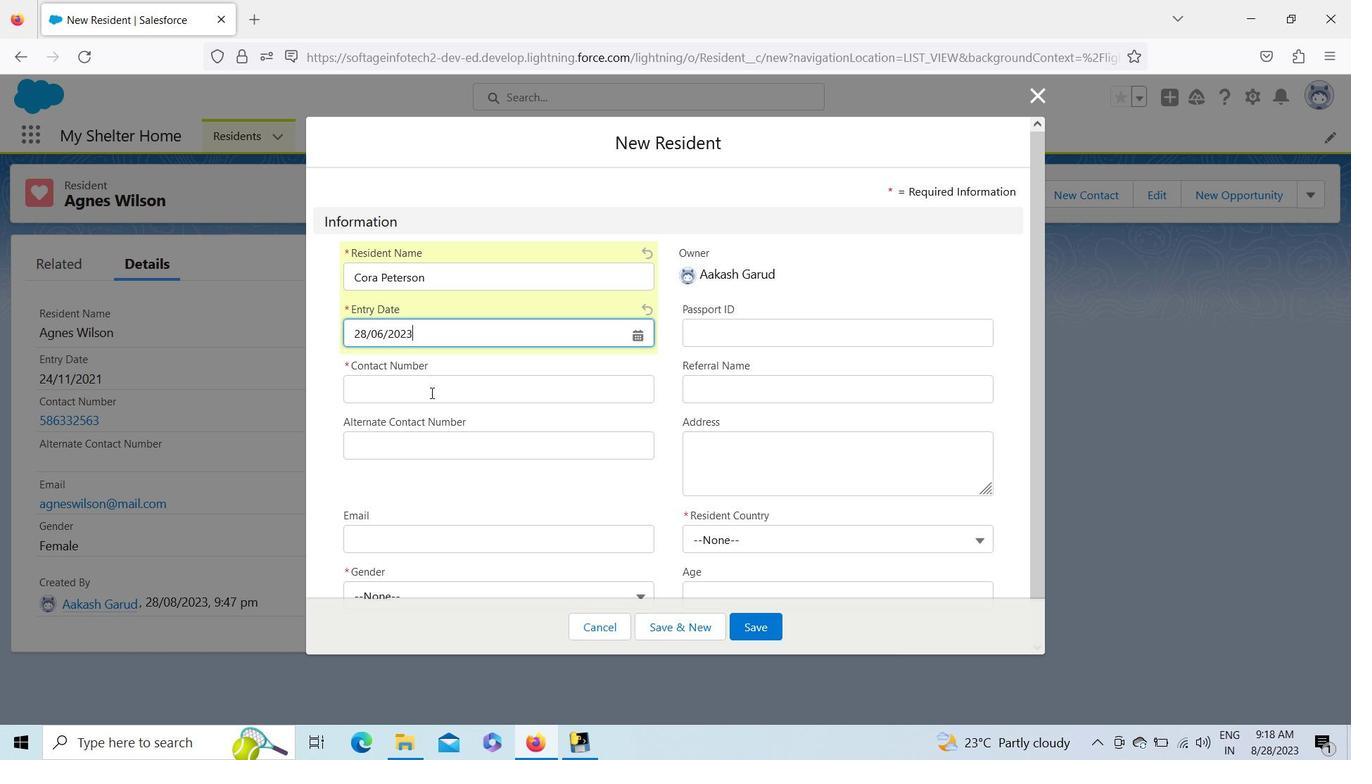 
Action: Key pressed 585635332
Screenshot: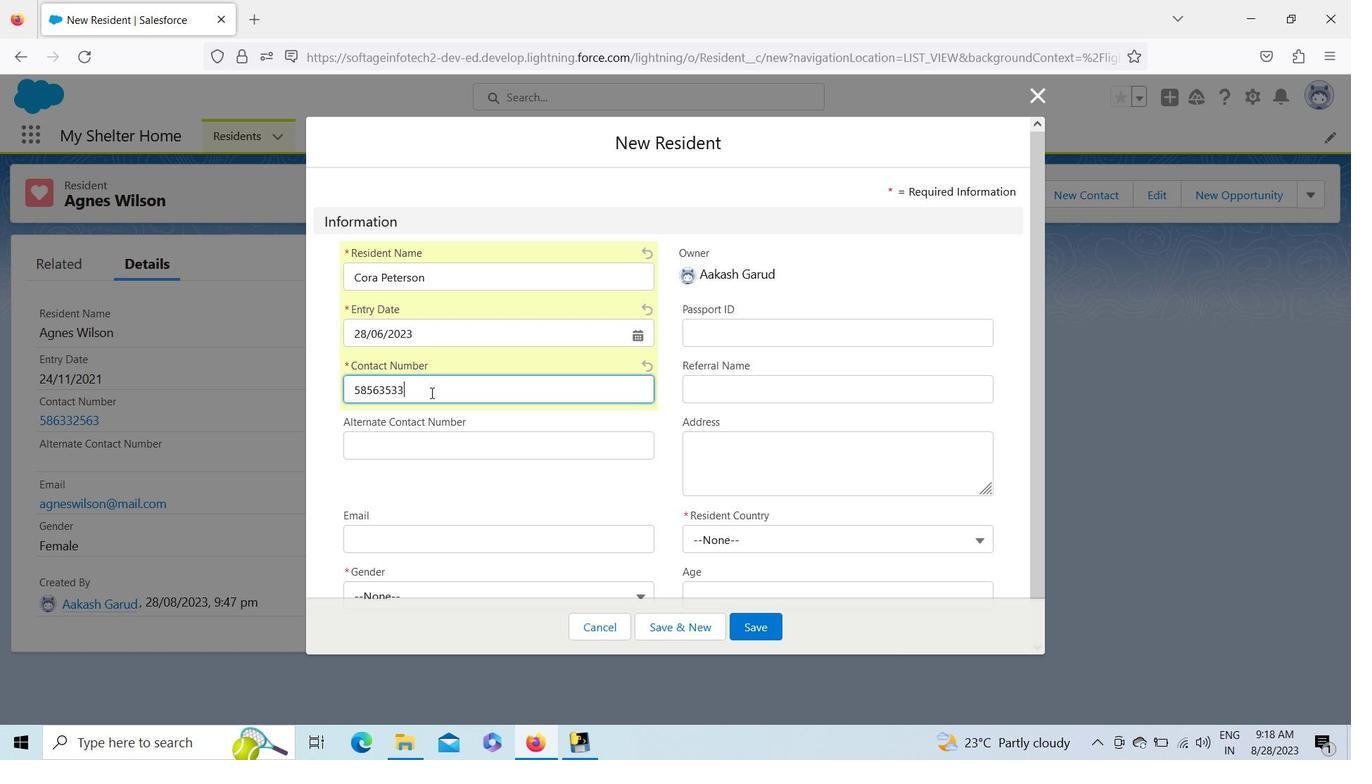 
Action: Mouse moved to (418, 457)
Screenshot: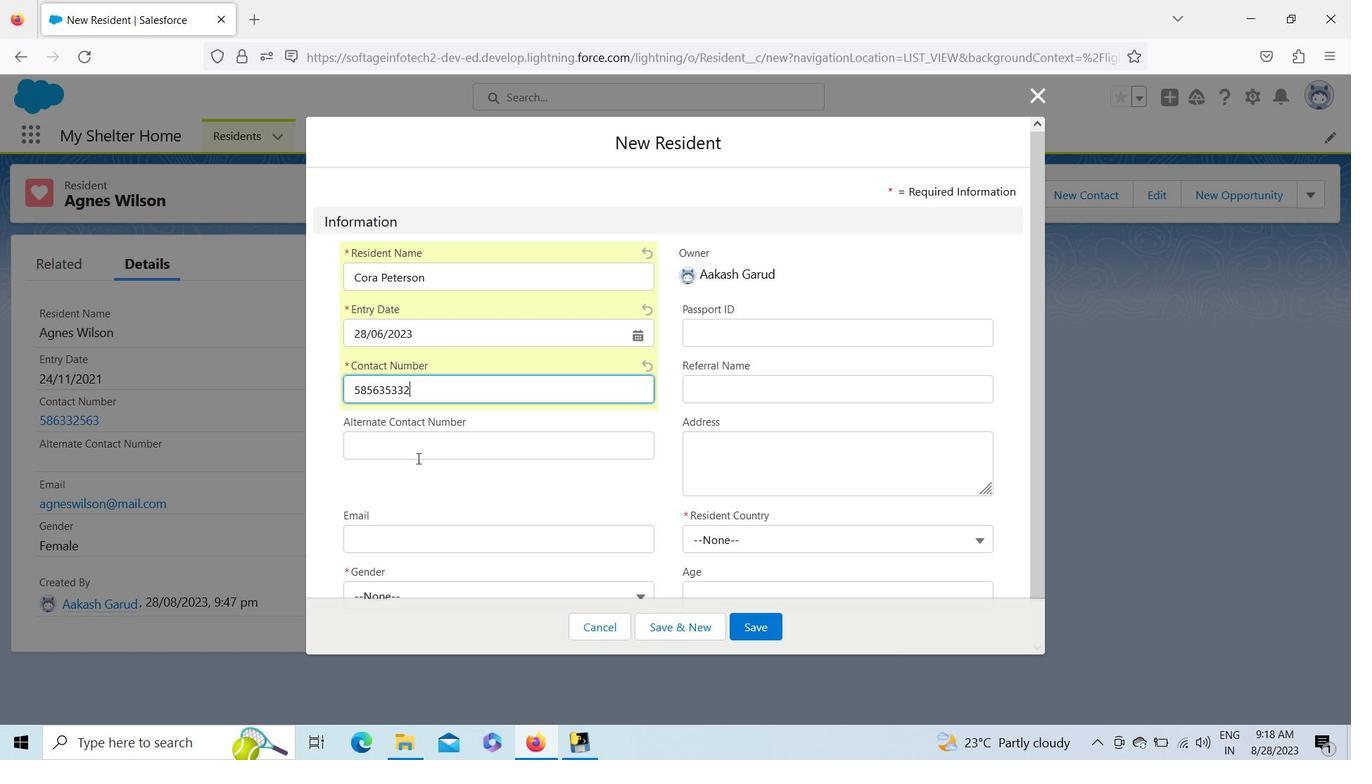 
Action: Mouse pressed left at (418, 457)
Screenshot: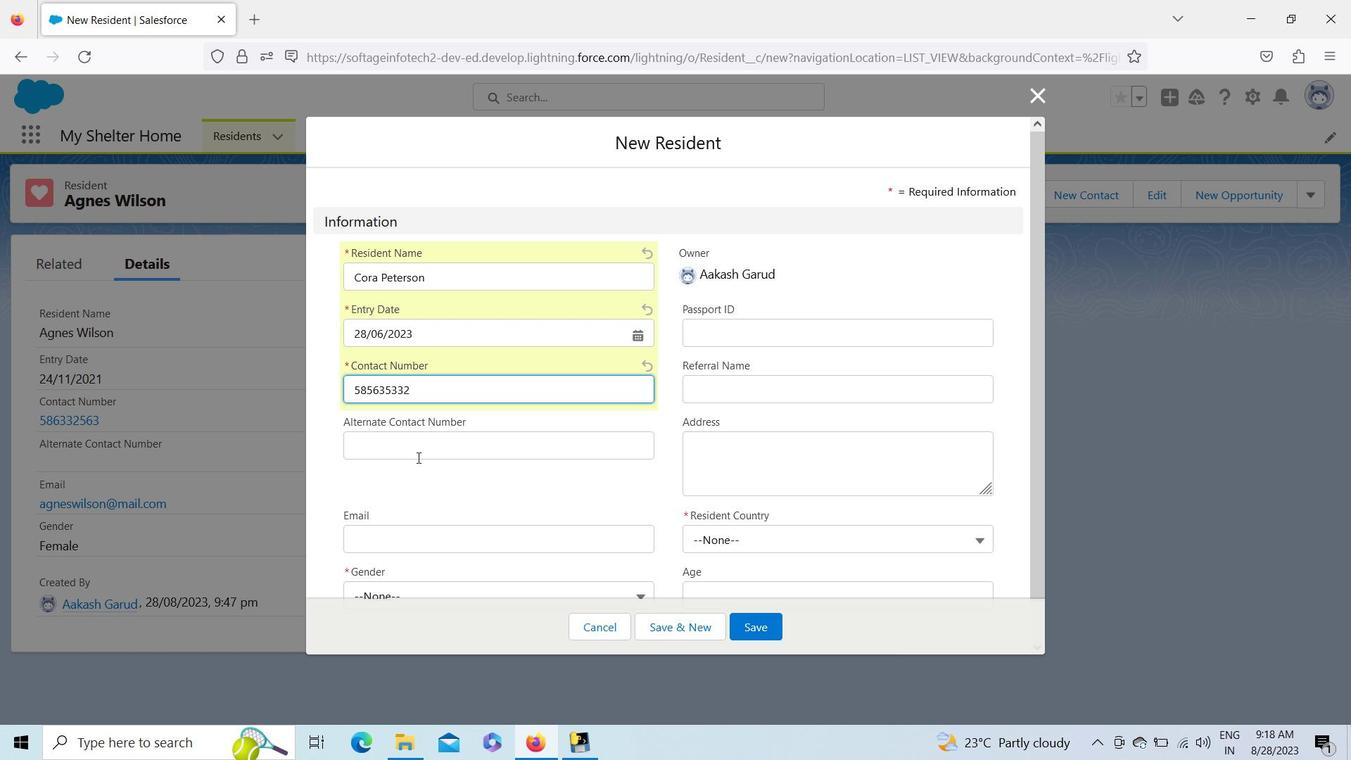 
Action: Key pressed 585635331
Screenshot: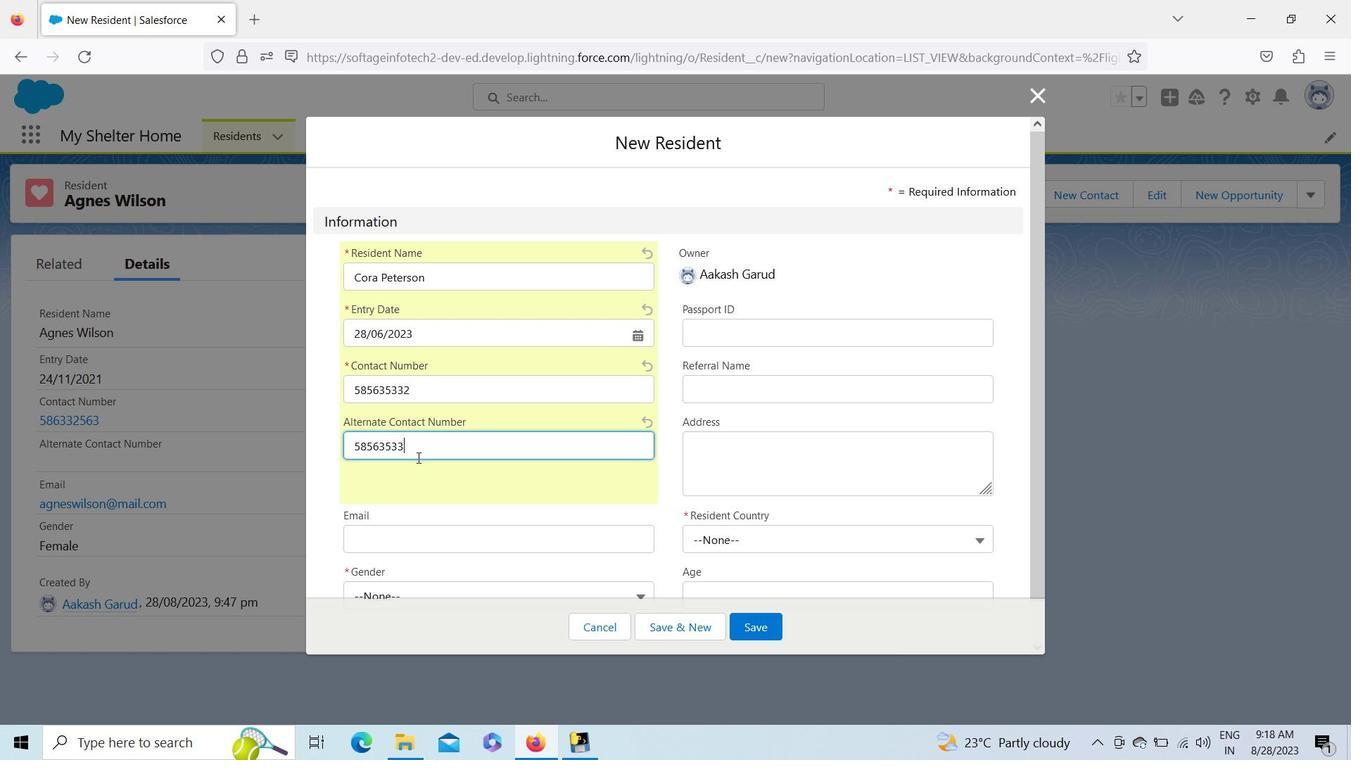 
Action: Mouse moved to (380, 532)
Screenshot: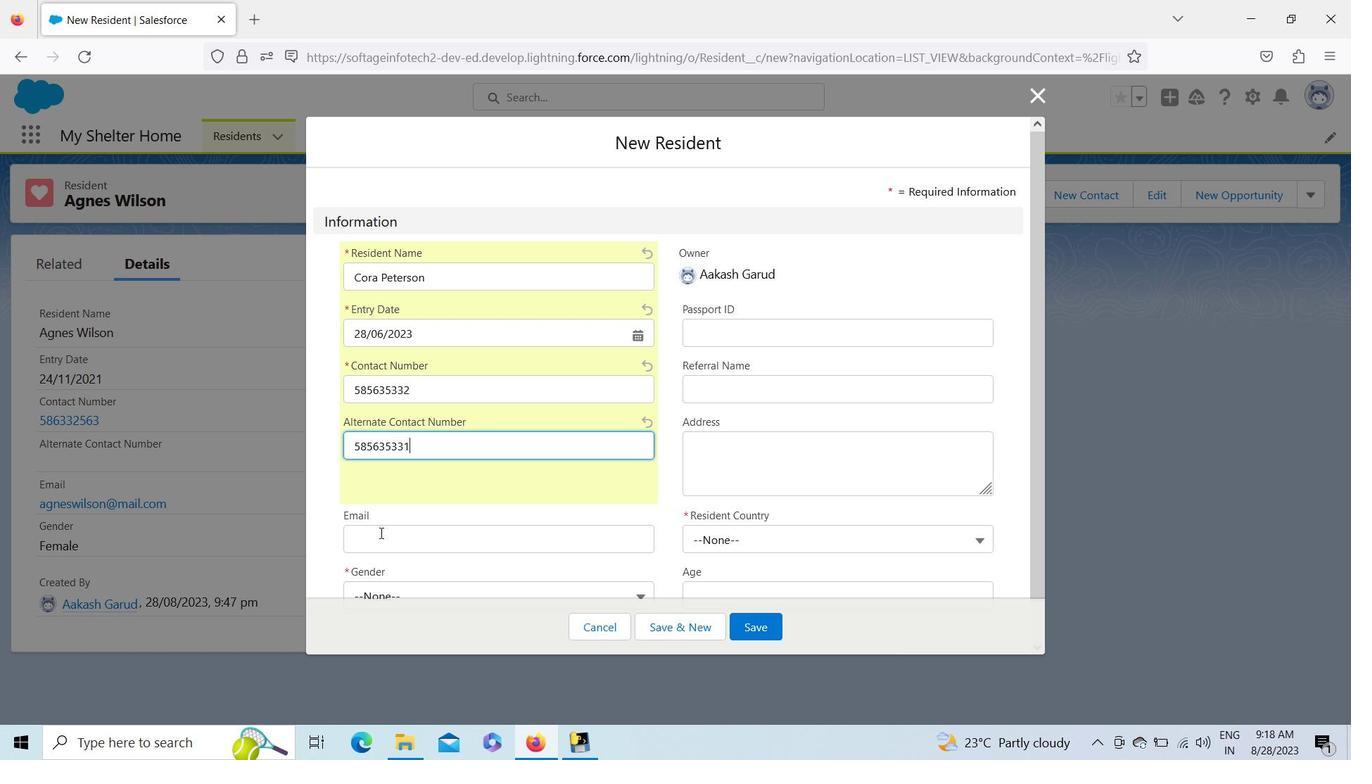 
Action: Mouse pressed left at (380, 532)
Screenshot: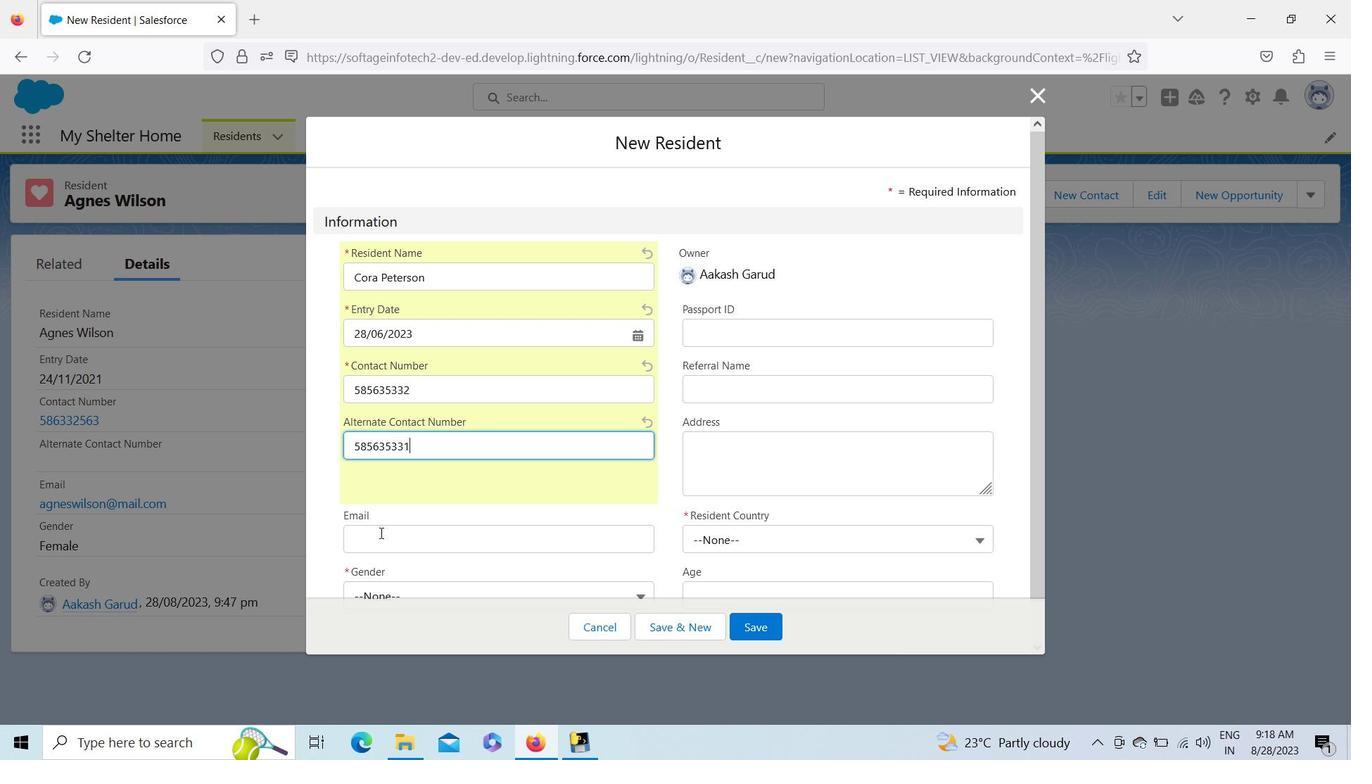
Action: Key pressed <Key.shift>Cora<Key.shift><Key.shift><Key.shift><Key.shift><Key.shift><Key.shift><Key.shift>Peterson
Screenshot: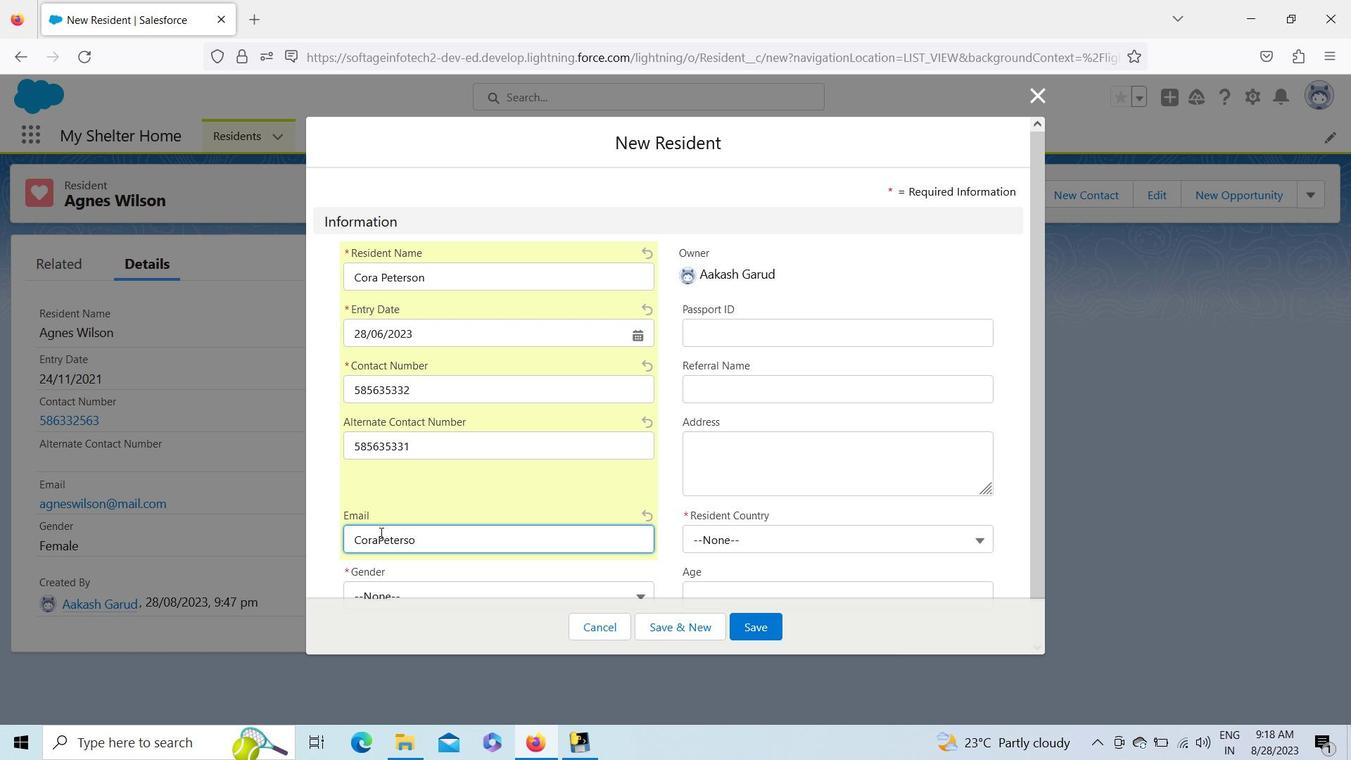 
Action: Mouse moved to (363, 499)
Screenshot: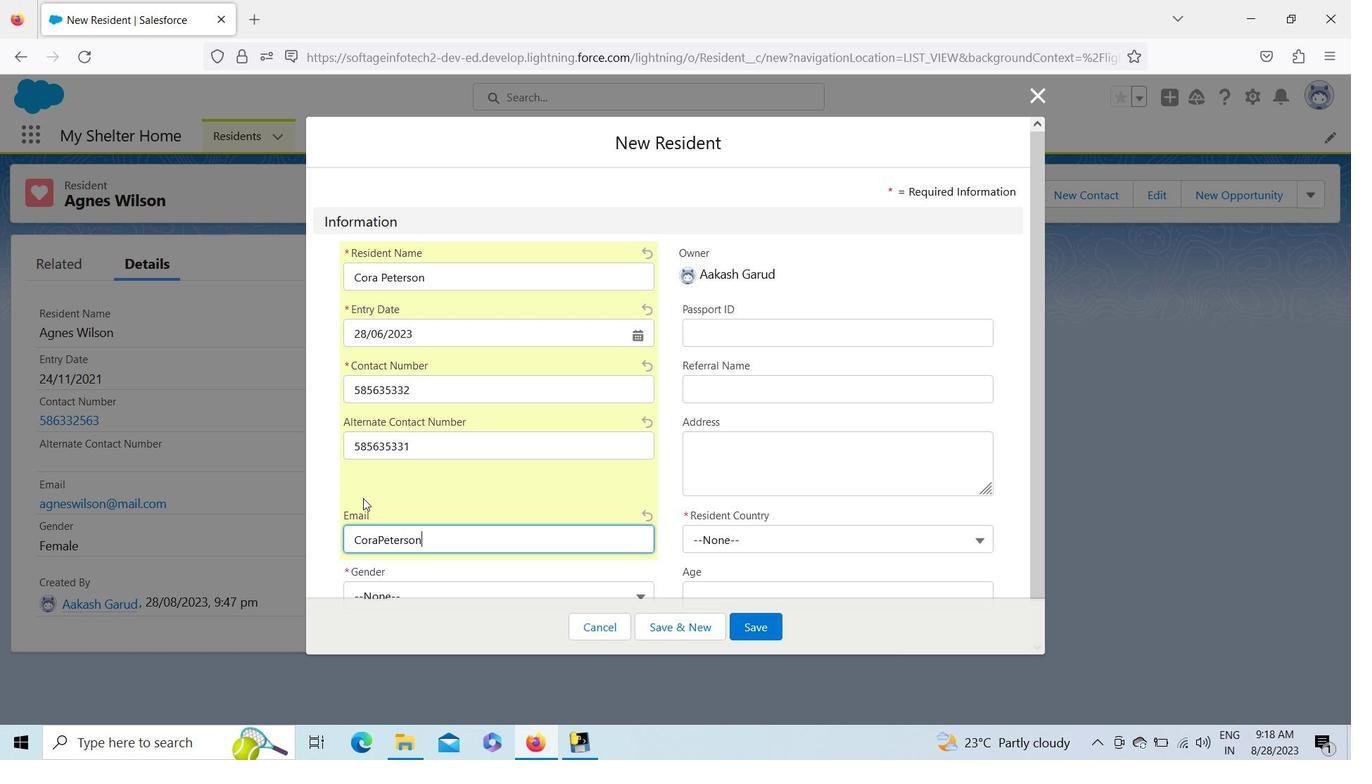 
Action: Key pressed <Key.shift><Key.shift><Key.shift><Key.shift><Key.shift><Key.shift><Key.shift><Key.shift><Key.shift><Key.shift><Key.shift><Key.shift>@mail.com
Screenshot: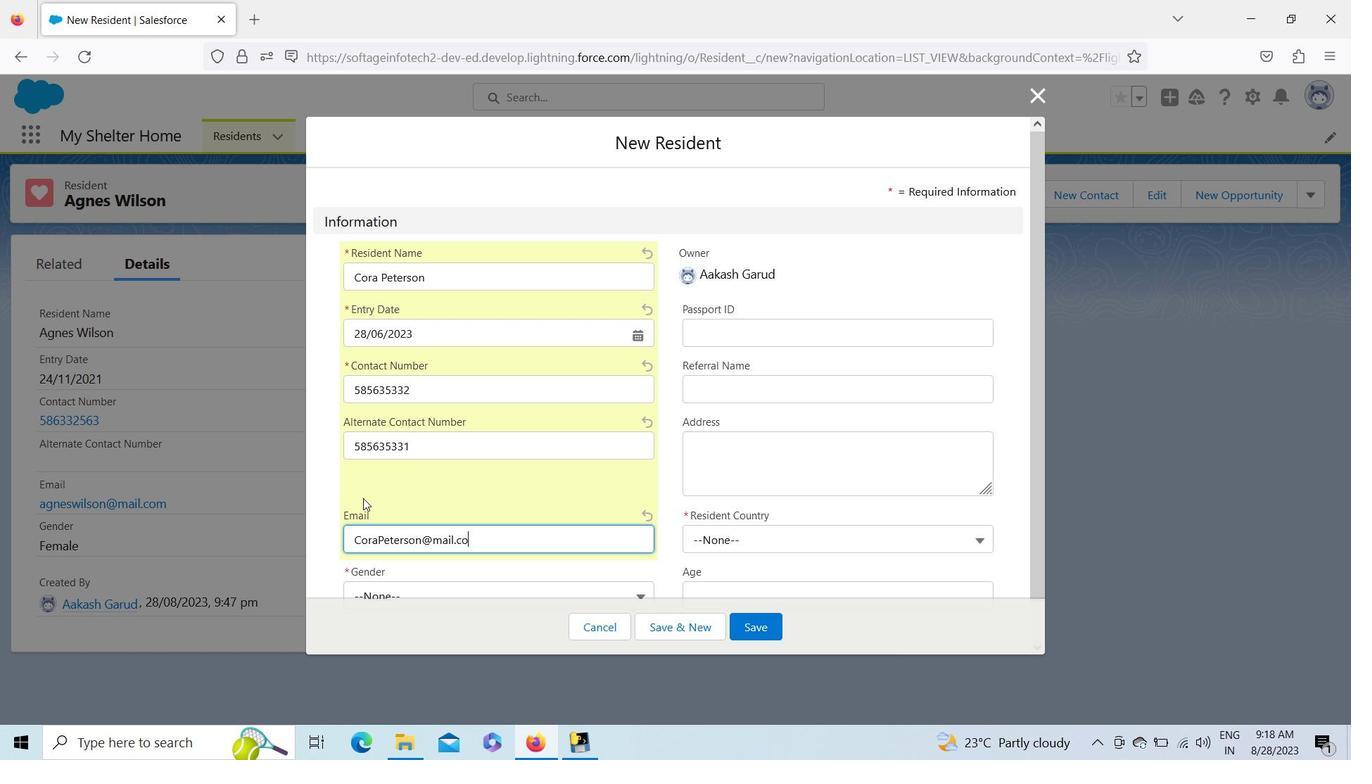 
Action: Mouse moved to (365, 589)
Screenshot: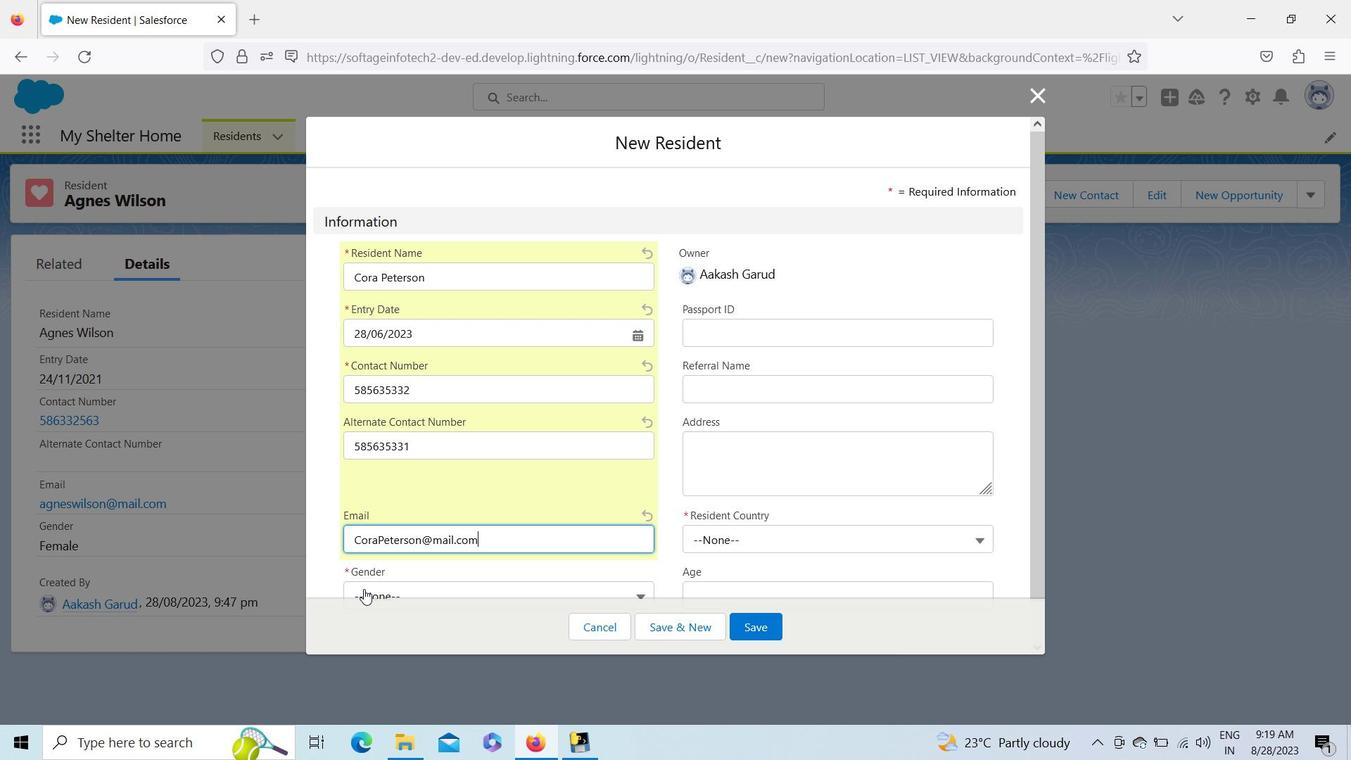 
Action: Mouse pressed left at (365, 589)
Screenshot: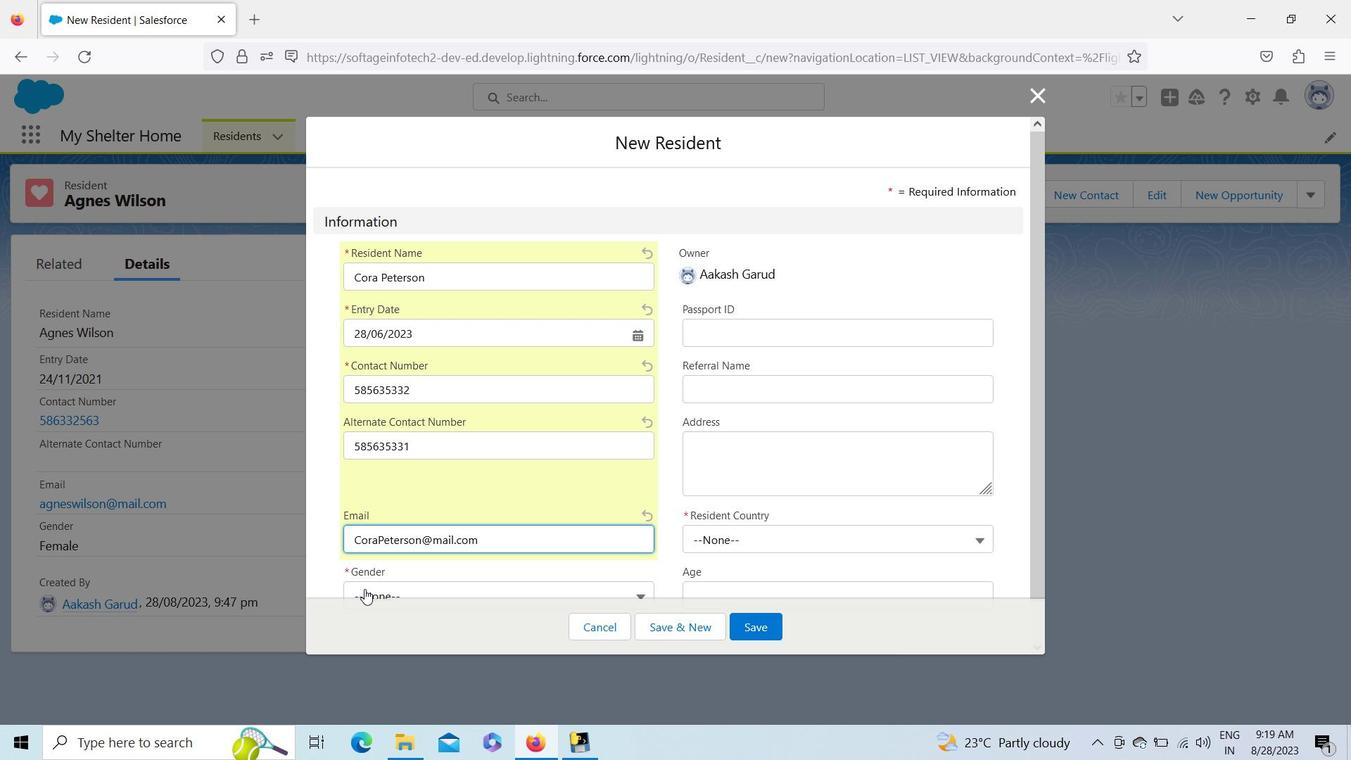
Action: Mouse moved to (388, 556)
Screenshot: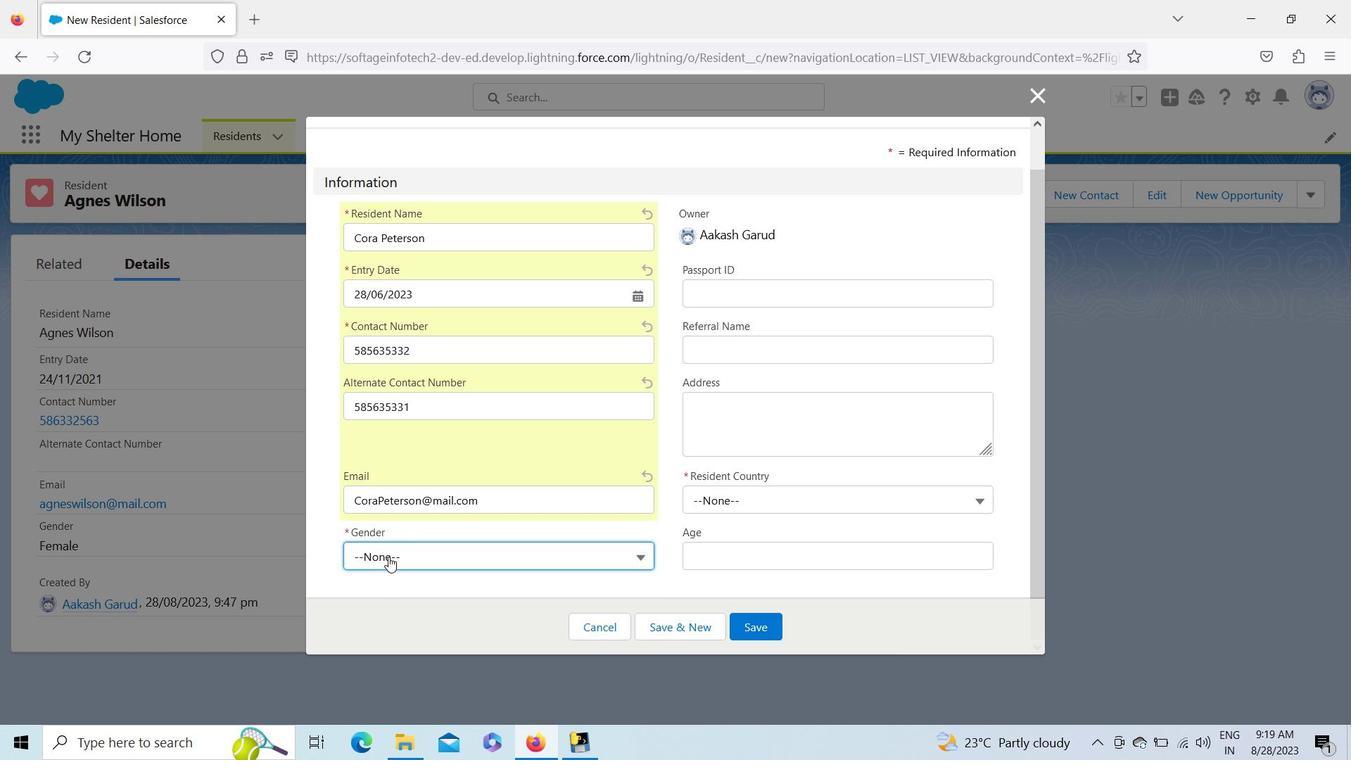 
Action: Mouse pressed left at (388, 556)
Screenshot: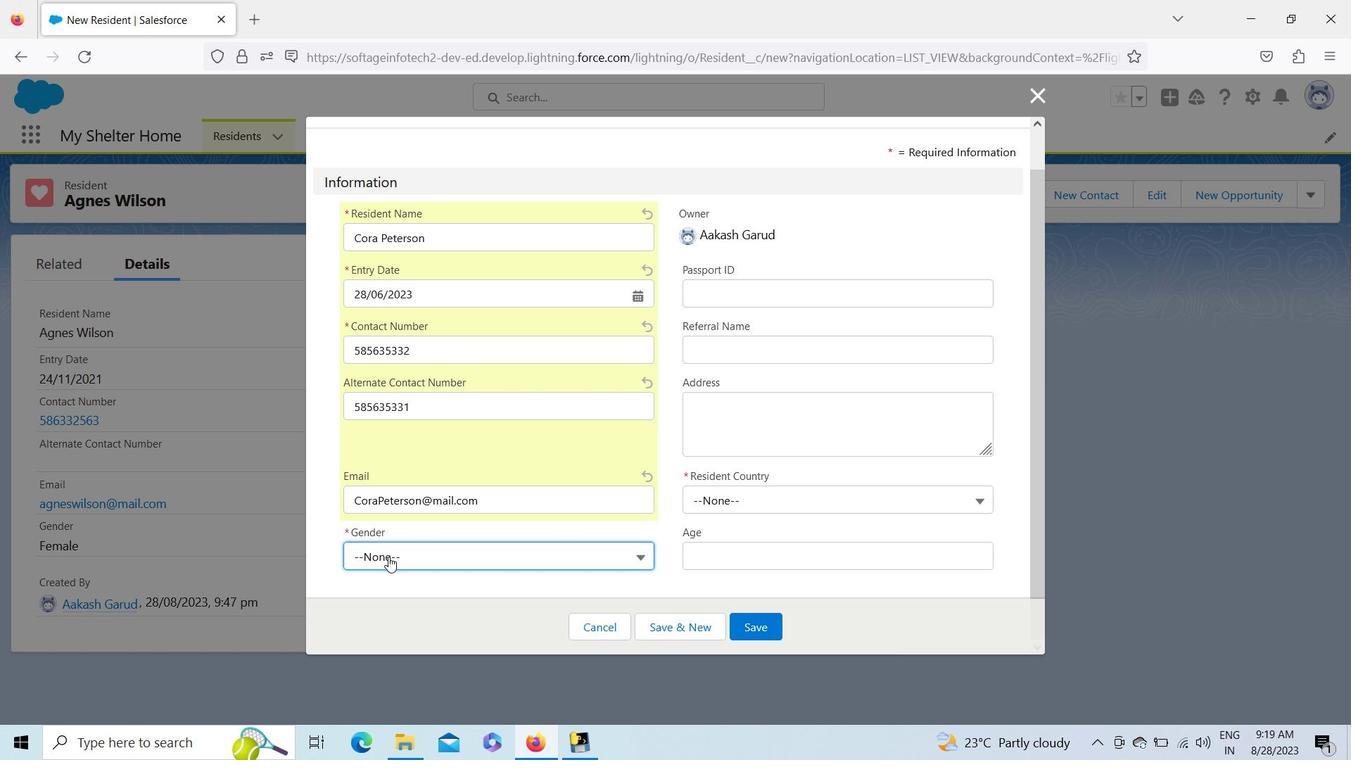
Action: Key pressed <Key.down><Key.down><Key.enter>
Screenshot: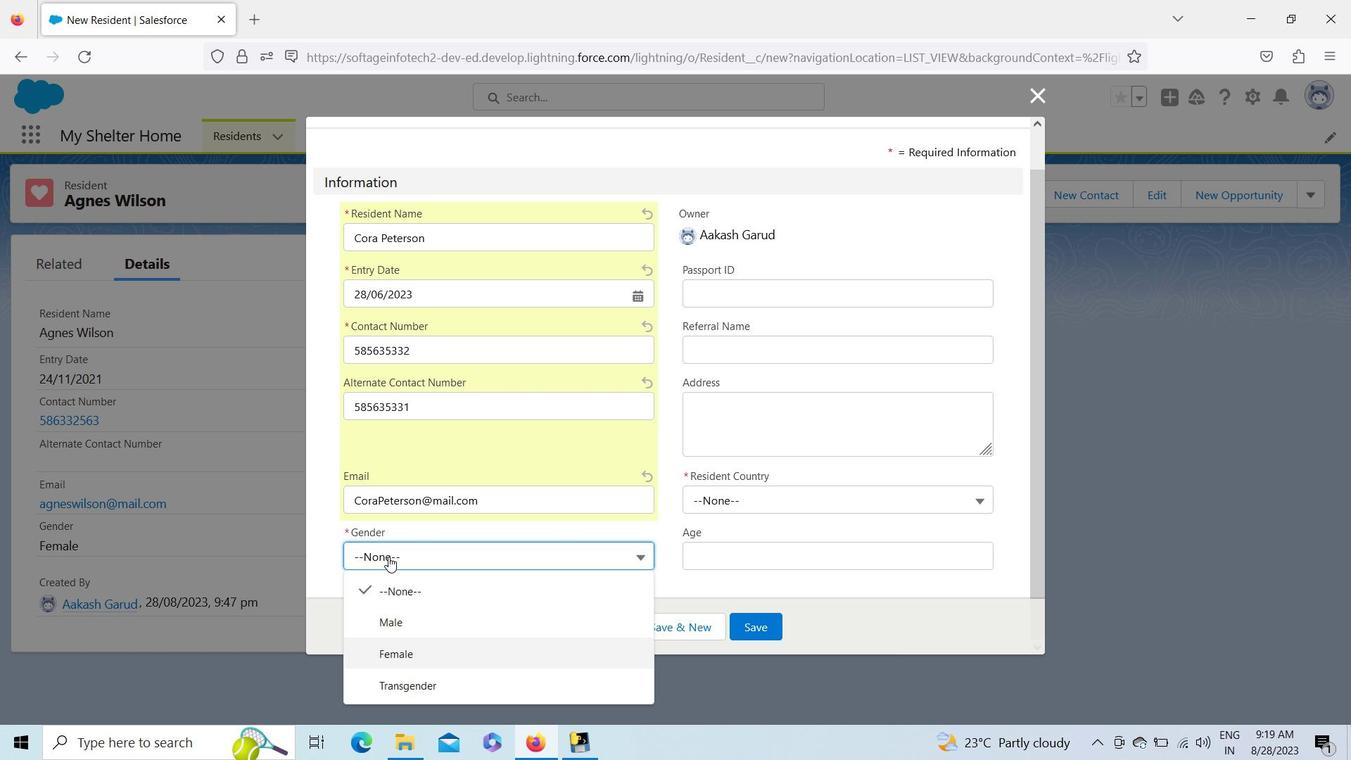 
Action: Mouse moved to (734, 295)
Screenshot: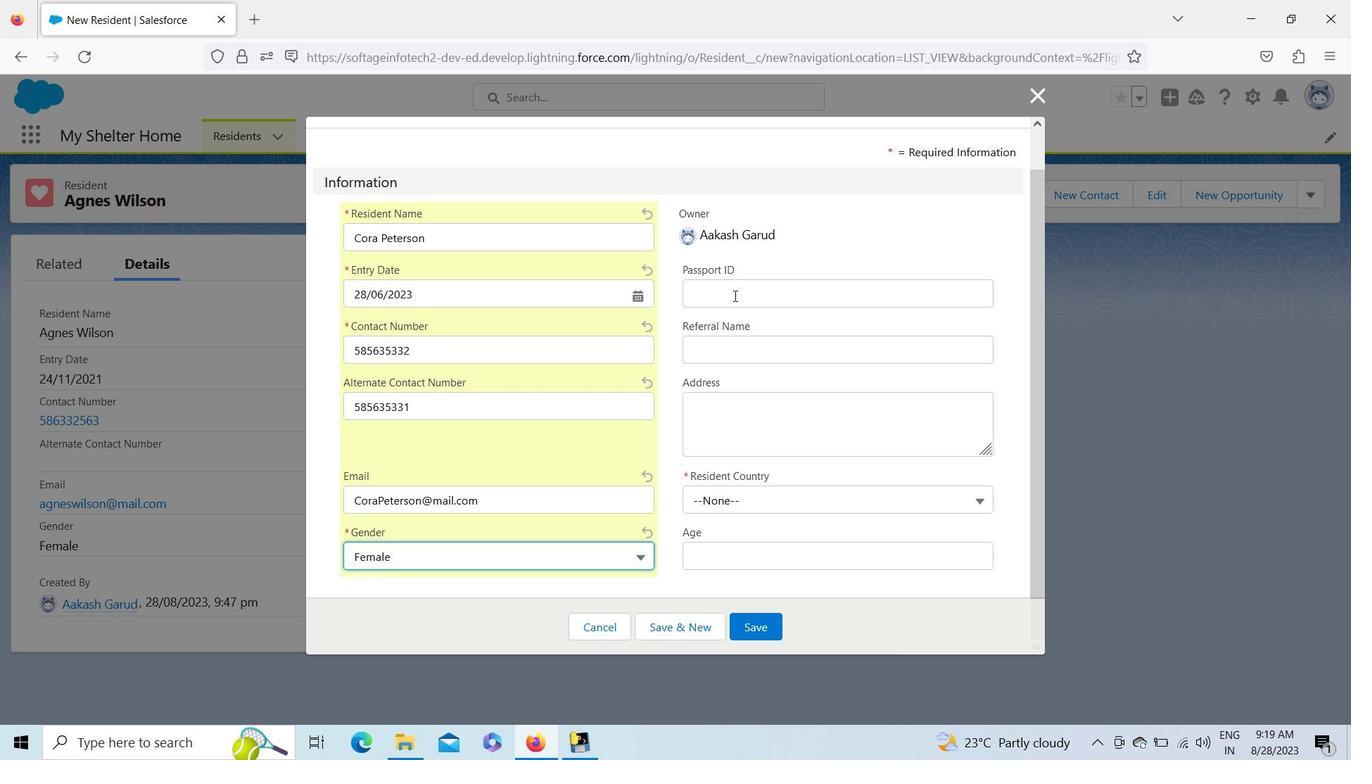 
Action: Mouse pressed left at (734, 295)
Screenshot: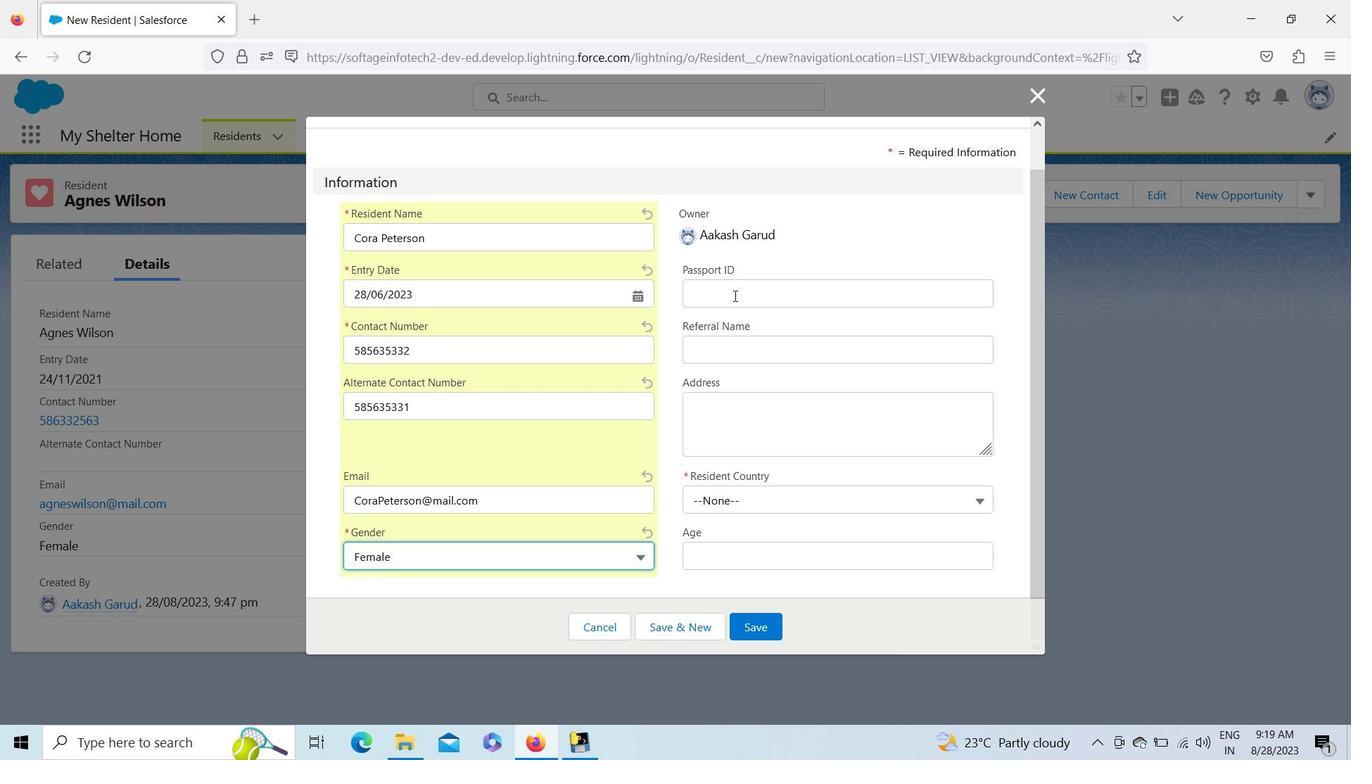 
Action: Key pressed 448625785
Screenshot: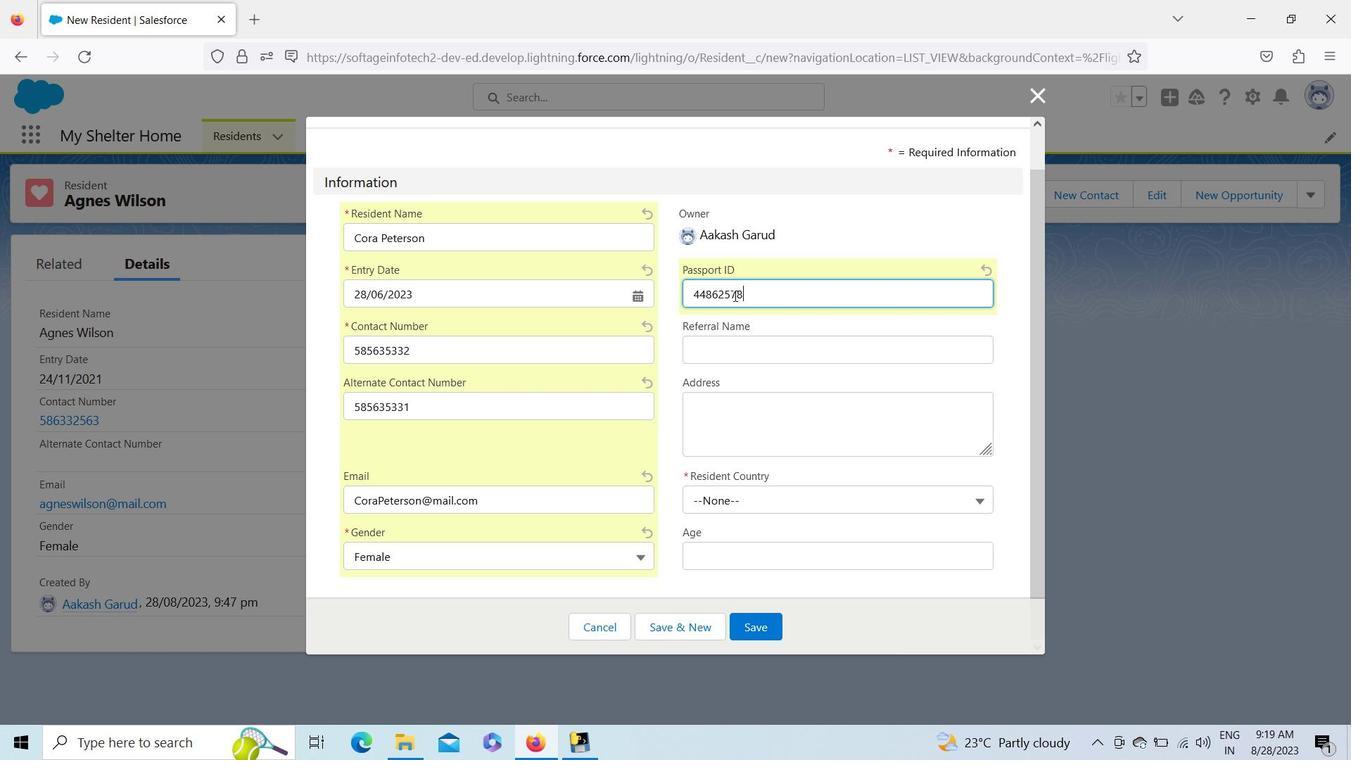 
Action: Mouse moved to (736, 344)
Screenshot: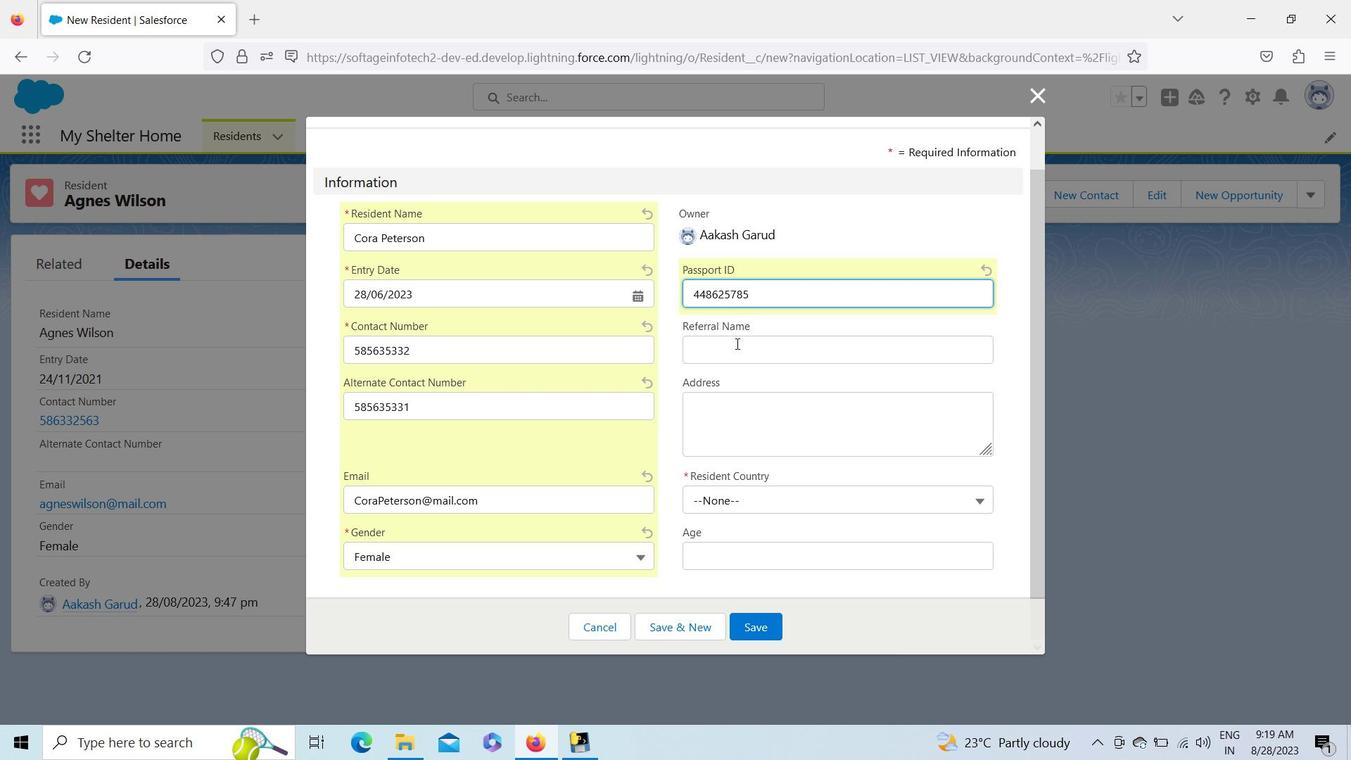 
Action: Mouse pressed left at (736, 344)
Screenshot: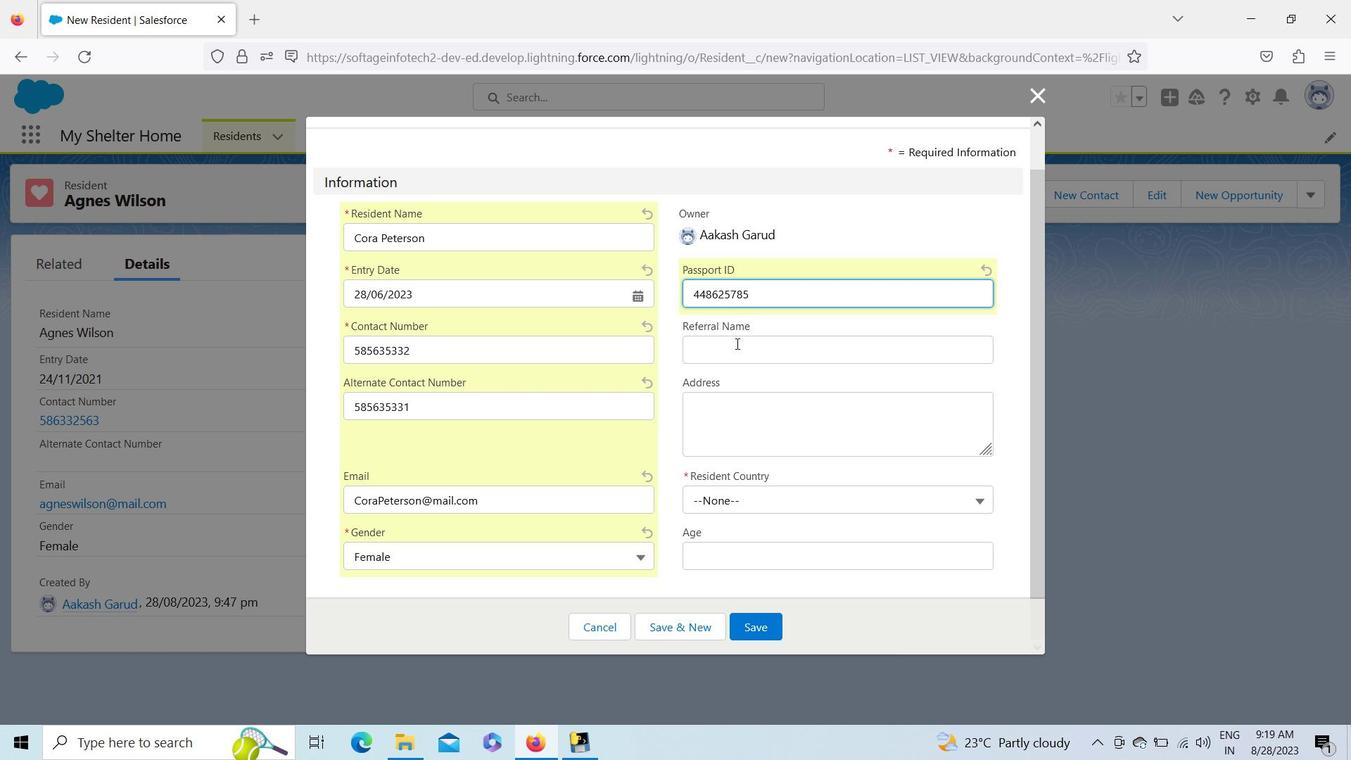 
Action: Key pressed <Key.shift><Key.shift><Key.shift><Key.shift><Key.shift>Agnes<Key.space><Key.shift>Wilson
Screenshot: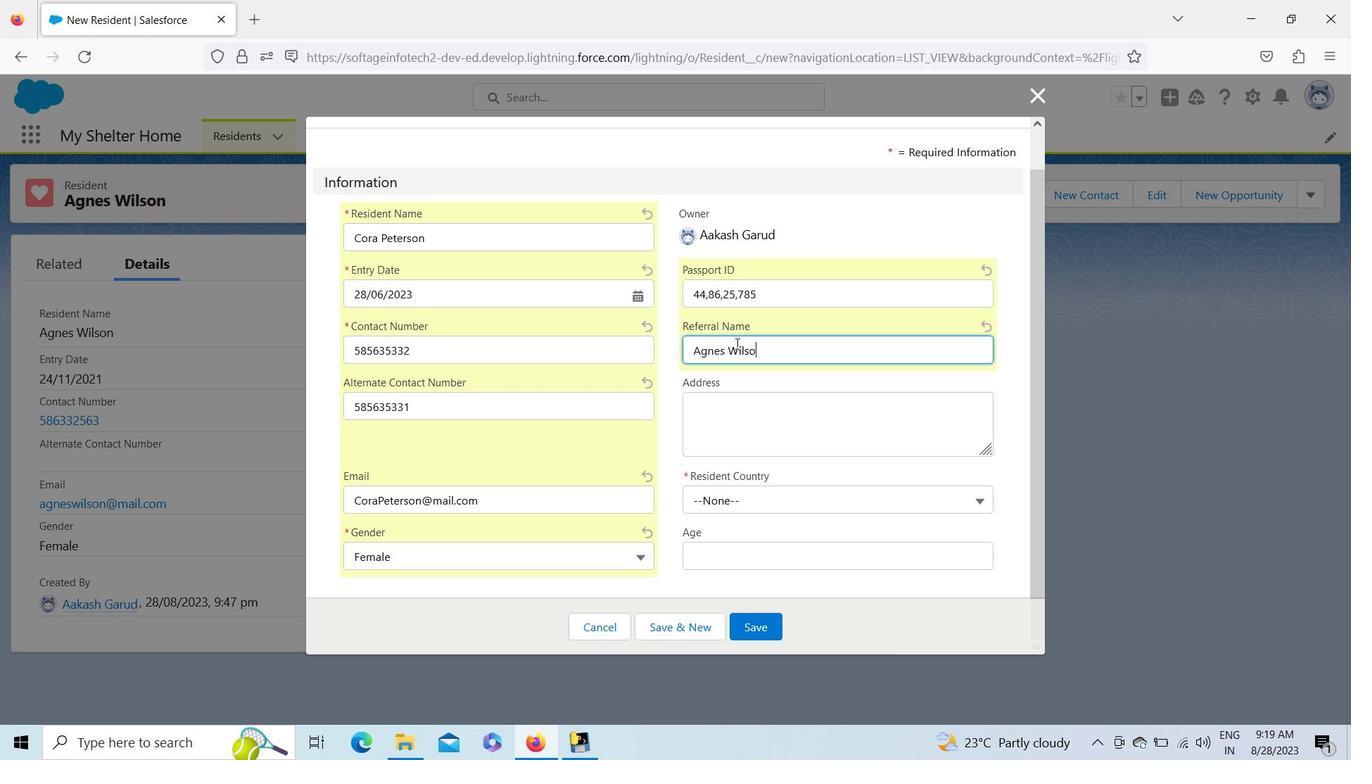 
Action: Mouse moved to (750, 496)
Screenshot: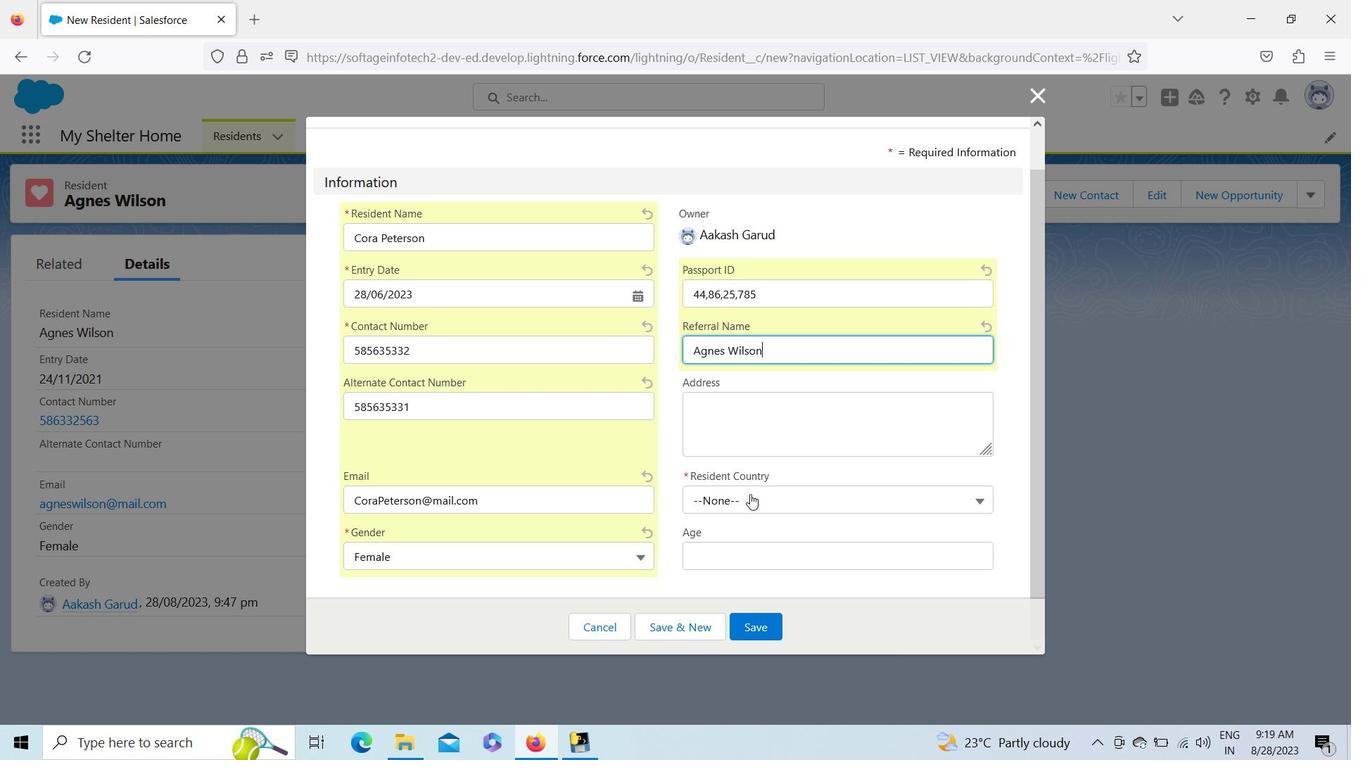 
Action: Mouse pressed left at (750, 496)
Screenshot: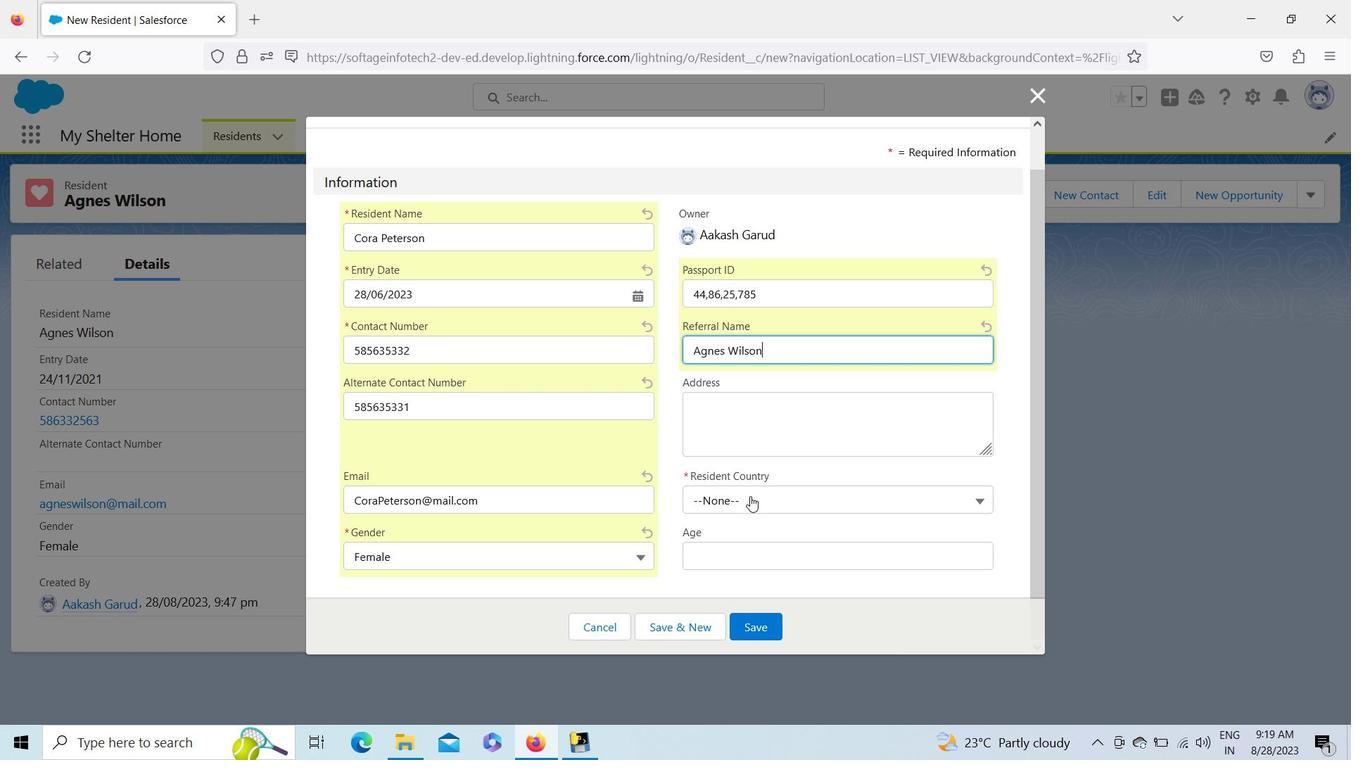 
Action: Key pressed <Key.down><Key.down><Key.down><Key.down><Key.down><Key.up><Key.enter>
Screenshot: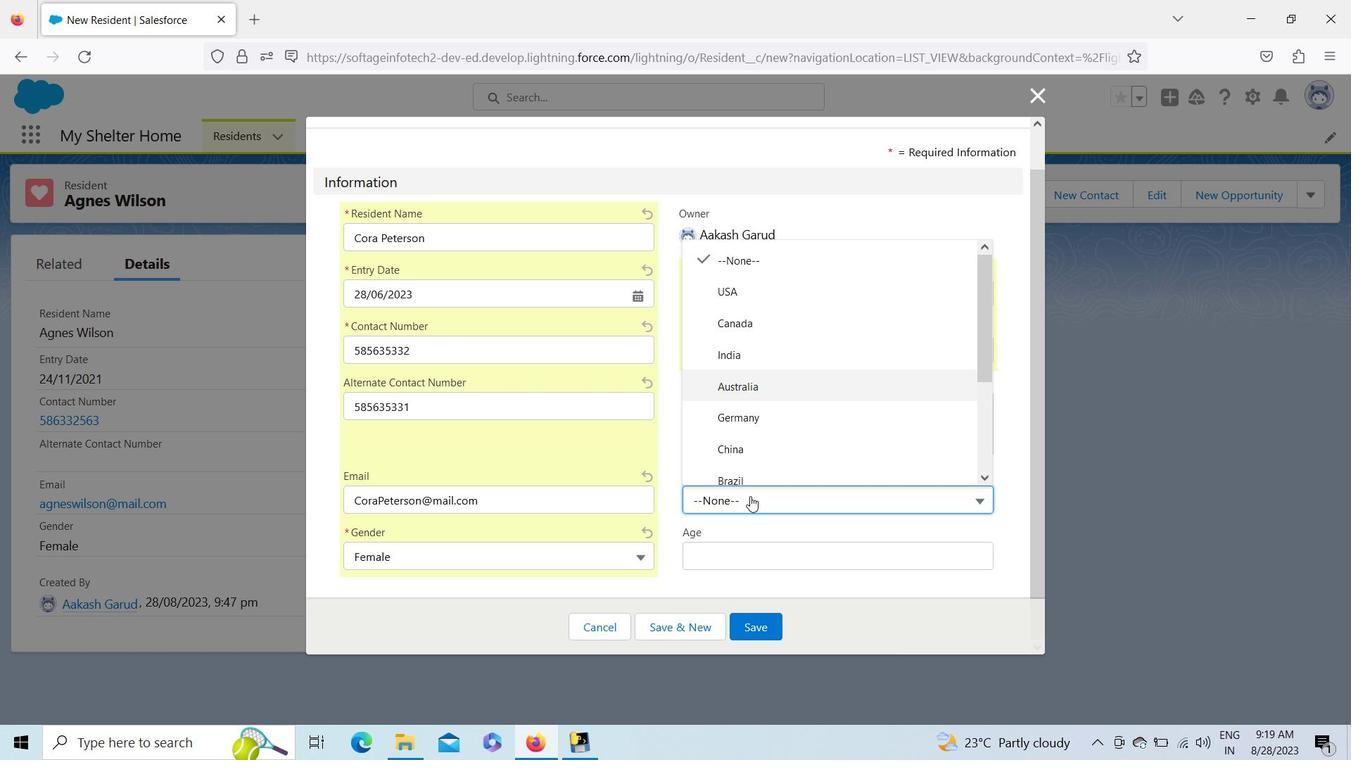 
Action: Mouse moved to (723, 546)
Screenshot: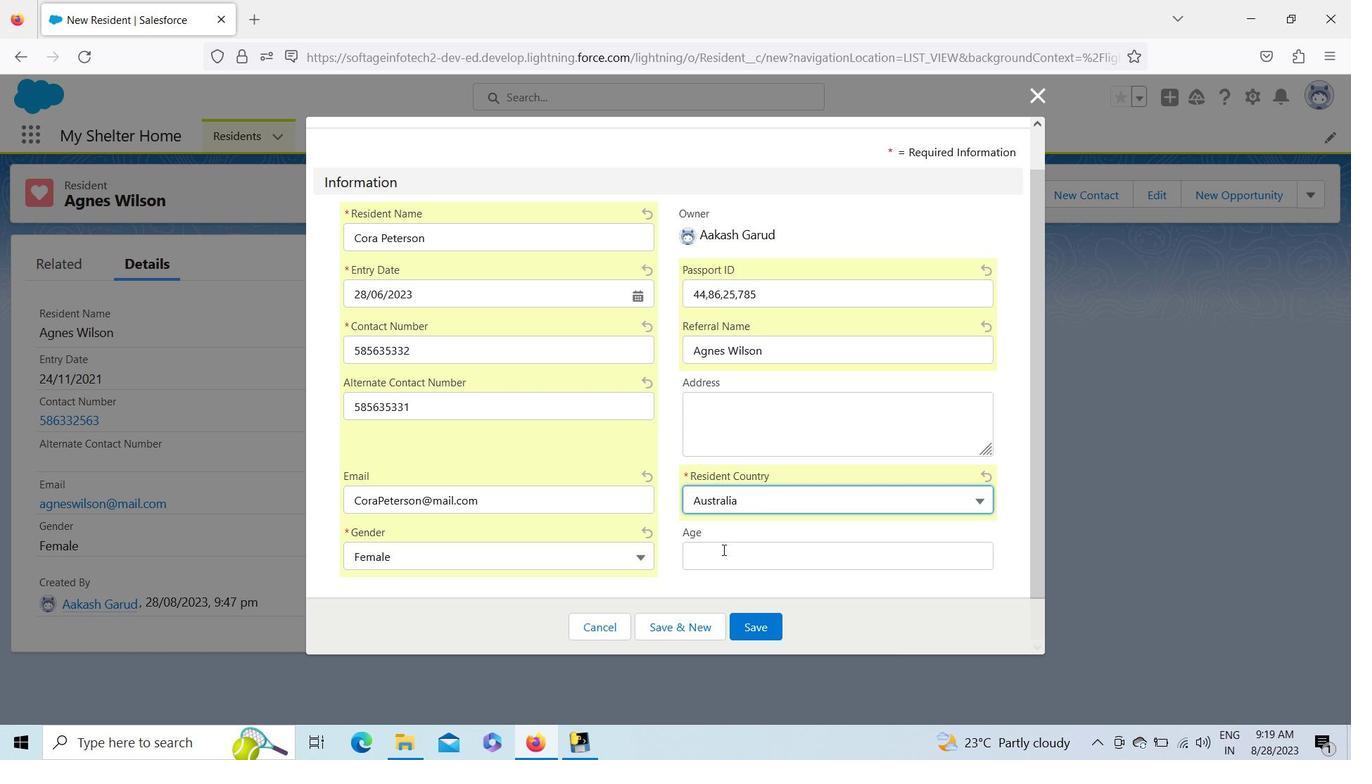 
Action: Mouse pressed left at (723, 546)
Screenshot: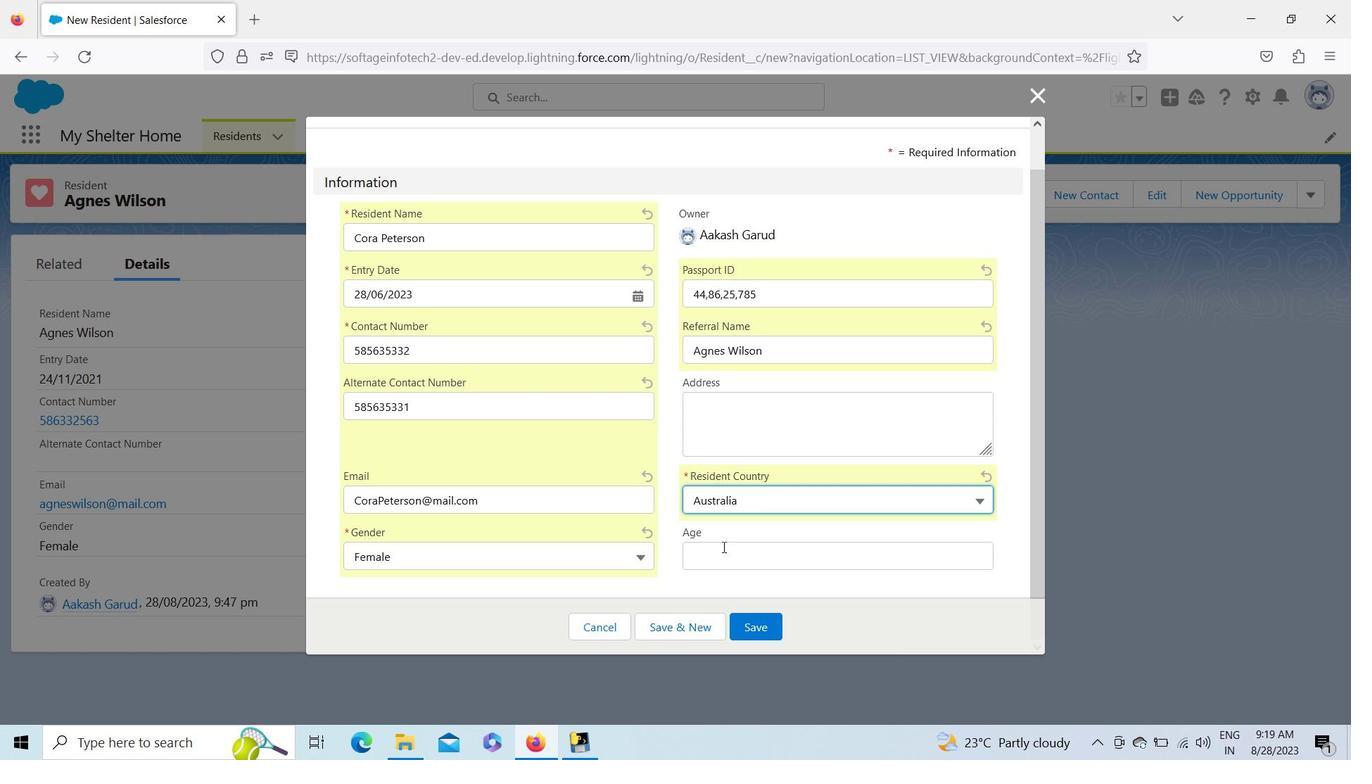
Action: Key pressed 89<Key.backspace><Key.backspace>59
Screenshot: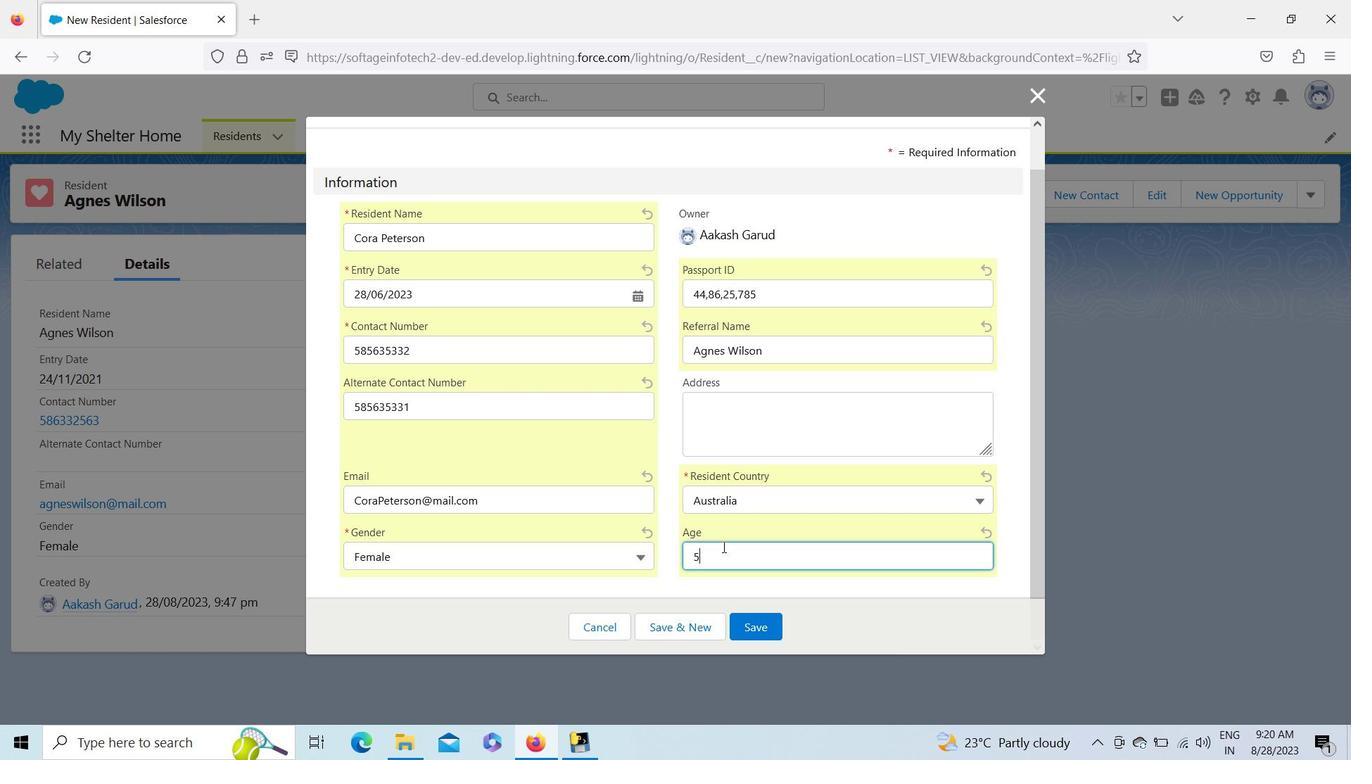 
Action: Mouse moved to (740, 629)
Screenshot: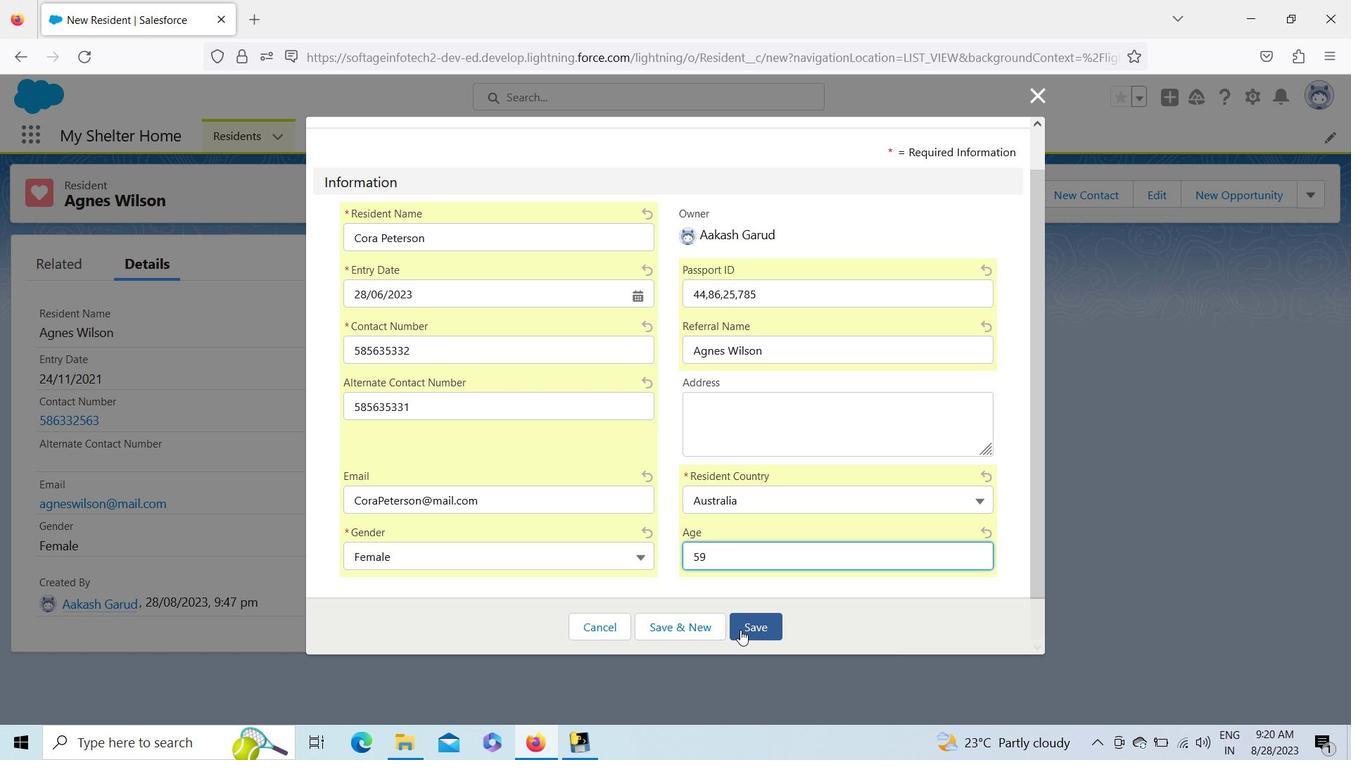 
Action: Mouse pressed left at (740, 629)
Screenshot: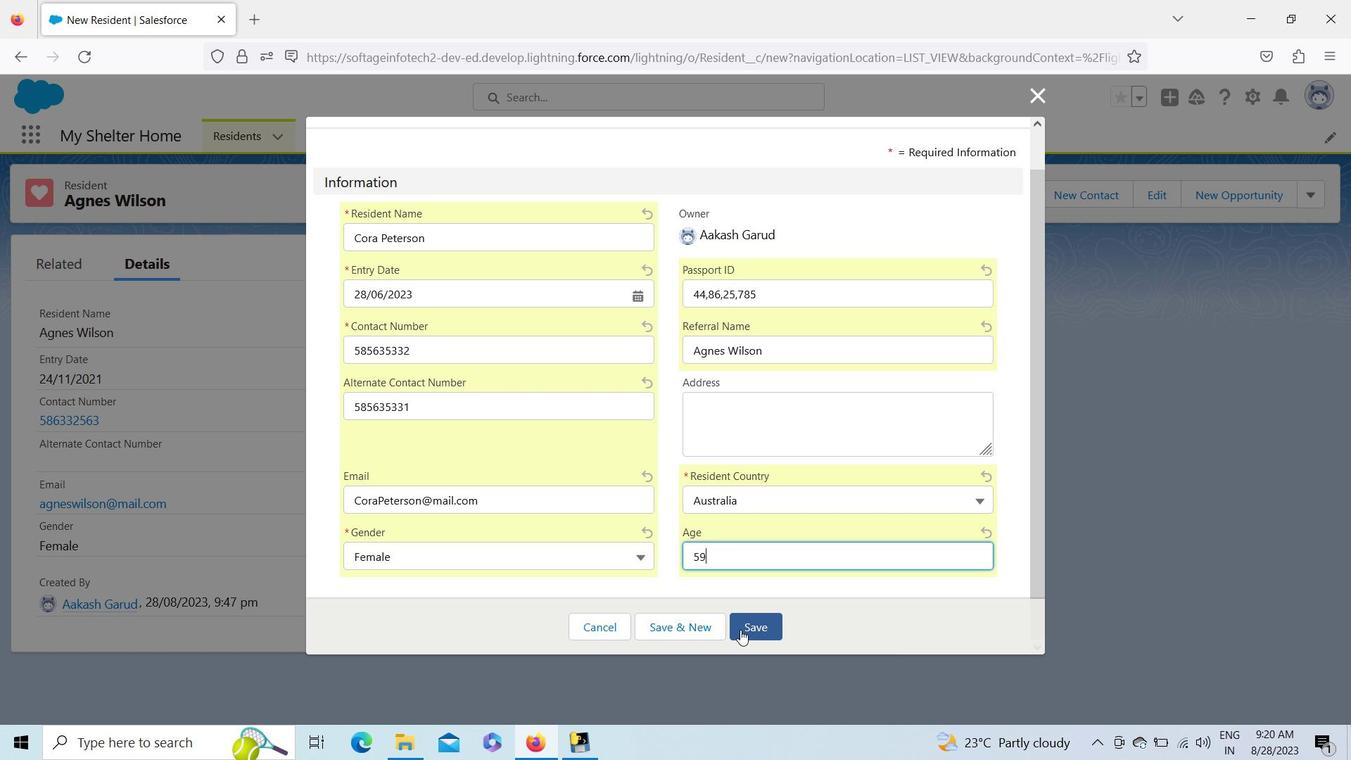 
Action: Mouse moved to (233, 125)
Screenshot: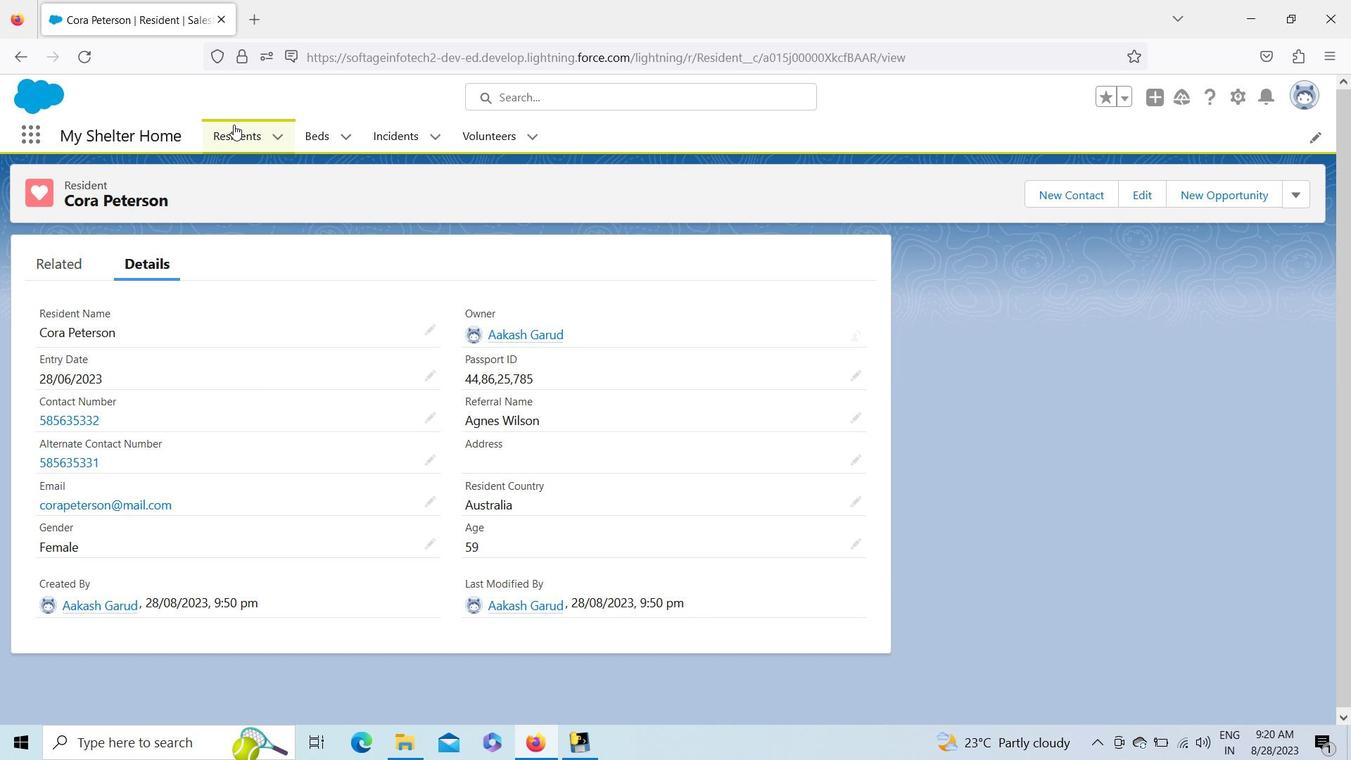 
Action: Mouse pressed left at (233, 125)
Screenshot: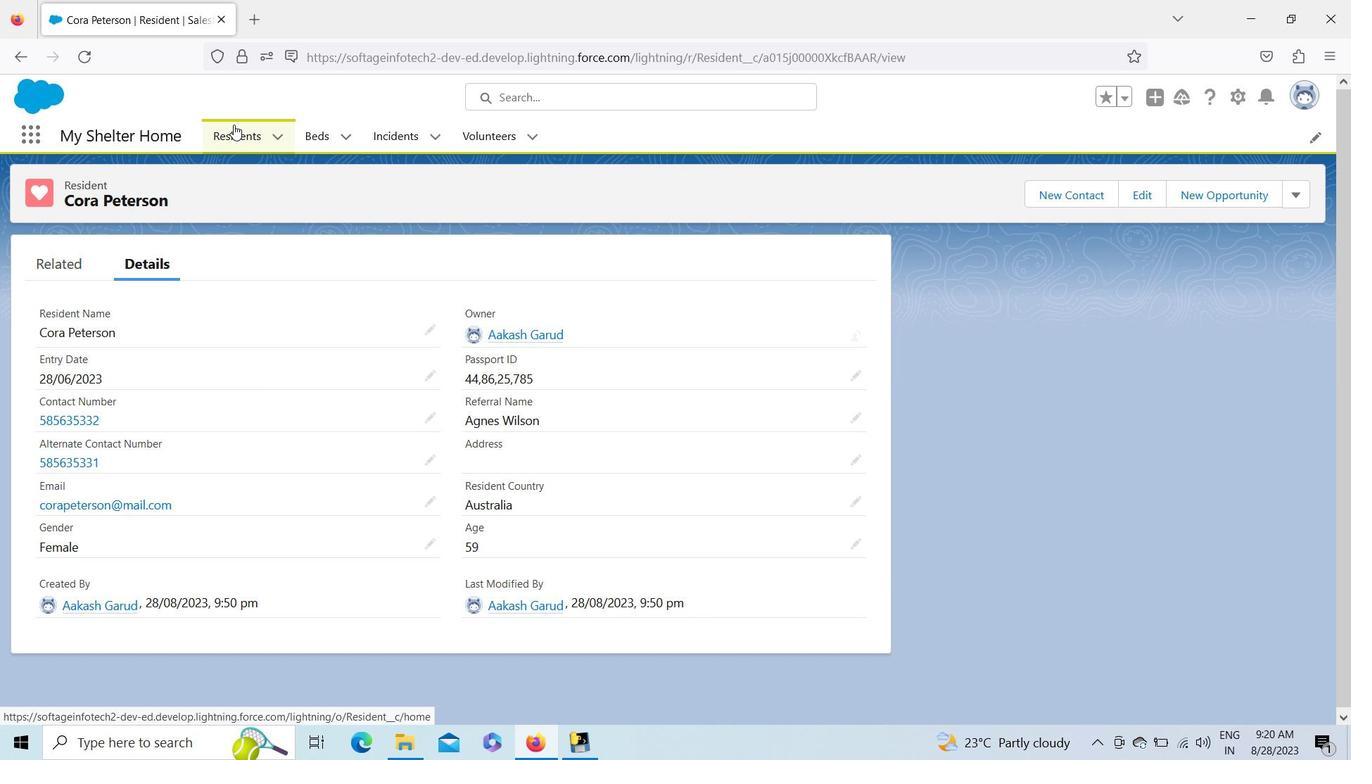 
Action: Mouse moved to (1110, 194)
Screenshot: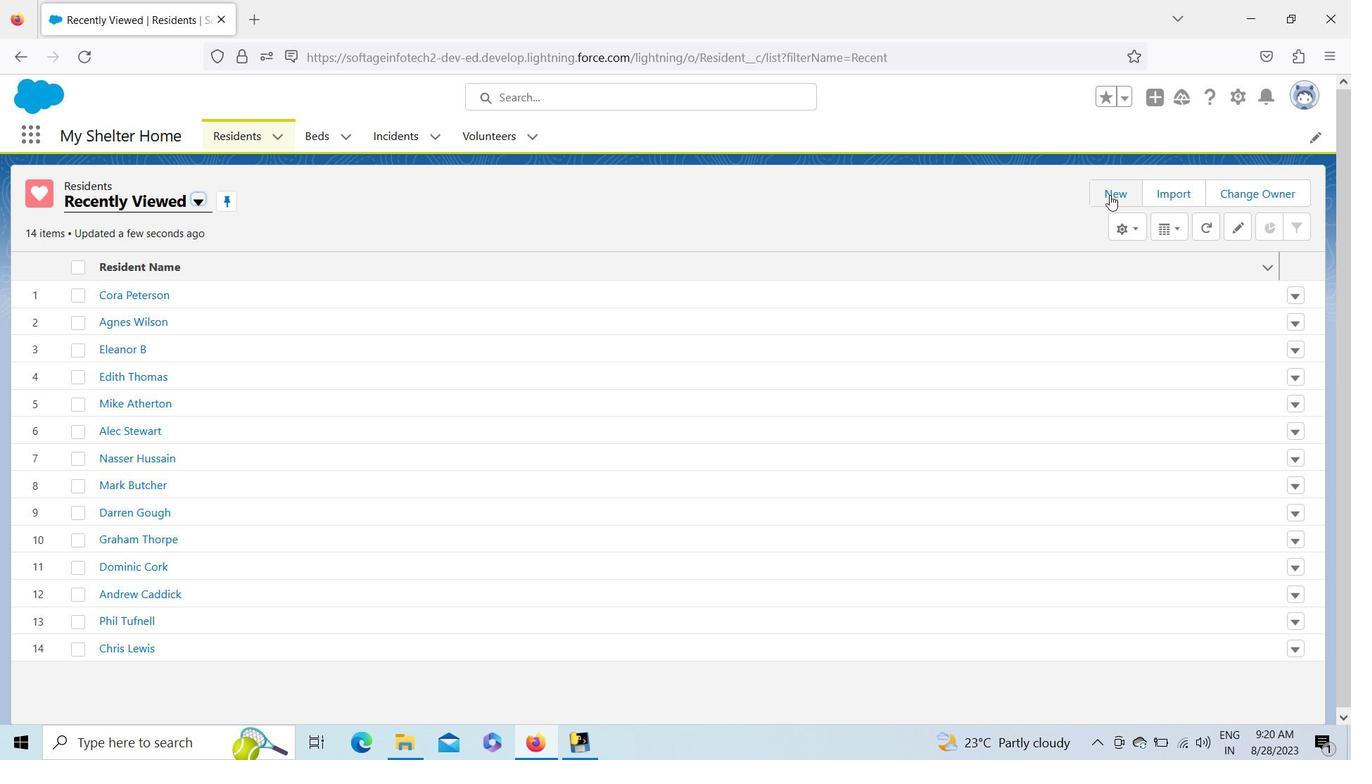 
Action: Mouse pressed left at (1110, 194)
Screenshot: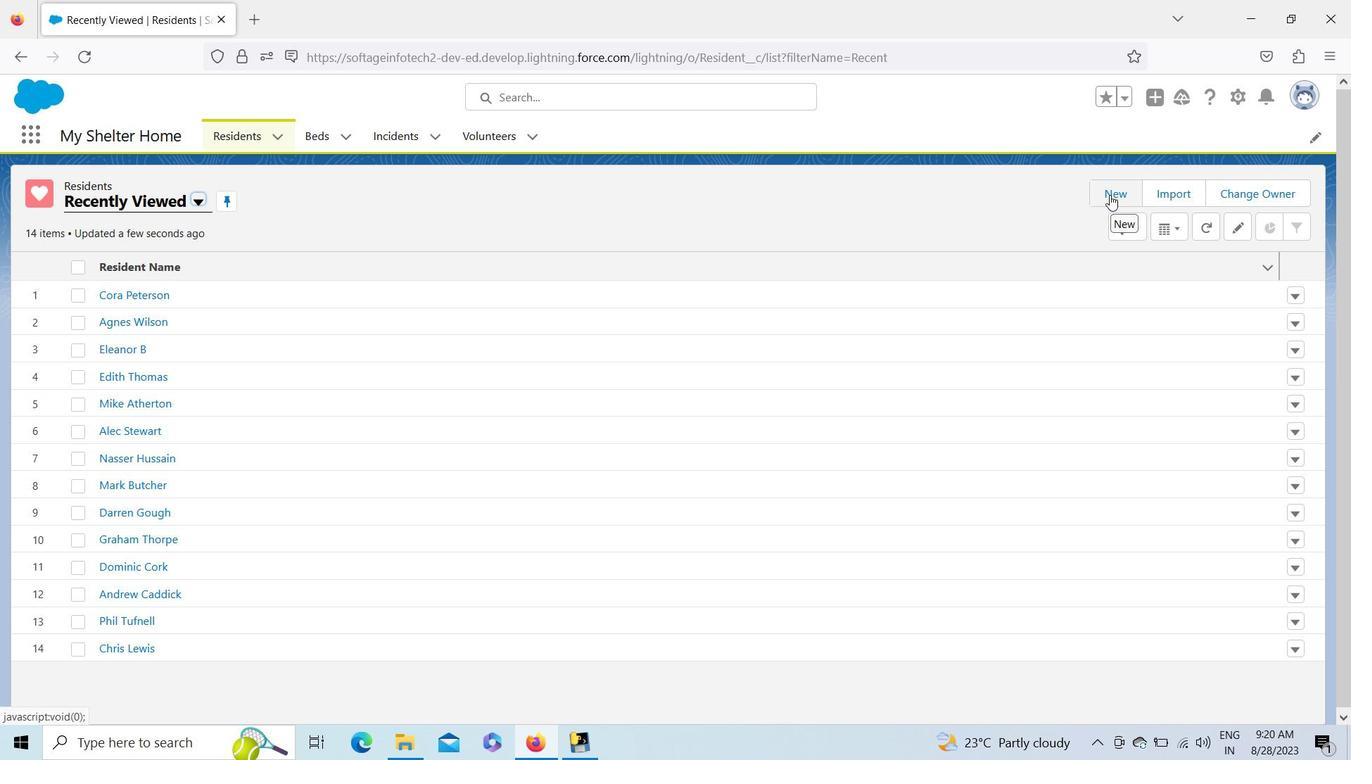 
Action: Key pressed <Key.shift>Alice<Key.space><Key.shift><Key.shift><Key.shift><Key.shift><Key.shift><Key.shift><Key.shift><Key.shift><Key.shift><Key.shift><Key.shift><Key.shift><Key.shift><Key.shift><Key.shift><Key.shift><Key.shift><Key.shift><Key.shift><Key.shift><Key.shift><Key.shift><Key.shift><Key.shift>Perry
Screenshot: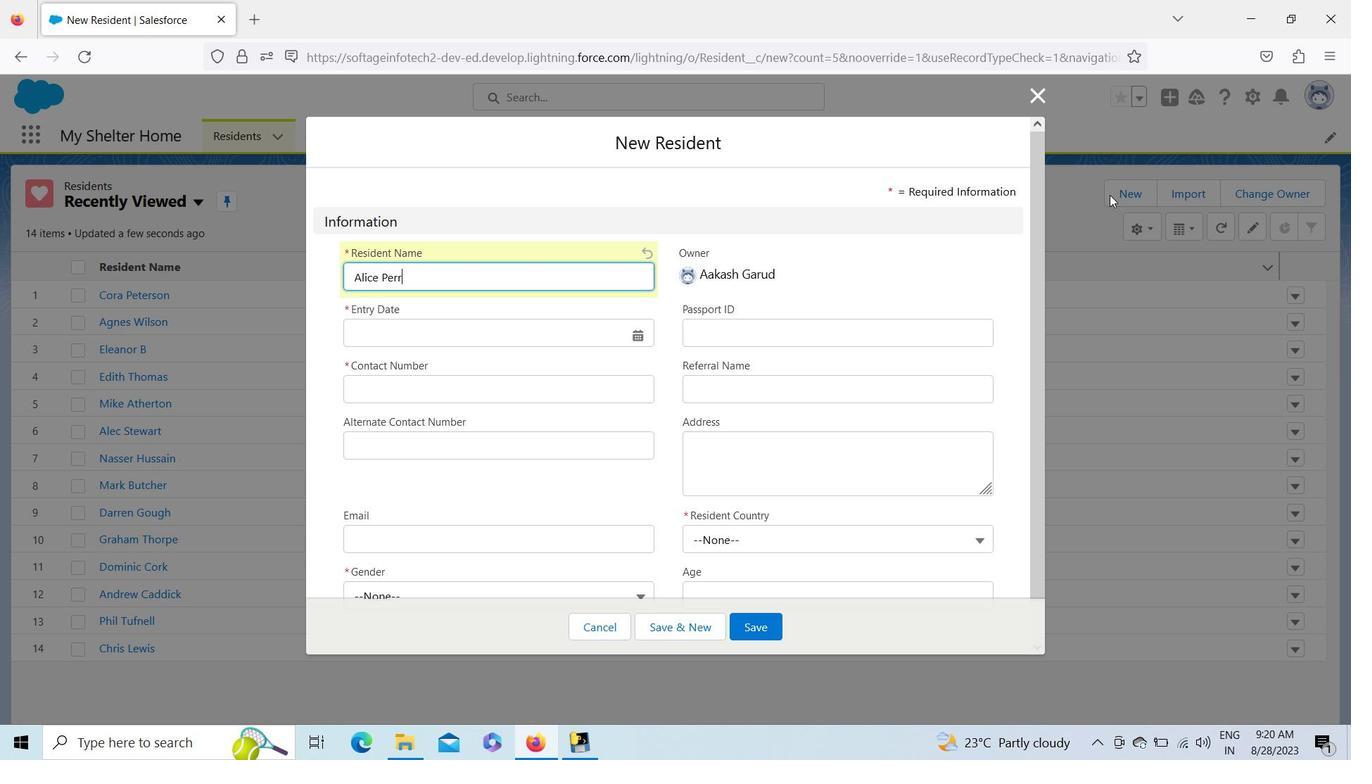 
Action: Mouse moved to (640, 335)
Screenshot: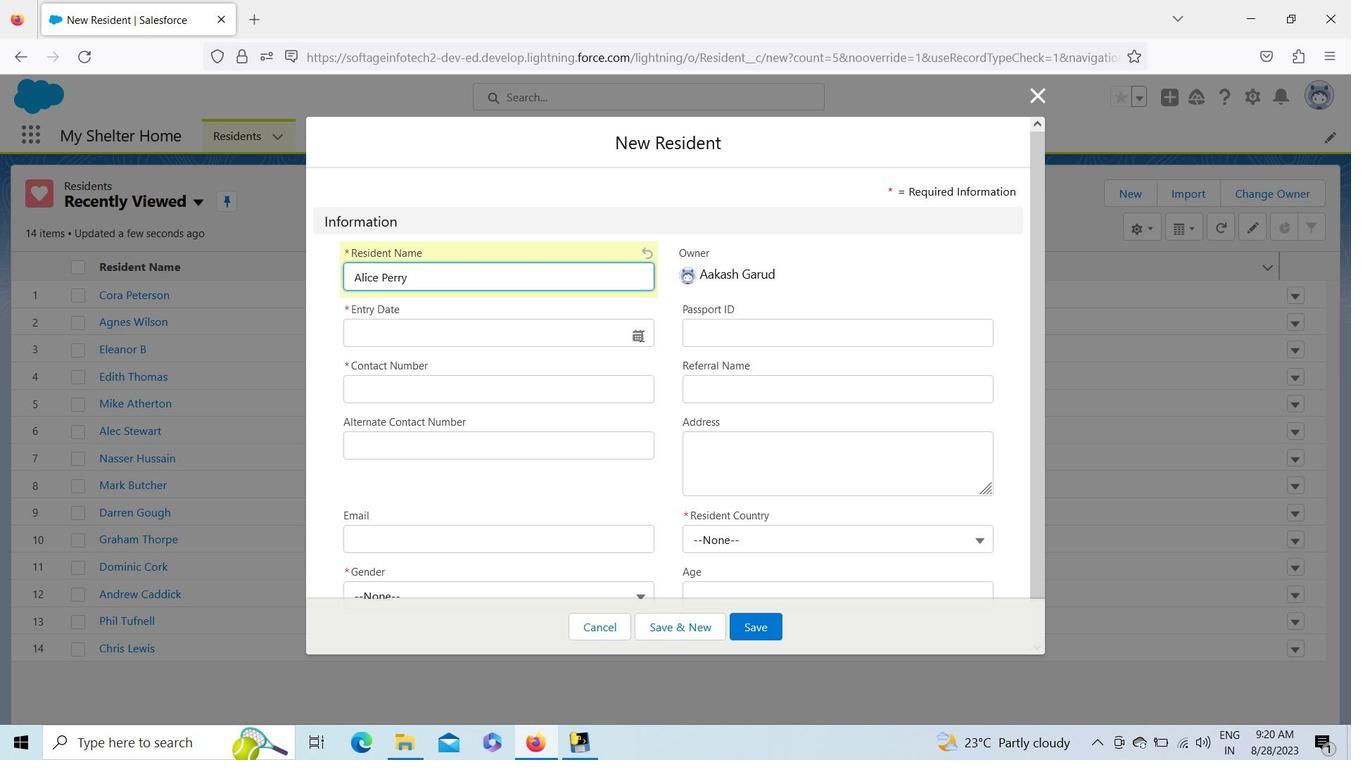 
Action: Mouse pressed left at (640, 335)
Screenshot: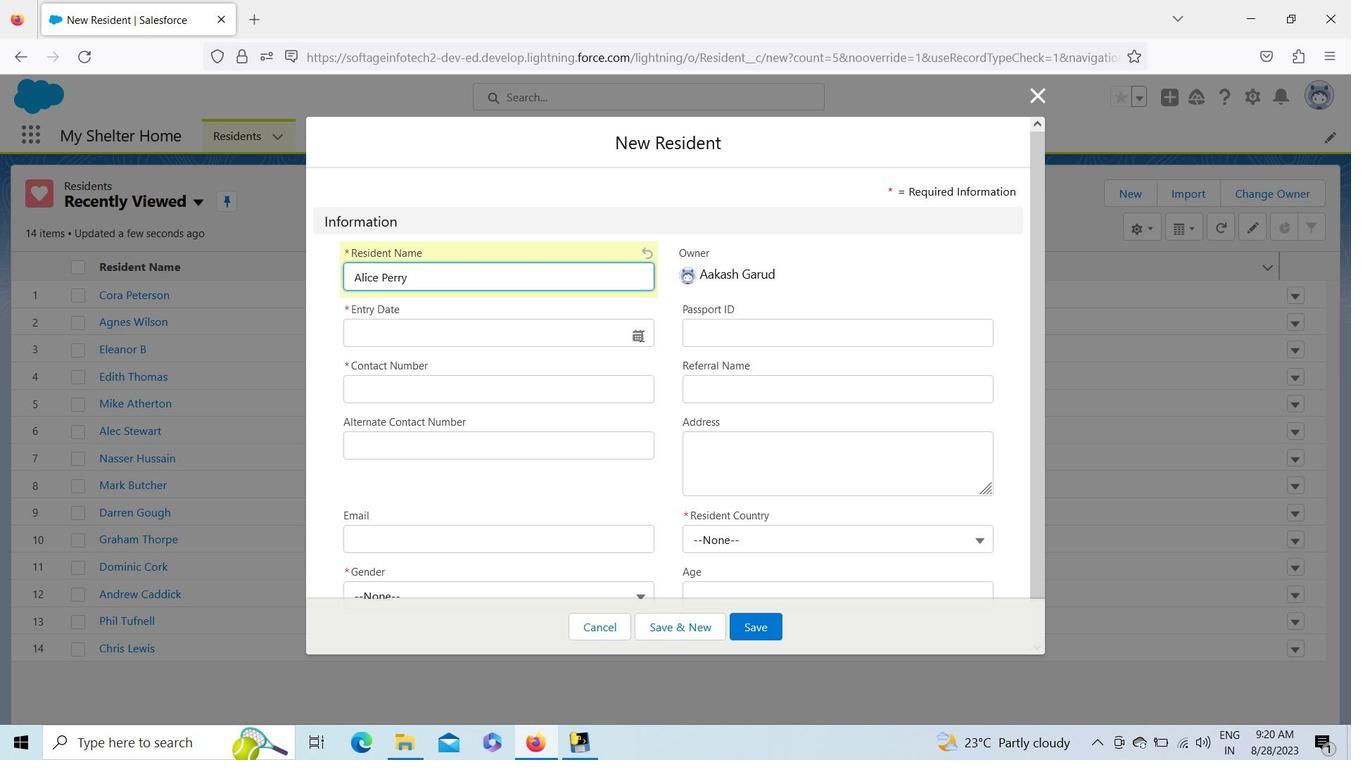
Action: Mouse moved to (495, 432)
Screenshot: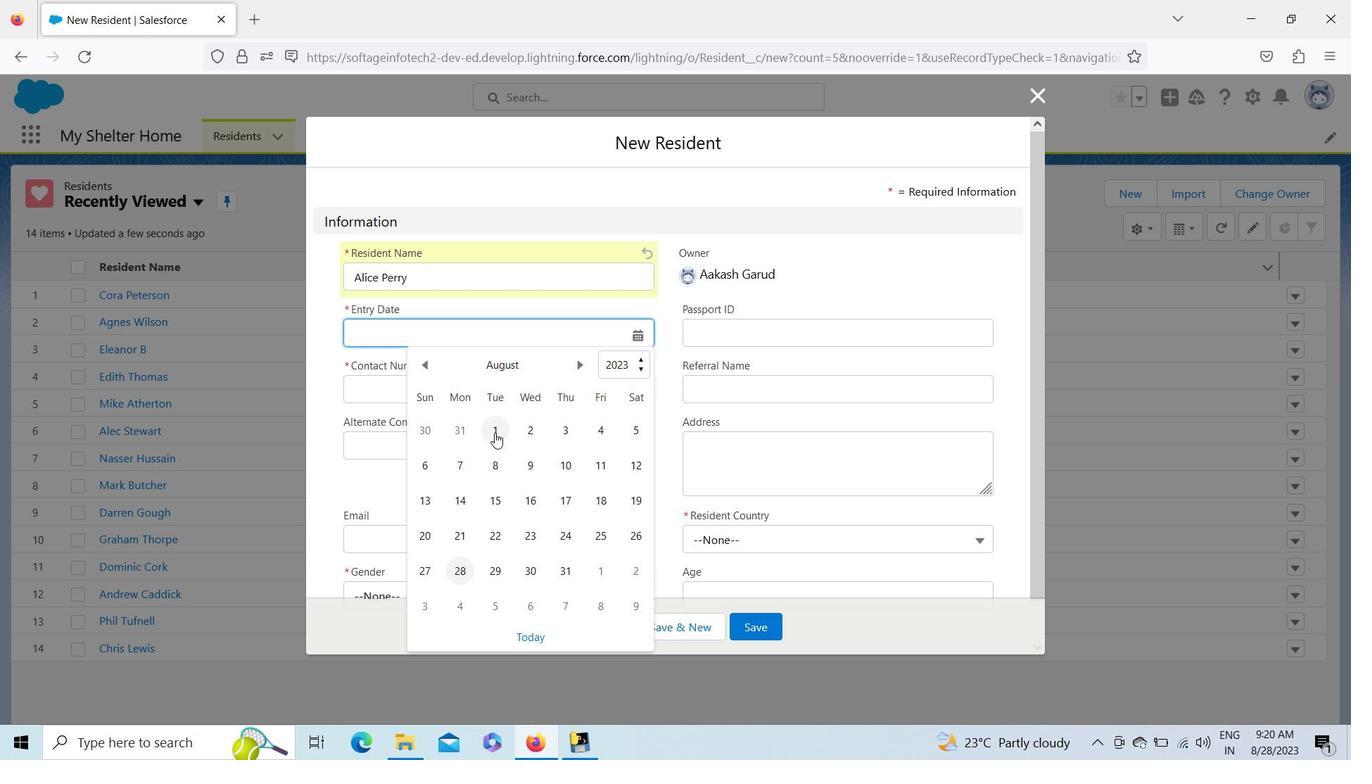 
Action: Mouse pressed left at (495, 432)
Screenshot: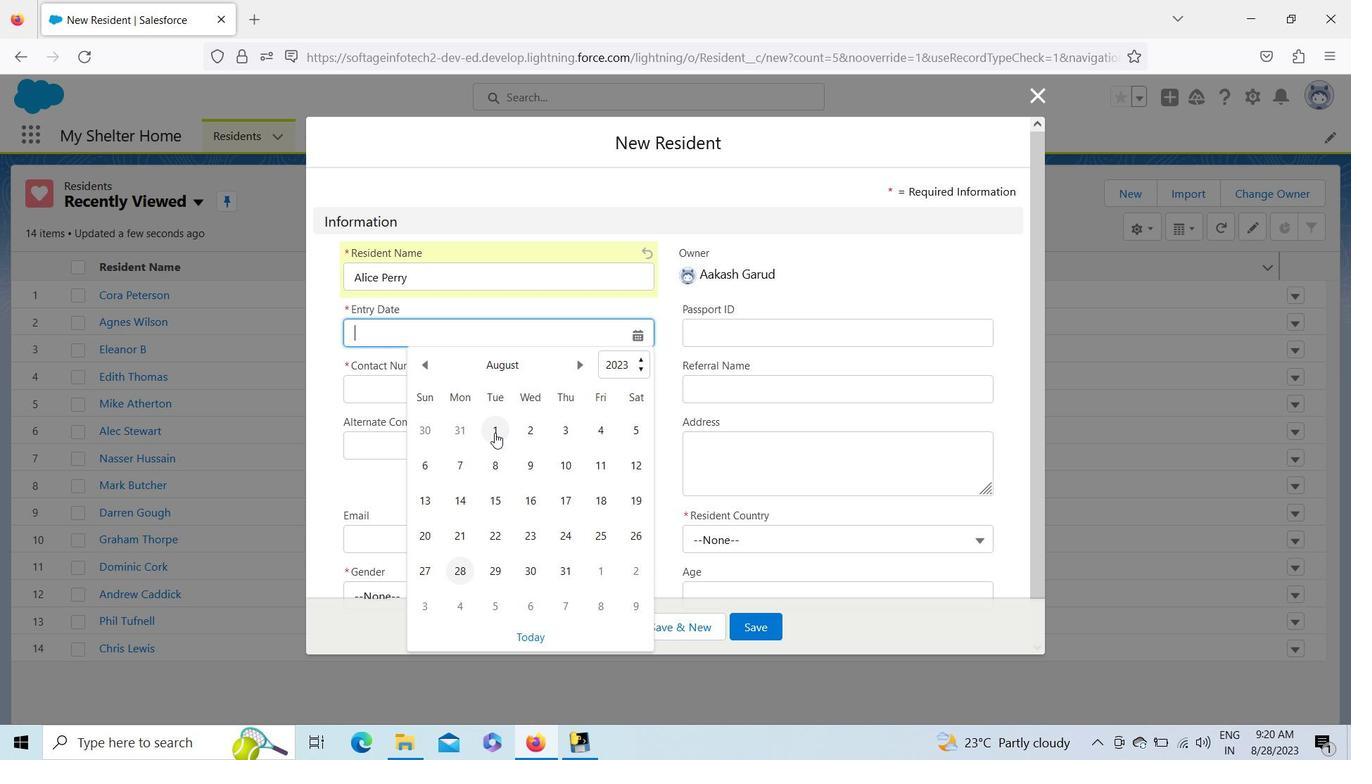 
Action: Mouse moved to (495, 390)
Screenshot: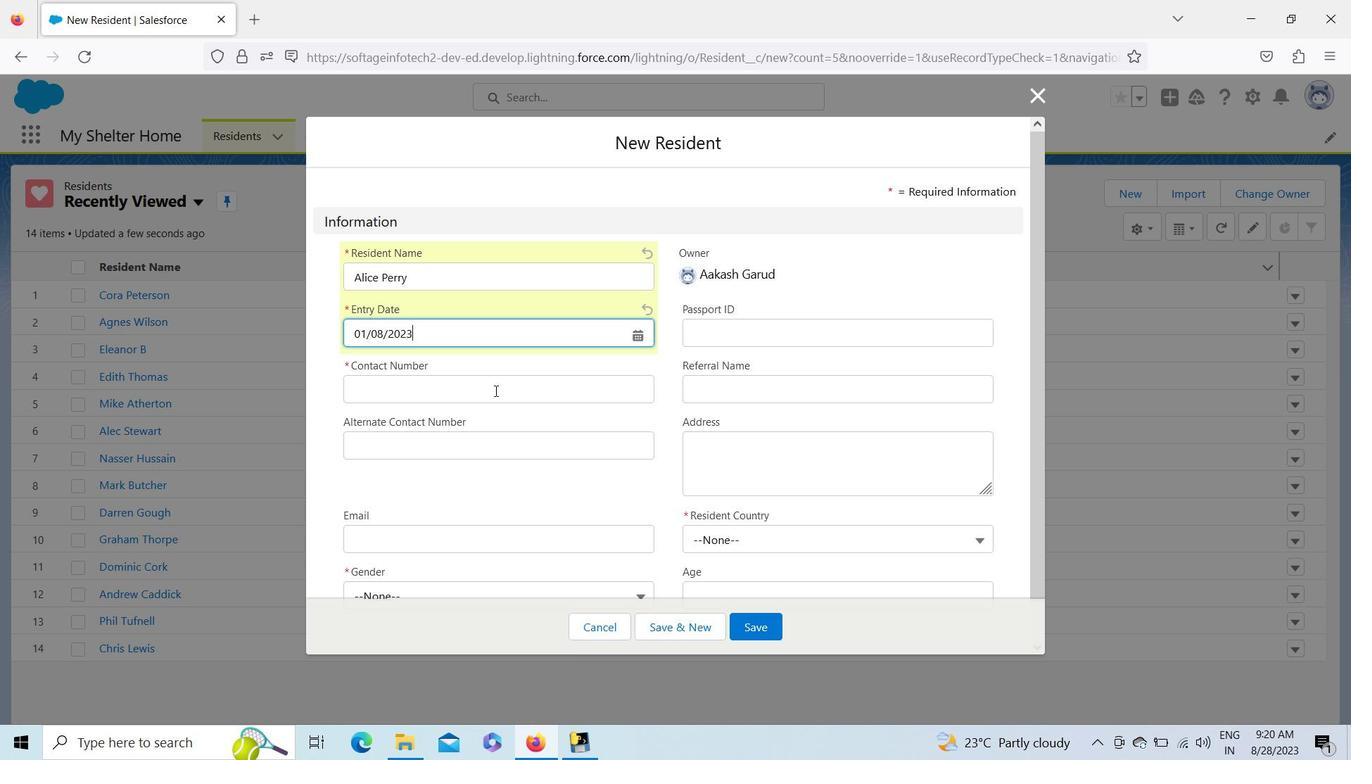 
Action: Mouse pressed left at (495, 390)
Screenshot: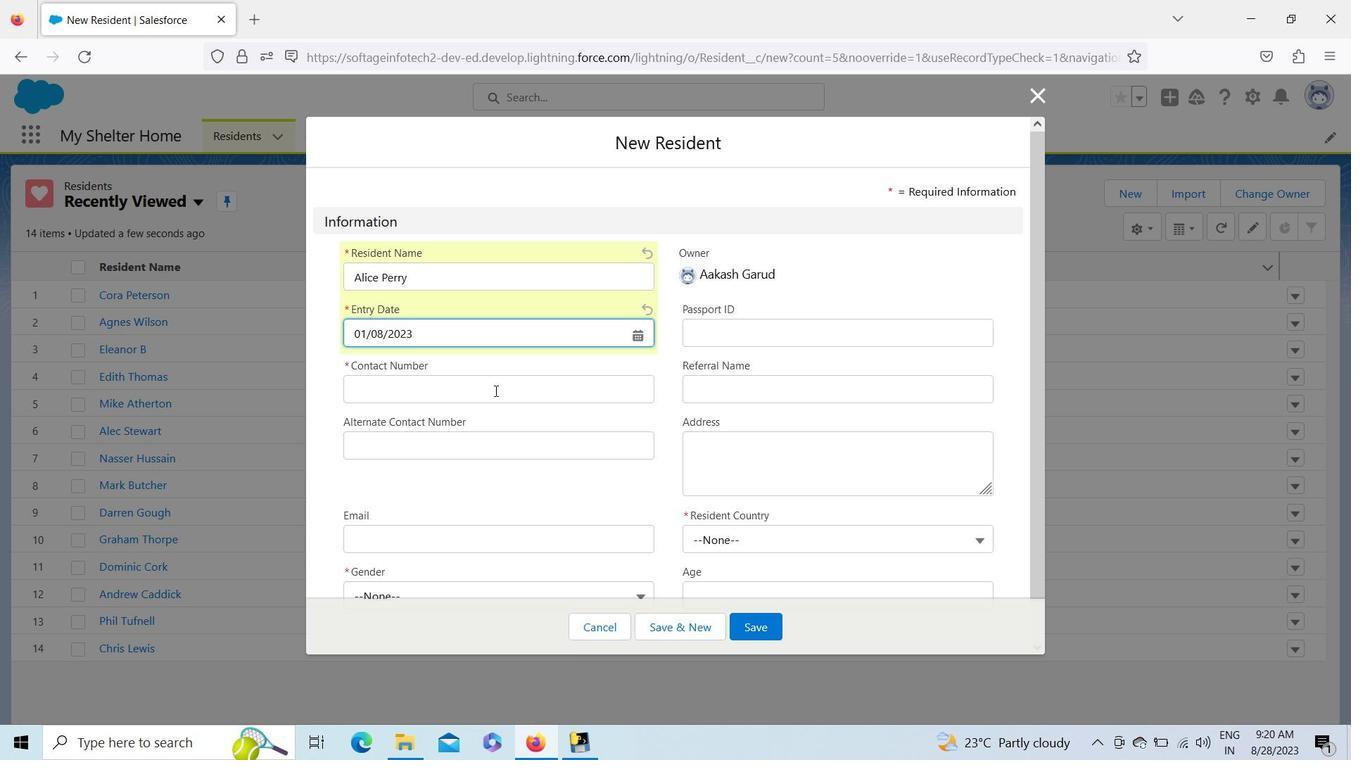 
Action: Key pressed 256254879
Screenshot: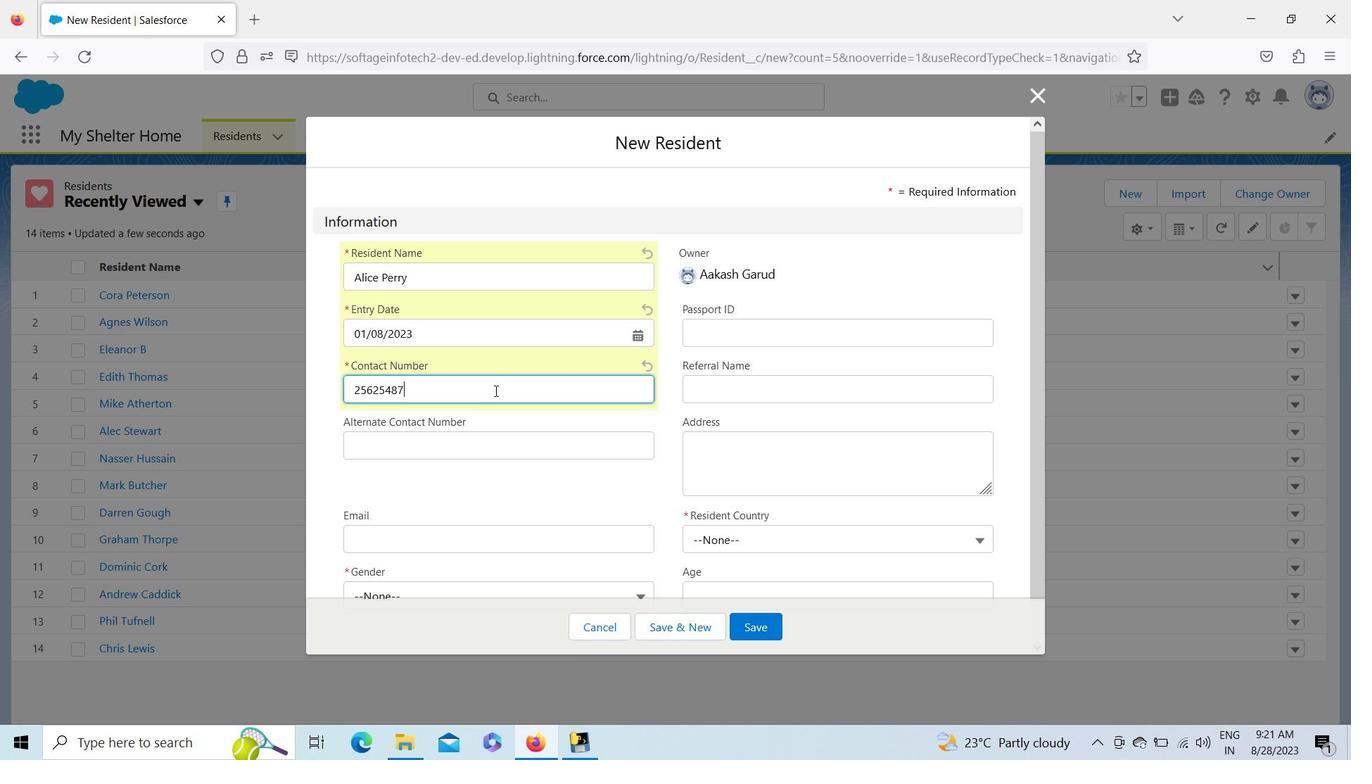 
Action: Mouse moved to (433, 449)
Screenshot: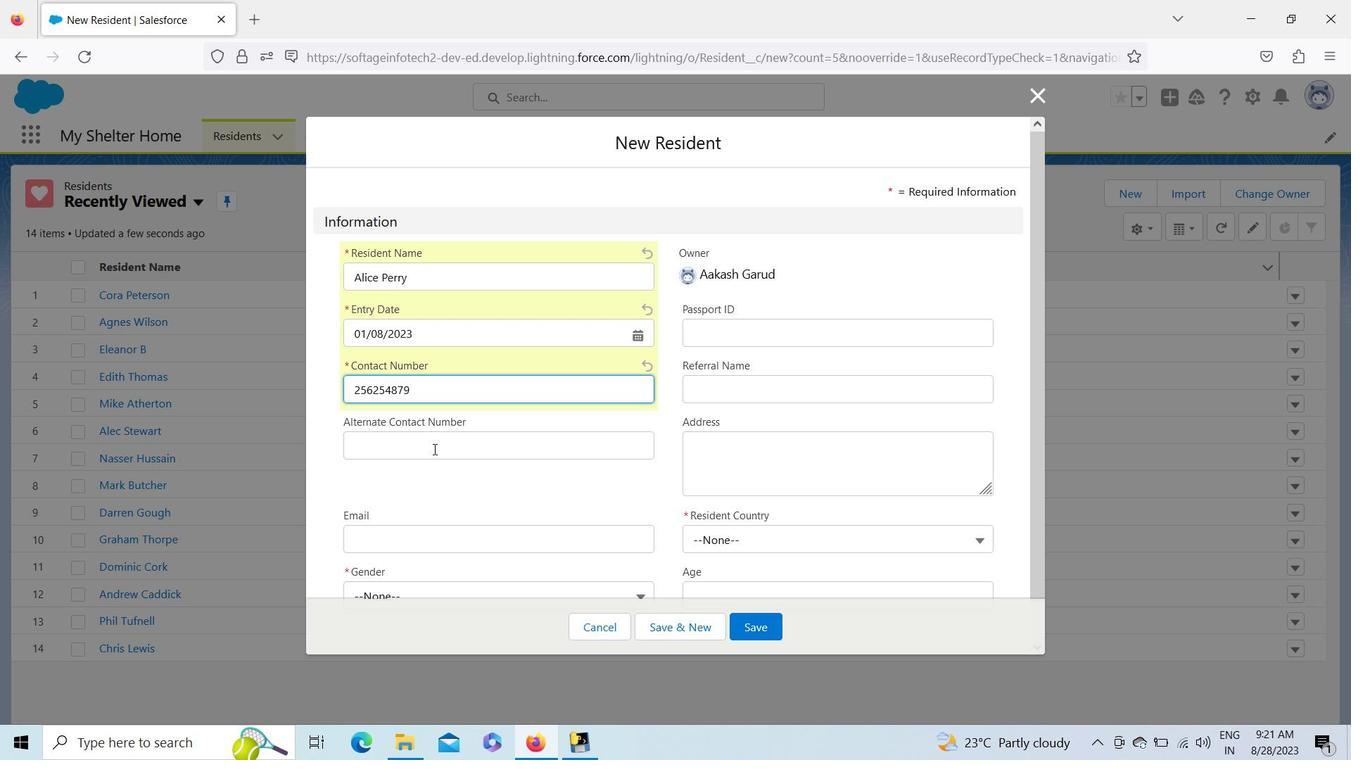 
Action: Mouse pressed left at (433, 449)
Screenshot: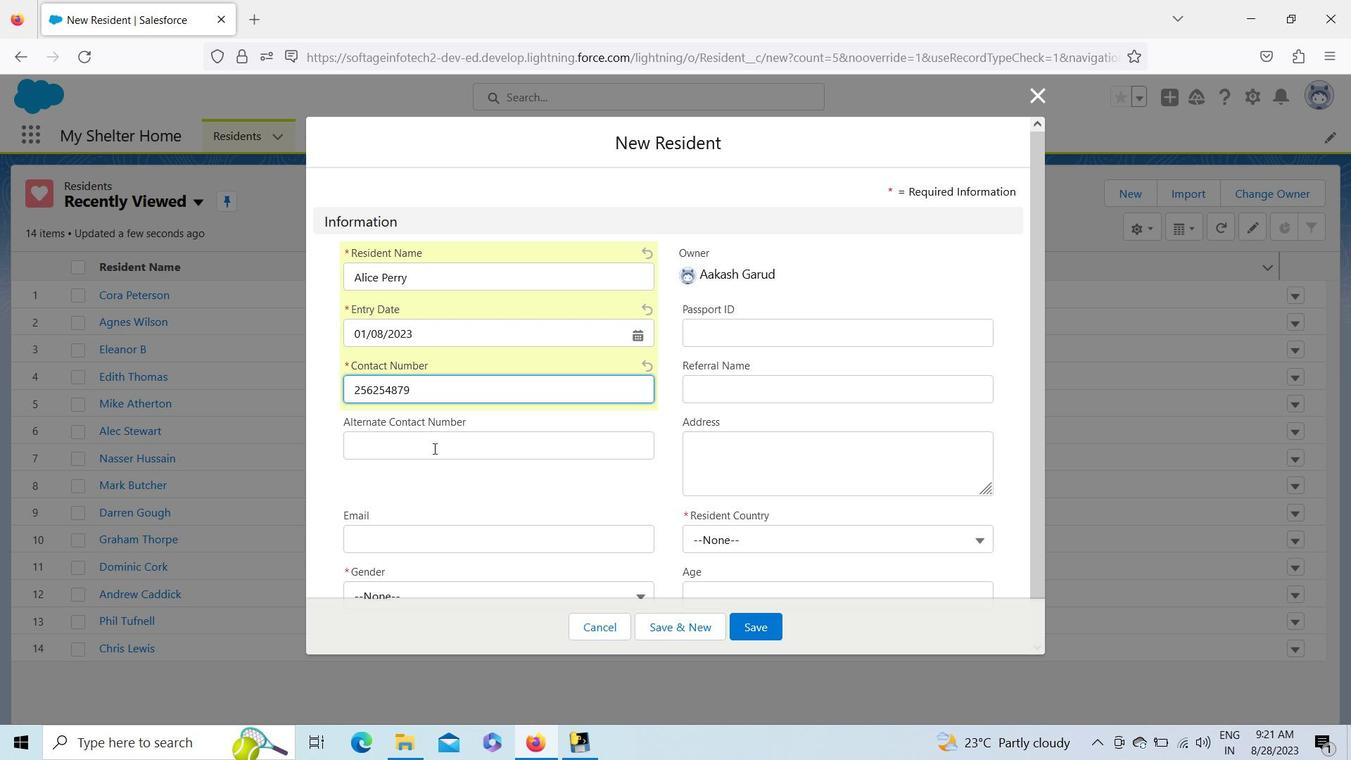 
Action: Key pressed 856652458
Screenshot: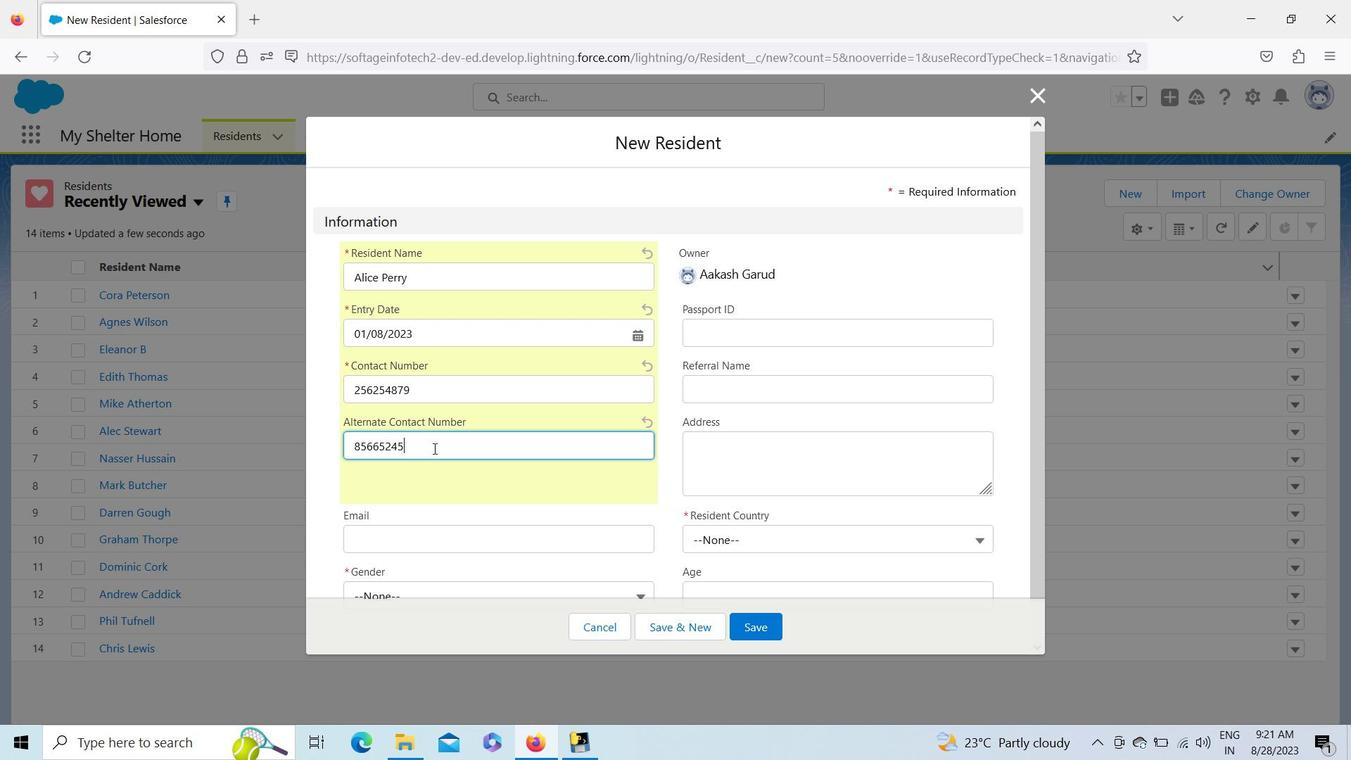 
Action: Mouse moved to (413, 534)
Screenshot: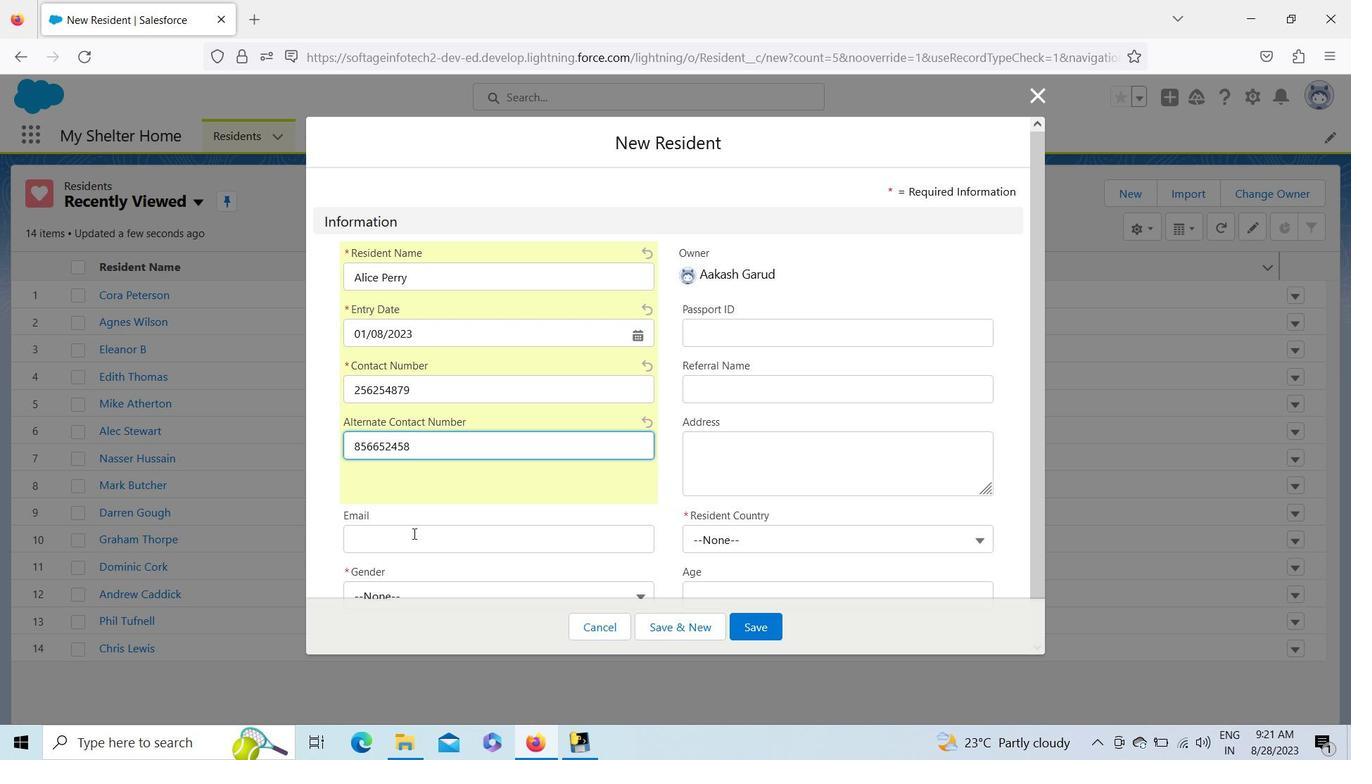
Action: Mouse pressed left at (413, 534)
Screenshot: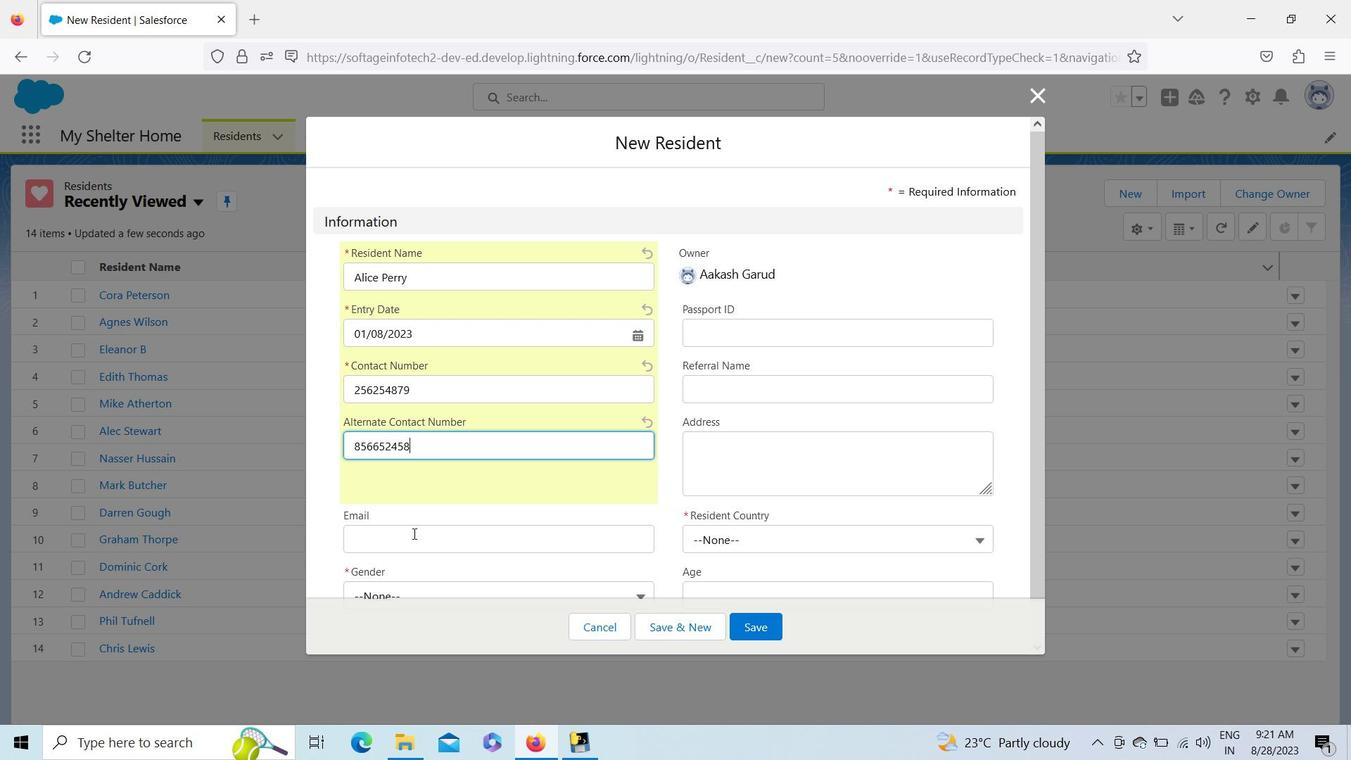 
Action: Key pressed <Key.shift>Alice<Key.shift>Perry<Key.shift>@mail.com
Screenshot: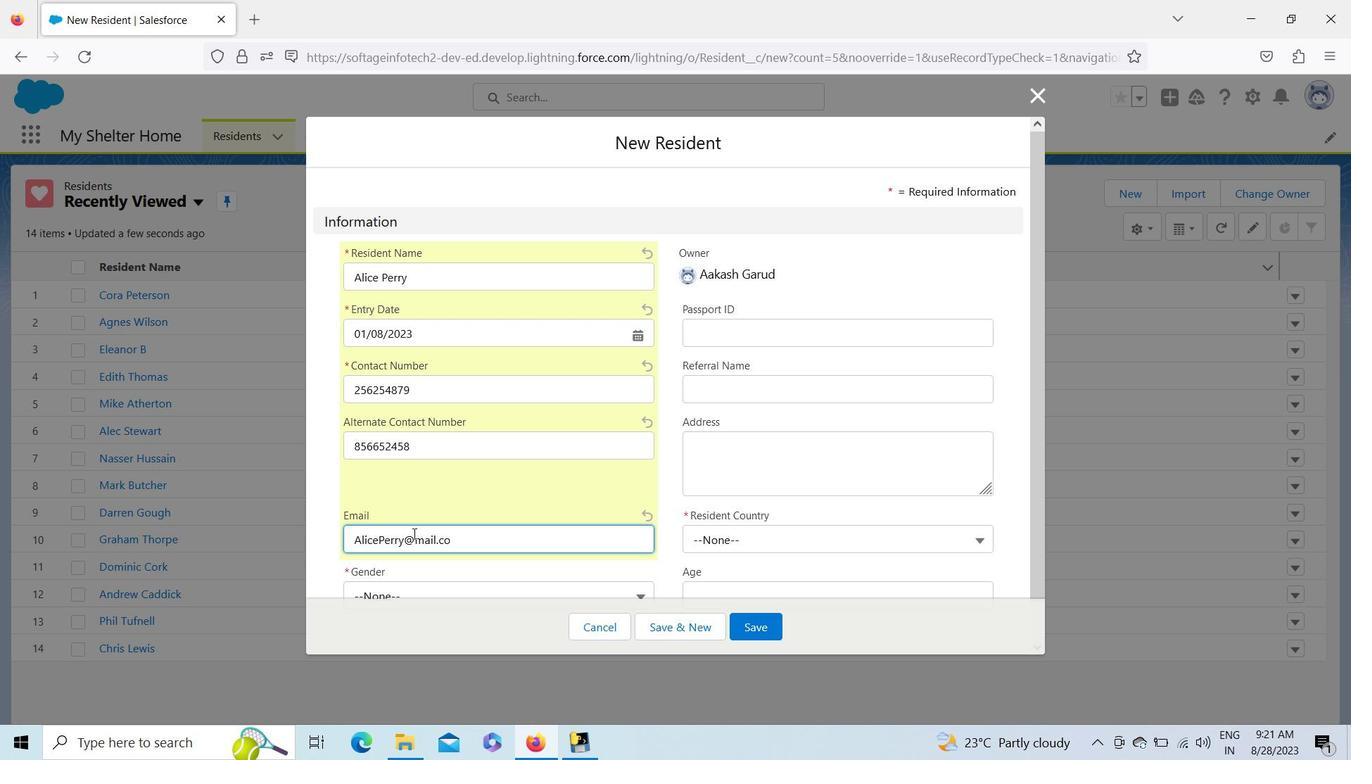 
Action: Mouse moved to (403, 588)
Screenshot: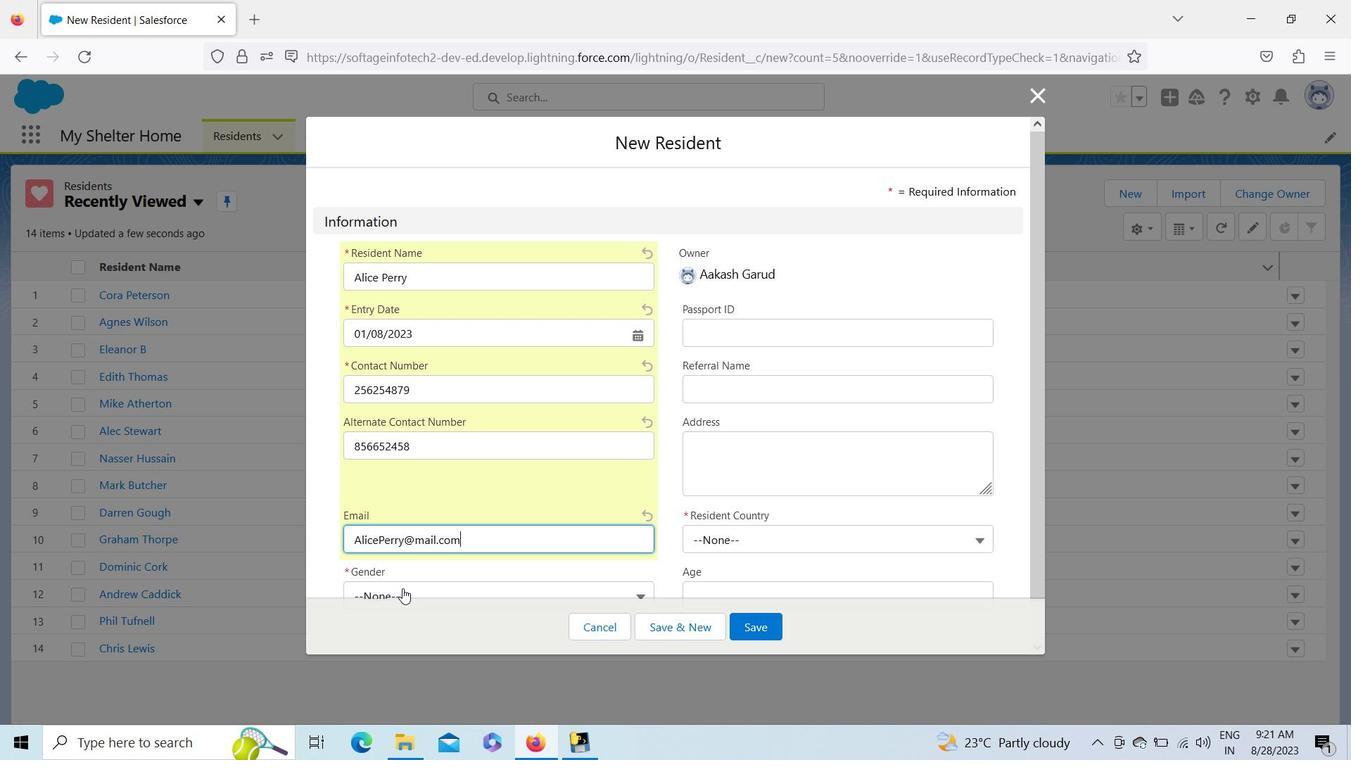 
Action: Mouse pressed left at (403, 588)
Screenshot: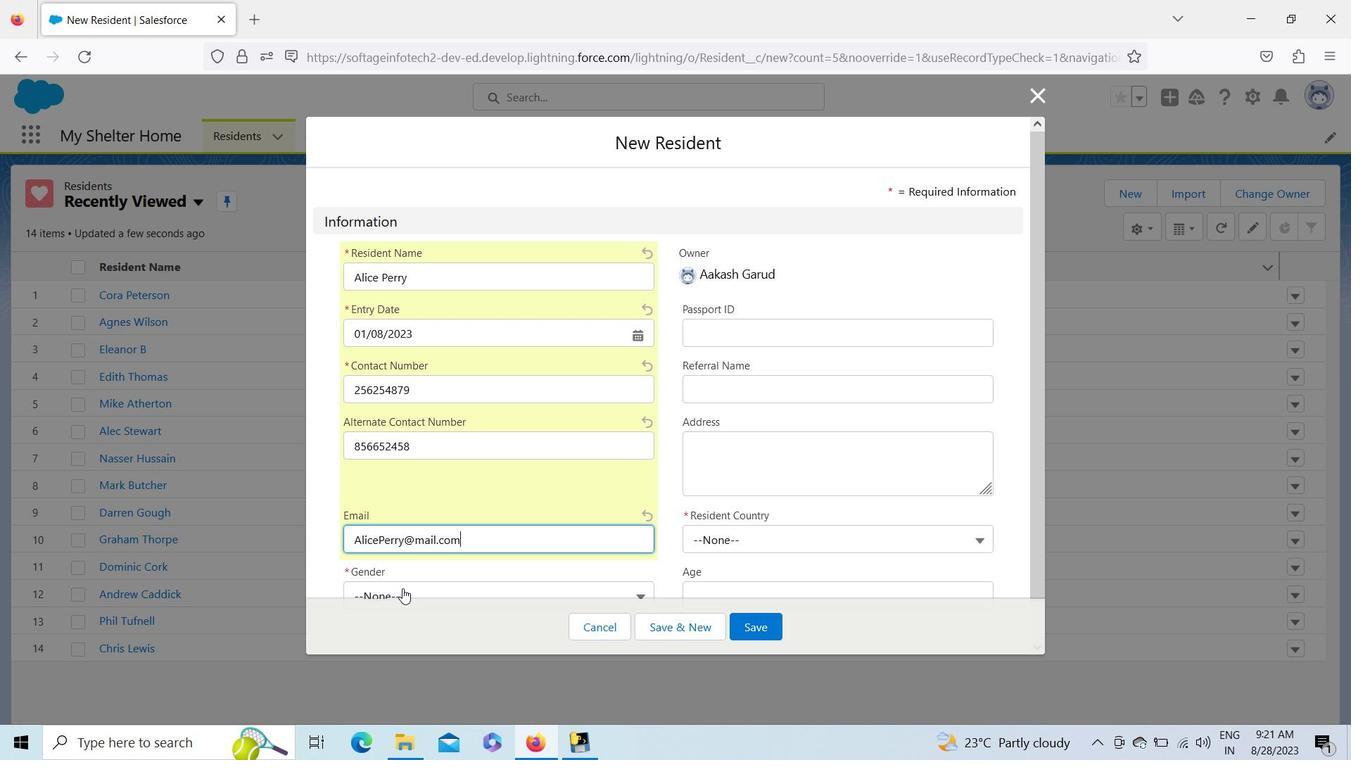 
Action: Mouse moved to (413, 553)
Screenshot: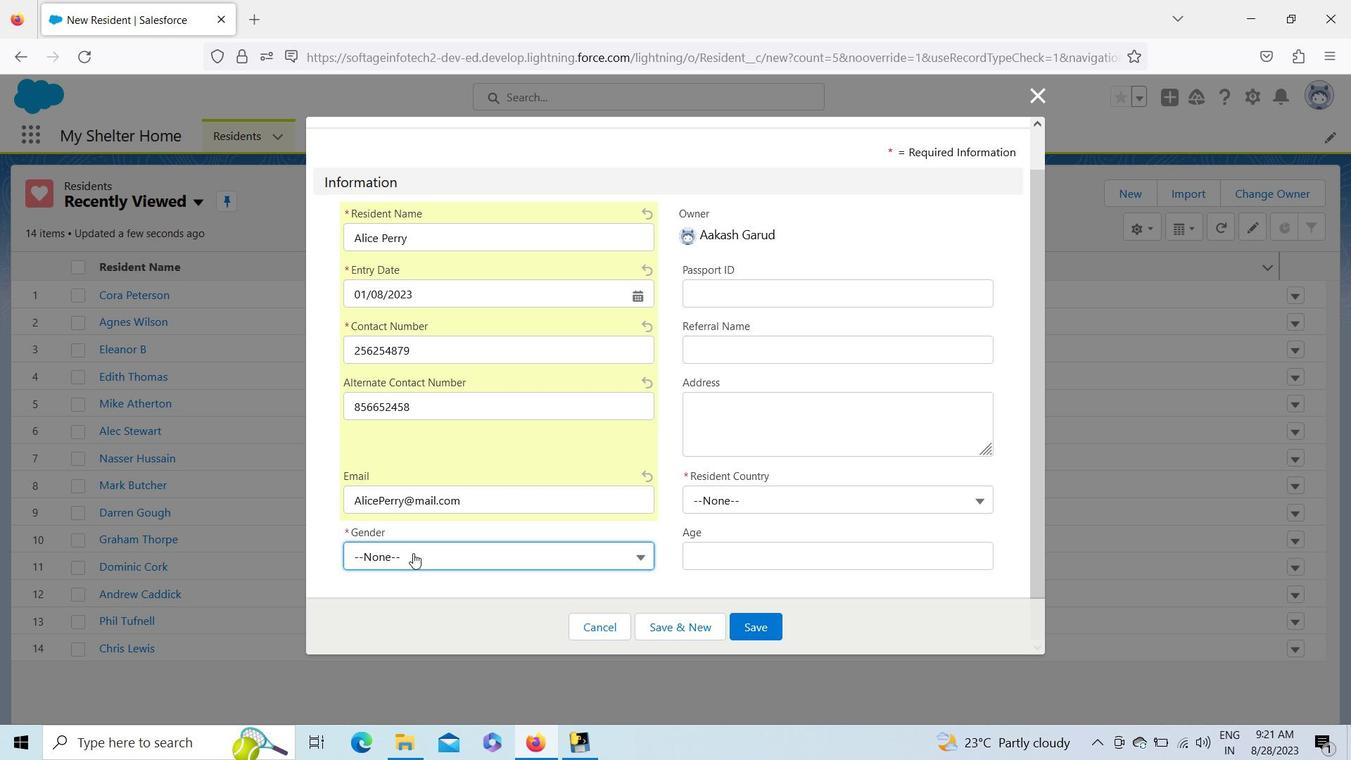 
Action: Mouse pressed left at (413, 553)
Screenshot: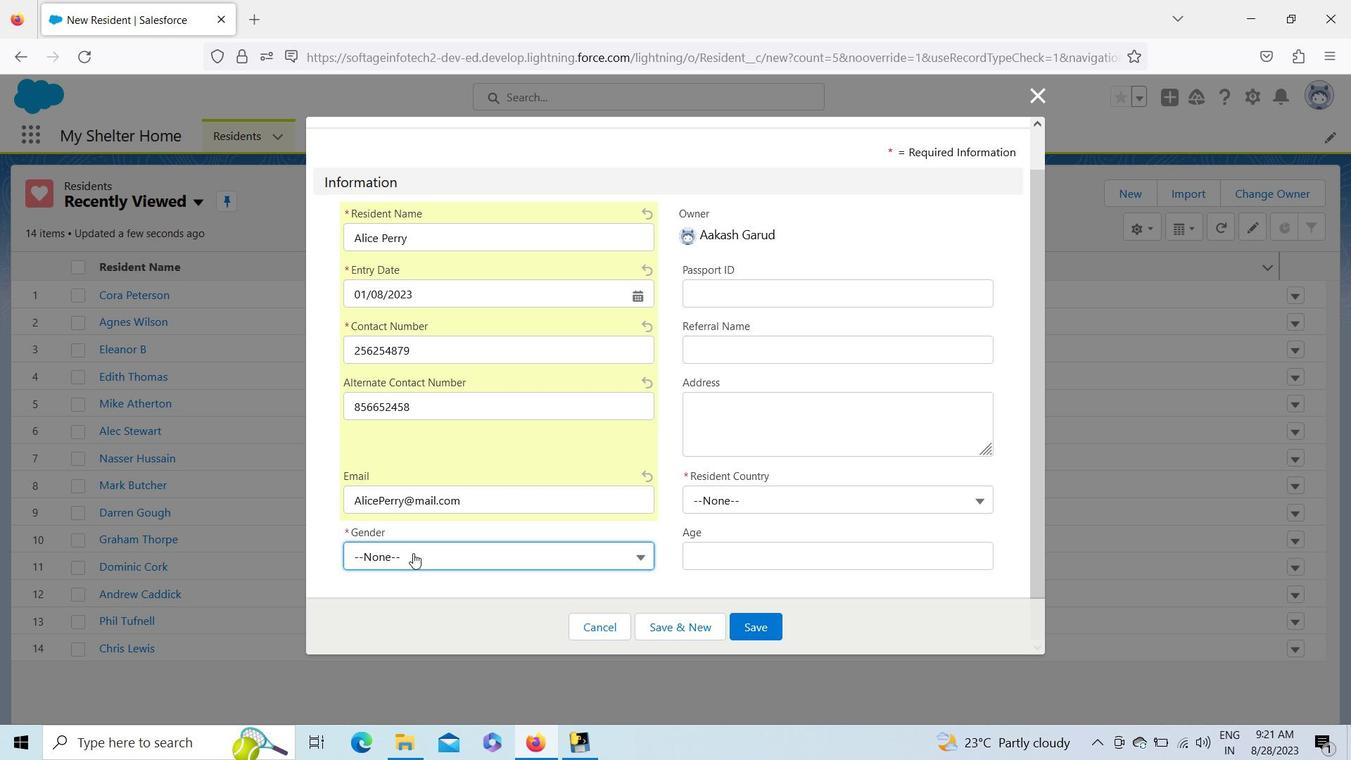 
Action: Key pressed <Key.down><Key.down><Key.enter>
Screenshot: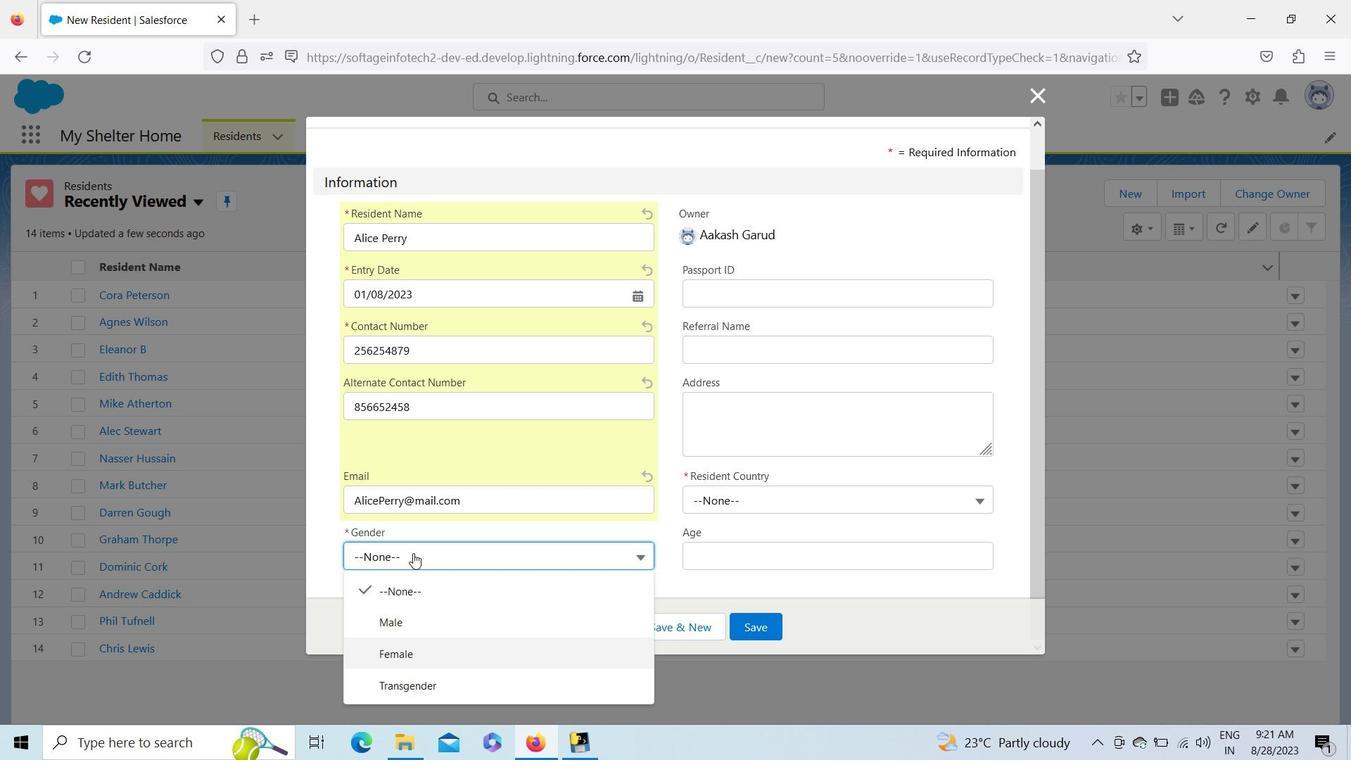 
Action: Mouse moved to (805, 297)
Screenshot: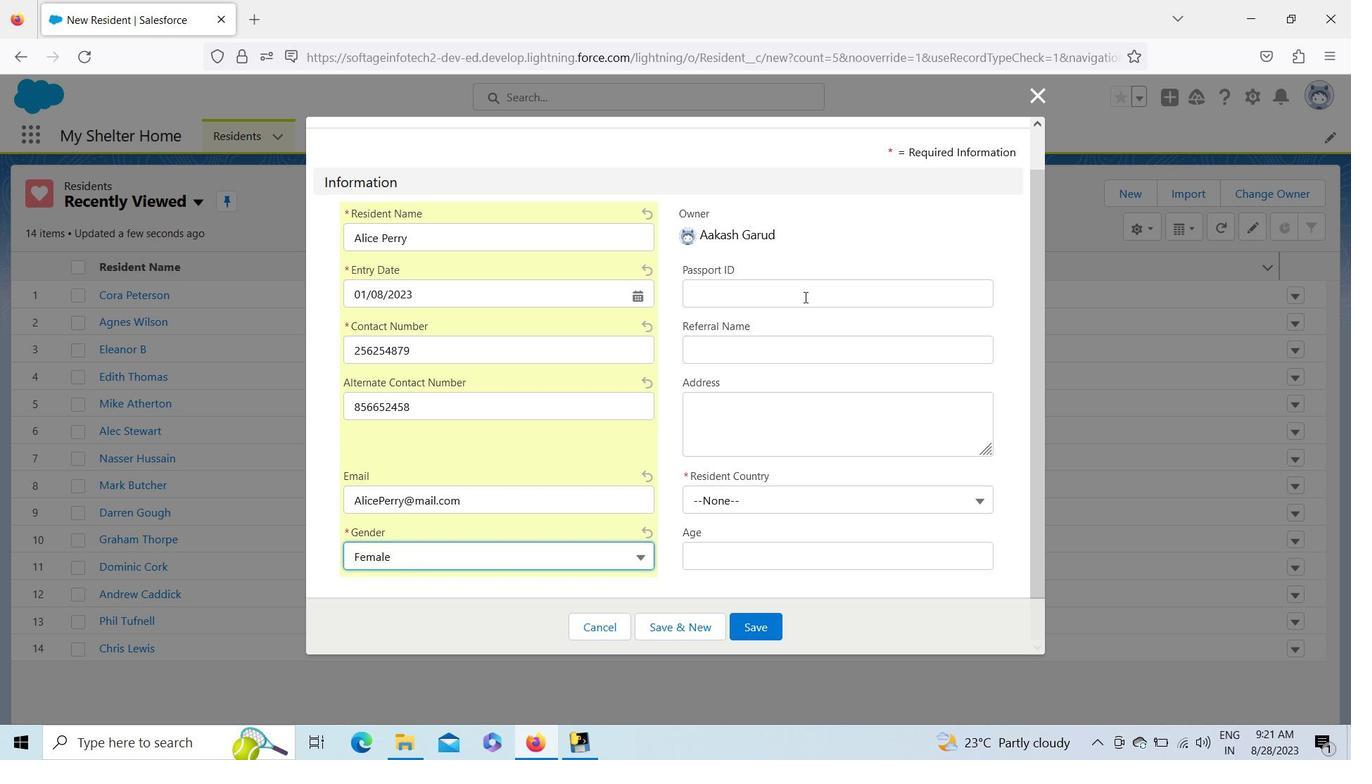 
Action: Mouse pressed left at (805, 297)
Screenshot: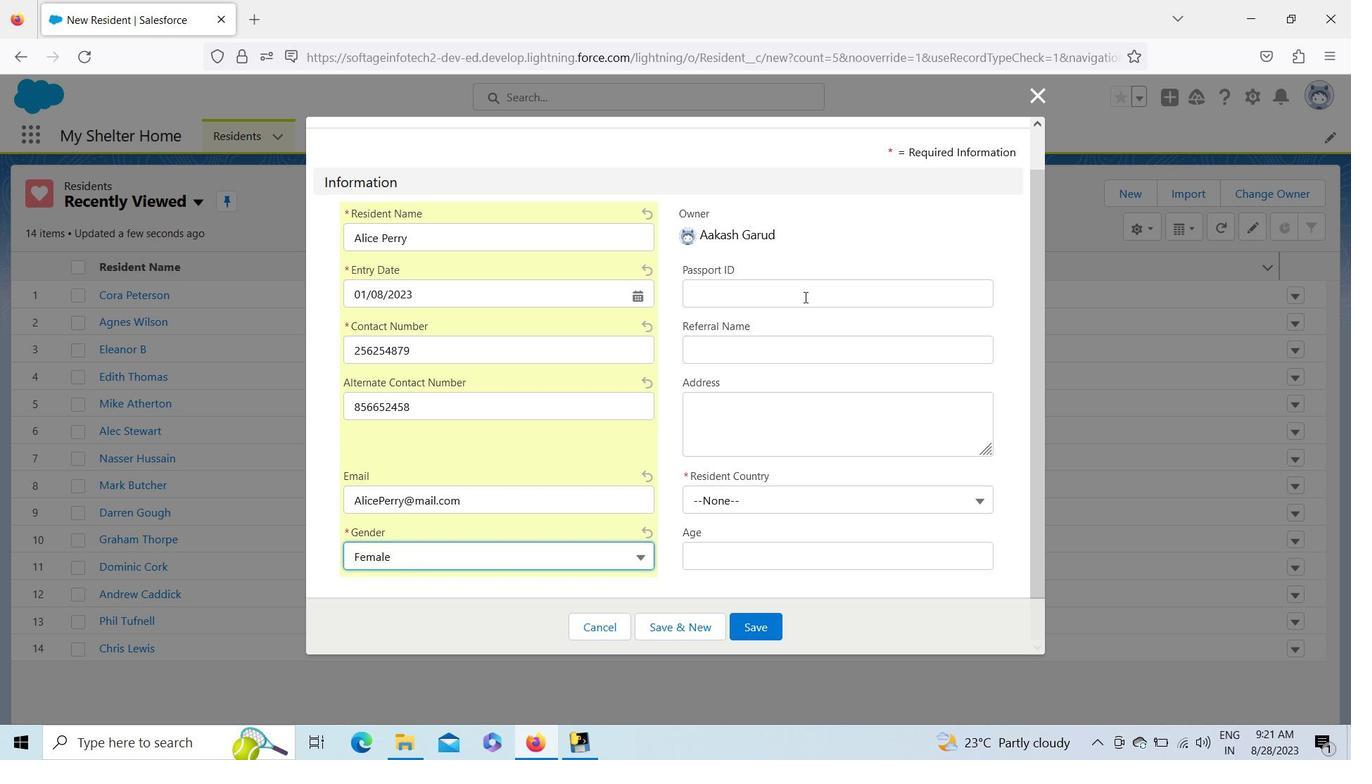 
Action: Key pressed 895598741
Screenshot: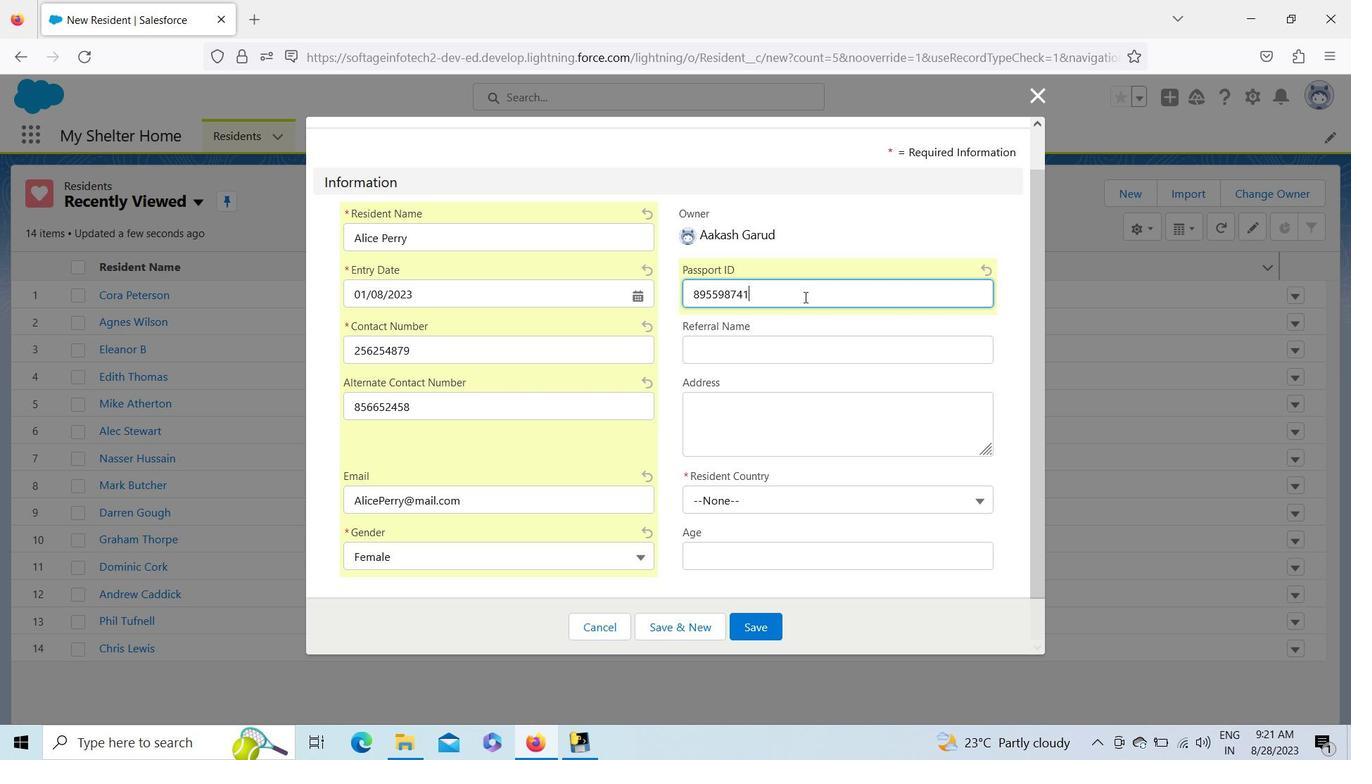 
Action: Mouse moved to (751, 347)
Screenshot: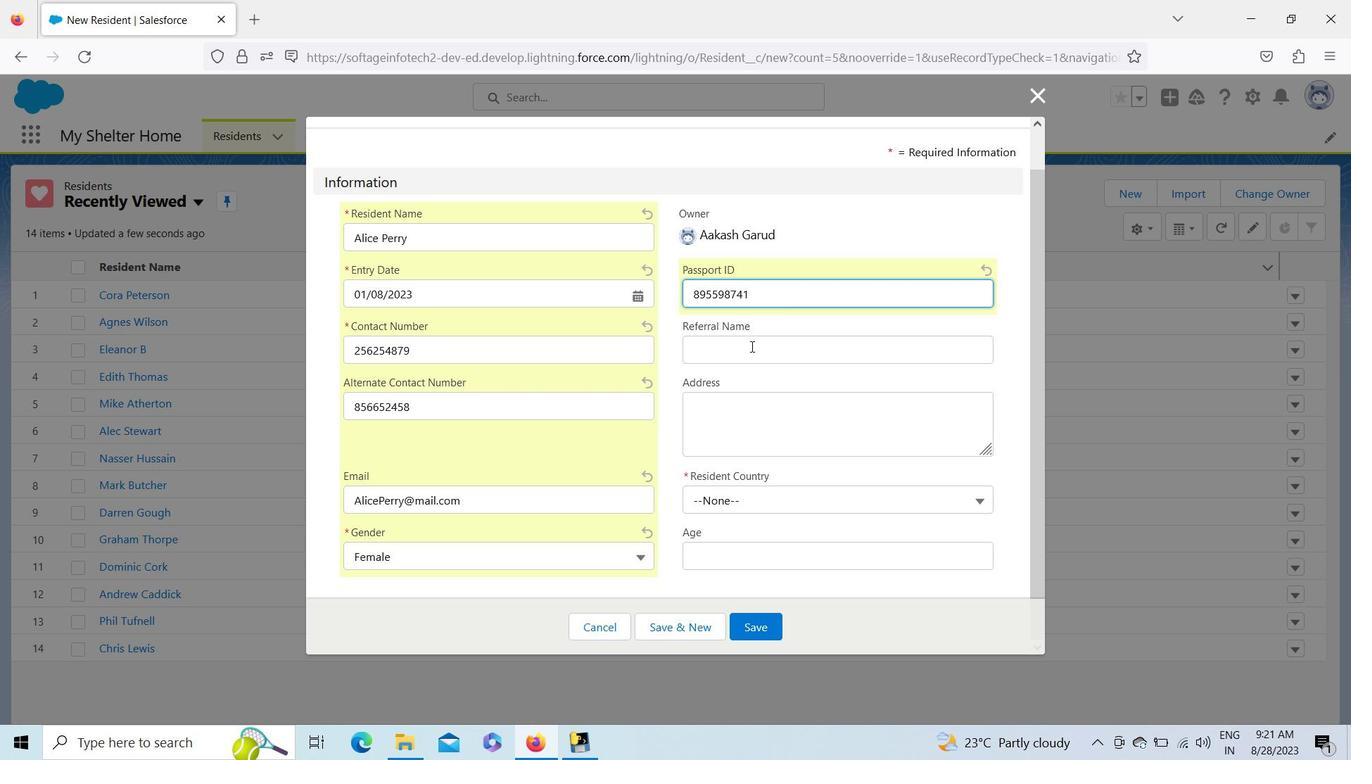 
Action: Mouse pressed left at (751, 347)
Screenshot: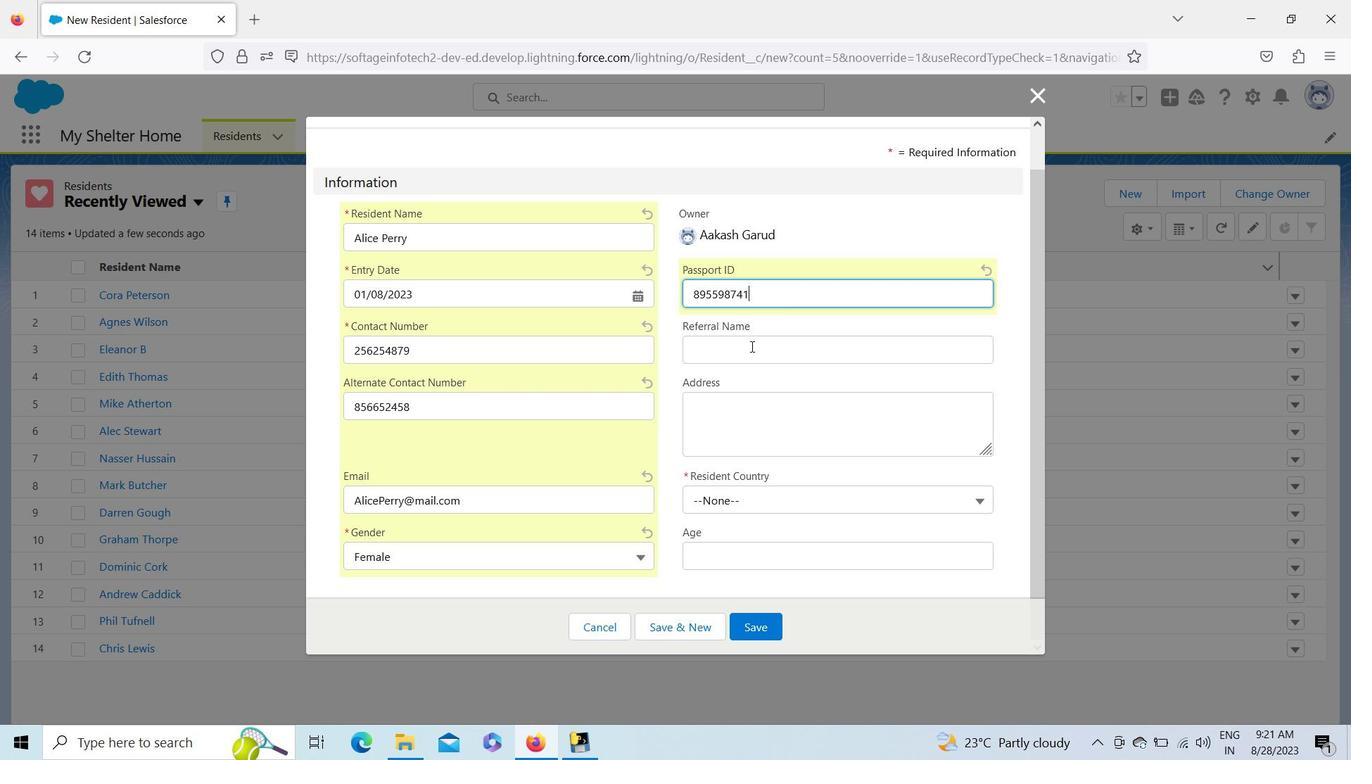 
Action: Key pressed <Key.shift><Key.shift><Key.shift><Key.shift><Key.shift><Key.shift><Key.shift><Key.shift><Key.shift><Key.shift><Key.shift><Key.shift><Key.shift><Key.shift><Key.shift><Key.shift><Key.shift><Key.shift><Key.shift><Key.shift><Key.shift><Key.shift><Key.shift><Key.shift><Key.shift><Key.shift><Key.shift><Key.shift><Key.shift><Key.shift><Key.shift><Key.shift><Key.shift><Key.shift><Key.shift><Key.shift><Key.shift><Key.shift><Key.shift><Key.shift><Key.shift><Key.shift><Key.shift><Key.shift><Key.shift><Key.shift><Key.shift><Key.shift><Key.shift><Key.shift><Key.shift><Key.shift><Key.shift><Key.shift><Key.shift><Key.shift><Key.shift><Key.shift><Key.shift><Key.shift><Key.shift><Key.shift><Key.shift><Key.shift><Key.shift><Key.shift><Key.shift><Key.shift><Key.shift><Key.shift><Key.shift><Key.shift><Key.shift><Key.shift><Key.shift><Key.shift><Key.shift><Key.shift><Key.shift><Key.shift><Key.shift><Key.shift><Key.shift><Key.shift><Key.shift><Key.shift><Key.shift><Key.shift><Key.shift><Key.shift><Key.shift><Key.shift><Key.shift><Key.shift><Key.shift><Key.shift><Key.shift><Key.shift><Key.shift><Key.shift><Key.shift><Key.shift><Key.shift><Key.shift><Key.shift><Key.shift><Key.shift><Key.shift><Key.shift><Key.shift><Key.shift><Key.shift><Key.shift><Key.shift><Key.shift><Key.shift><Key.shift><Key.shift><Key.shift><Key.shift><Key.shift><Key.shift><Key.shift><Key.shift><Key.shift><Key.shift><Key.shift><Key.shift><Key.shift><Key.shift><Key.shift><Key.shift><Key.shift><Key.shift><Key.shift><Key.shift><Key.shift><Key.shift><Key.shift><Key.shift><Key.shift><Key.shift><Key.shift><Key.shift><Key.shift><Key.shift><Key.shift><Key.shift><Key.shift><Key.shift><Key.shift><Key.shift>Alec<Key.space><Key.shift><Key.shift><Key.shift><Key.shift><Key.shift><Key.shift><Key.shift><Key.shift><Key.shift>Stewart
Screenshot: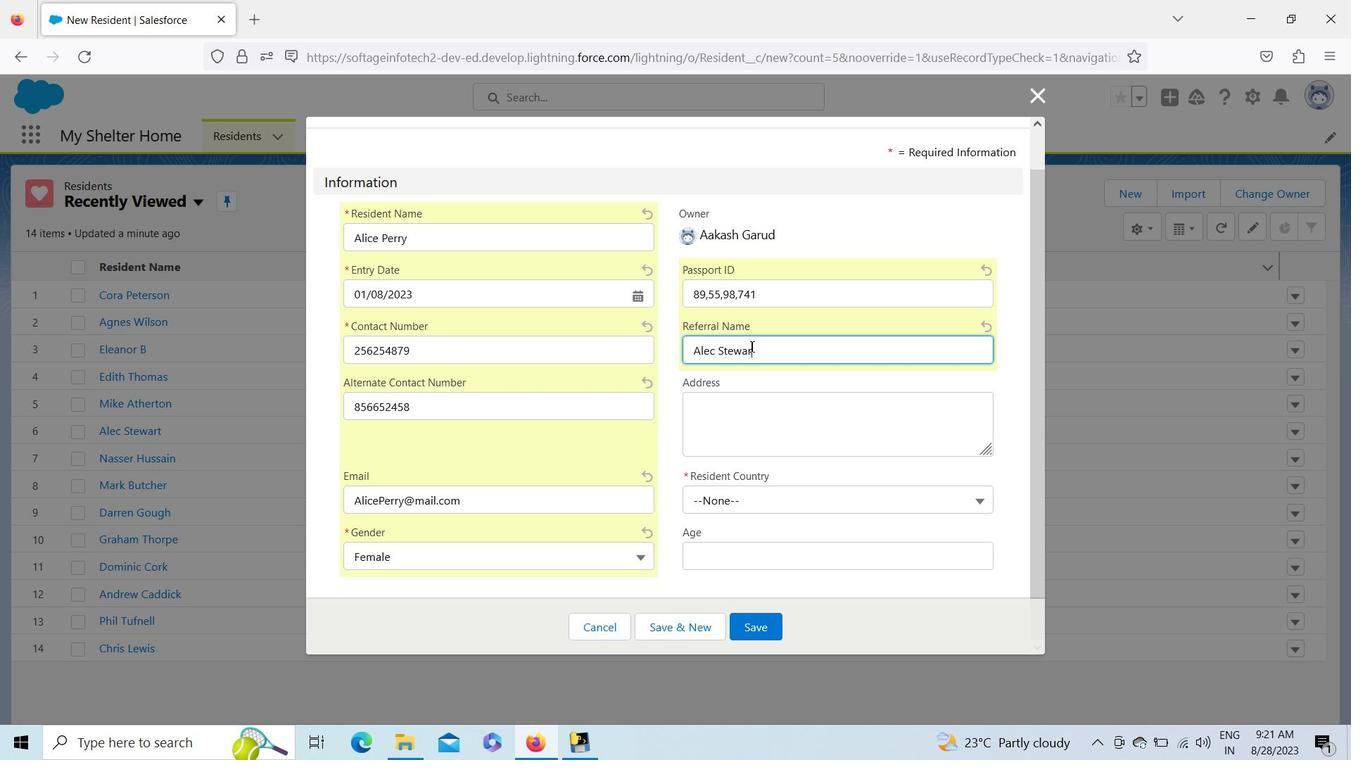 
Action: Mouse moved to (756, 491)
Screenshot: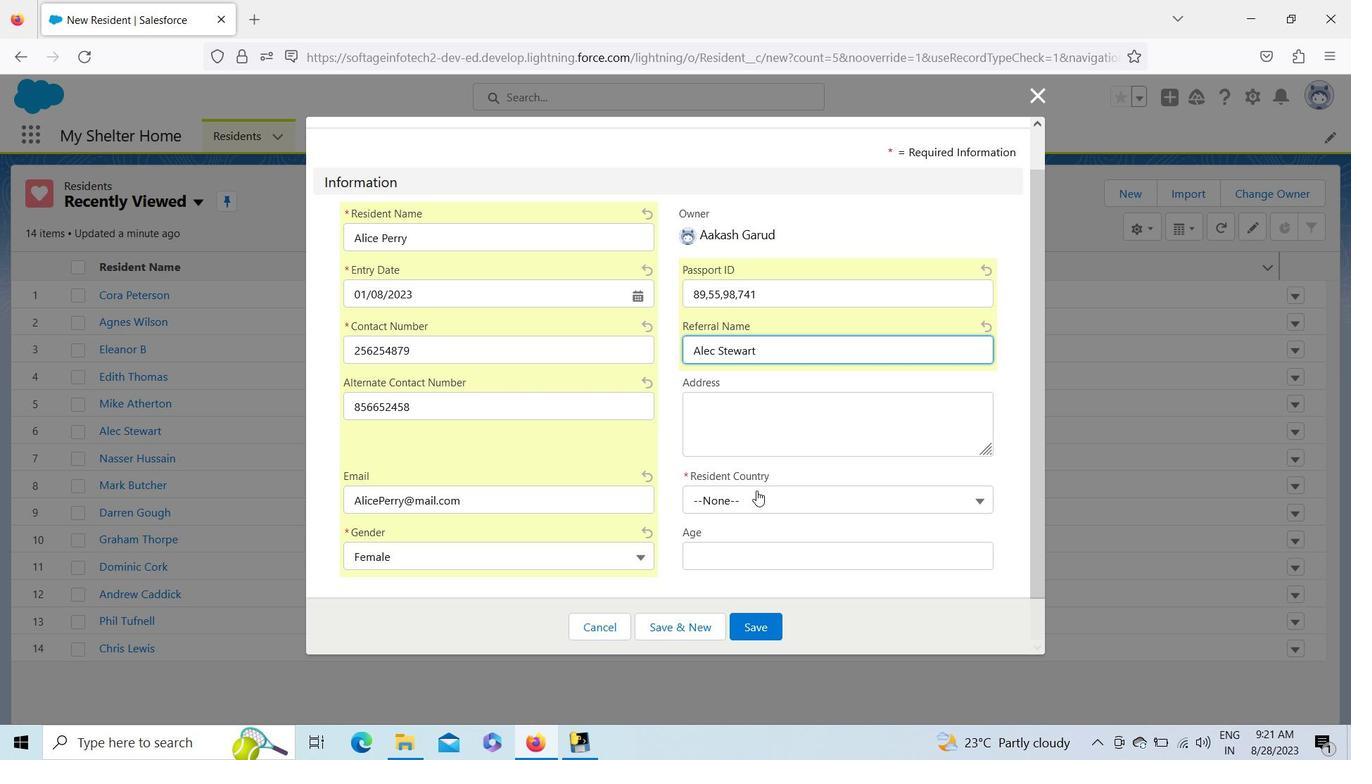 
Action: Mouse pressed left at (756, 491)
Screenshot: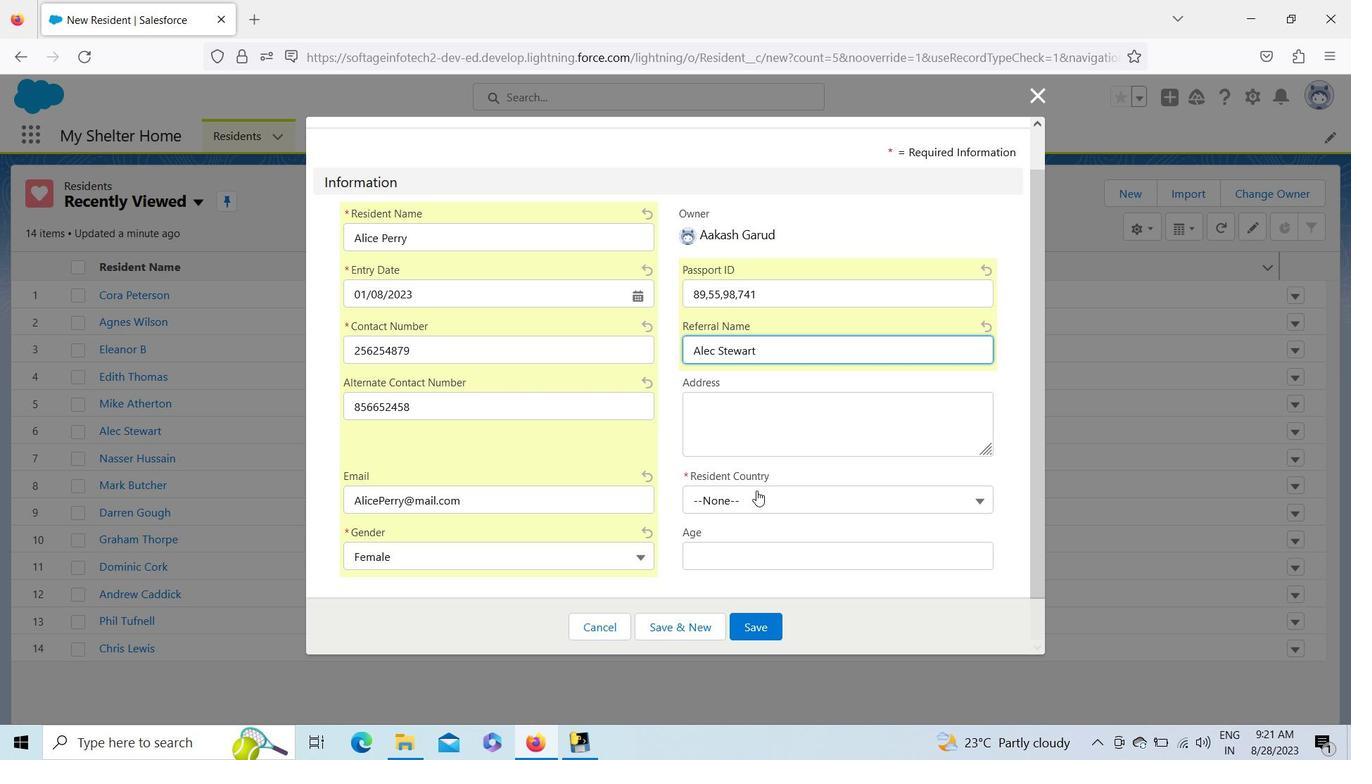 
Action: Key pressed <Key.down><Key.down><Key.down><Key.down><Key.enter>
Screenshot: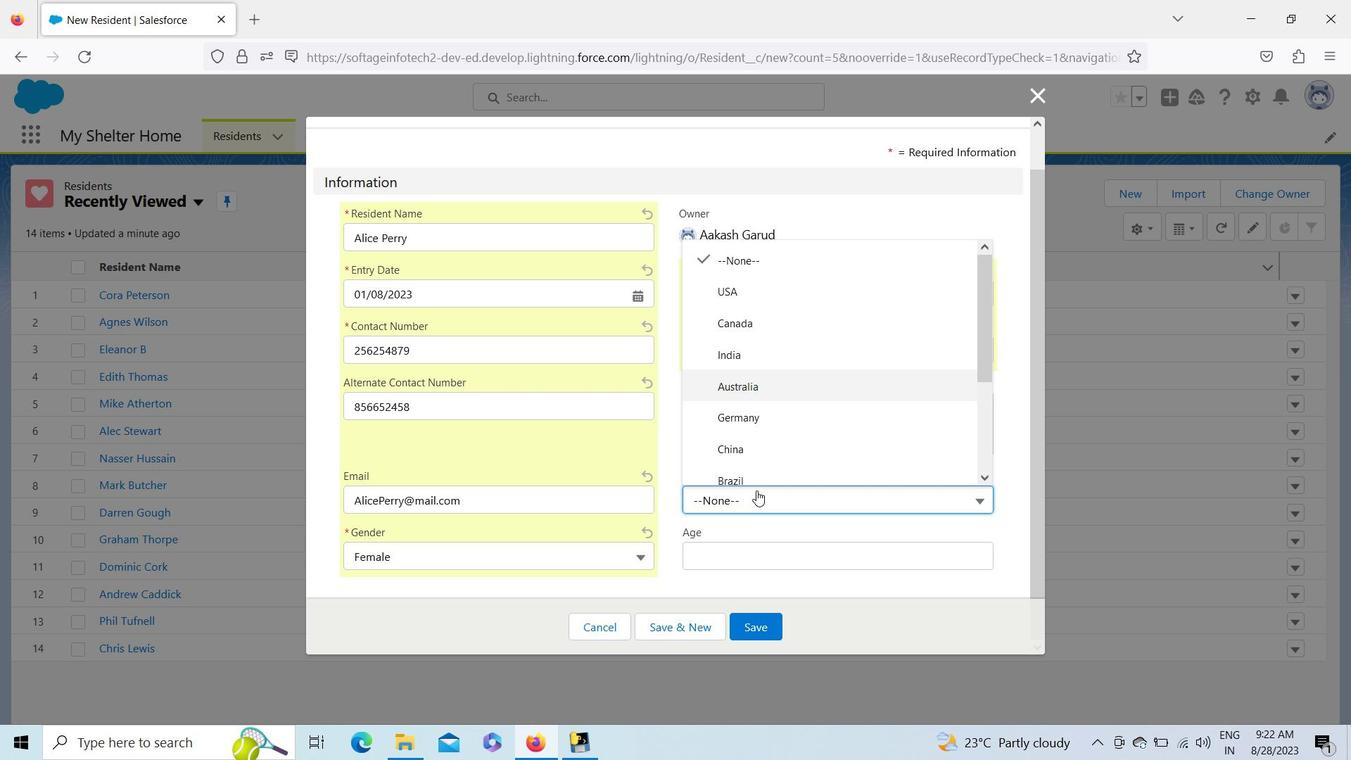 
Action: Mouse moved to (724, 557)
Screenshot: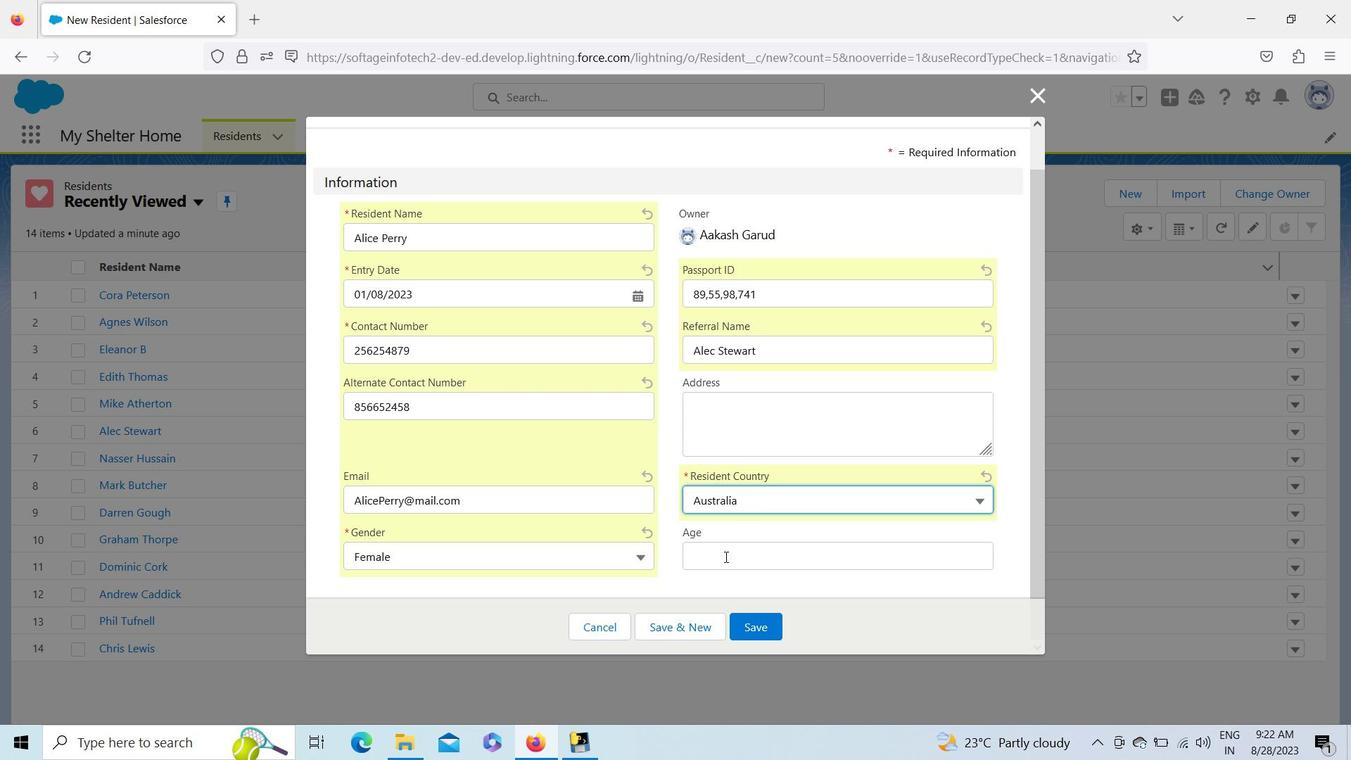 
Action: Mouse pressed left at (724, 557)
Screenshot: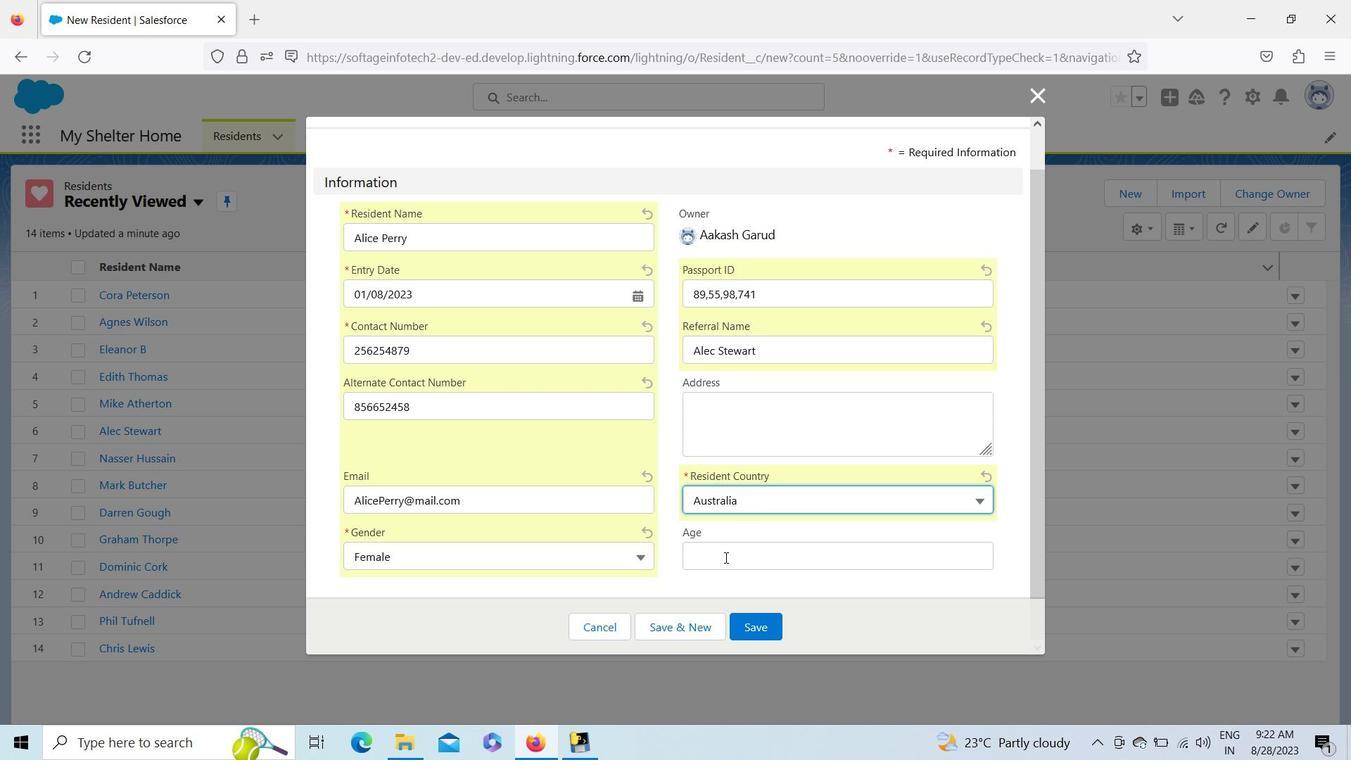 
Action: Key pressed 63
Screenshot: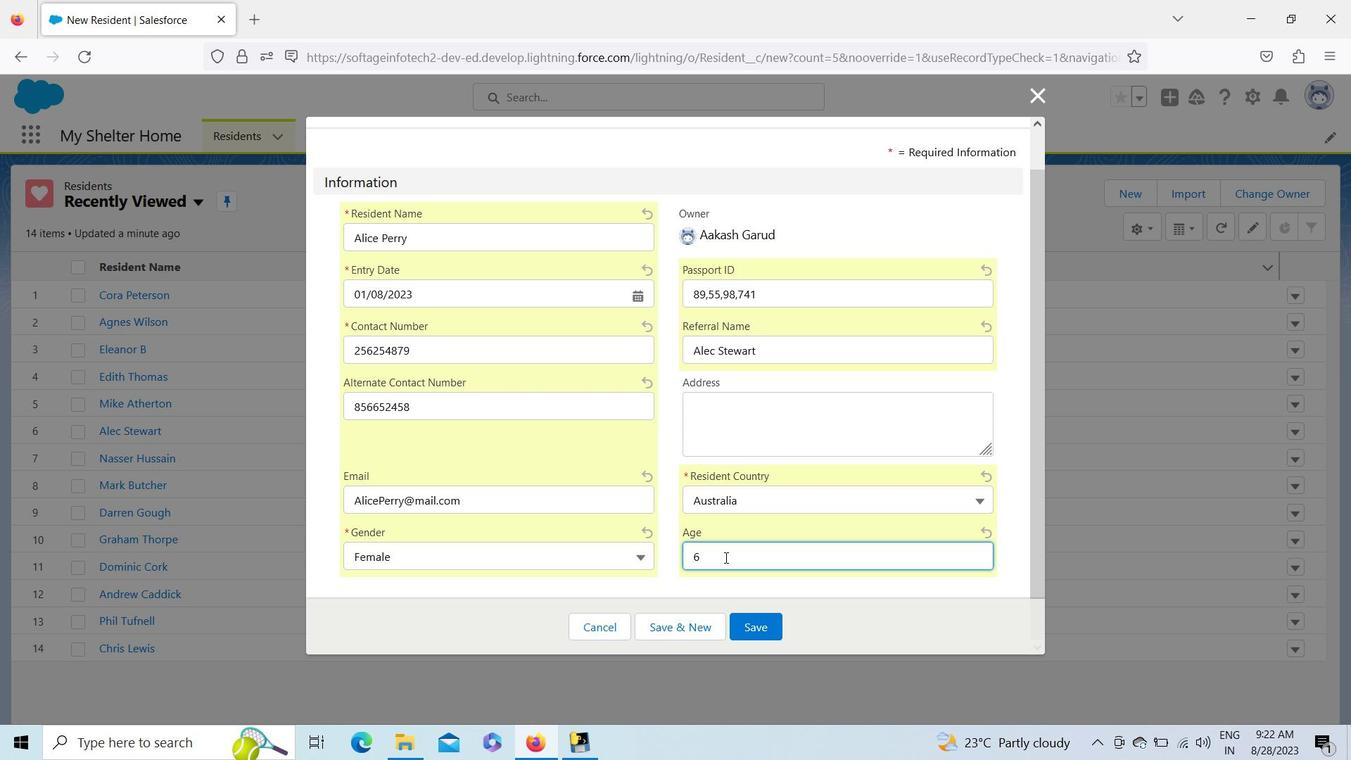 
Action: Mouse moved to (741, 627)
Screenshot: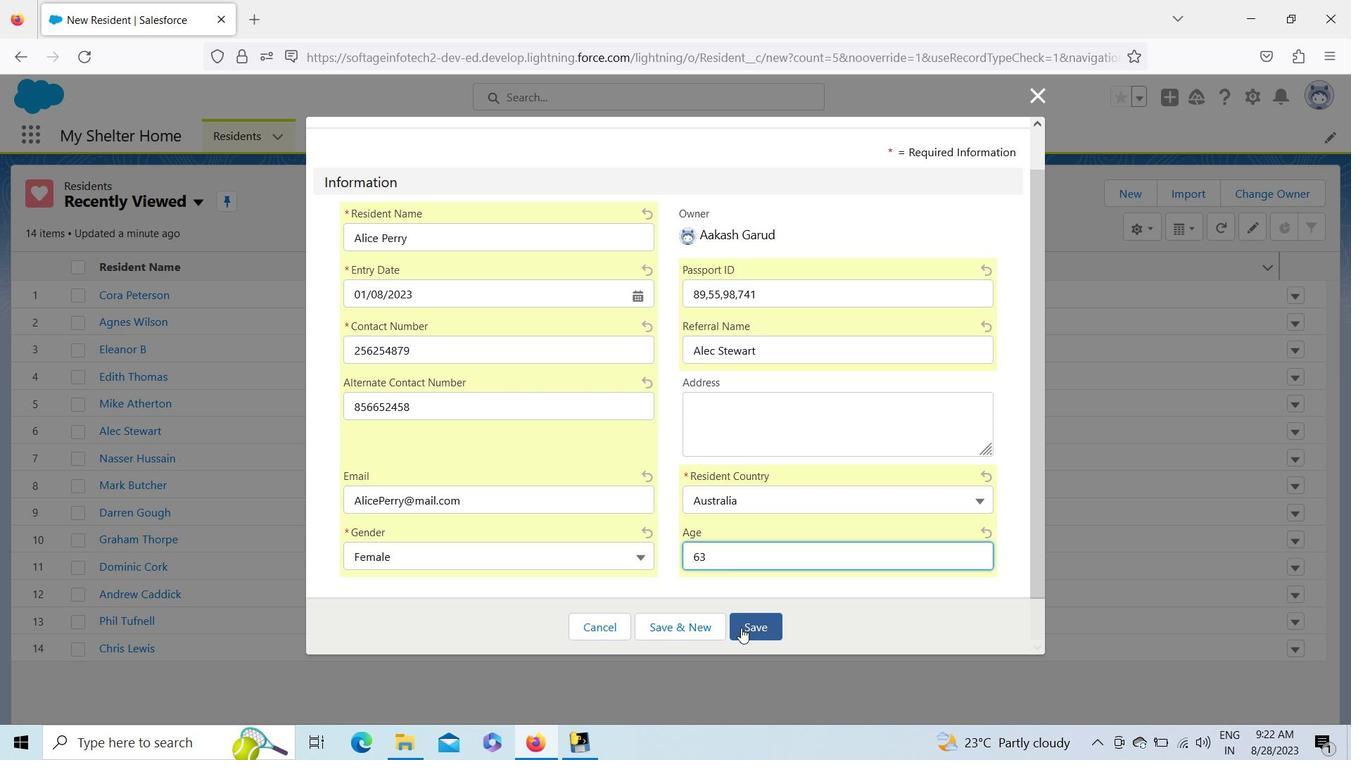 
Action: Mouse pressed left at (741, 627)
Screenshot: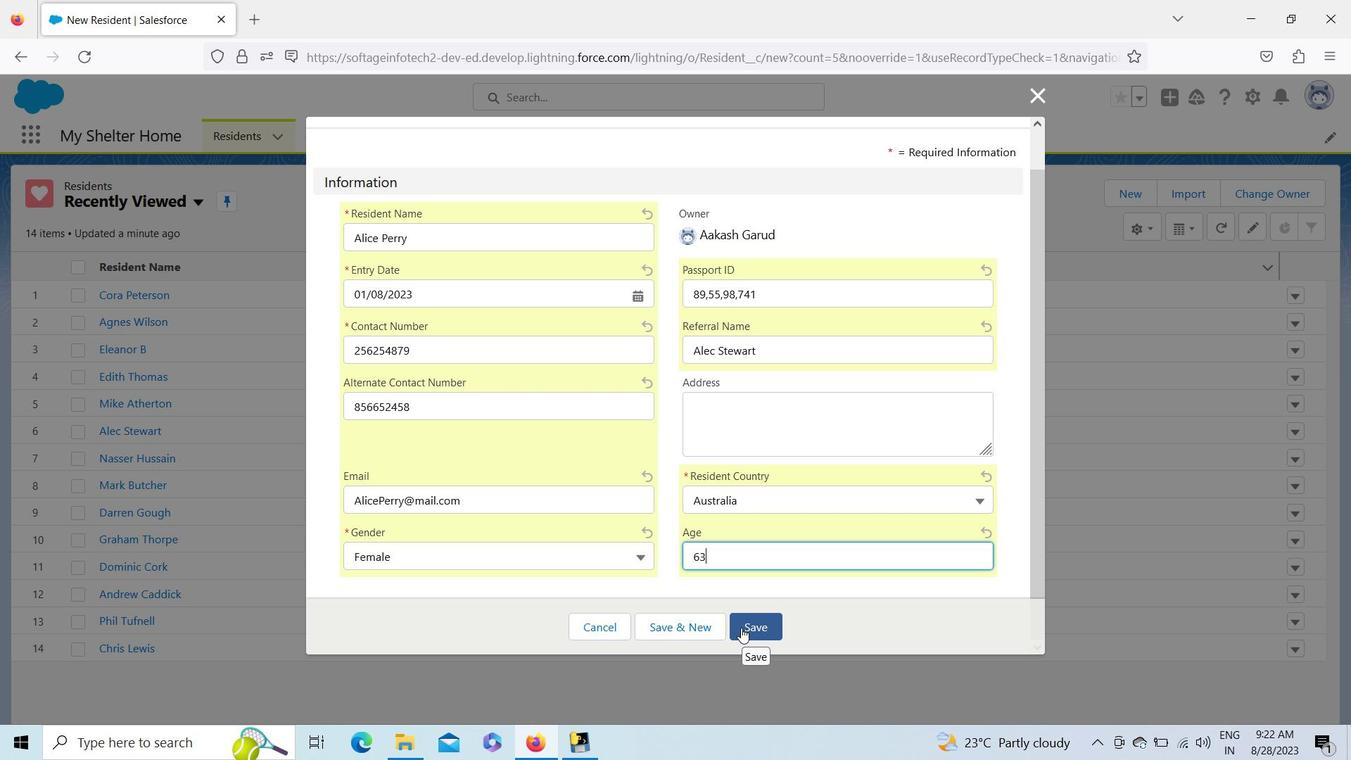 
Action: Mouse moved to (272, 135)
Screenshot: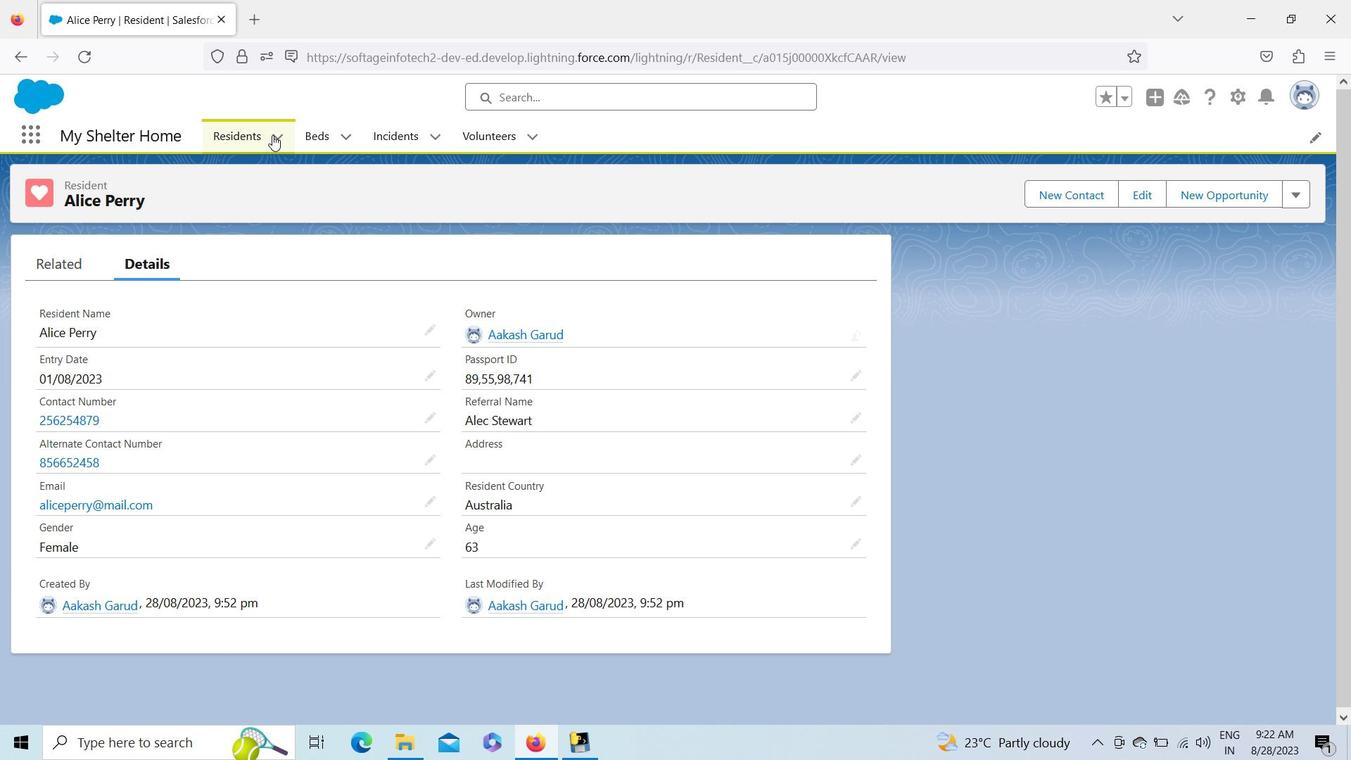
Action: Mouse pressed left at (272, 135)
Screenshot: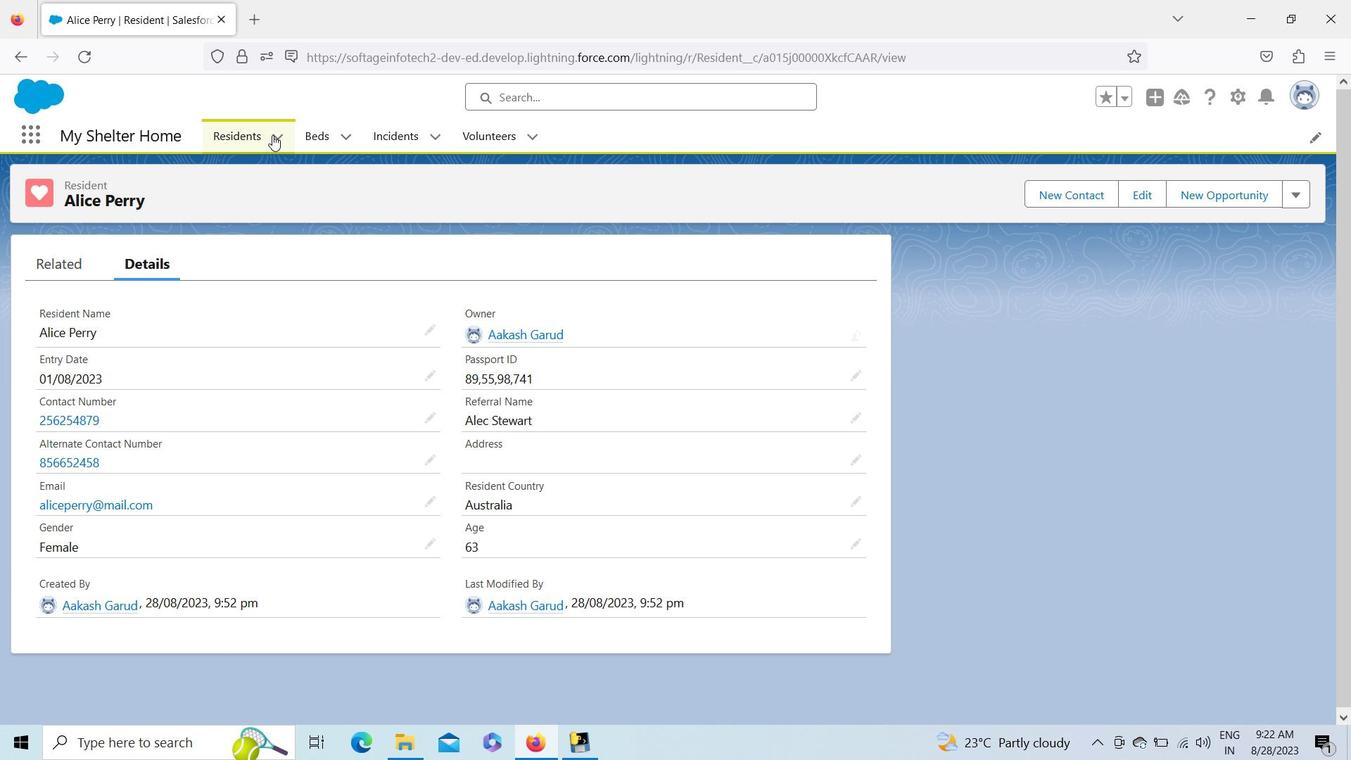
Action: Mouse moved to (243, 173)
Screenshot: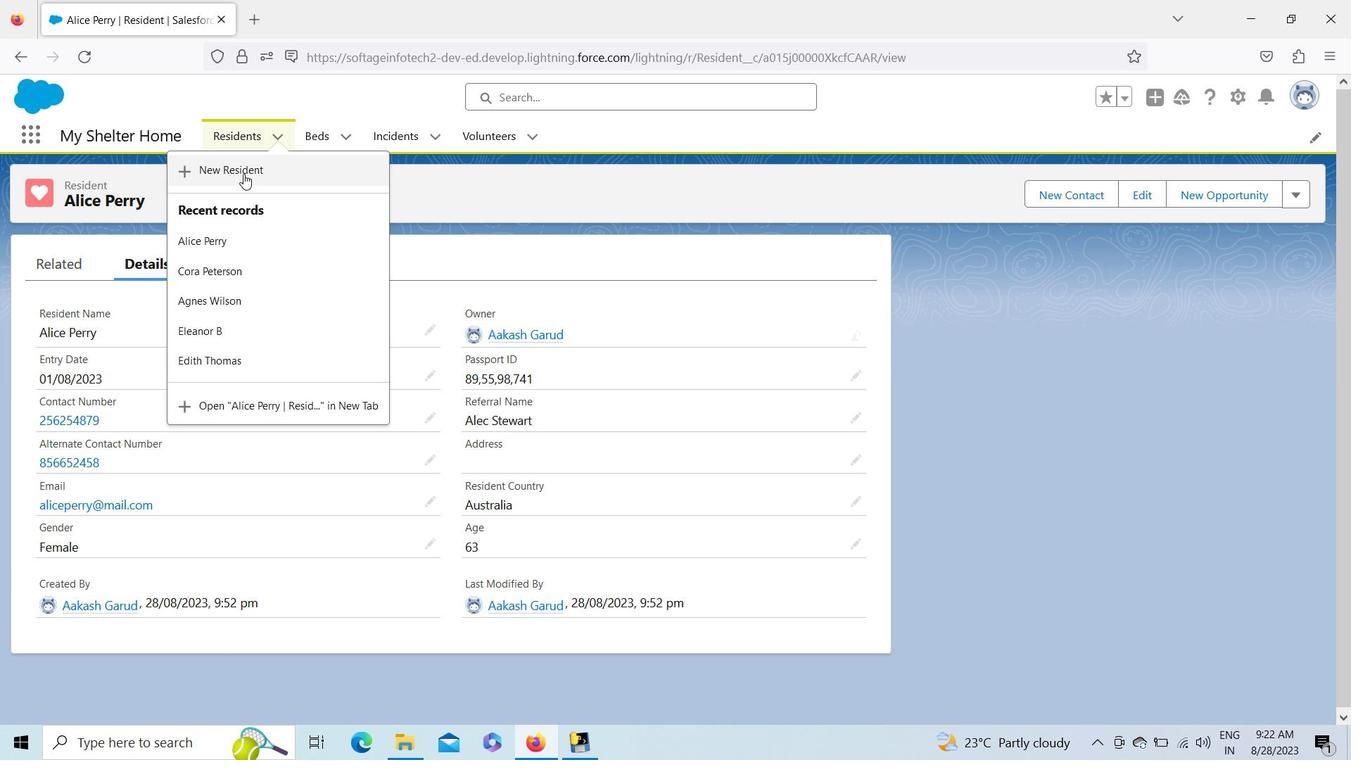 
Action: Mouse pressed left at (243, 173)
Screenshot: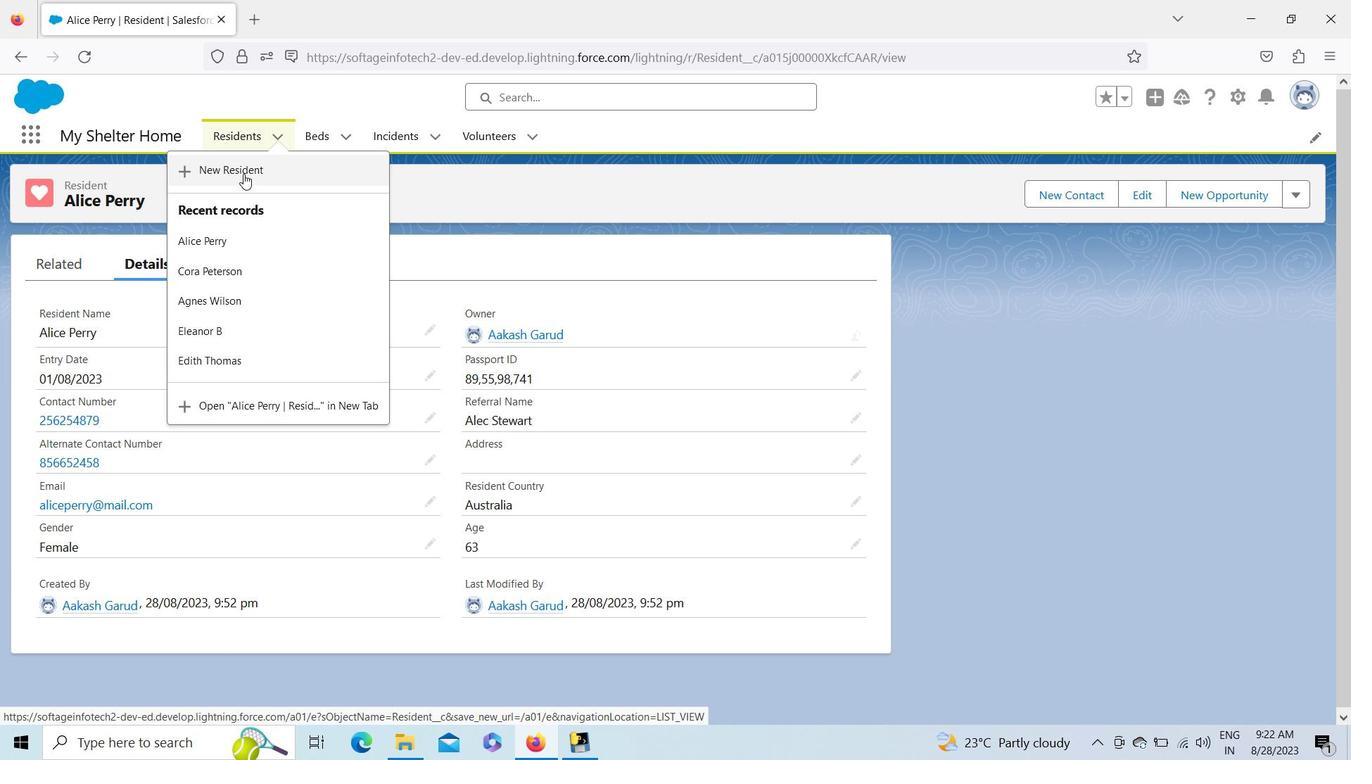 
Action: Mouse moved to (446, 273)
Screenshot: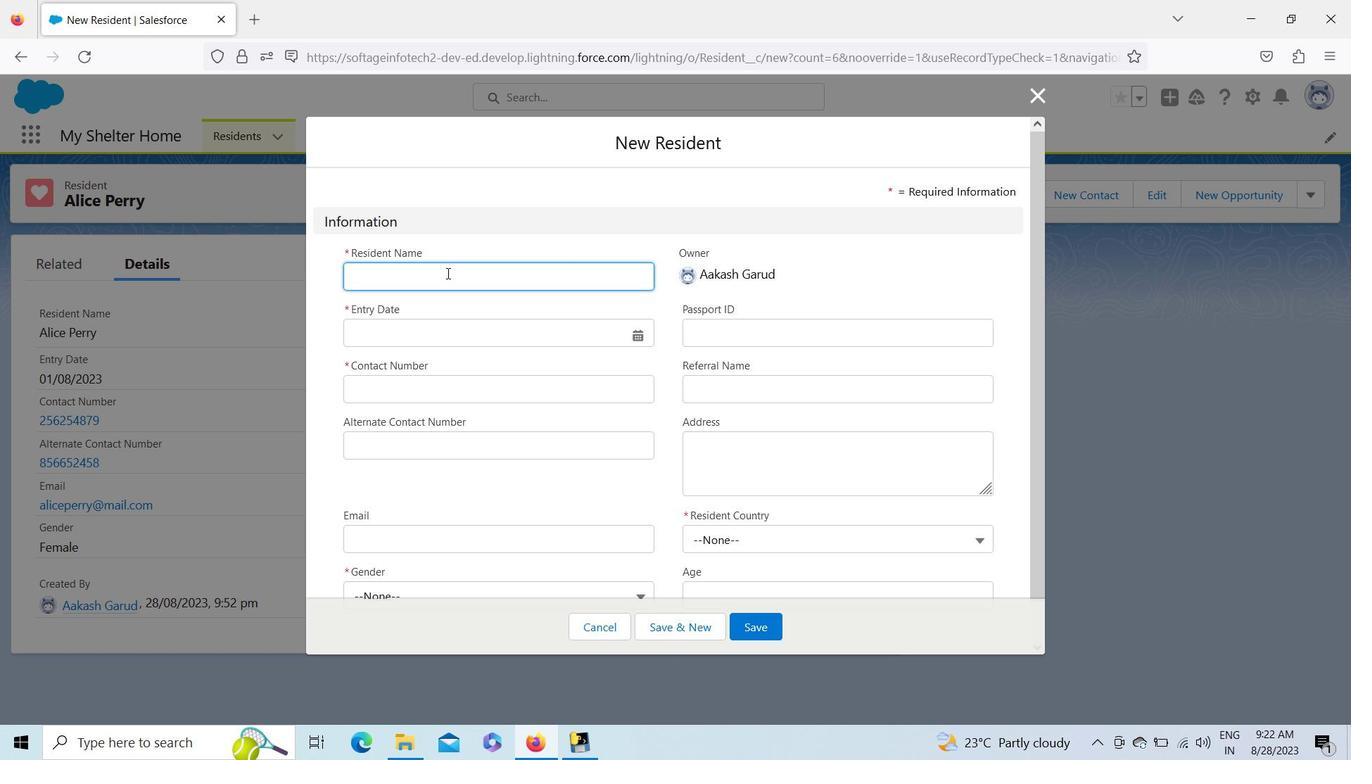 
Action: Key pressed <Key.shift><Key.shift><Key.shift><Key.shift><Key.shift><Key.shift><Key.shift><Key.shift><Key.shift>Dorothy<Key.space><Key.shift><Key.shift><Key.shift>B
Screenshot: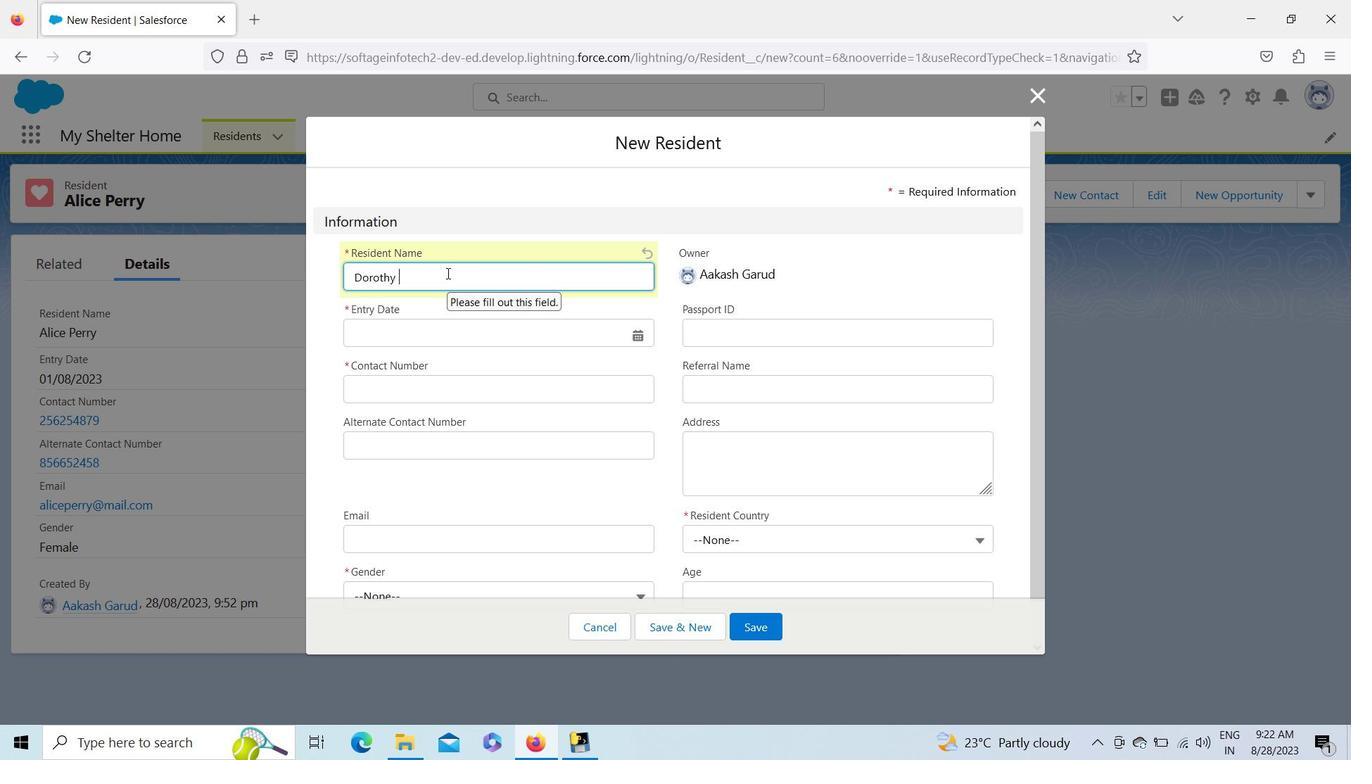 
Action: Mouse moved to (639, 338)
Screenshot: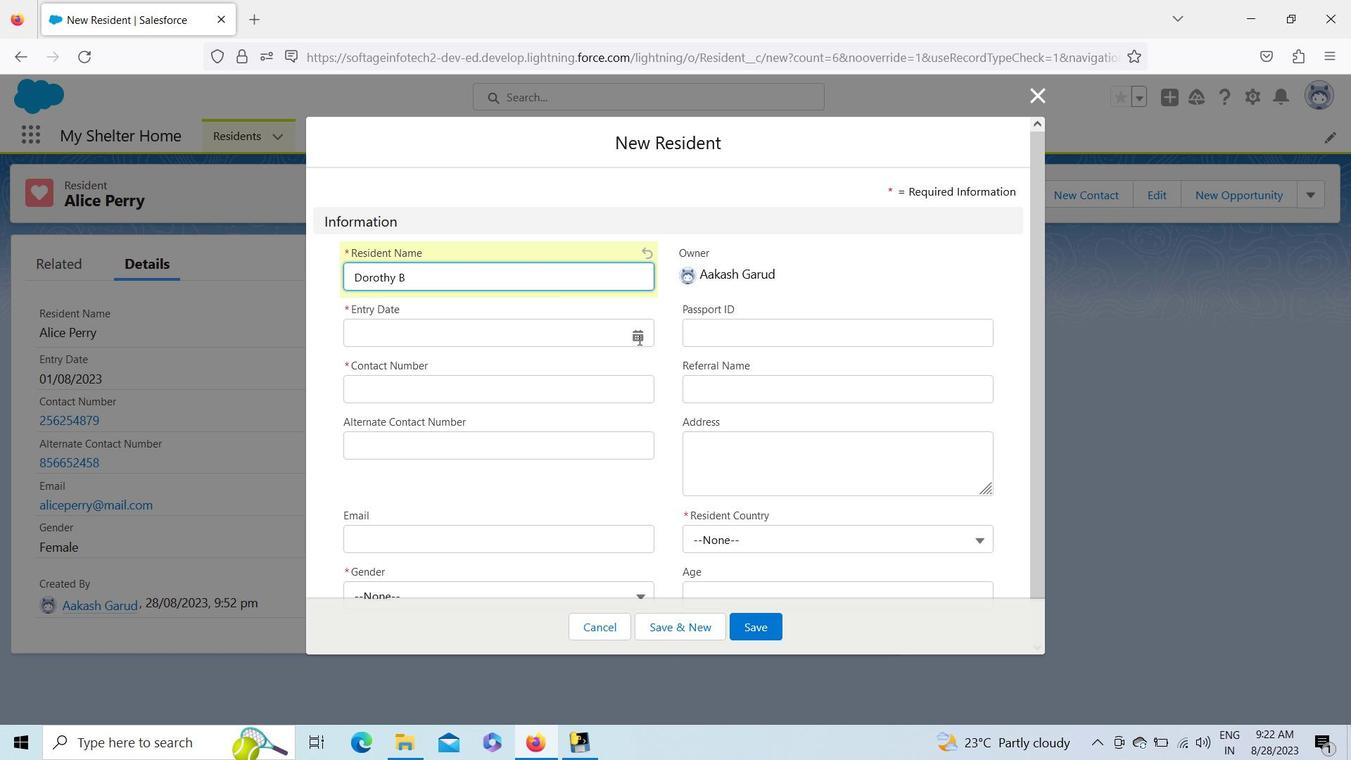 
Action: Mouse pressed left at (639, 338)
Screenshot: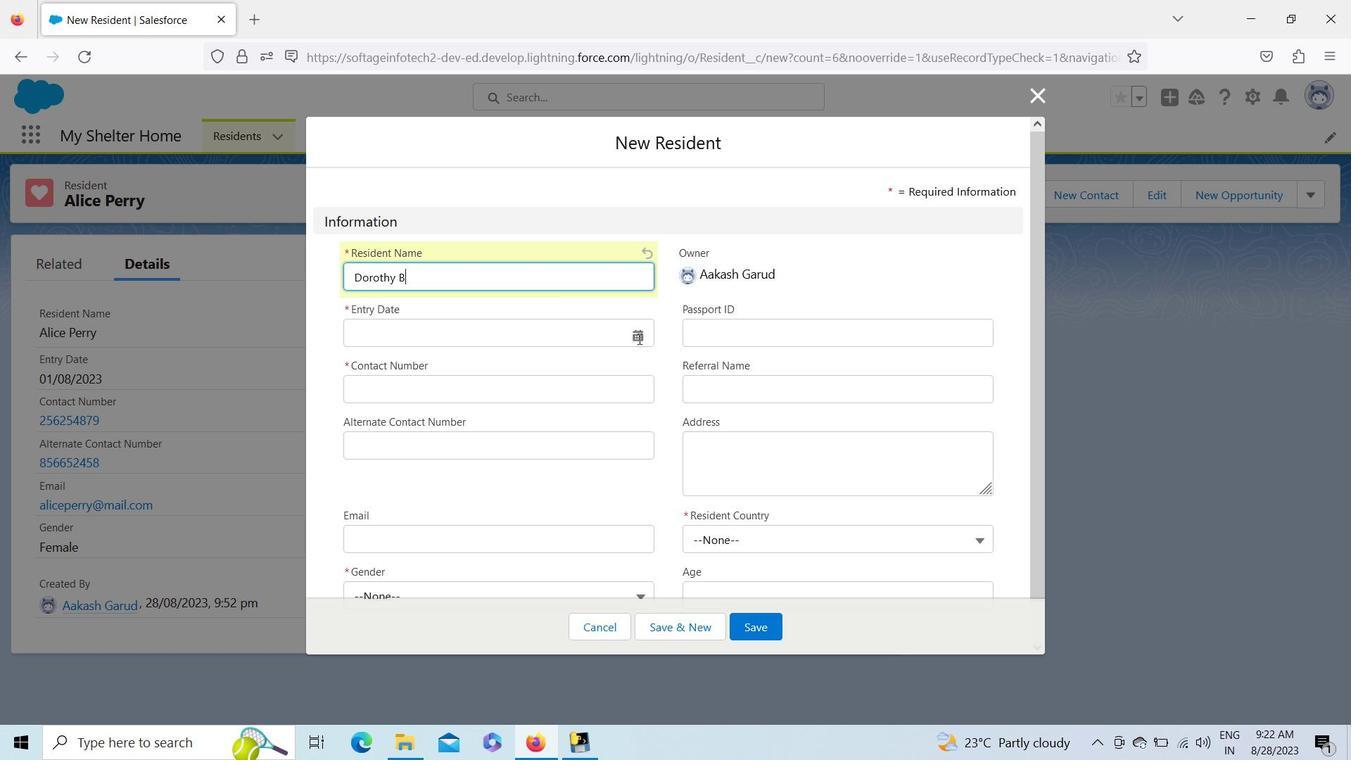 
Action: Mouse moved to (430, 463)
Screenshot: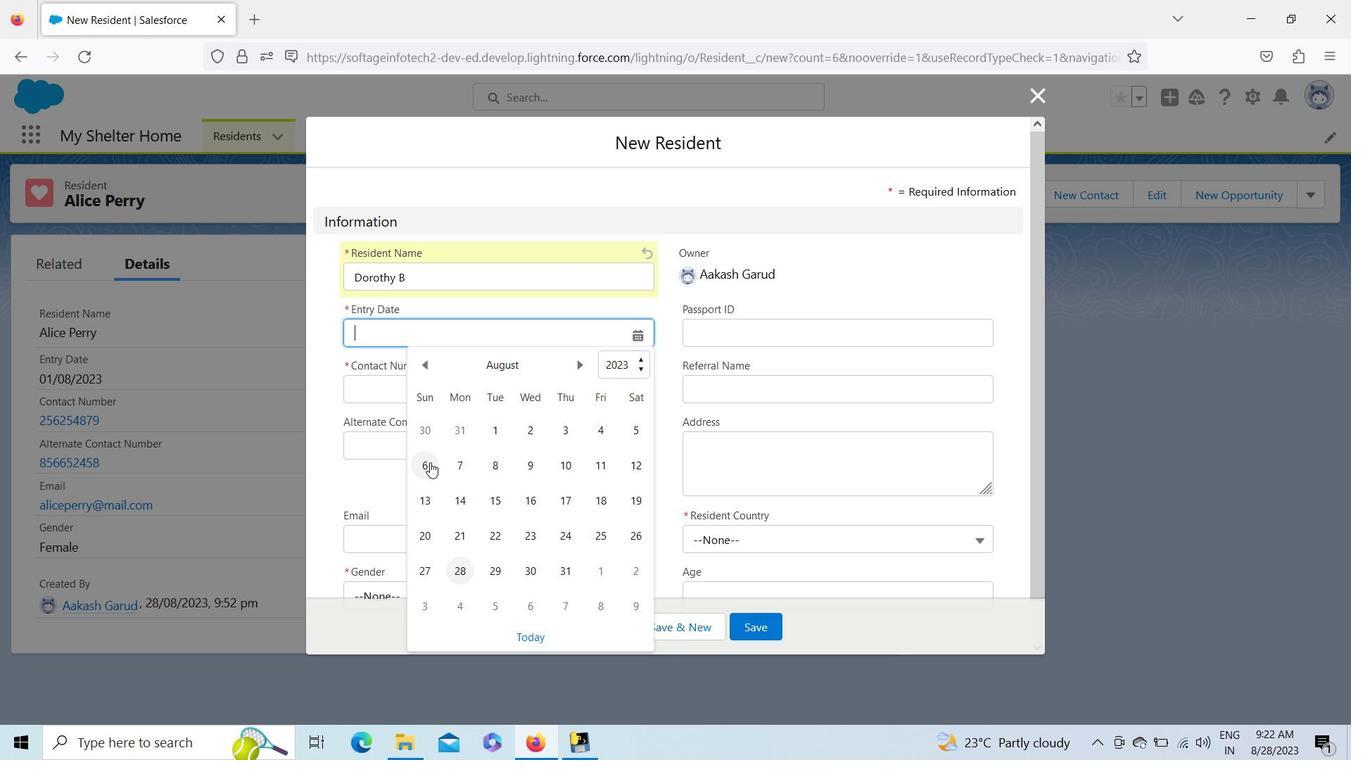 
Action: Mouse pressed left at (430, 463)
Screenshot: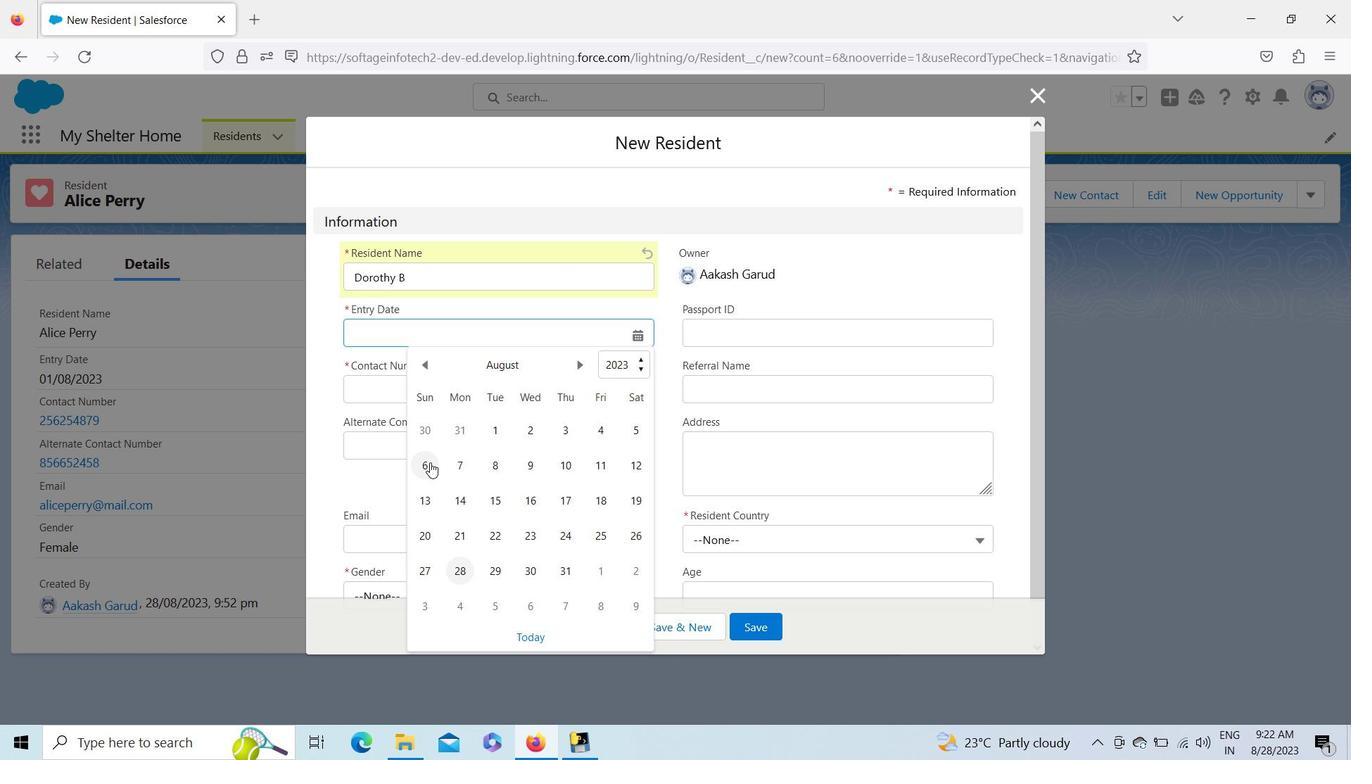 
Action: Mouse moved to (443, 391)
Screenshot: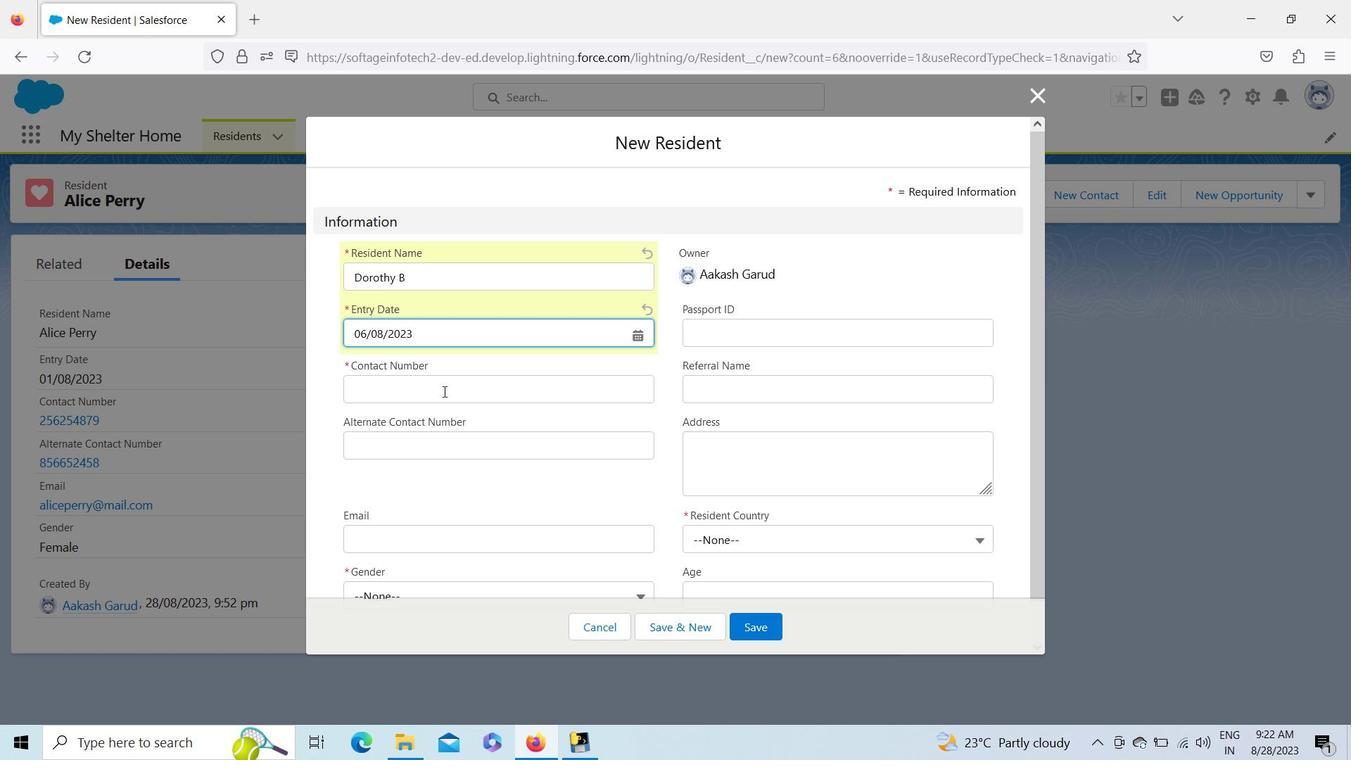 
Action: Mouse pressed left at (443, 391)
Screenshot: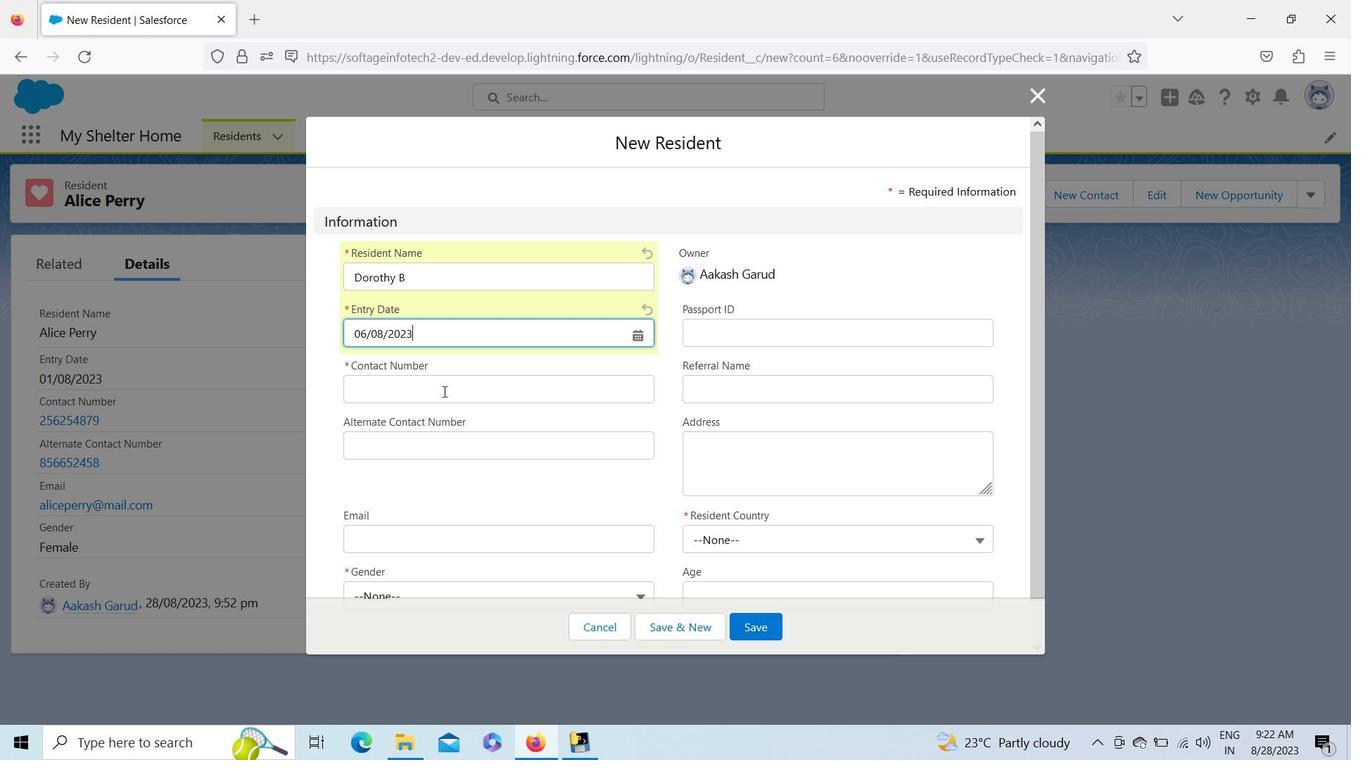 
Action: Key pressed 357951456
Screenshot: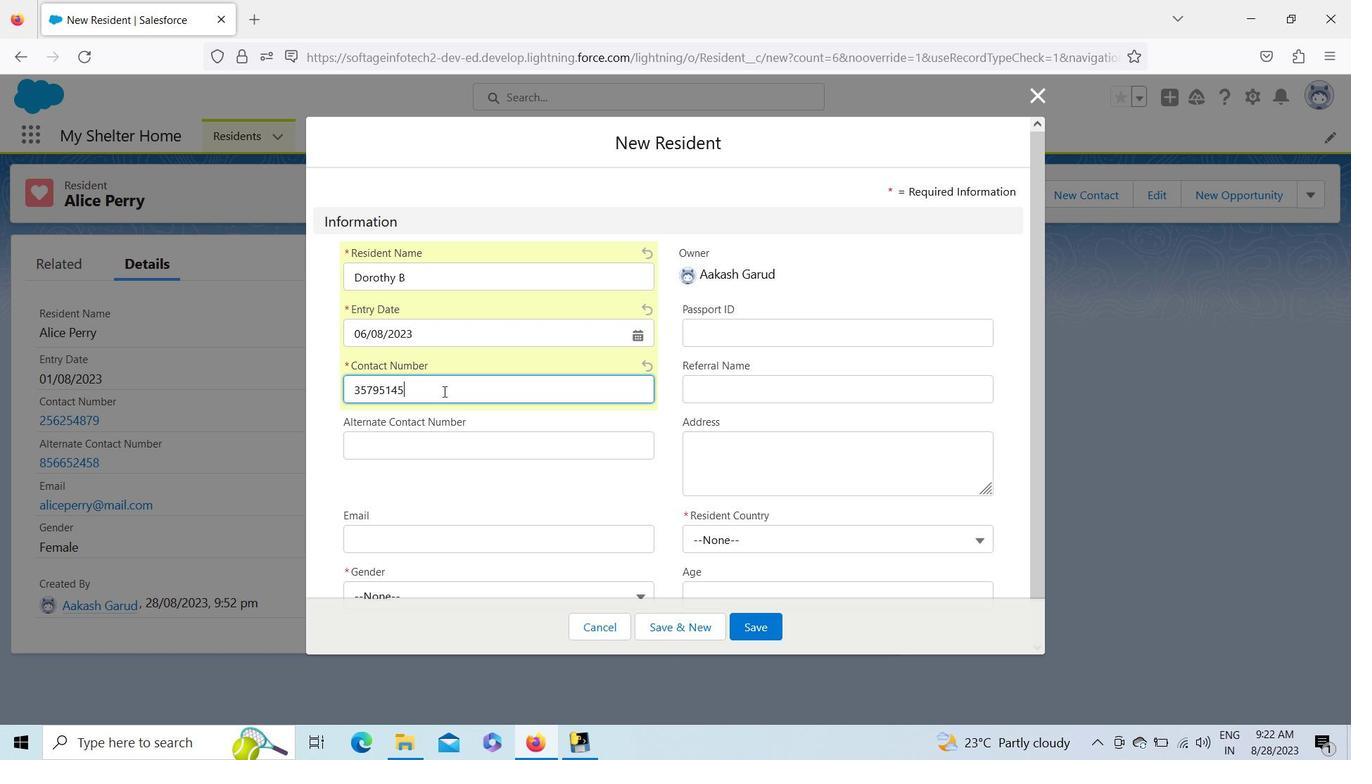 
Action: Mouse moved to (406, 451)
Screenshot: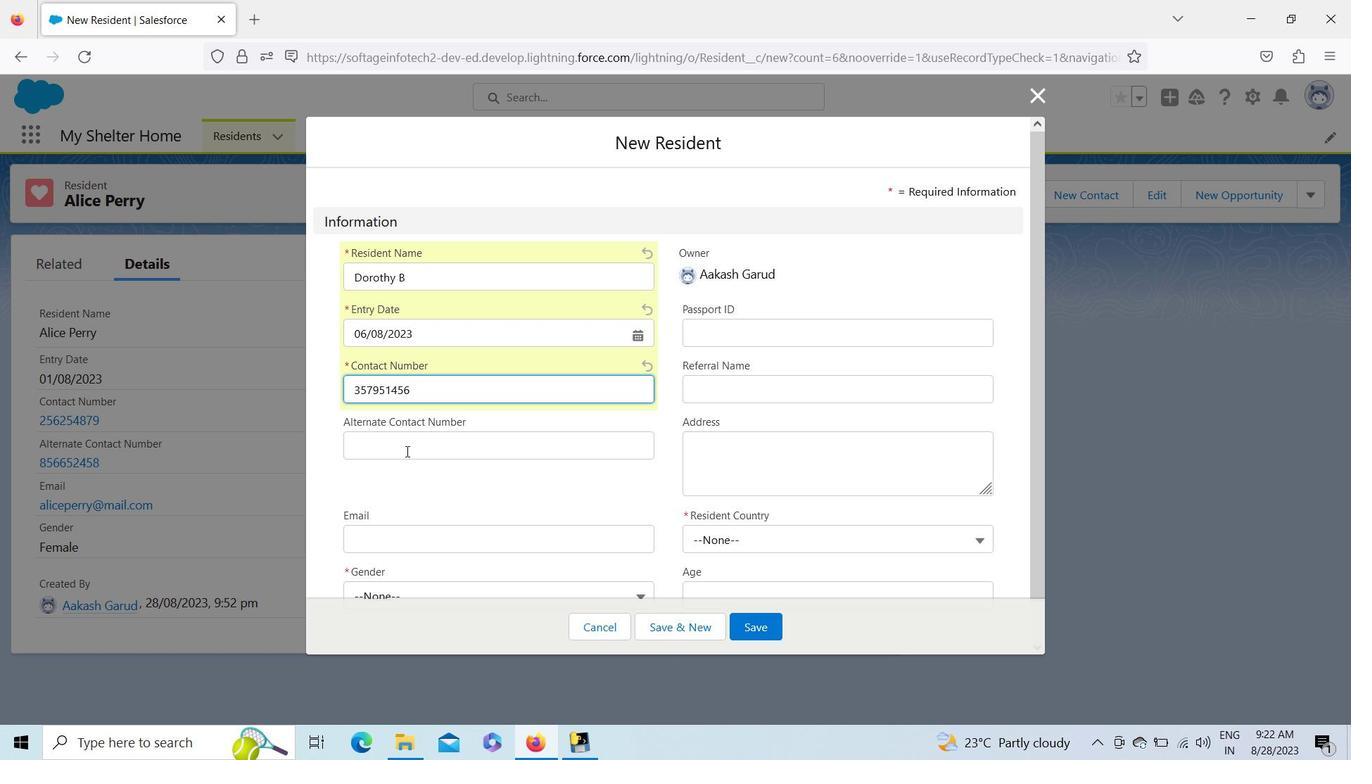 
Action: Mouse pressed left at (406, 451)
Screenshot: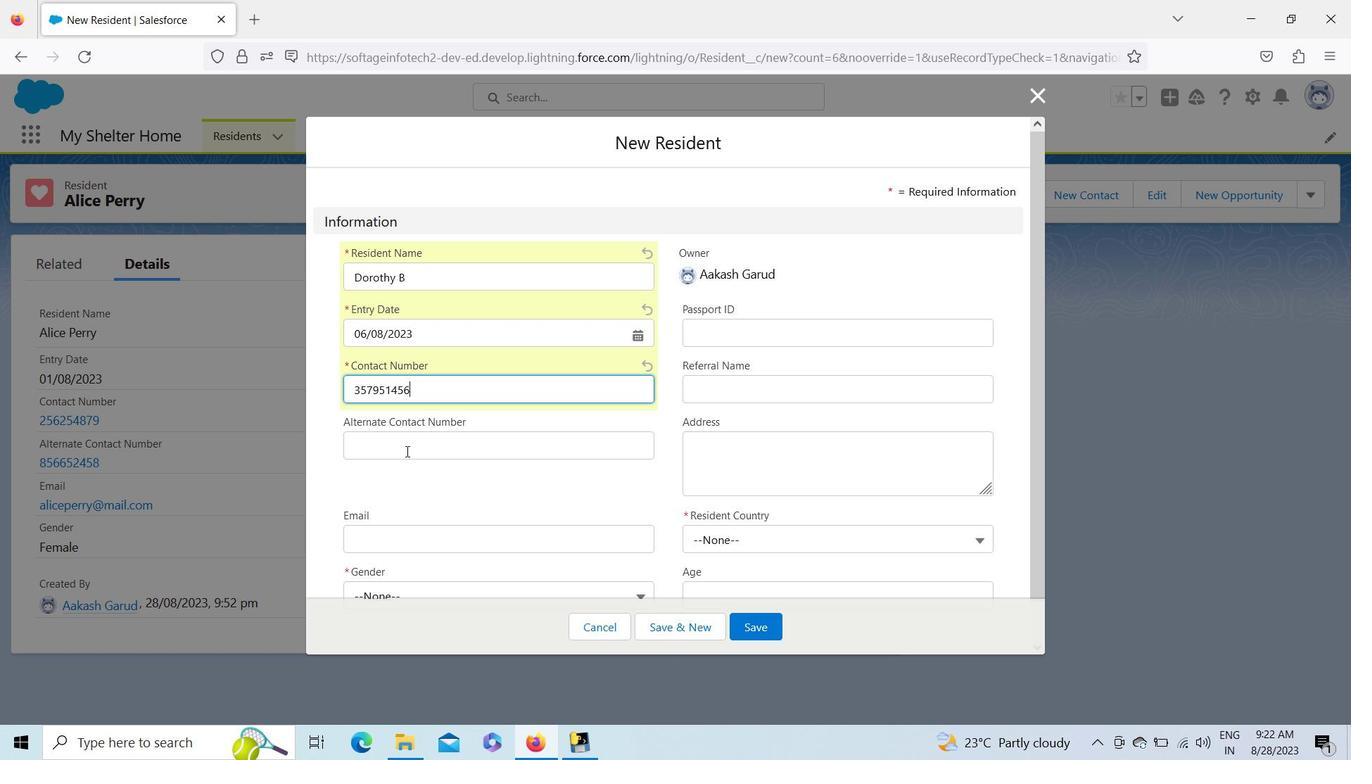 
Action: Key pressed 654852951
Screenshot: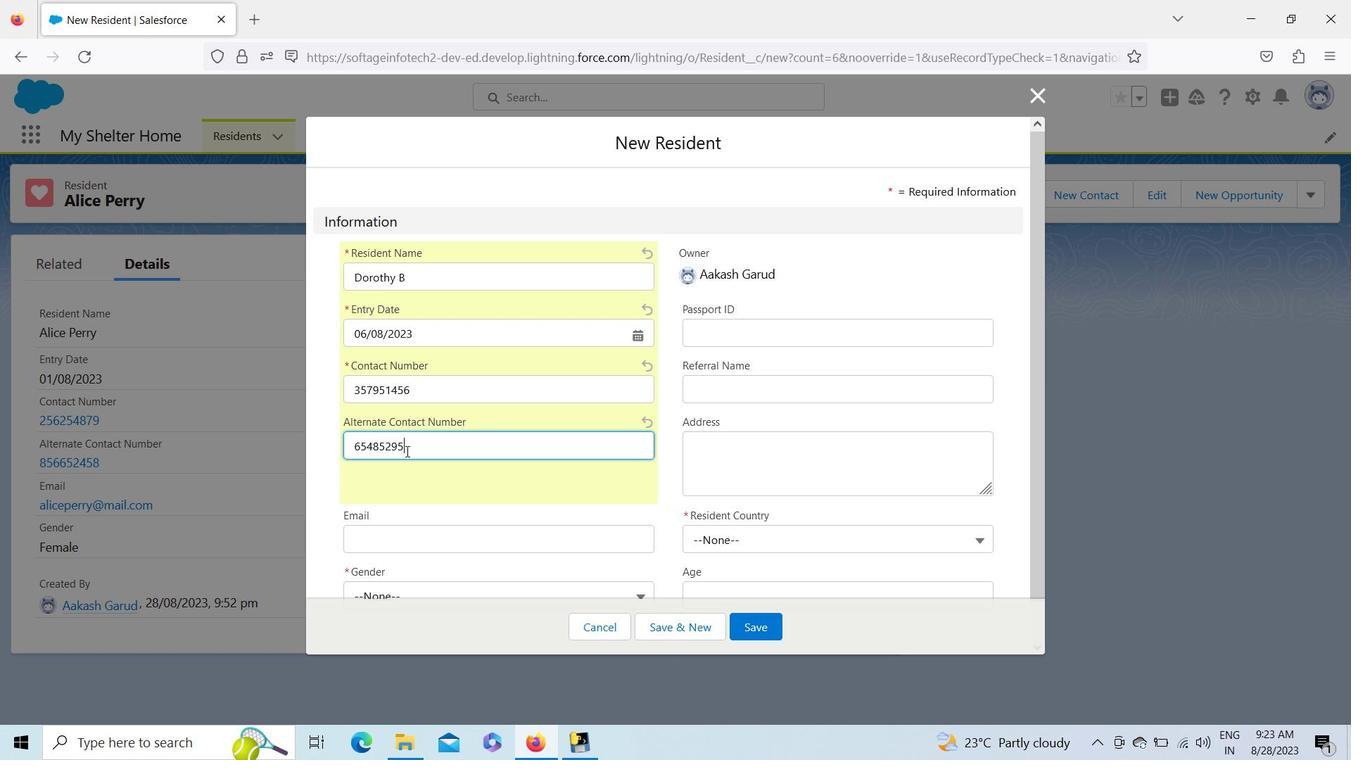 
Action: Mouse moved to (446, 537)
Screenshot: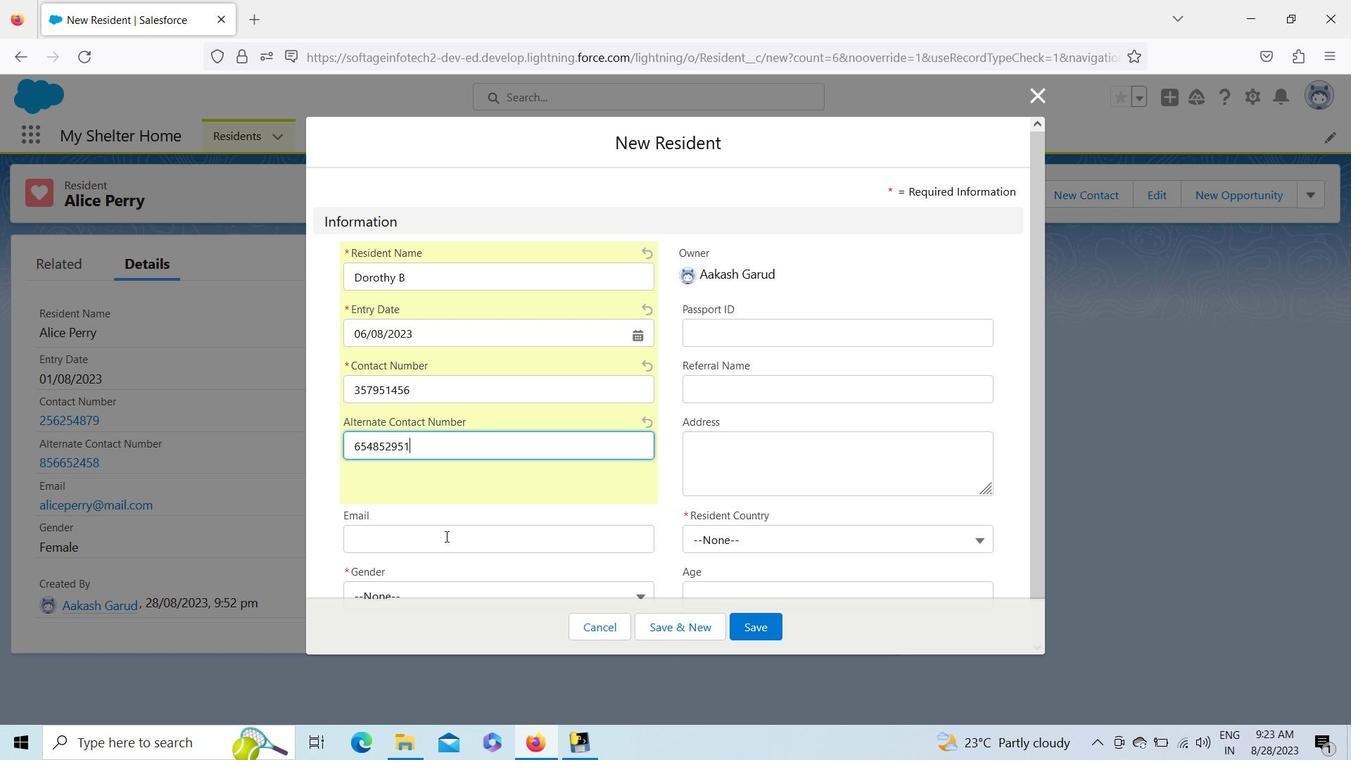 
Action: Mouse pressed left at (446, 537)
Screenshot: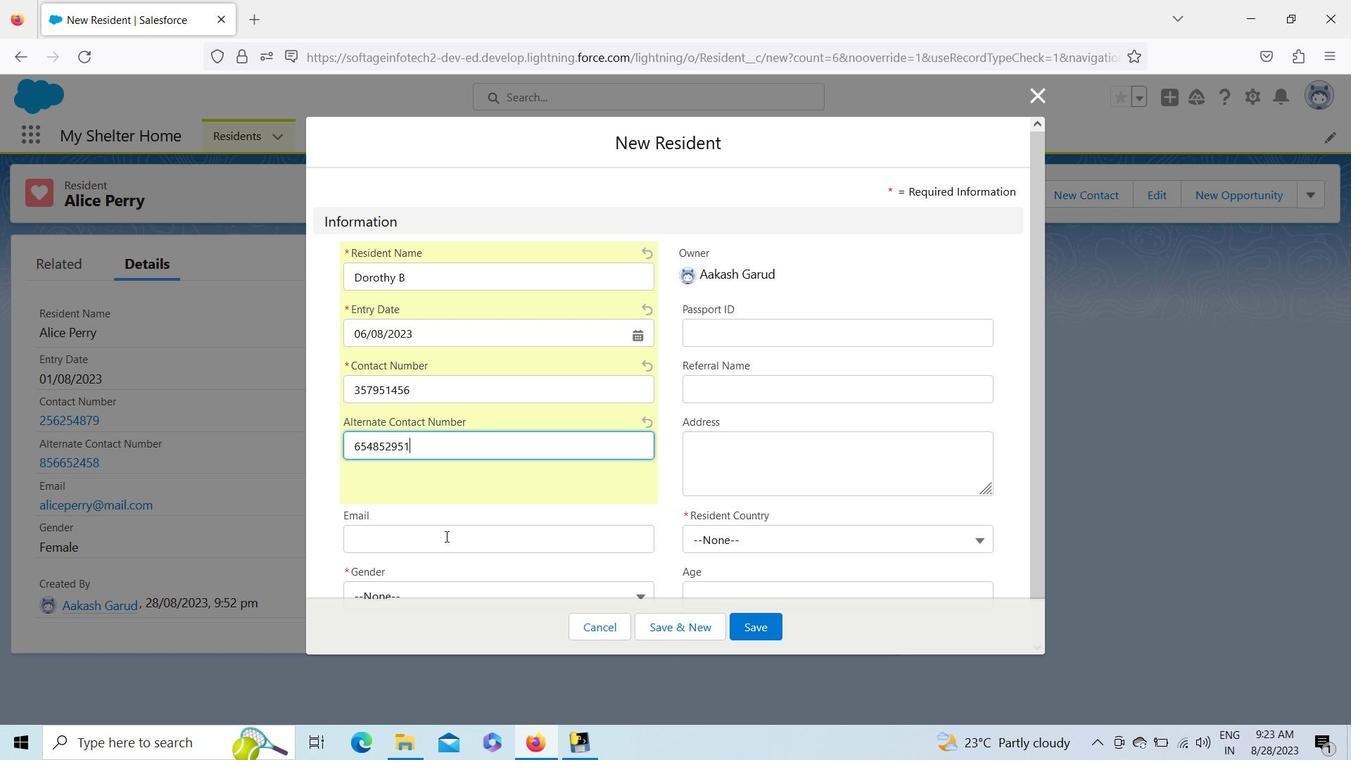 
Action: Key pressed <Key.shift>Dorothy<Key.shift>B<Key.shift>@mail.com
Screenshot: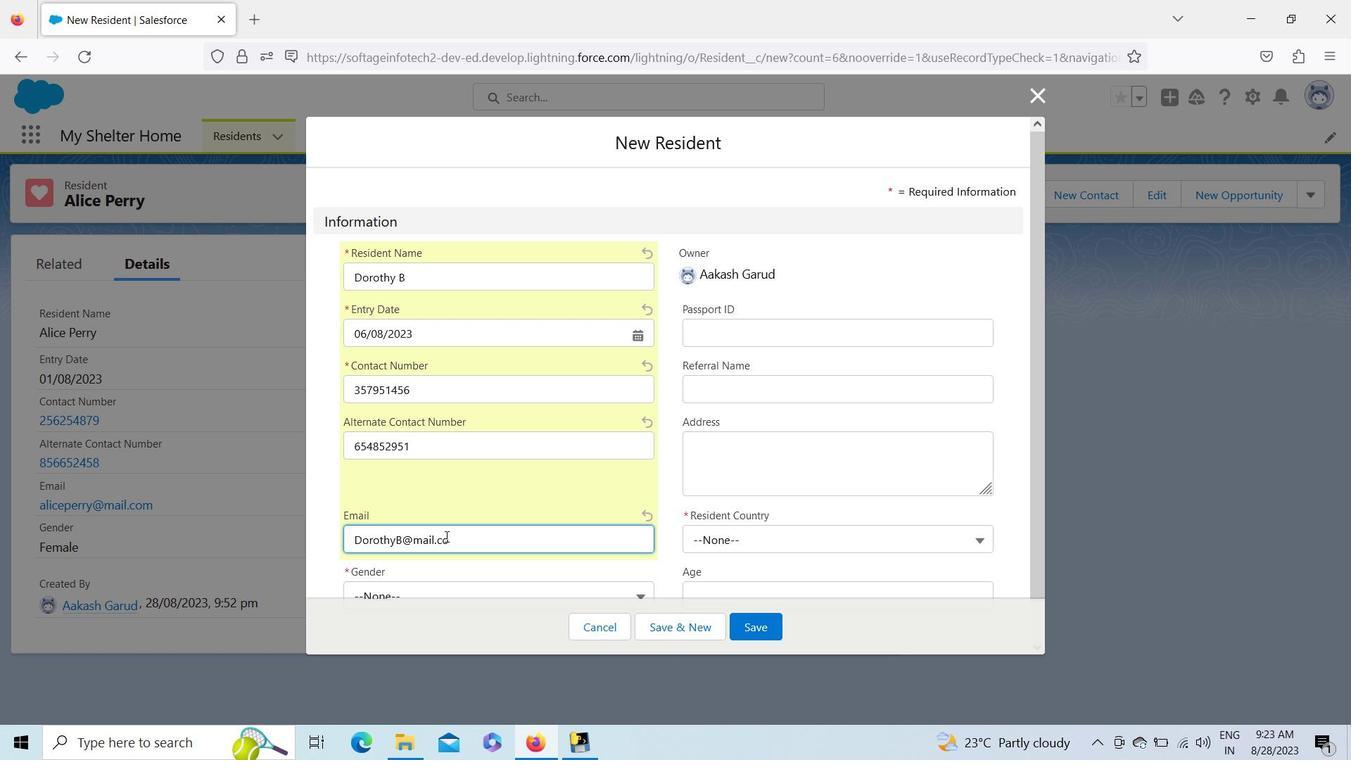 
Action: Mouse moved to (396, 590)
Screenshot: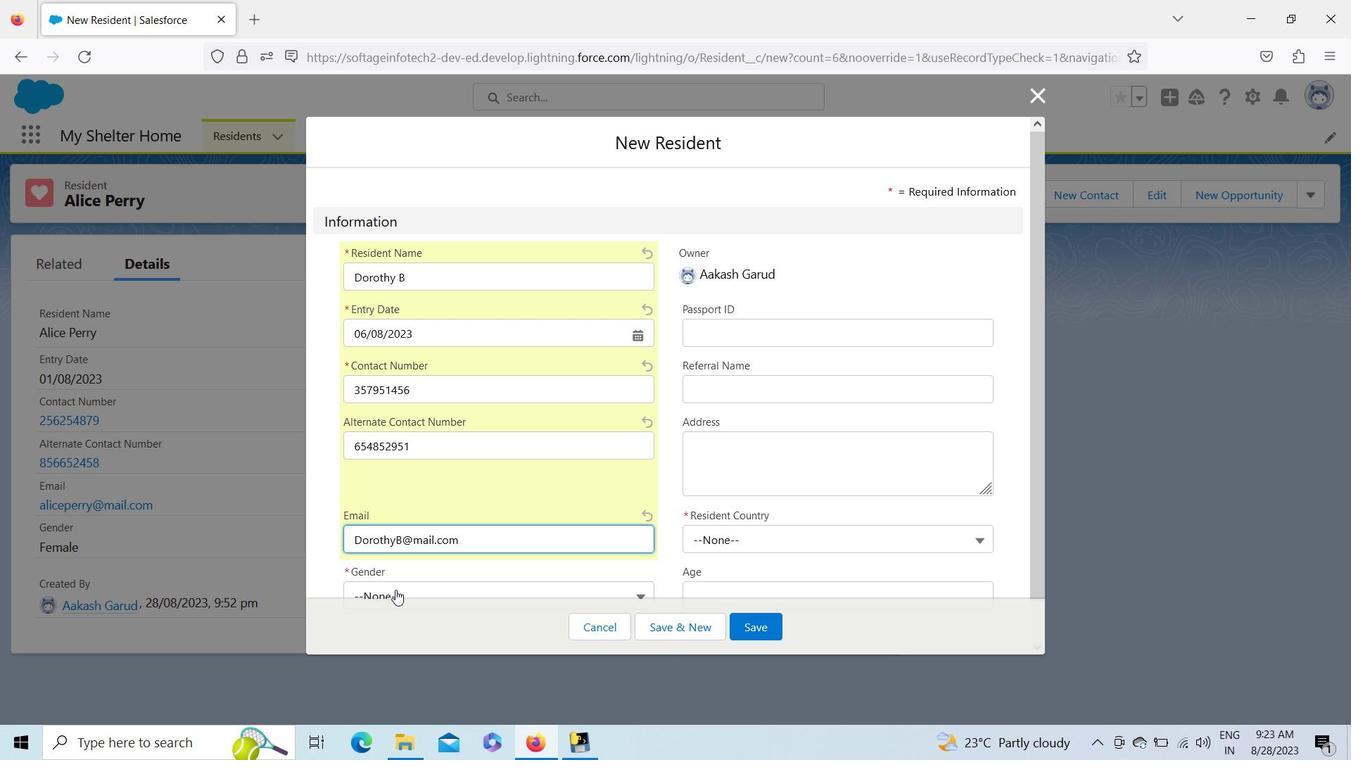 
Action: Mouse pressed left at (396, 590)
Screenshot: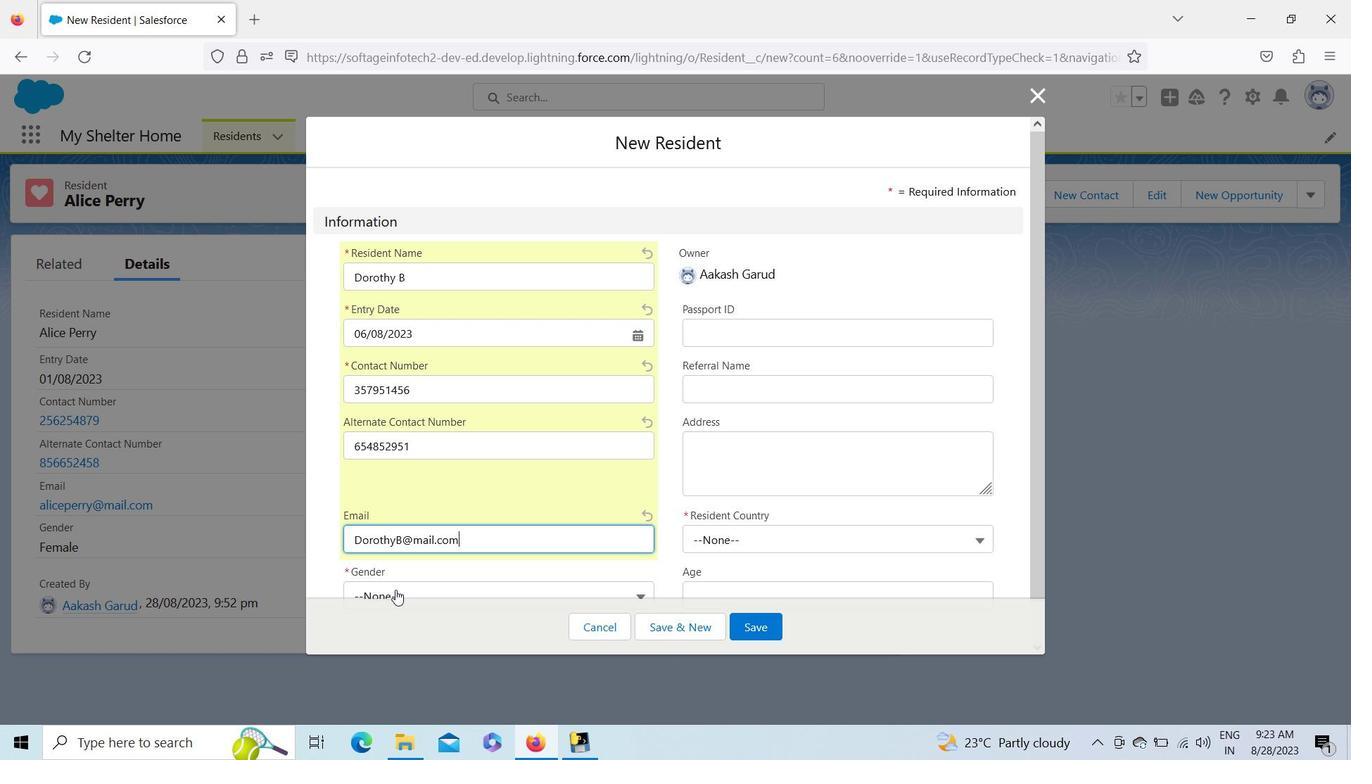 
Action: Mouse moved to (428, 549)
Screenshot: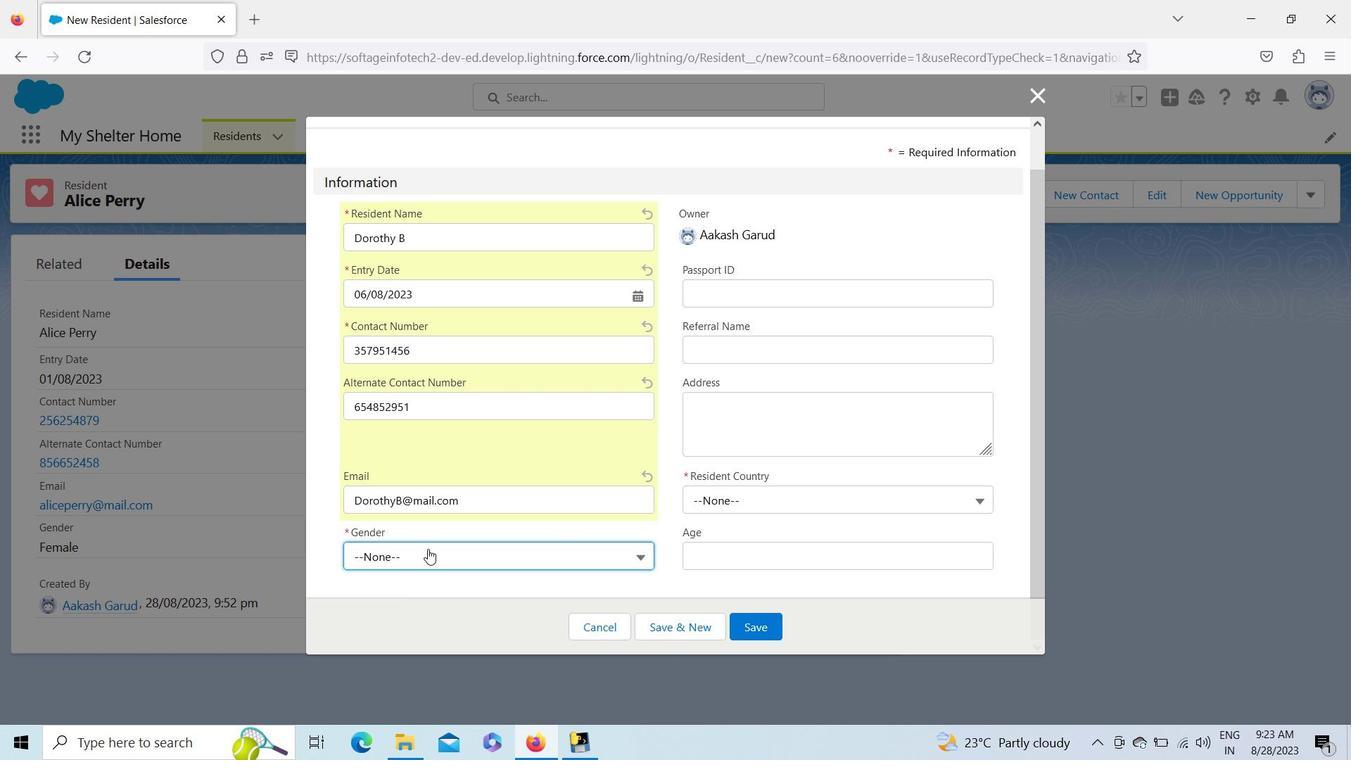 
Action: Mouse pressed left at (428, 549)
Screenshot: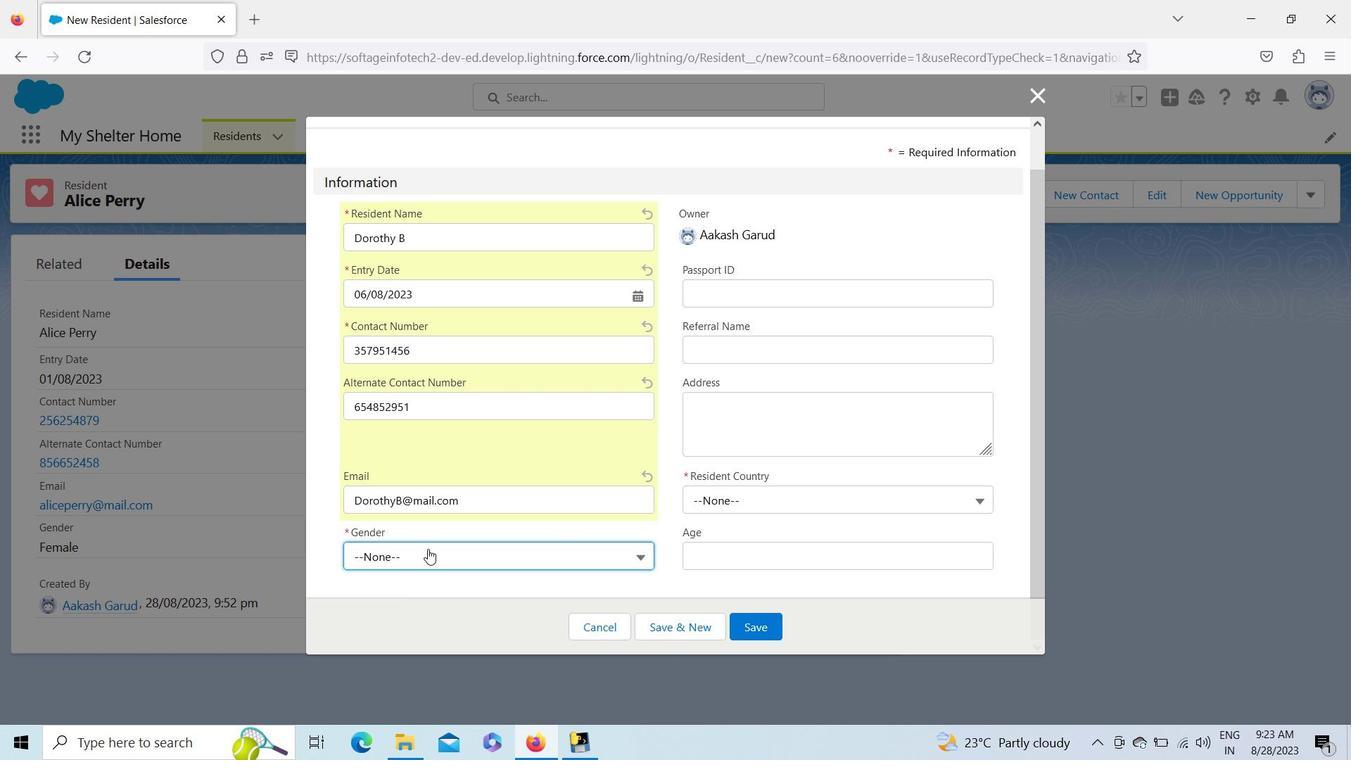 
Action: Key pressed <Key.down><Key.down><Key.enter>
Screenshot: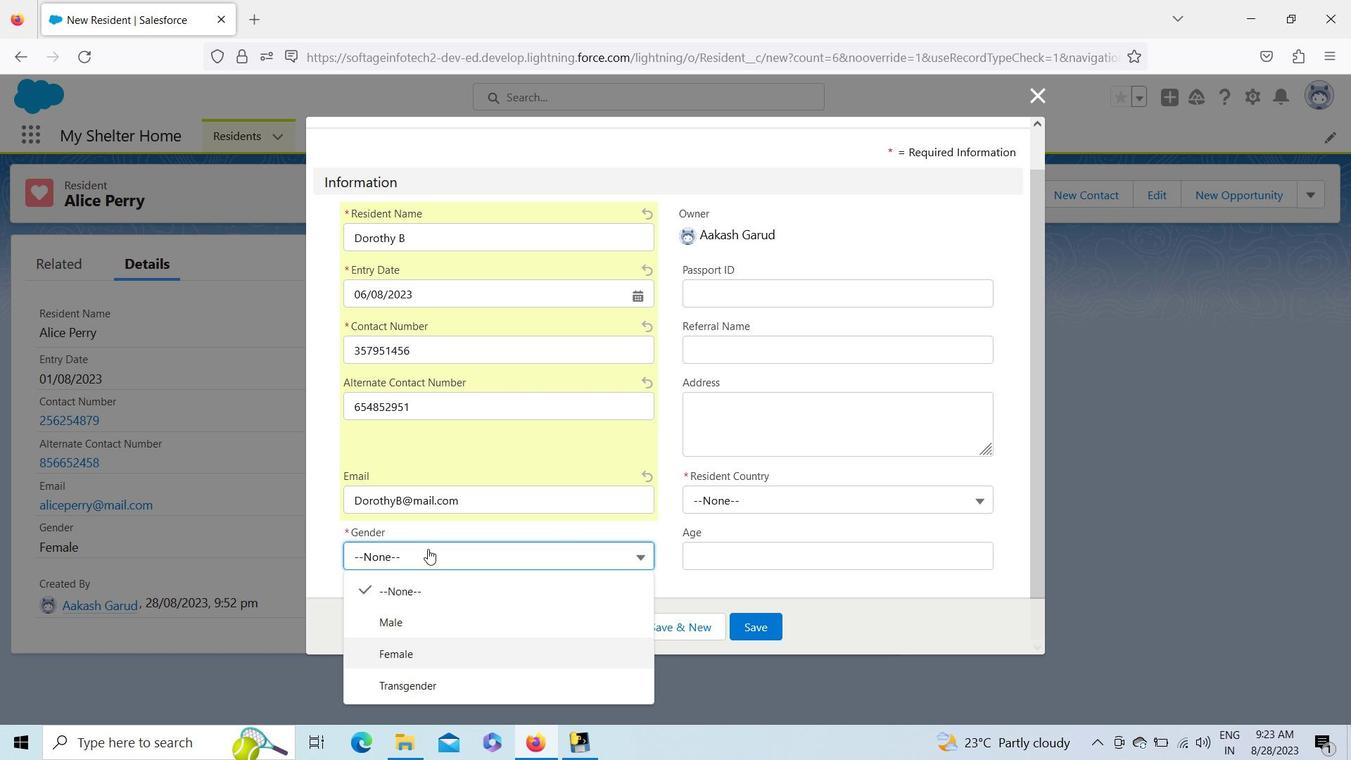 
Action: Mouse moved to (741, 632)
Screenshot: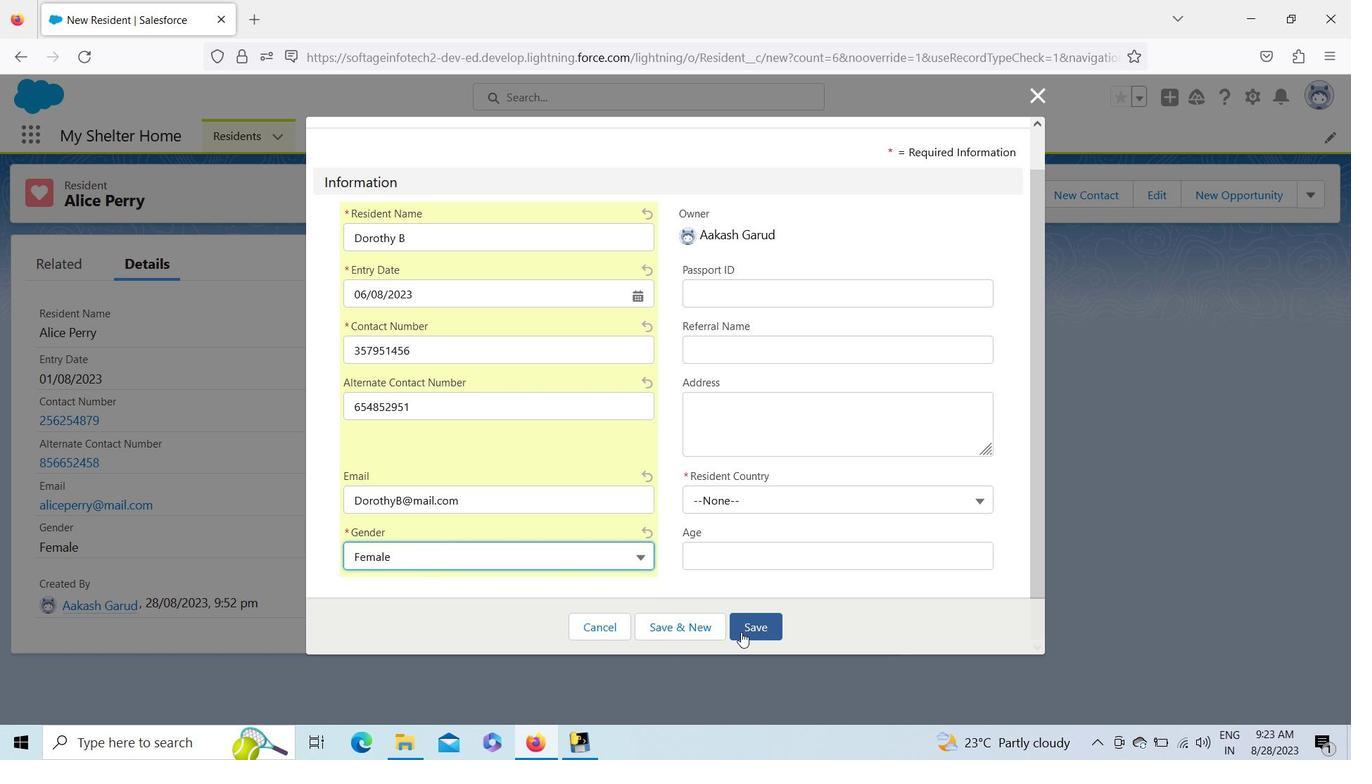 
Action: Mouse pressed left at (741, 632)
Screenshot: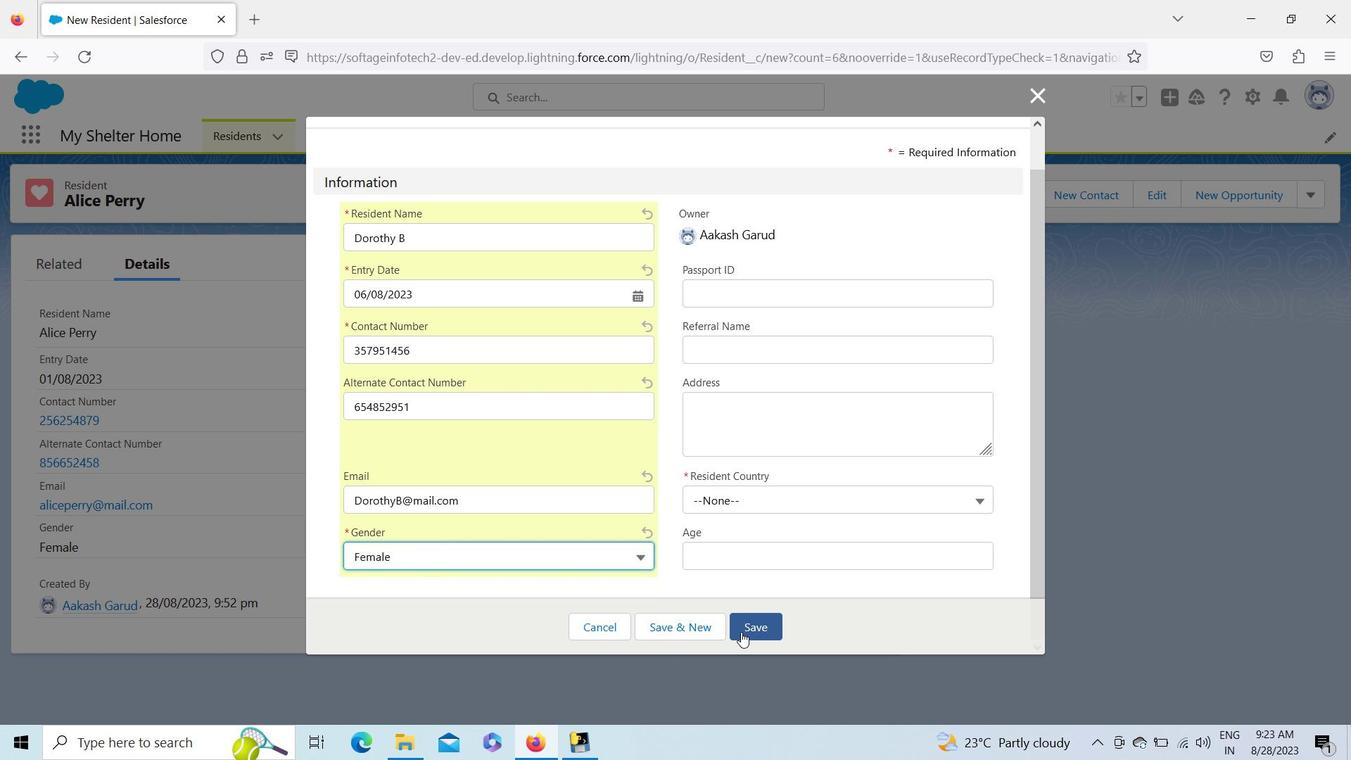 
Action: Mouse moved to (689, 528)
Screenshot: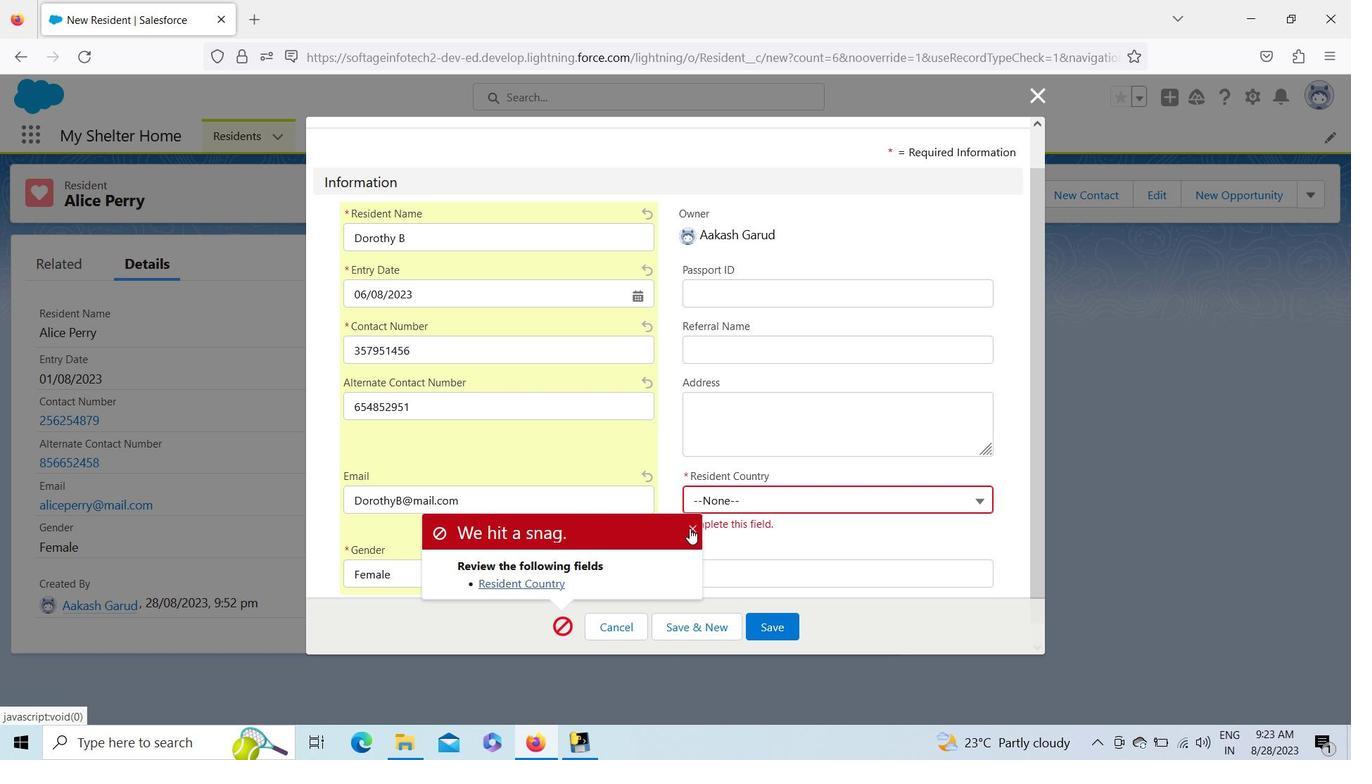
Action: Mouse pressed left at (689, 528)
Screenshot: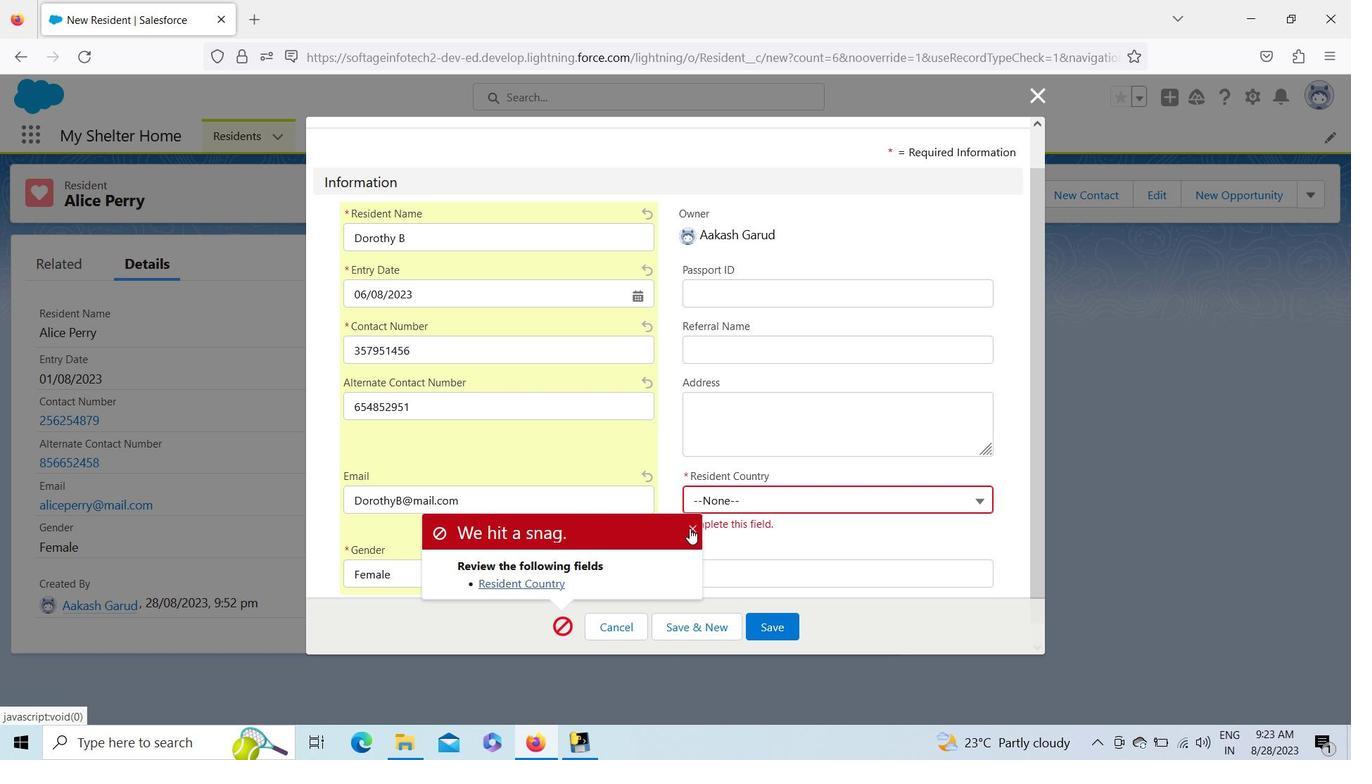 
Action: Mouse moved to (818, 295)
Screenshot: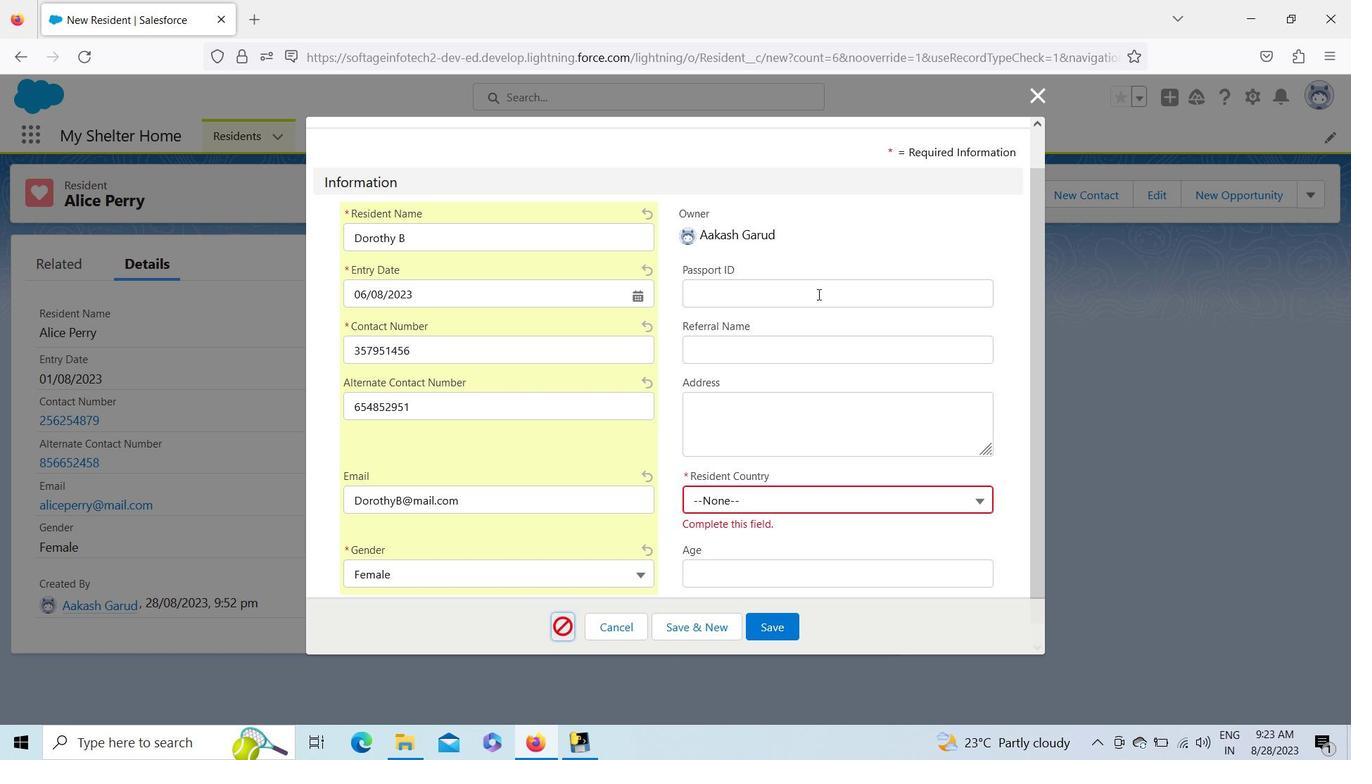 
Action: Mouse pressed left at (818, 295)
Screenshot: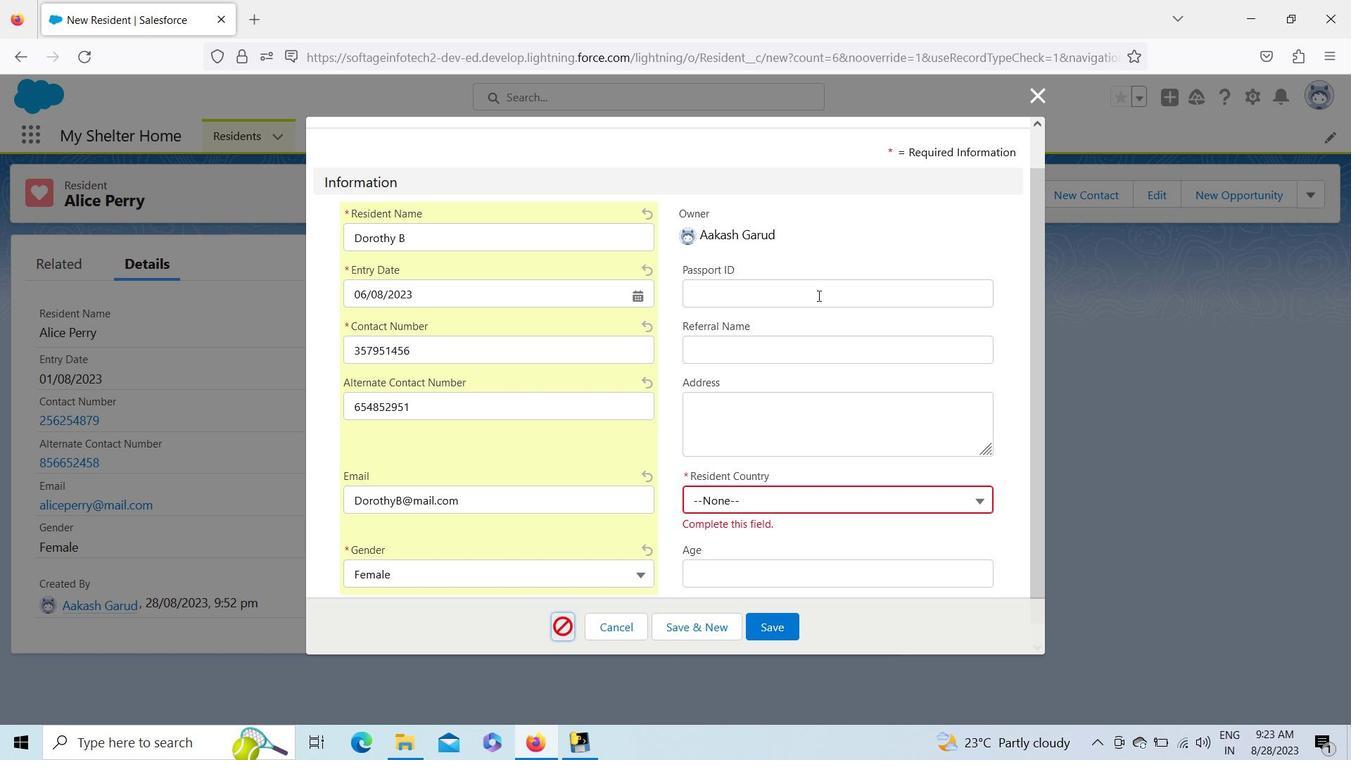 
Action: Key pressed 626951485
Screenshot: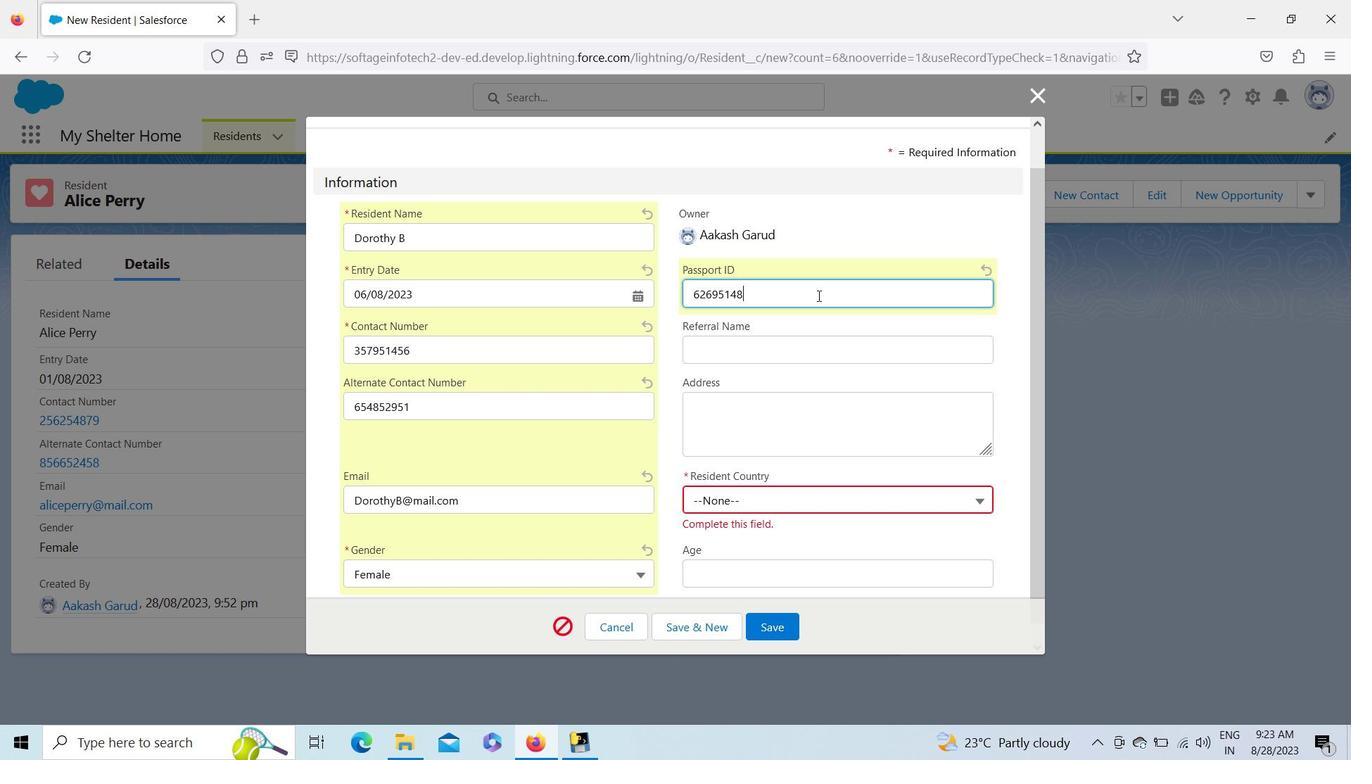 
Action: Mouse moved to (774, 349)
Screenshot: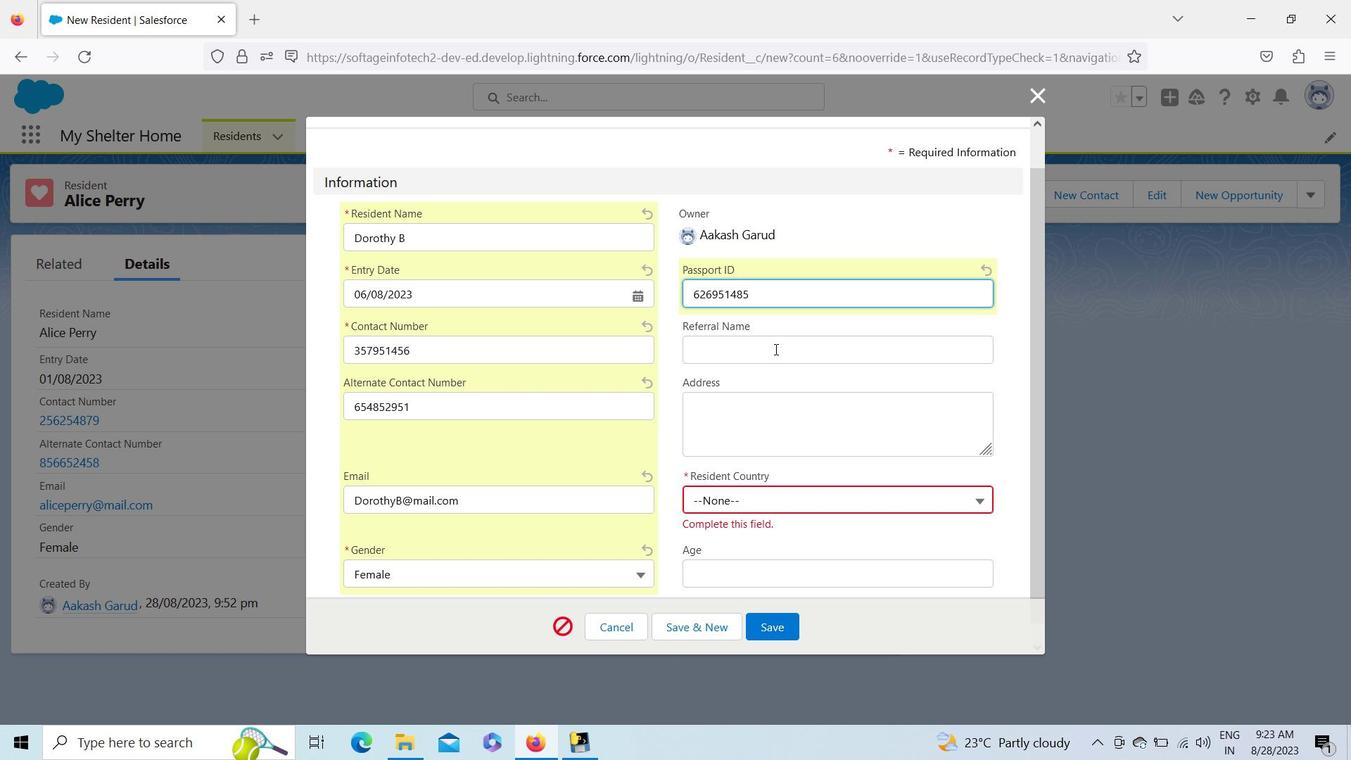 
Action: Mouse pressed left at (774, 349)
Screenshot: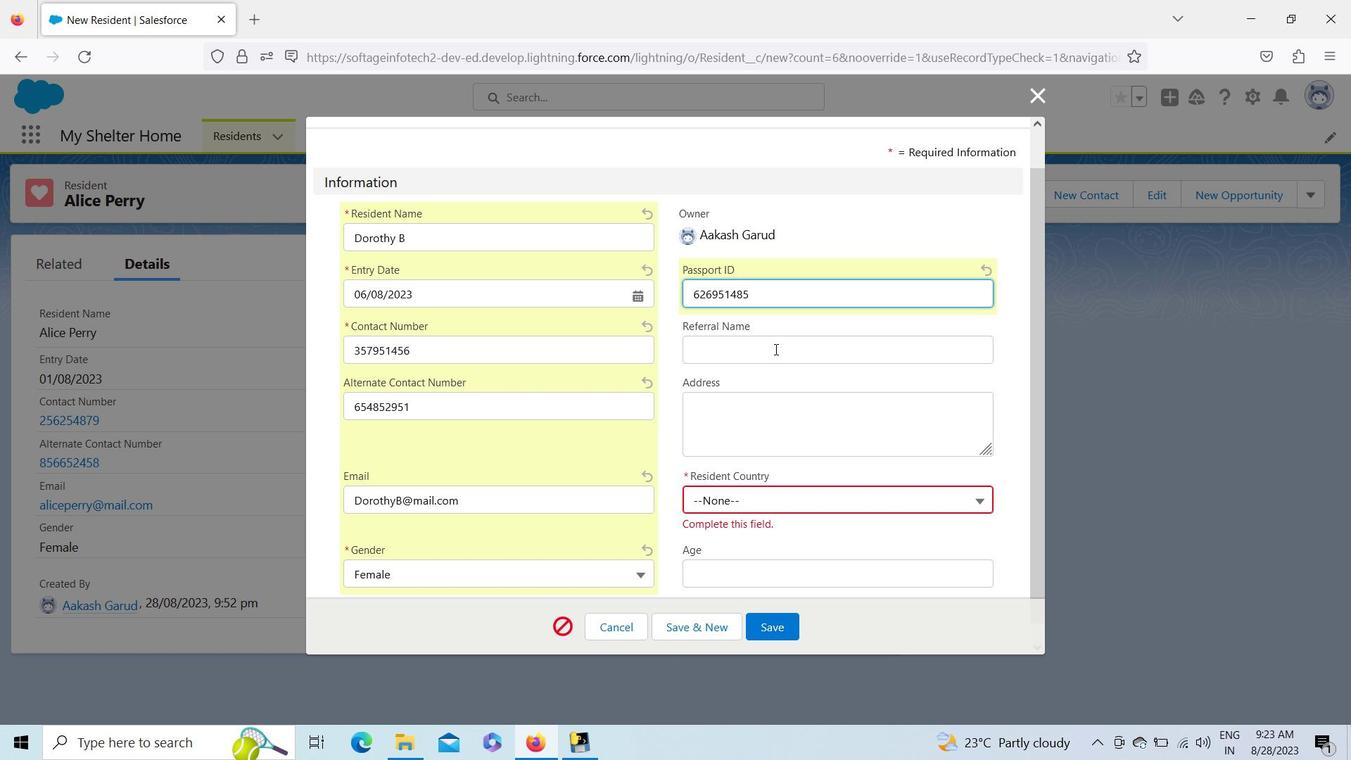 
Action: Key pressed <Key.shift><Key.shift><Key.shift><Key.shift><Key.shift><Key.shift><Key.shift><Key.shift><Key.shift><Key.shift><Key.shift><Key.shift><Key.shift><Key.shift><Key.shift><Key.shift><Key.shift><Key.shift><Key.shift><Key.shift><Key.shift><Key.shift><Key.shift><Key.shift><Key.shift><Key.shift><Key.shift><Key.shift><Key.shift><Key.shift><Key.shift><Key.shift><Key.shift><Key.shift><Key.shift><Key.shift><Key.shift><Key.shift><Key.shift><Key.shift><Key.shift><Key.shift><Key.shift><Key.shift><Key.shift><Key.shift><Key.shift><Key.shift><Key.shift><Key.shift><Key.shift><Key.shift><Key.shift><Key.shift><Key.shift><Key.shift><Key.shift><Key.shift><Key.shift><Key.shift><Key.shift><Key.shift><Key.shift><Key.shift><Key.shift><Key.shift><Key.shift><Key.shift><Key.shift><Key.shift><Key.shift><Key.shift><Key.shift><Key.shift><Key.shift><Key.shift><Key.shift>Alice<Key.space><Key.shift>Perry
Screenshot: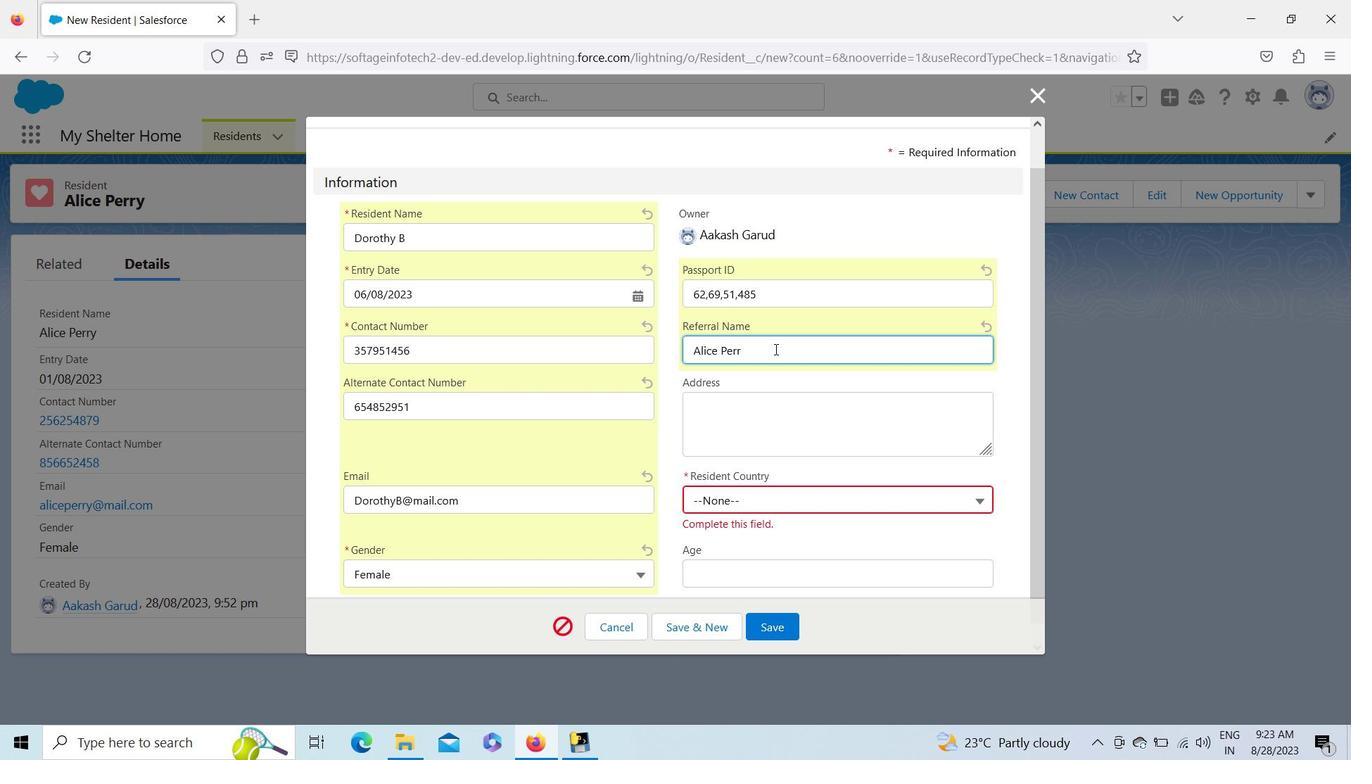 
Action: Mouse moved to (765, 499)
Screenshot: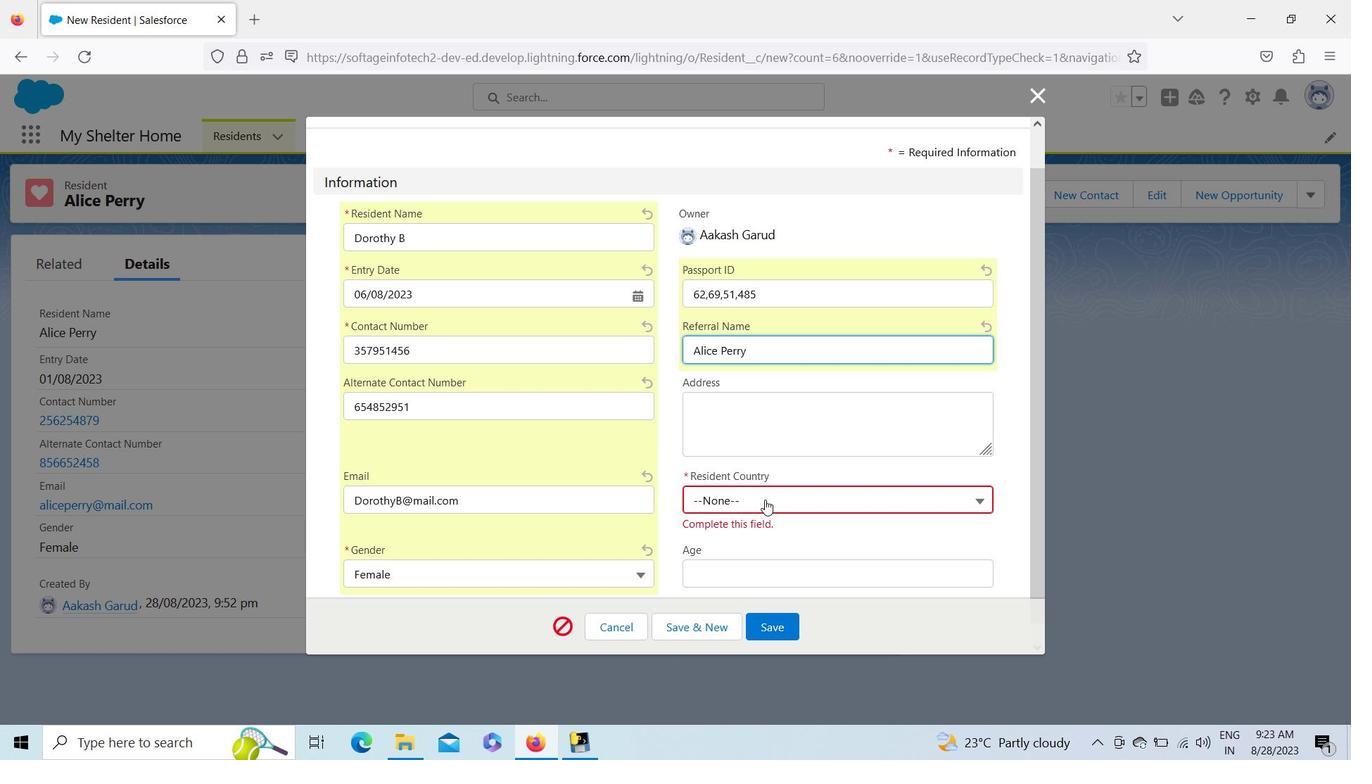 
Action: Mouse pressed left at (765, 499)
Screenshot: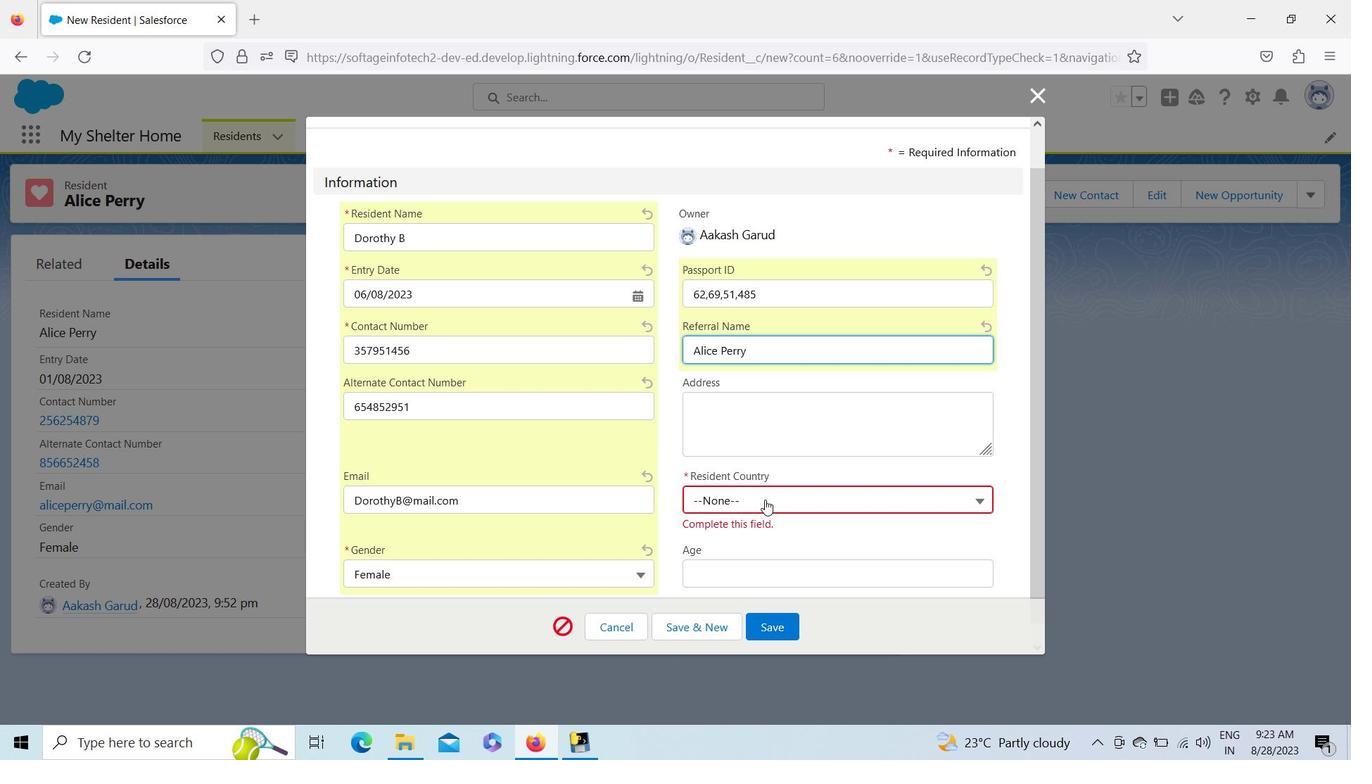 
Action: Key pressed <Key.down><Key.down><Key.down><Key.down><Key.down><Key.down><Key.down><Key.down><Key.down><Key.down><Key.up><Key.enter>
Screenshot: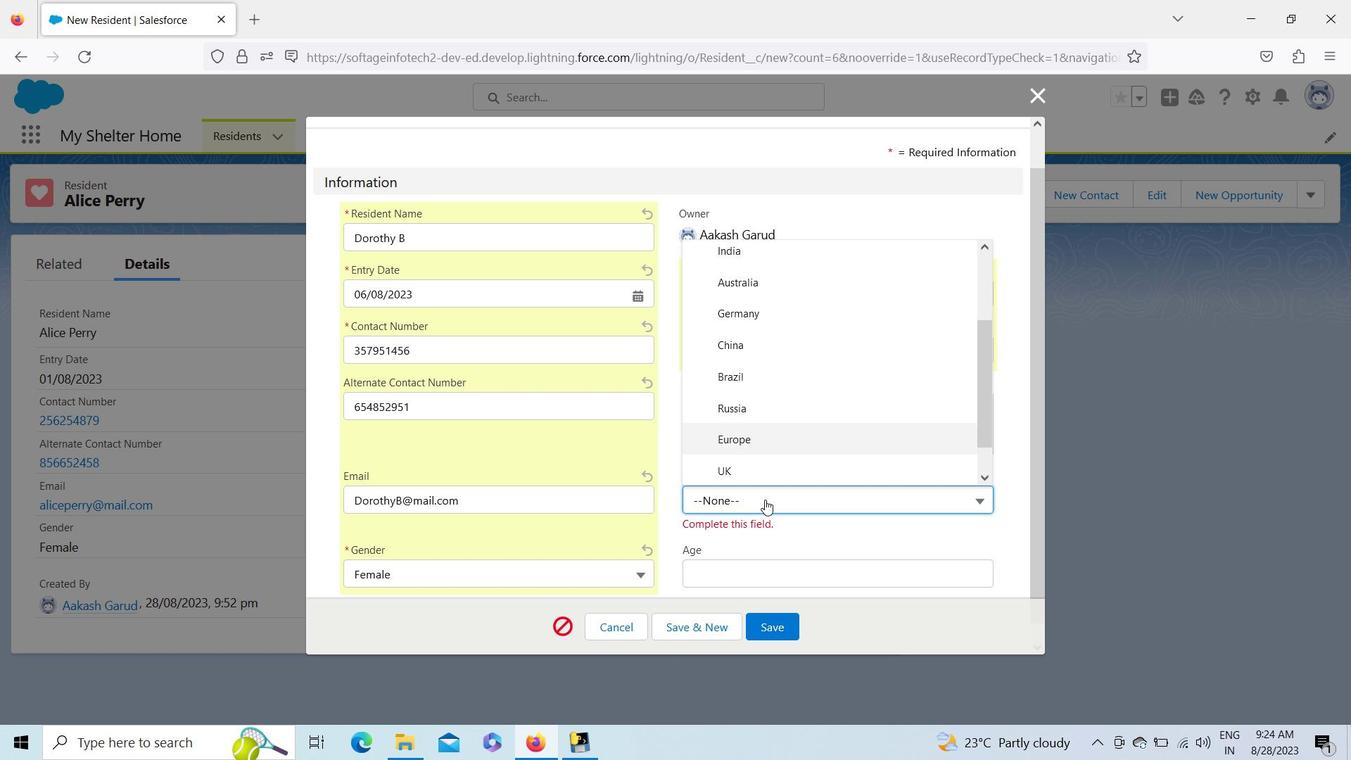 
Action: Mouse moved to (753, 575)
Screenshot: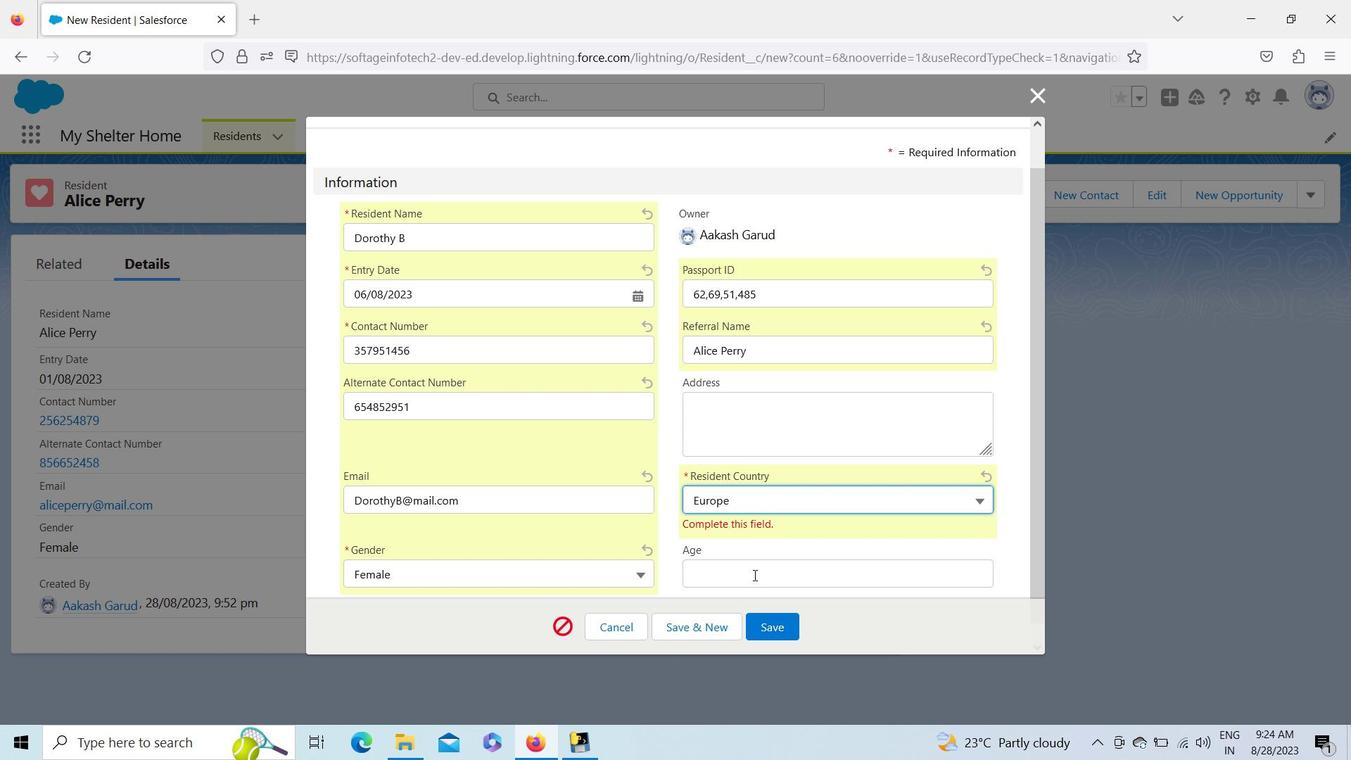
Action: Mouse pressed left at (753, 575)
Screenshot: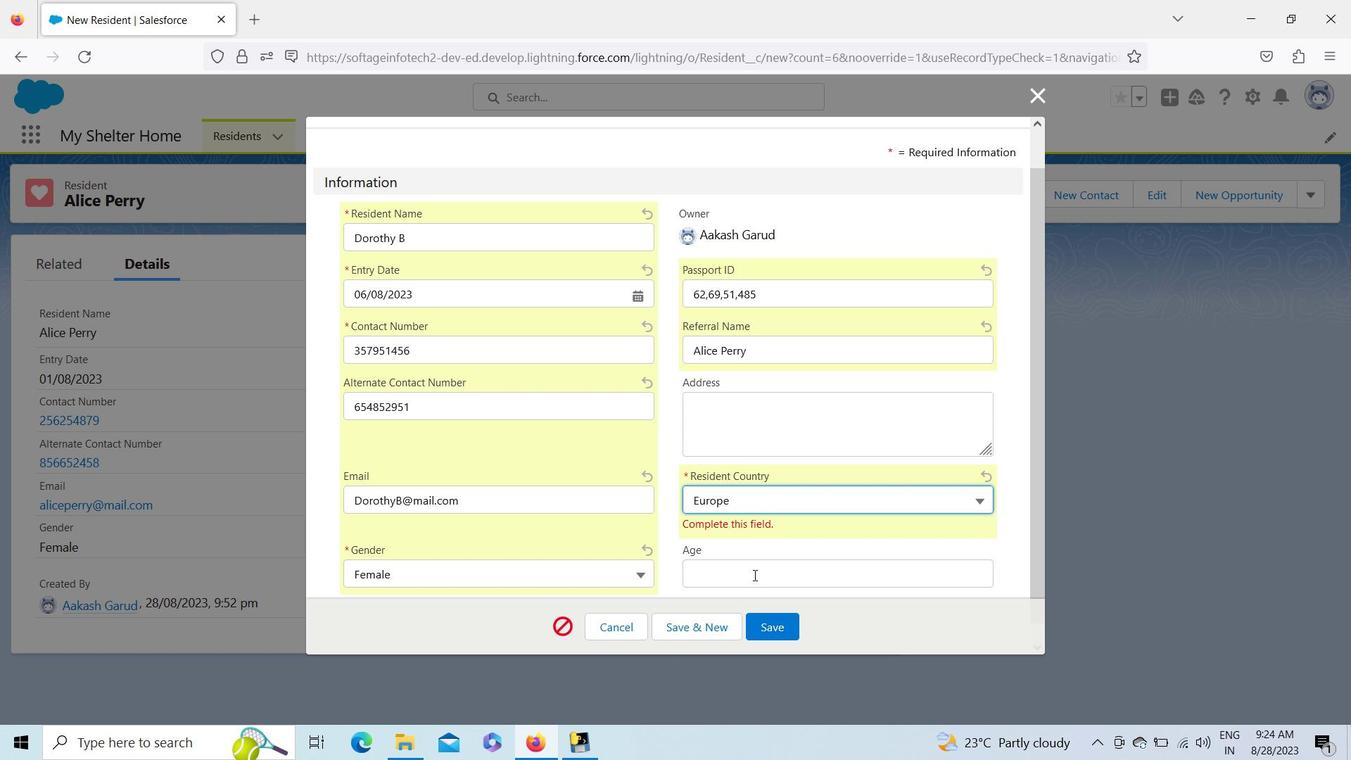 
Action: Key pressed 61
Screenshot: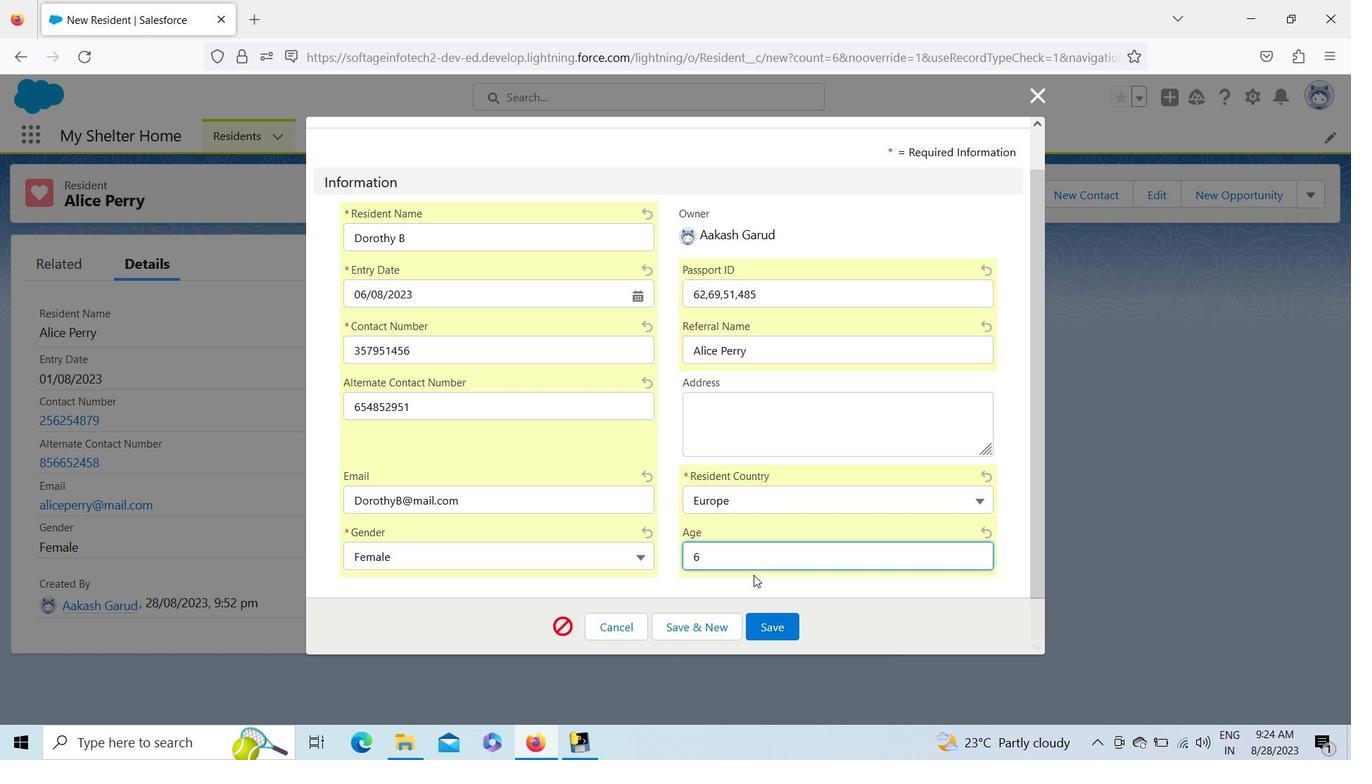 
Action: Mouse moved to (753, 627)
Screenshot: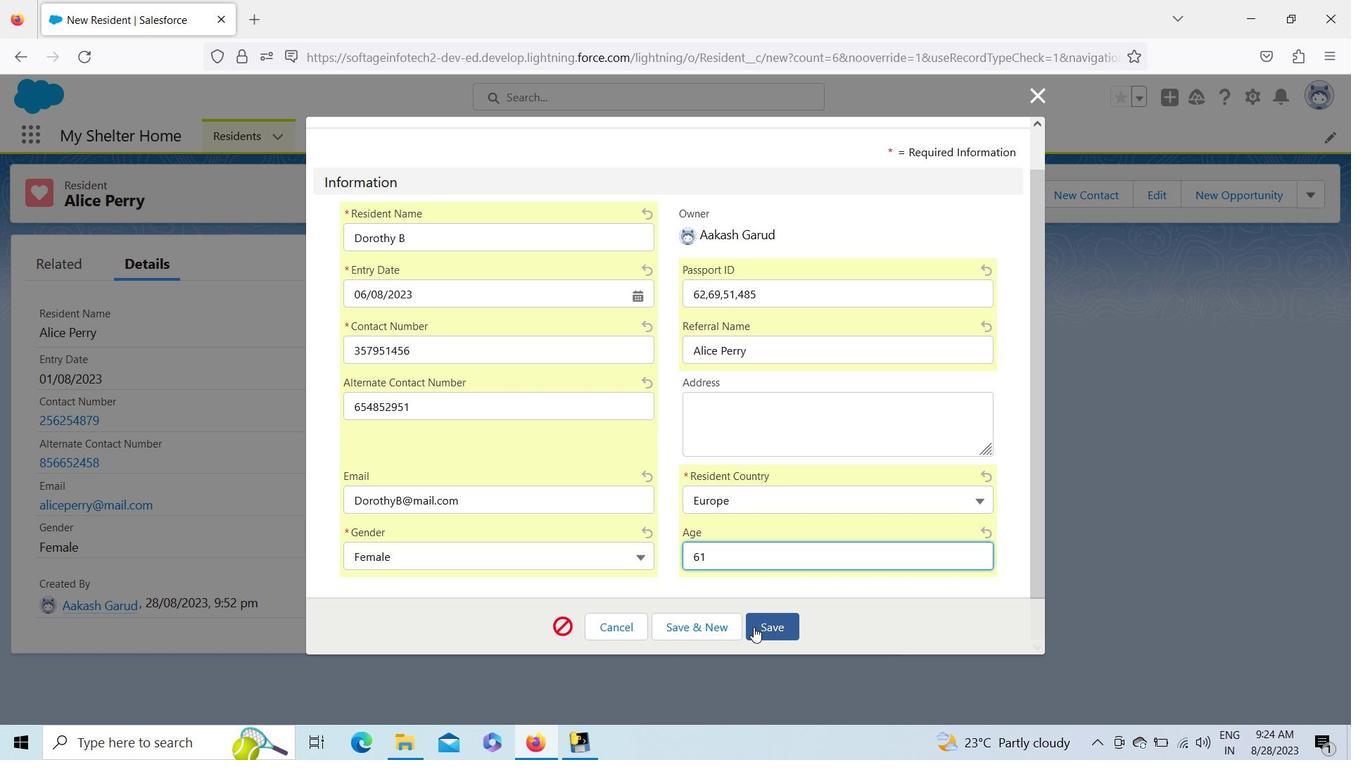 
Action: Mouse pressed left at (753, 627)
Screenshot: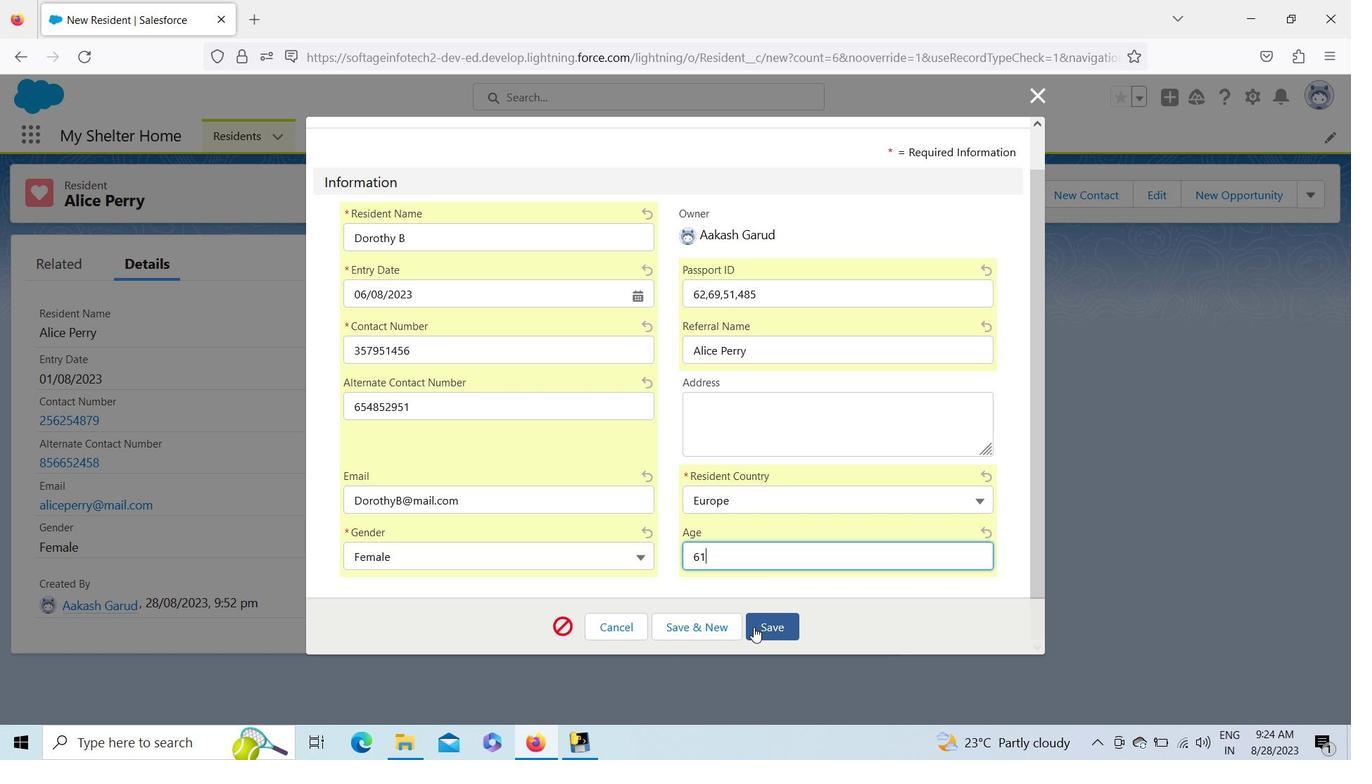 
Action: Mouse moved to (275, 135)
Screenshot: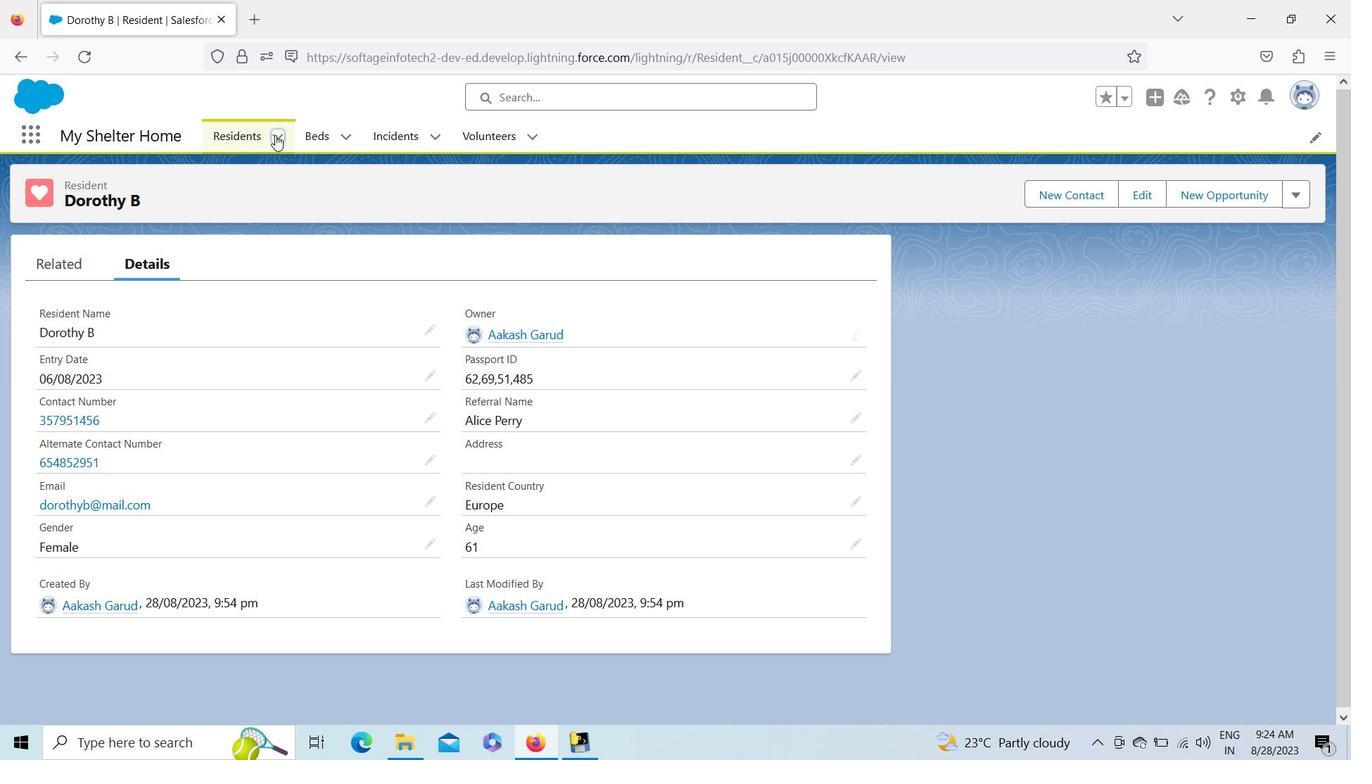 
Action: Mouse pressed left at (275, 135)
Screenshot: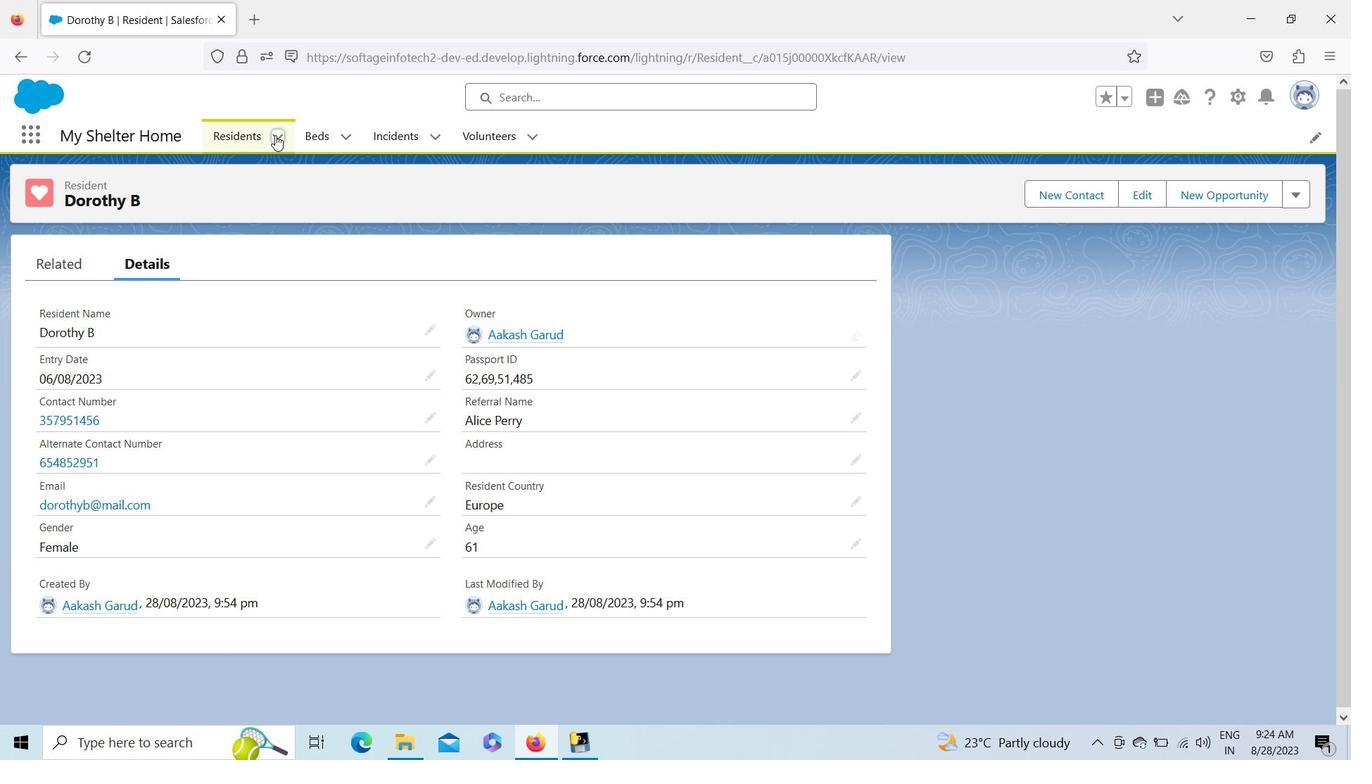 
Action: Mouse moved to (266, 181)
Screenshot: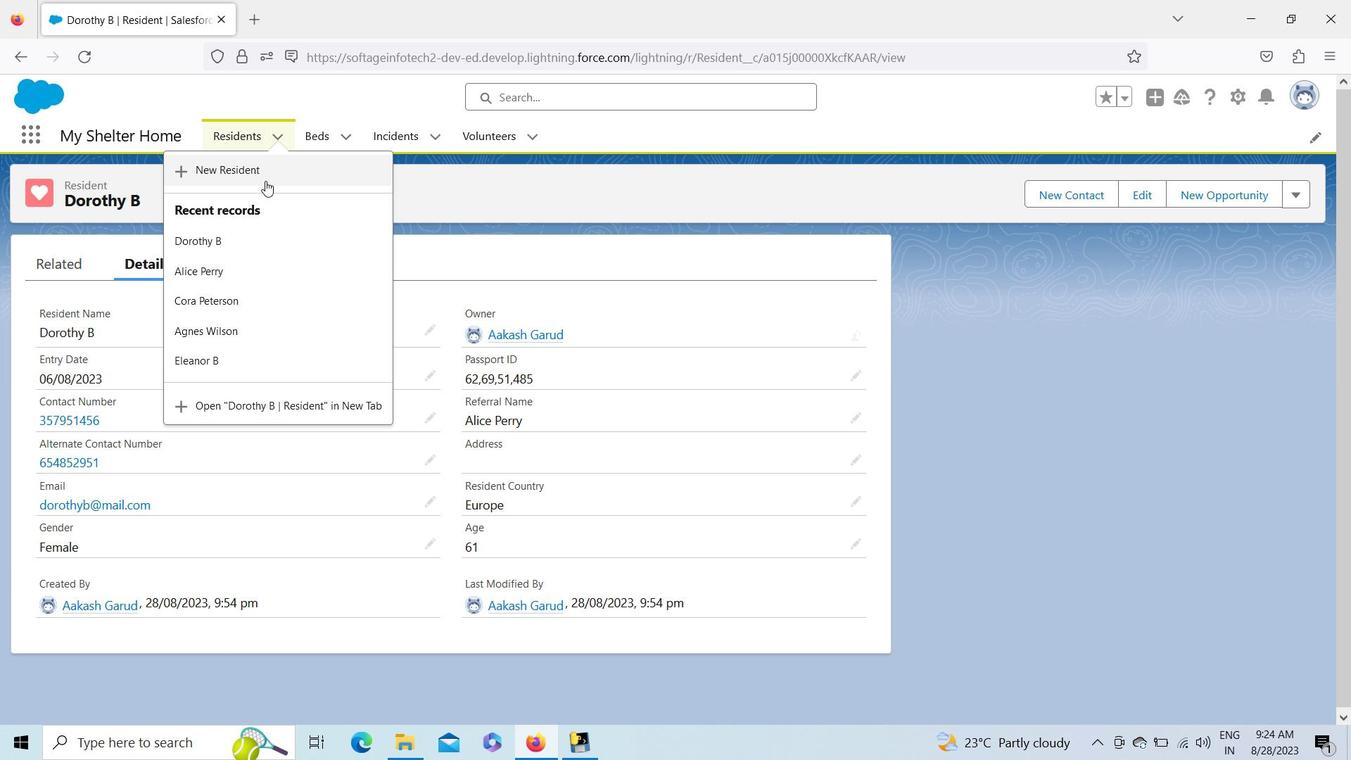 
Action: Mouse pressed left at (266, 181)
Screenshot: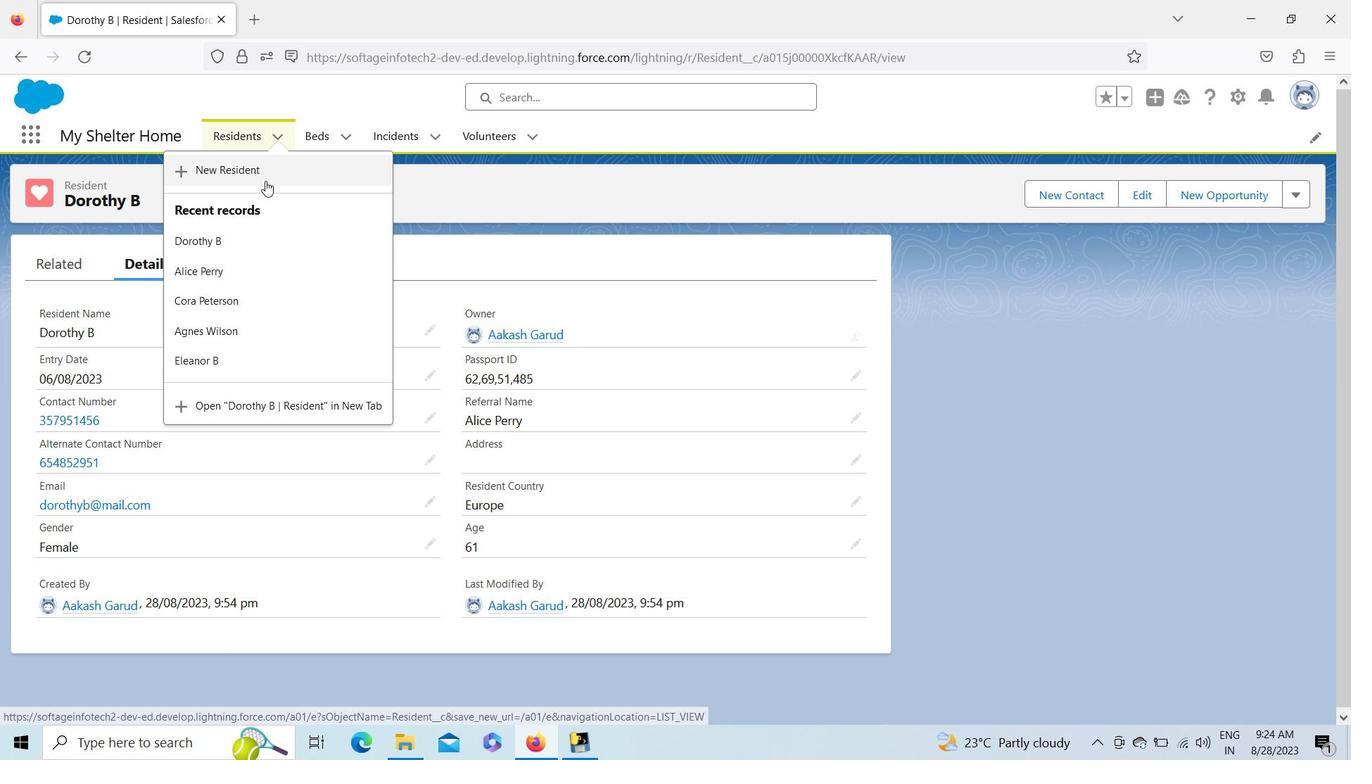 
Action: Mouse moved to (415, 280)
Screenshot: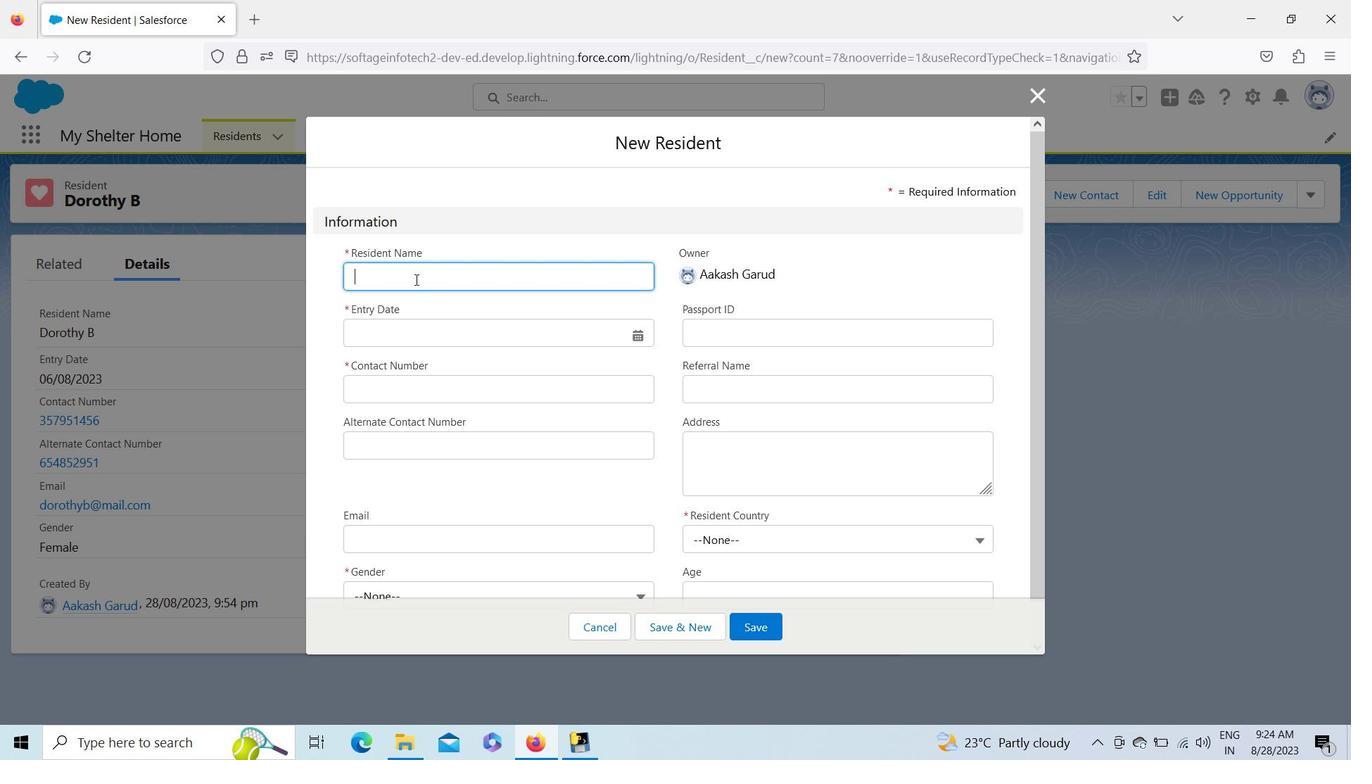 
Action: Key pressed <Key.shift>Margaret<Key.space><Key.shift><Key.shift><Key.shift><Key.shift><Key.shift><Key.shift><Key.shift><Key.shift><Key.shift><Key.shift><Key.shift>Beckhum
Screenshot: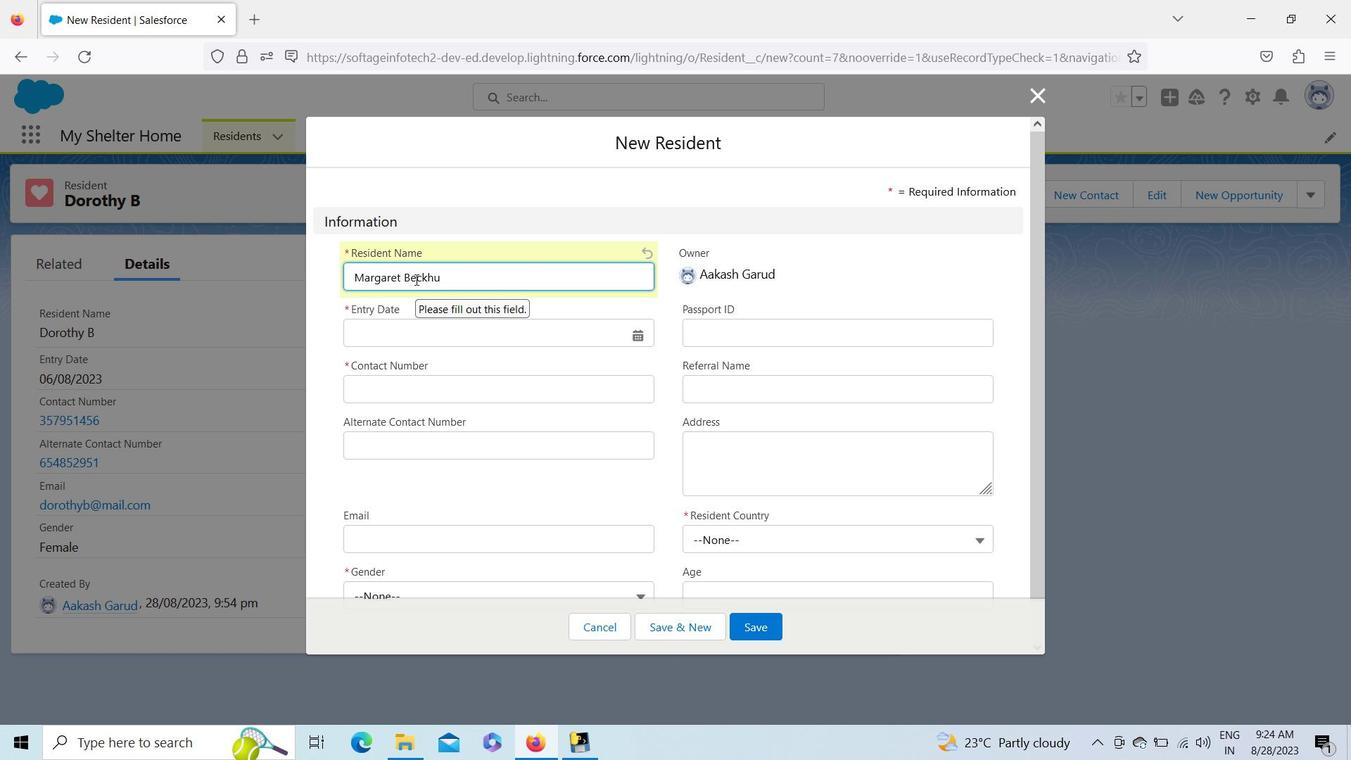 
Action: Mouse moved to (634, 335)
Screenshot: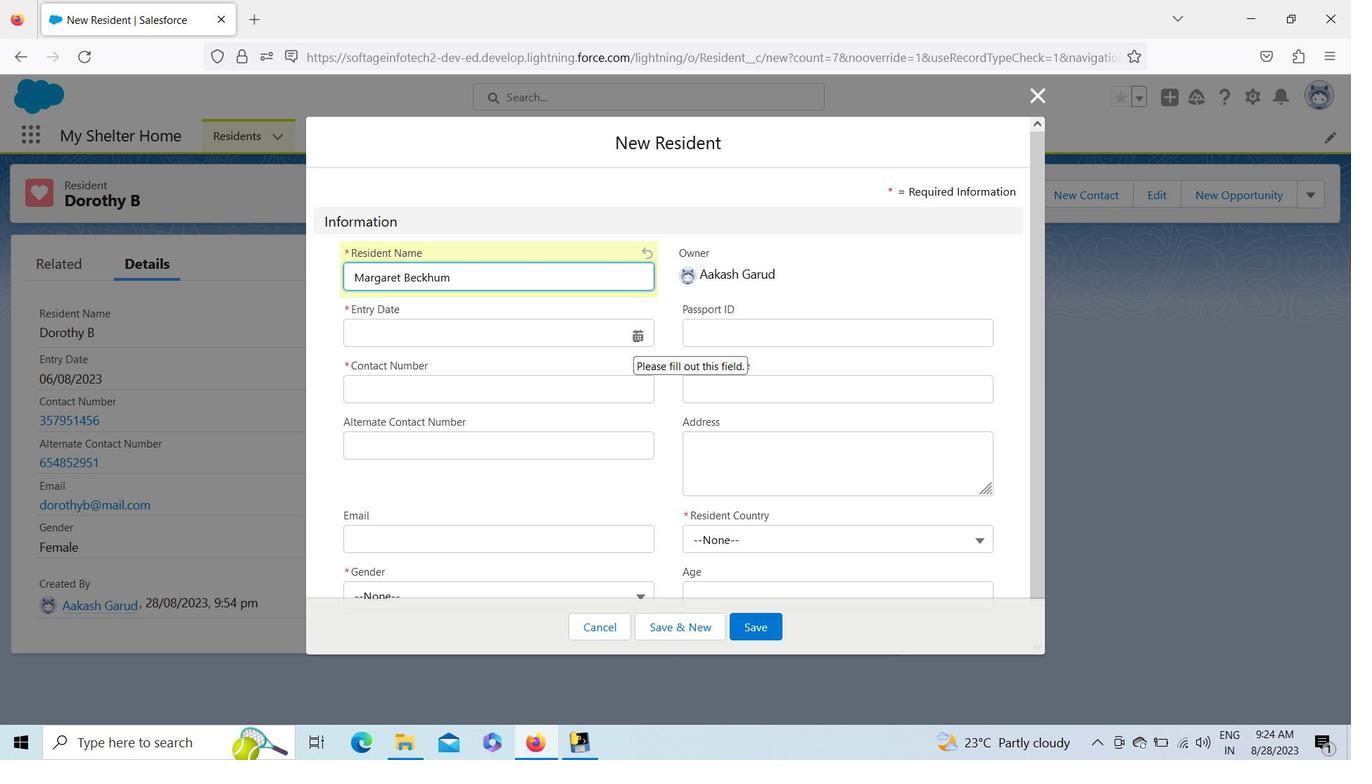 
Action: Mouse pressed left at (634, 335)
Screenshot: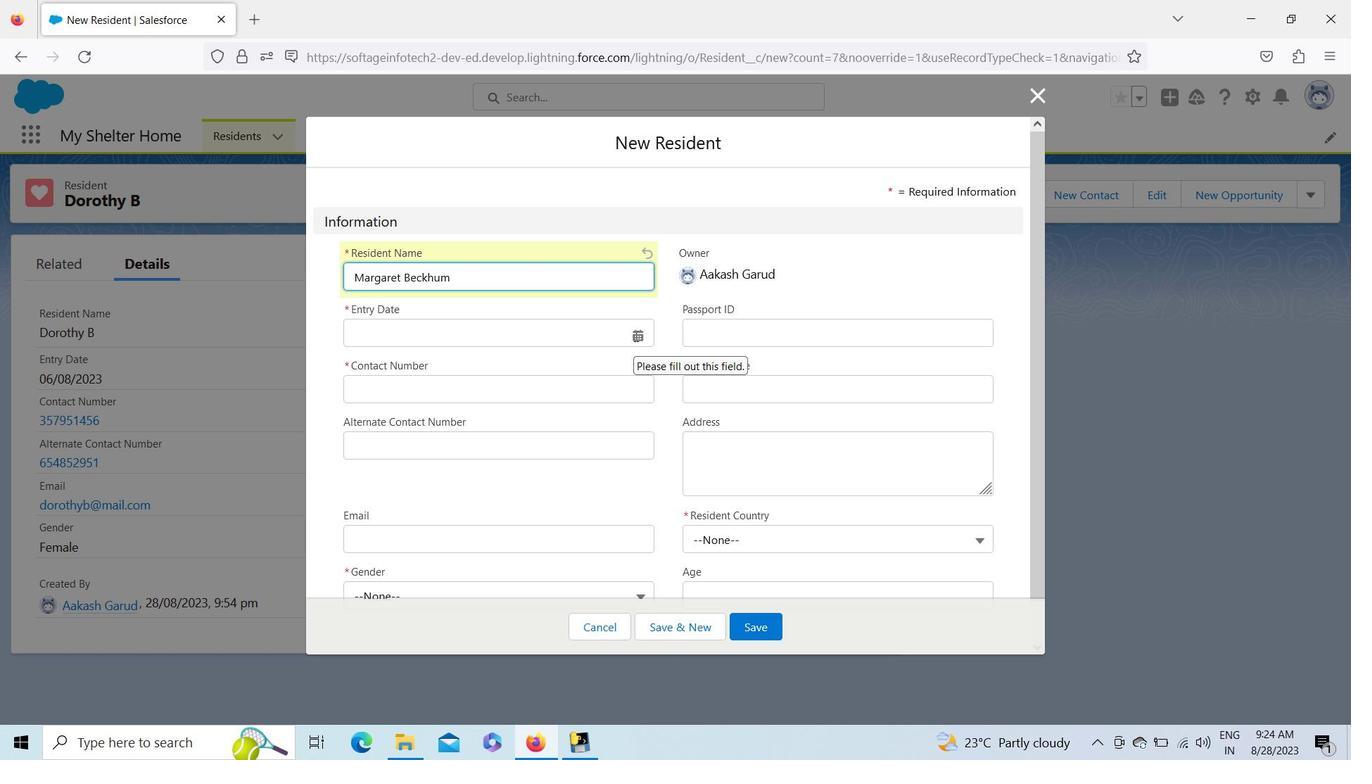 
Action: Mouse moved to (418, 362)
